 Task: In the  document dataset. Add the mentioned hyperlink after second sentence in main content 'www.instagram.com' Insert the picture of  'Monkey' with name   Monkey.png  Change shape height to 3.3
Action: Mouse moved to (128, 442)
Screenshot: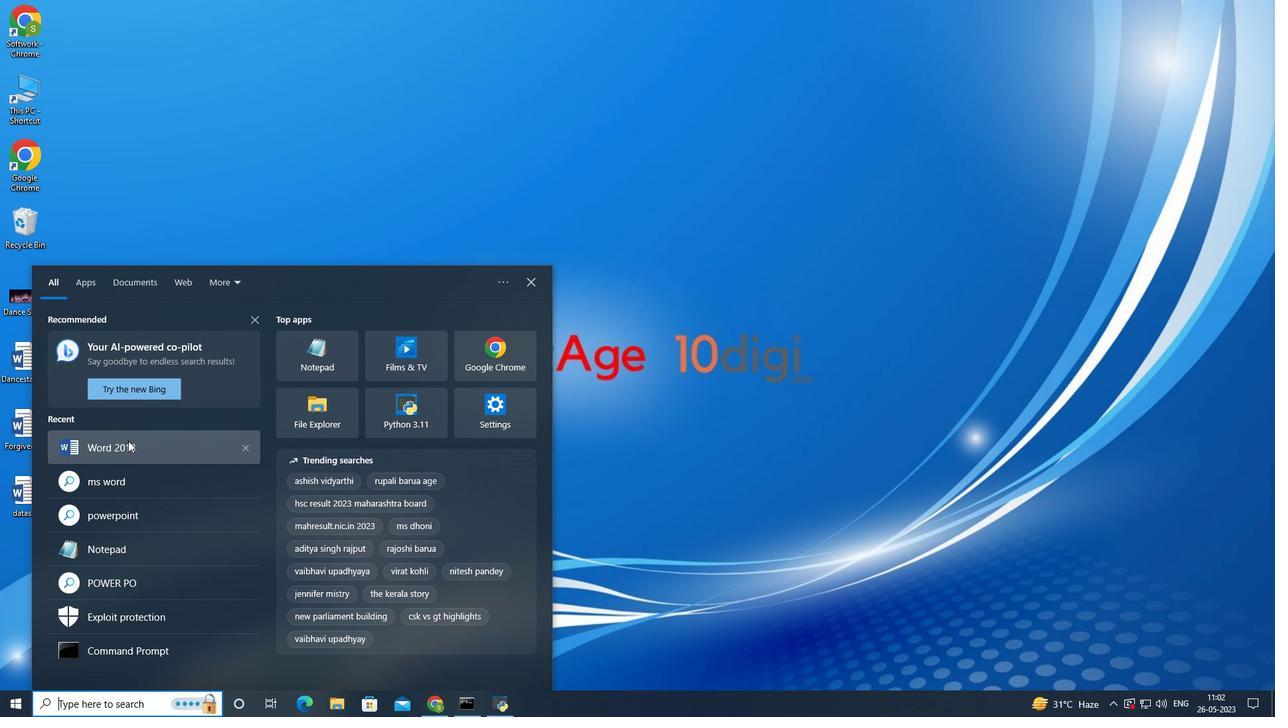 
Action: Mouse pressed left at (128, 442)
Screenshot: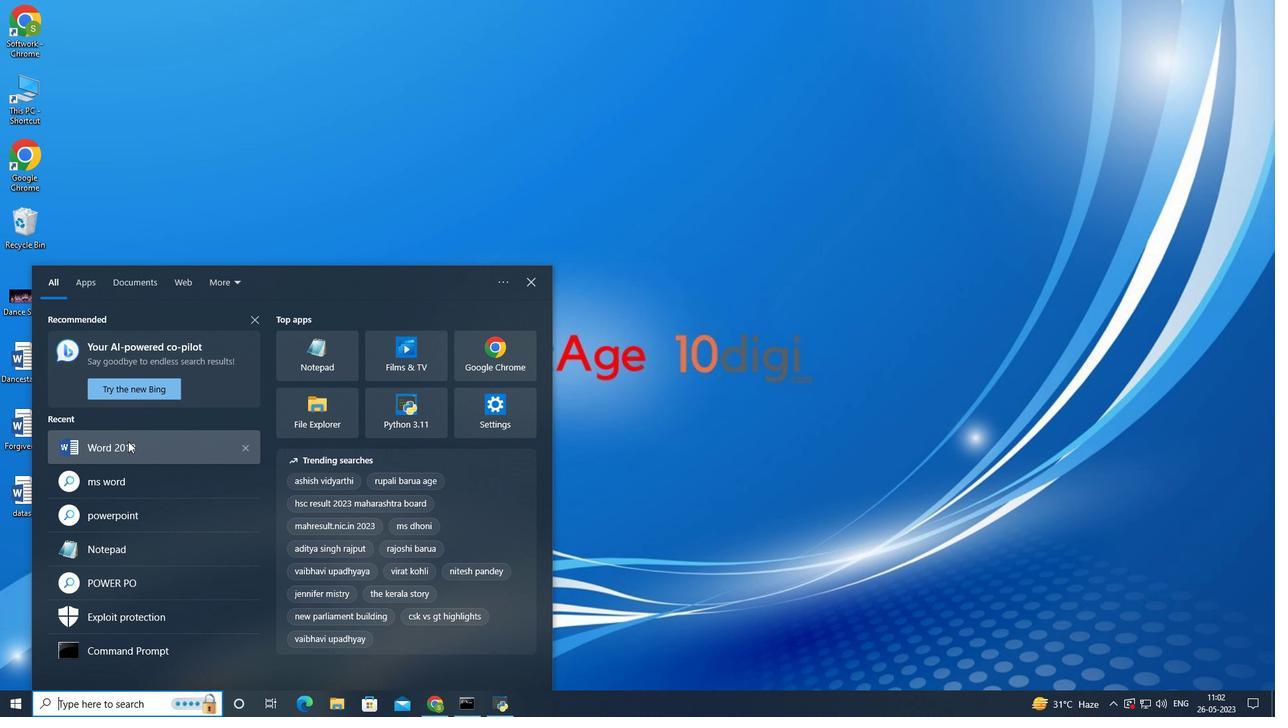 
Action: Mouse moved to (320, 163)
Screenshot: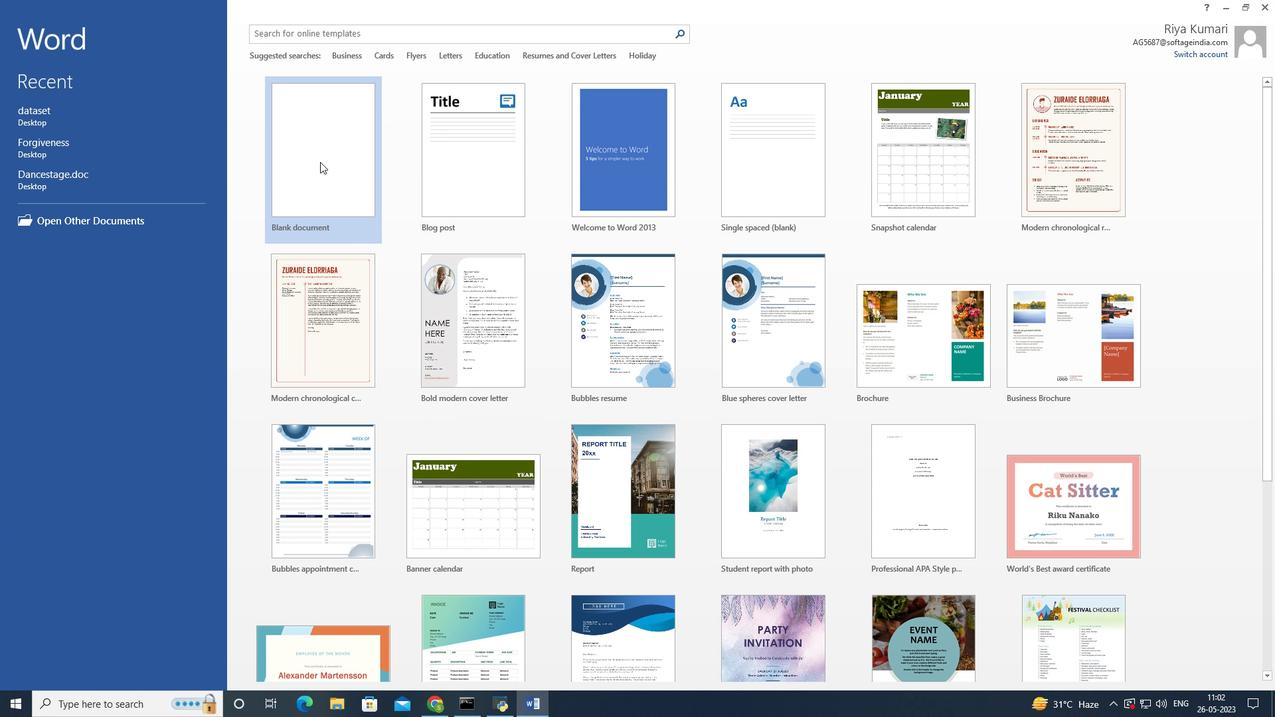
Action: Mouse pressed left at (320, 163)
Screenshot: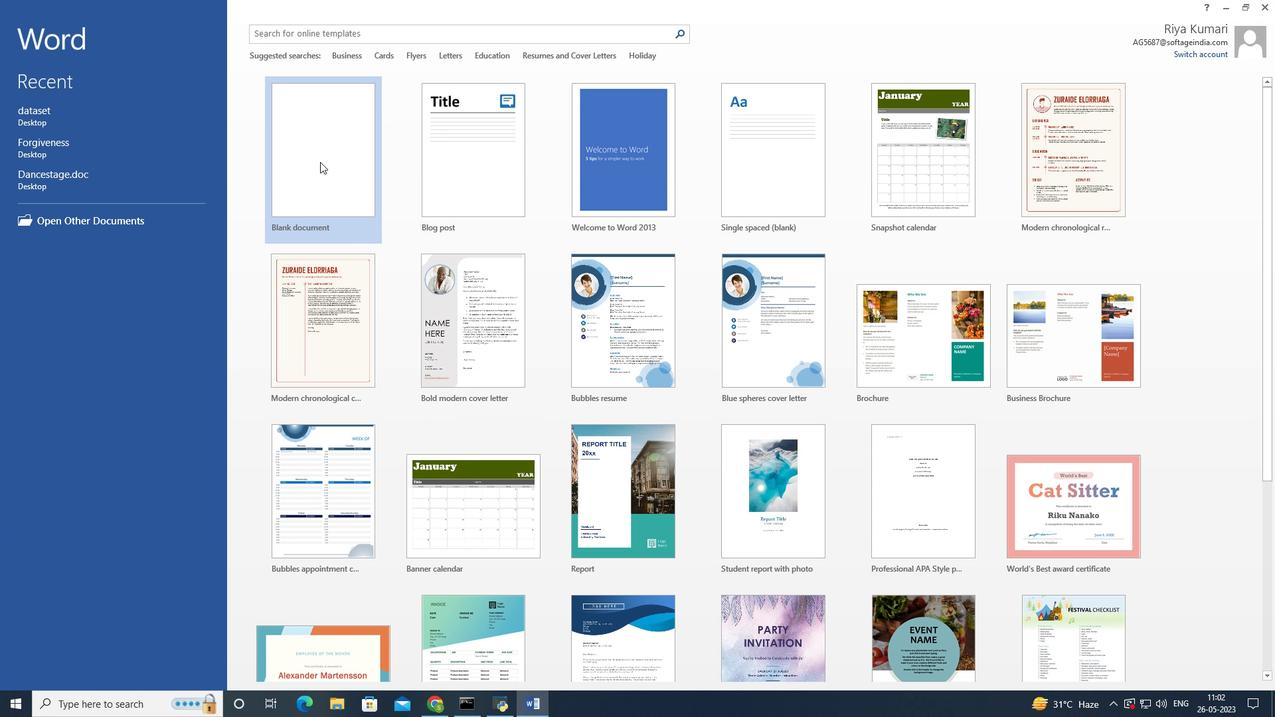 
Action: Mouse moved to (15, 29)
Screenshot: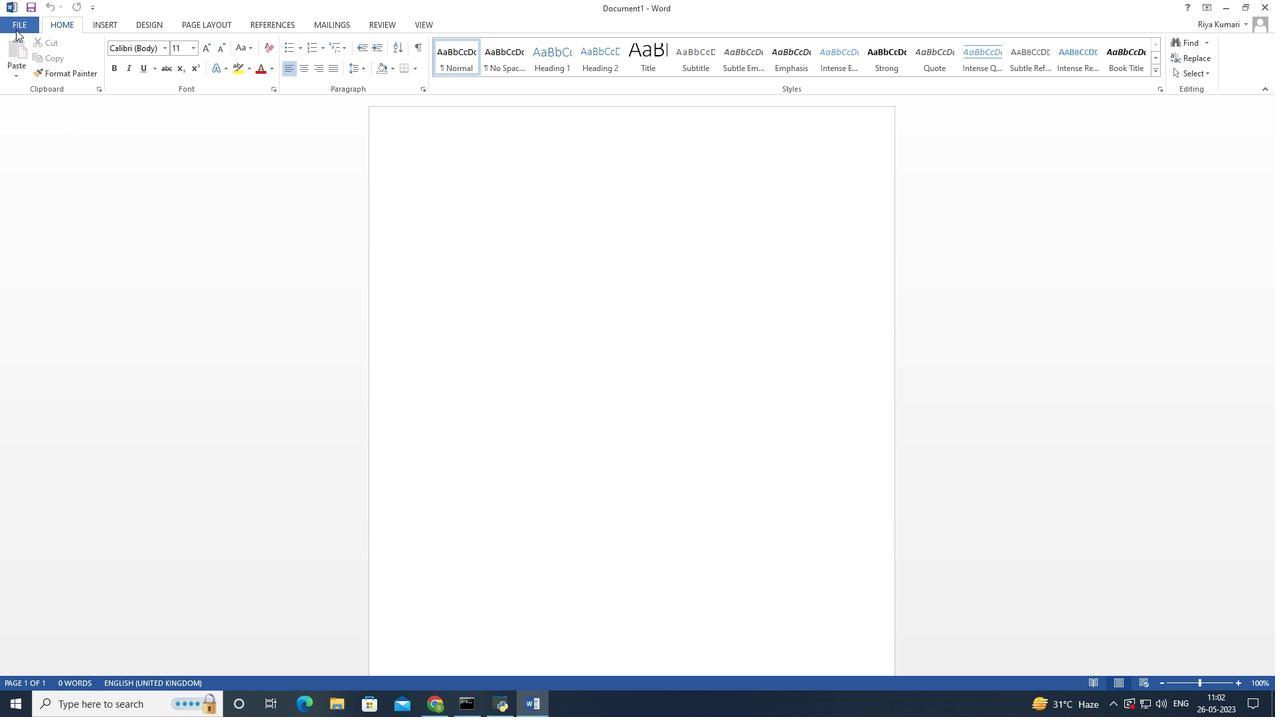 
Action: Mouse pressed left at (15, 29)
Screenshot: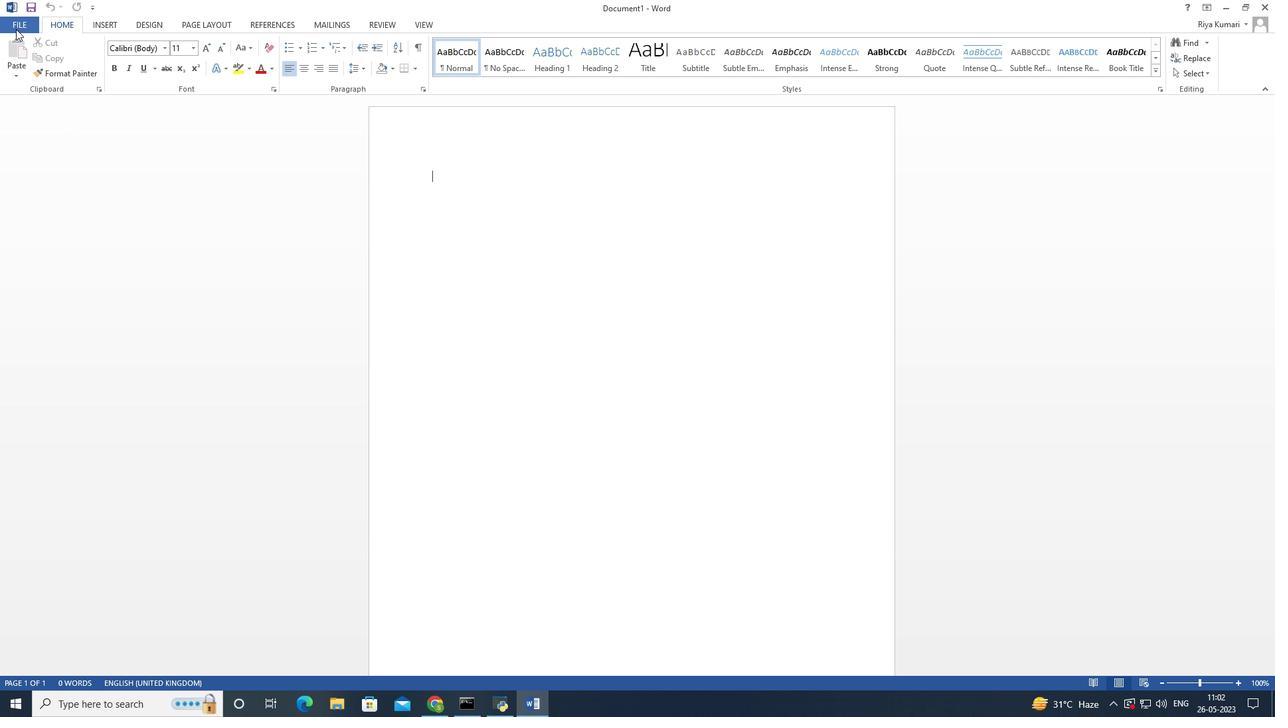 
Action: Mouse moved to (359, 124)
Screenshot: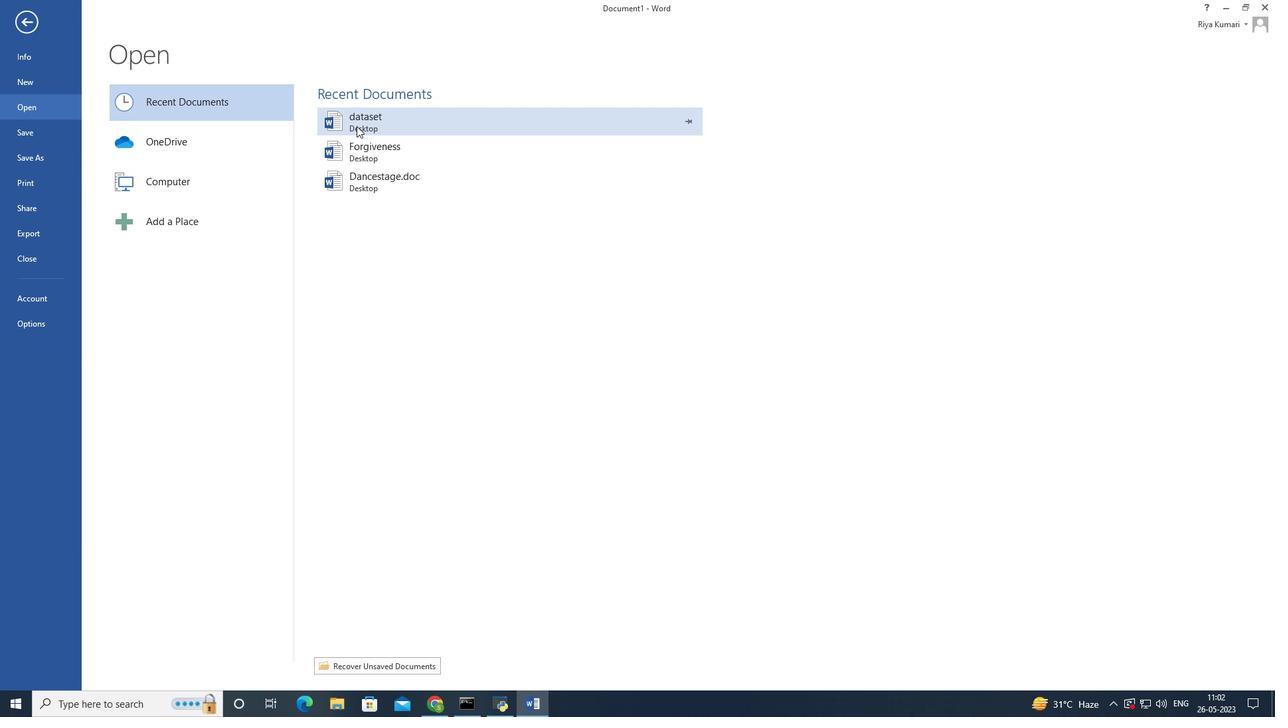 
Action: Mouse pressed left at (359, 124)
Screenshot: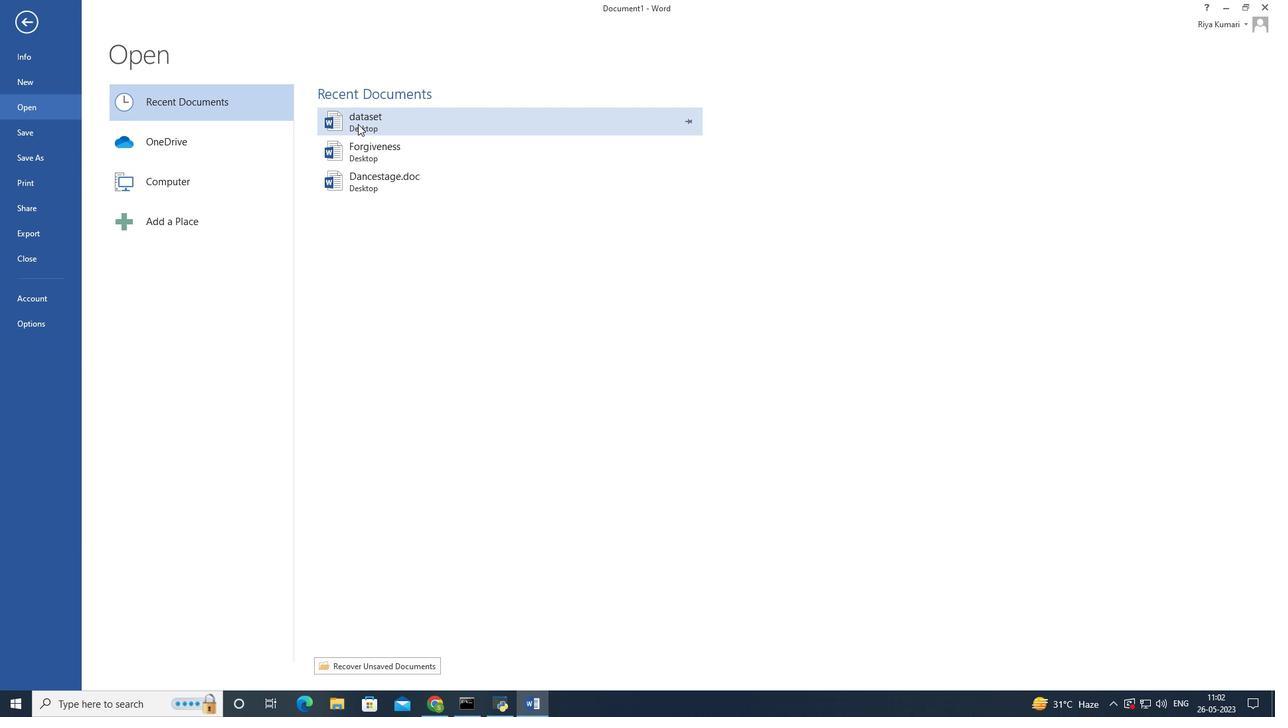 
Action: Mouse moved to (120, 25)
Screenshot: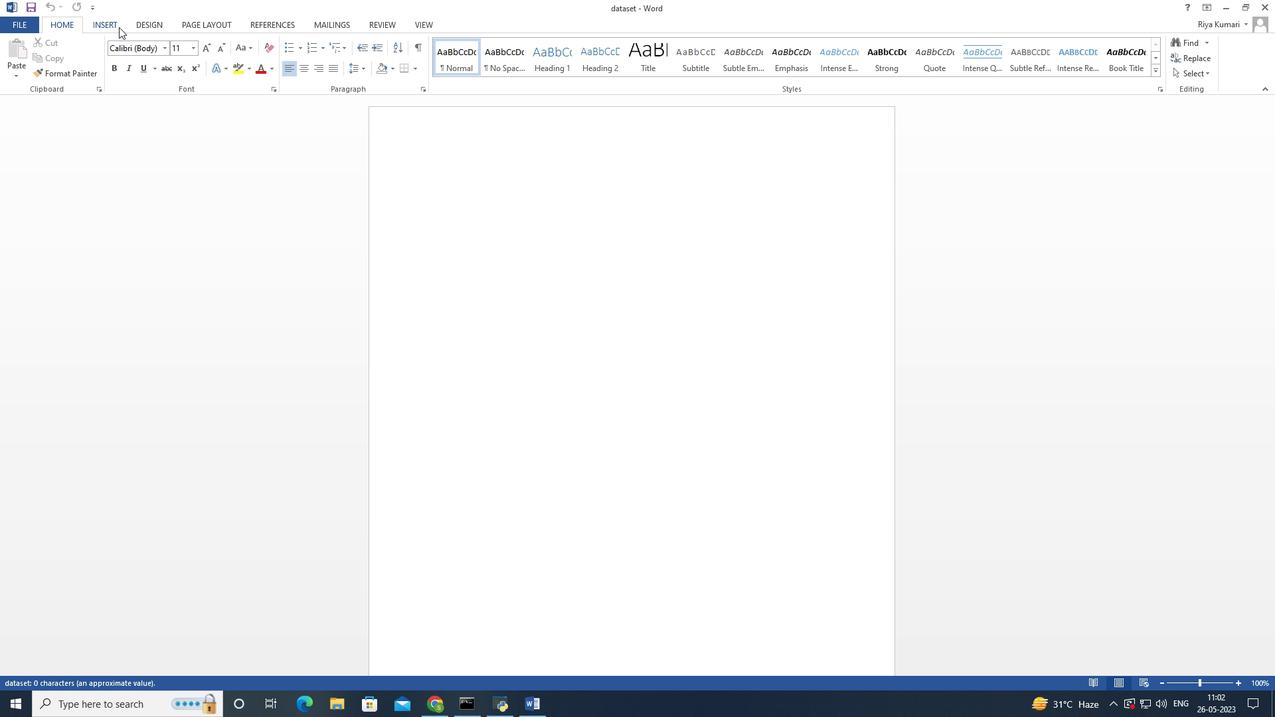 
Action: Mouse pressed left at (120, 25)
Screenshot: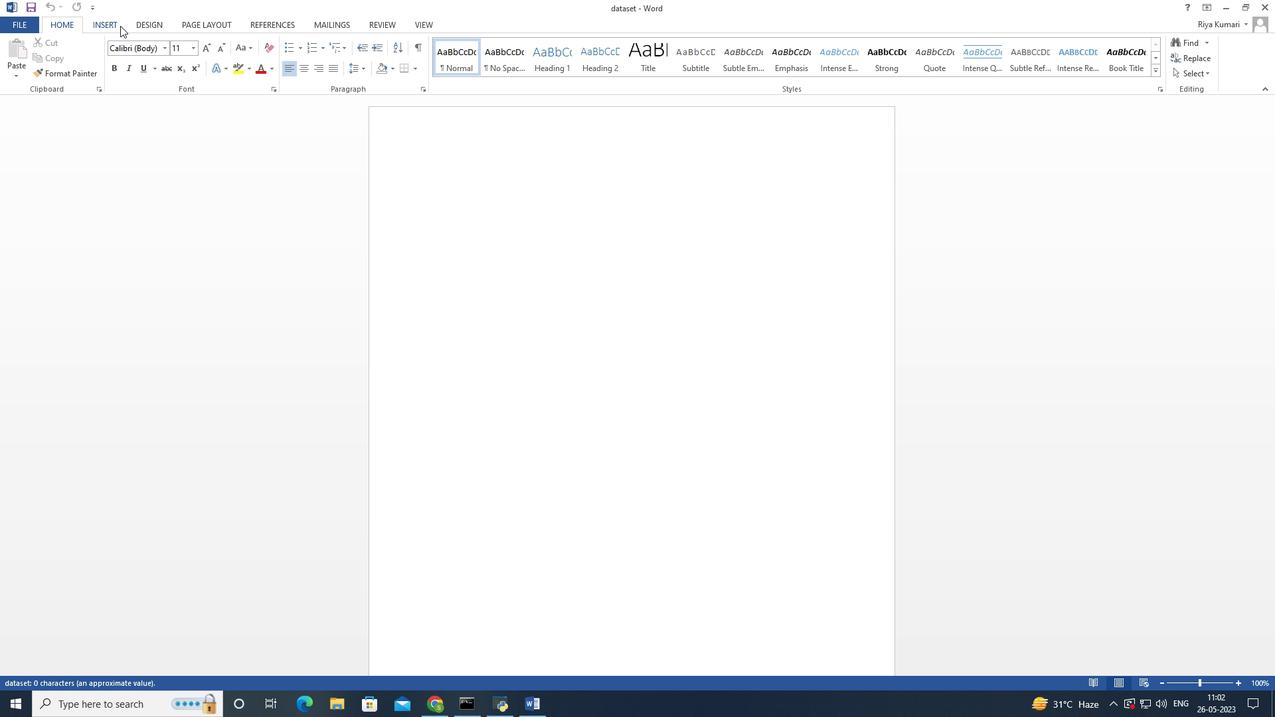 
Action: Mouse moved to (409, 70)
Screenshot: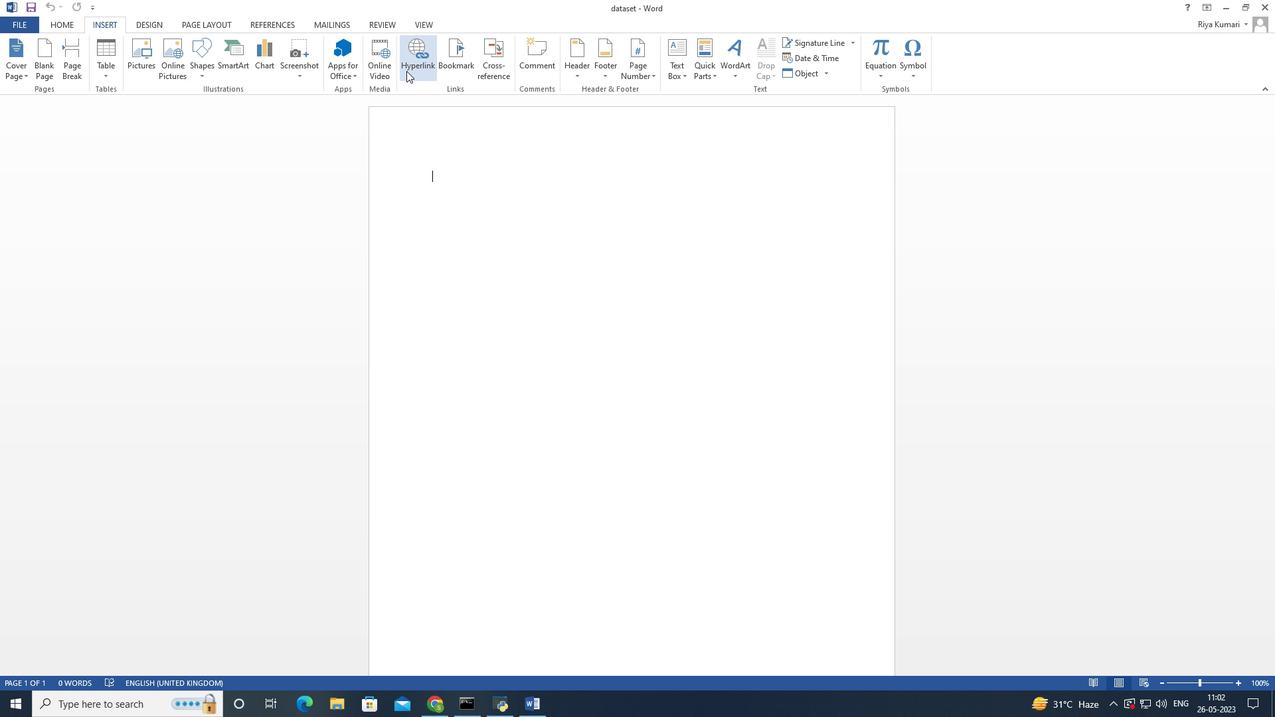 
Action: Mouse pressed left at (409, 70)
Screenshot: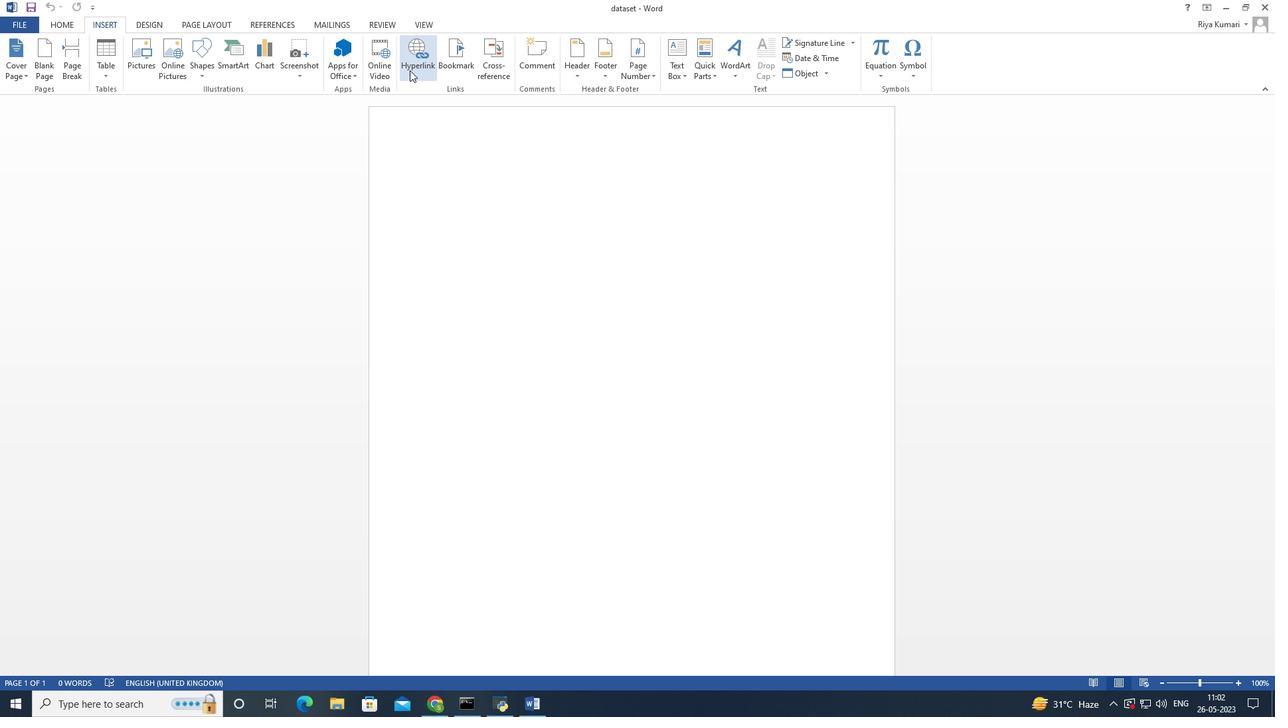 
Action: Mouse moved to (574, 254)
Screenshot: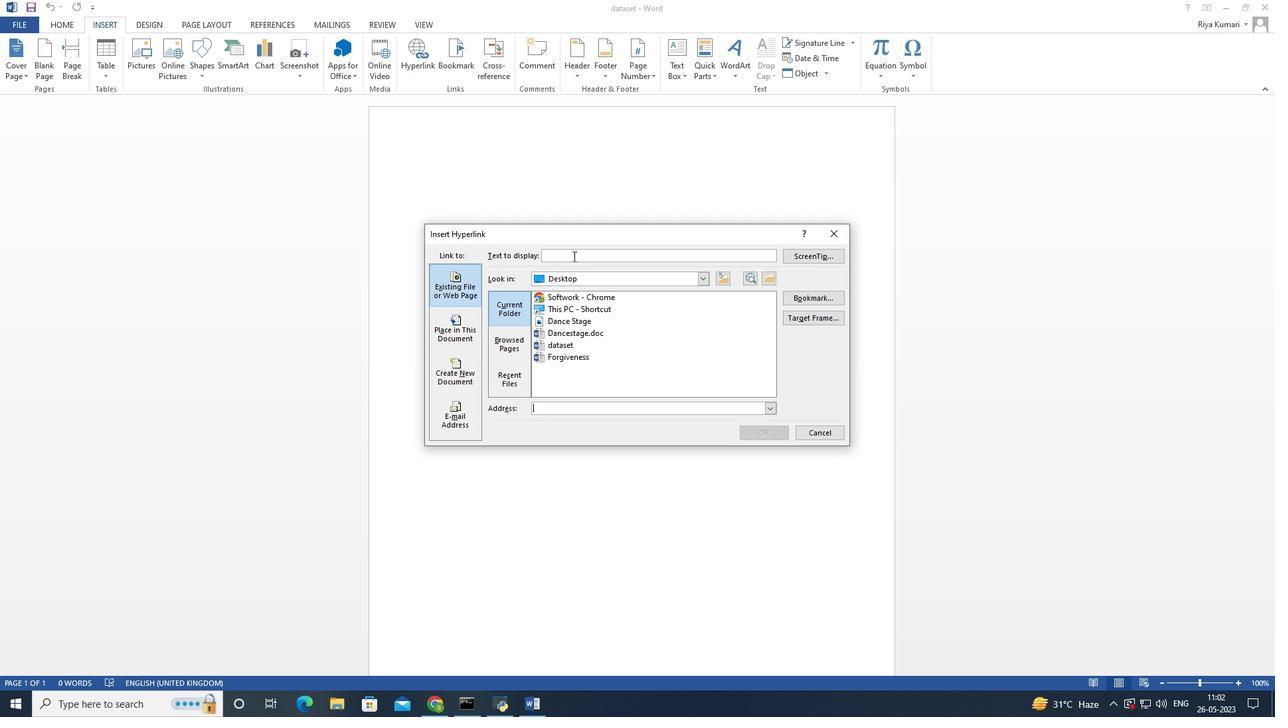 
Action: Mouse pressed left at (574, 254)
Screenshot: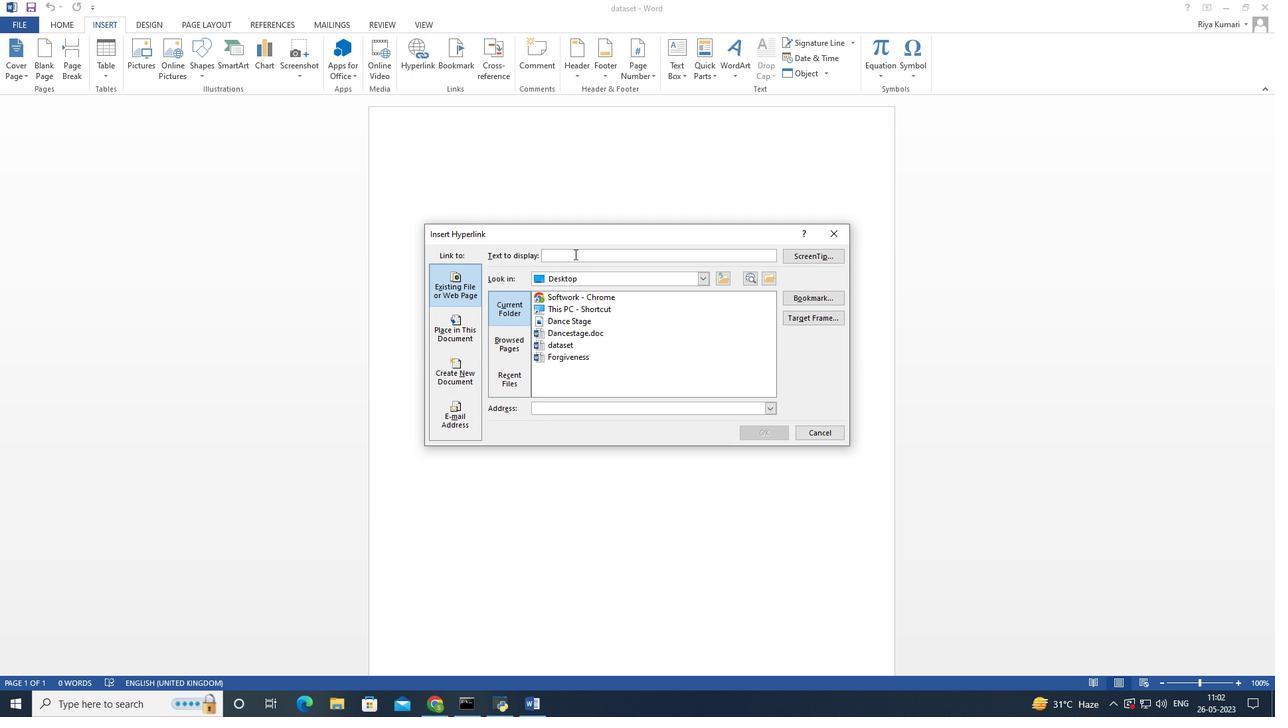
Action: Mouse moved to (574, 253)
Screenshot: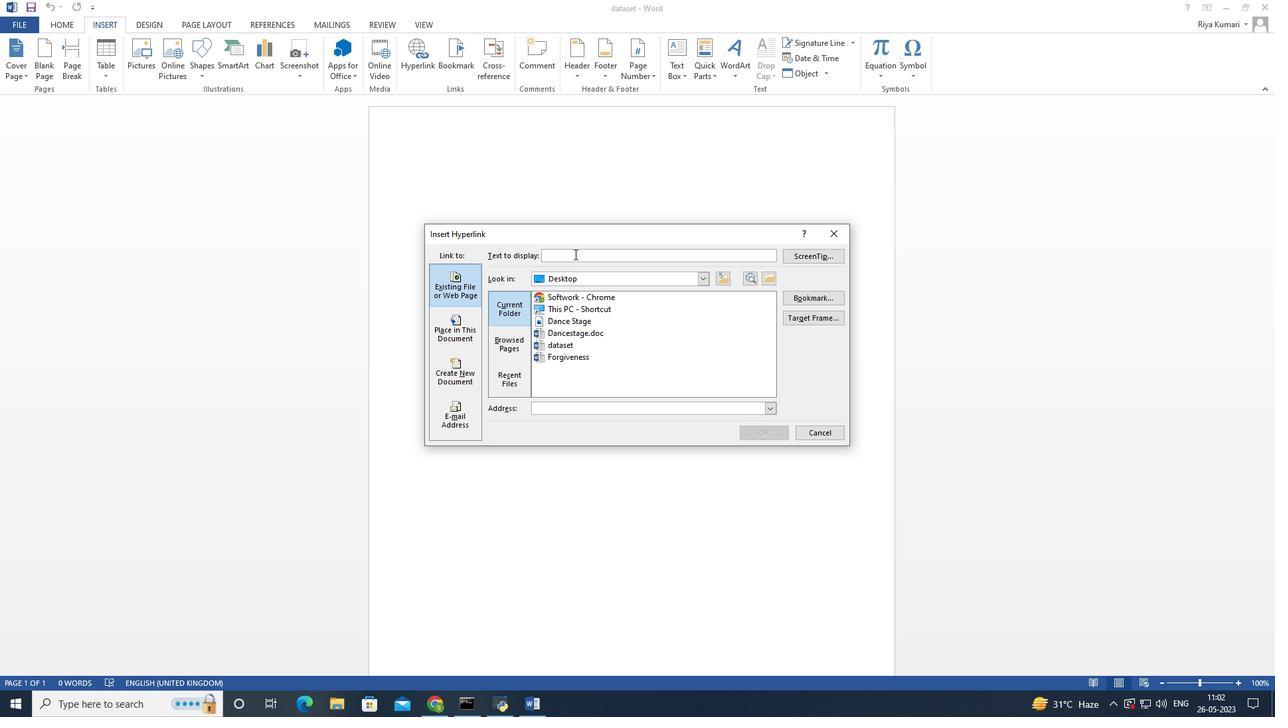 
Action: Key pressed www
Screenshot: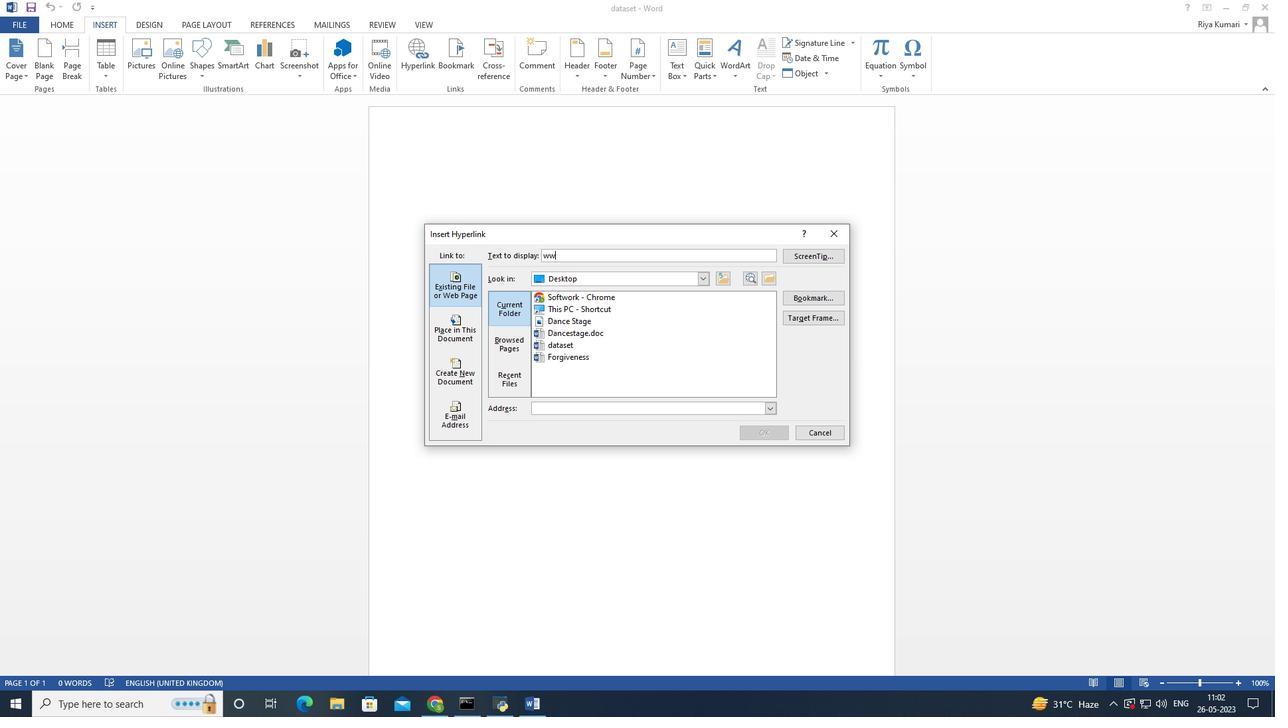 
Action: Mouse moved to (573, 253)
Screenshot: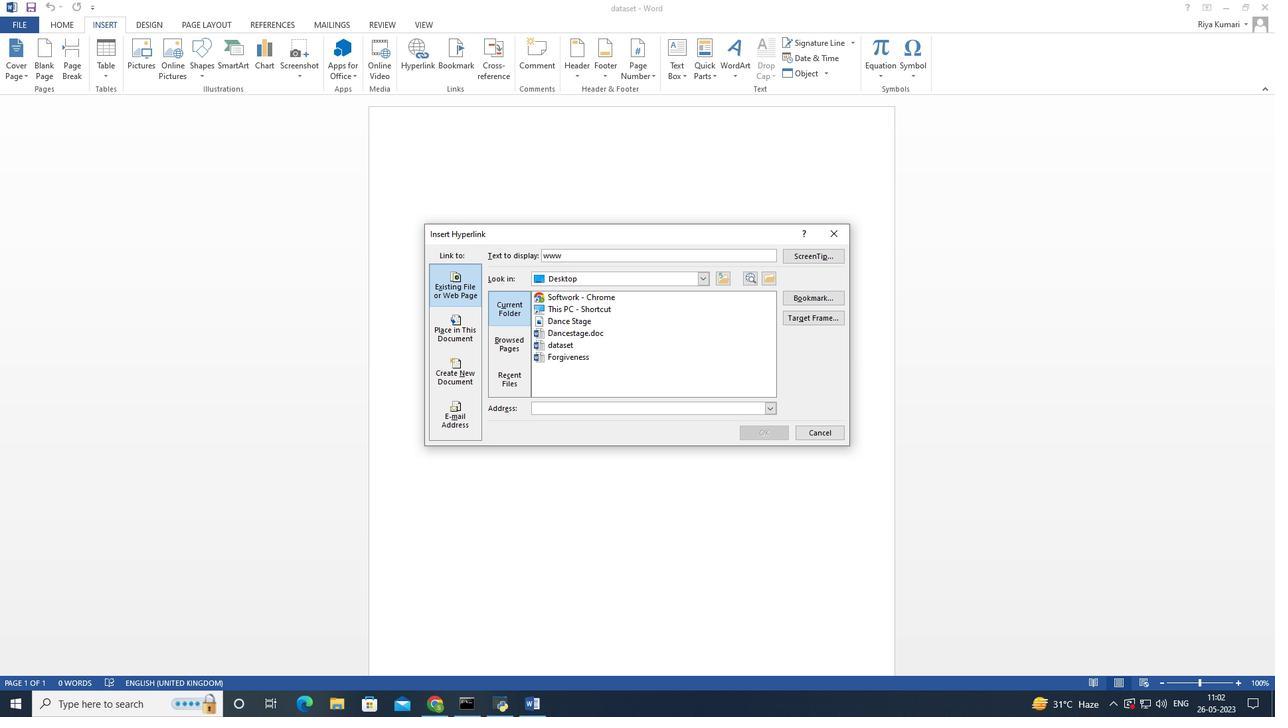 
Action: Key pressed .i
Screenshot: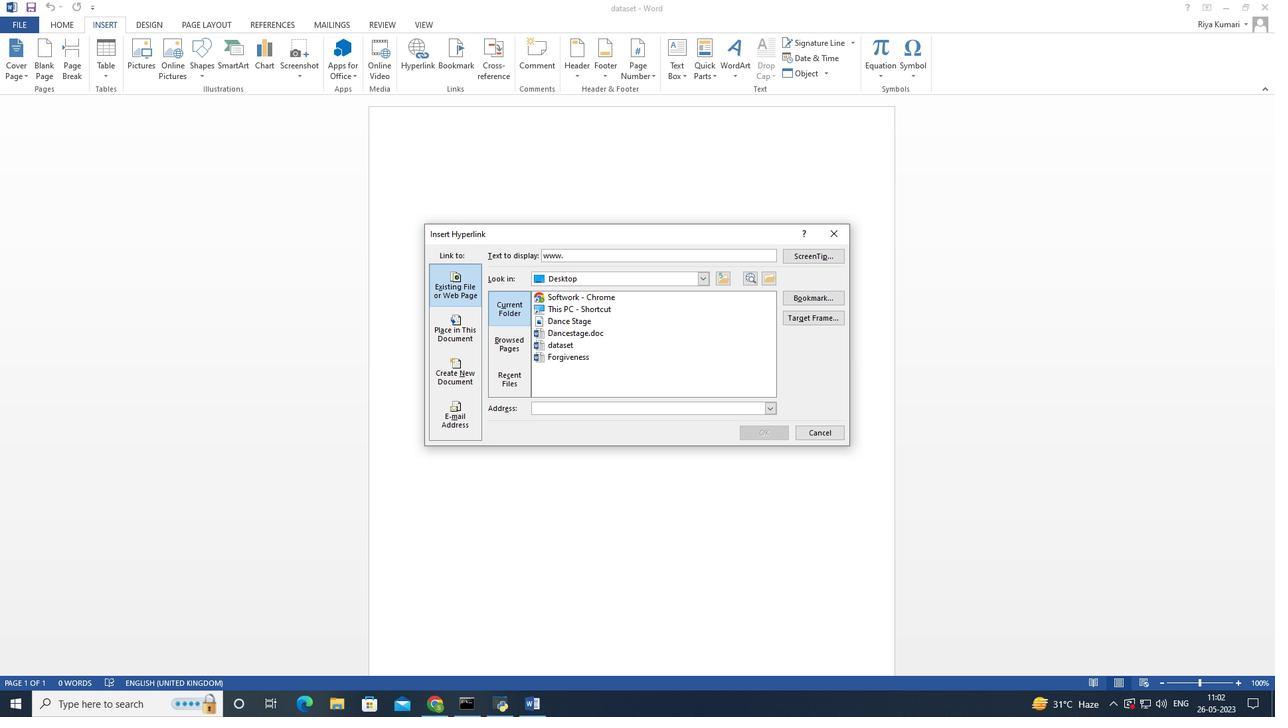 
Action: Mouse moved to (573, 257)
Screenshot: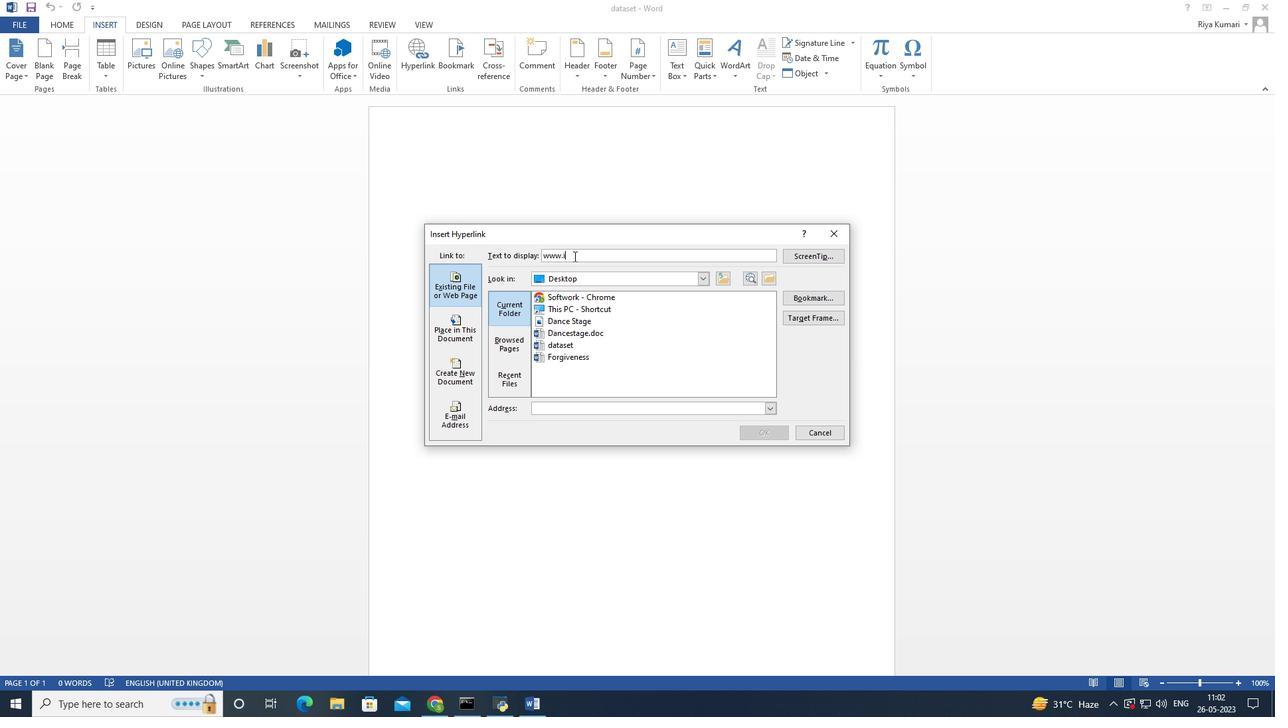 
Action: Key pressed n
Screenshot: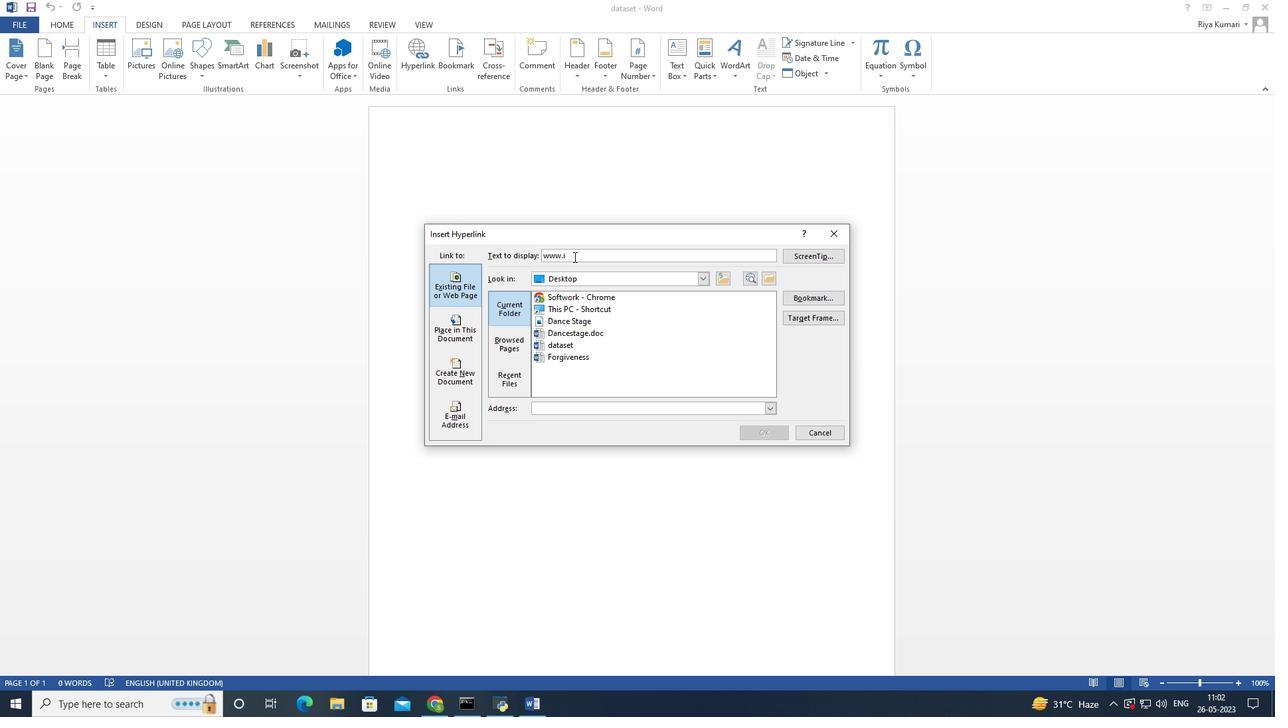 
Action: Mouse moved to (573, 257)
Screenshot: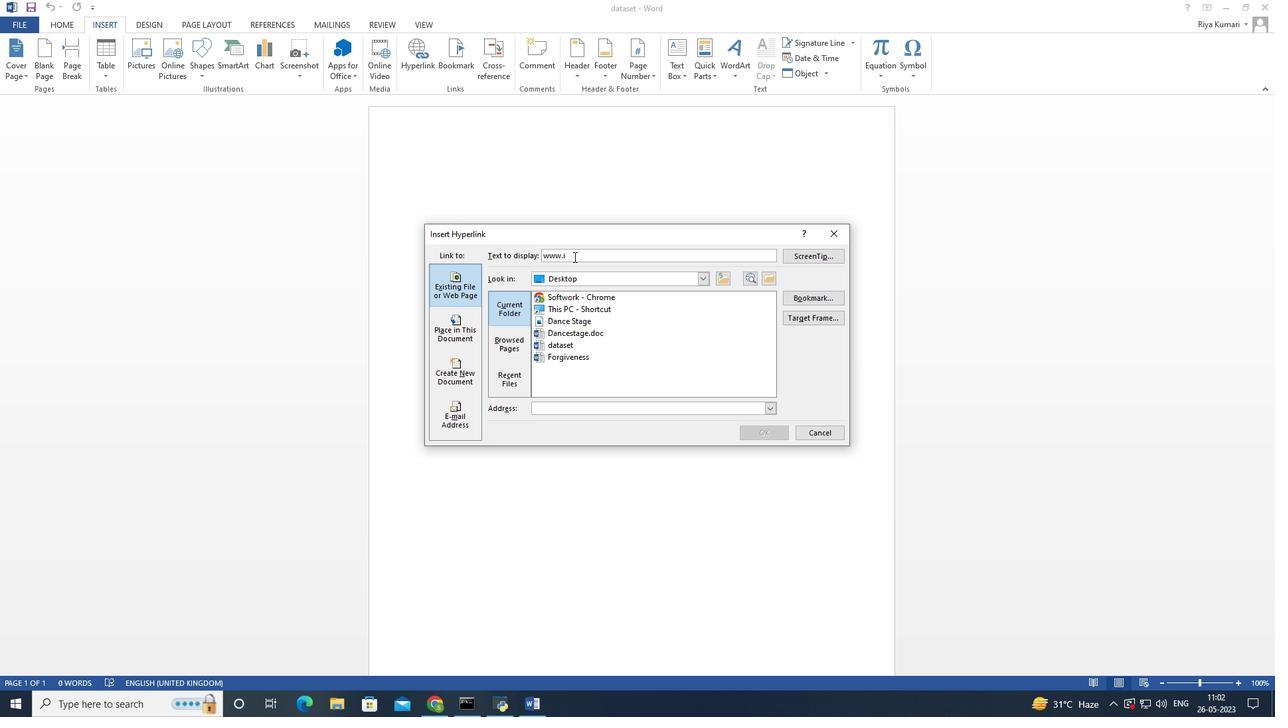 
Action: Key pressed sta
Screenshot: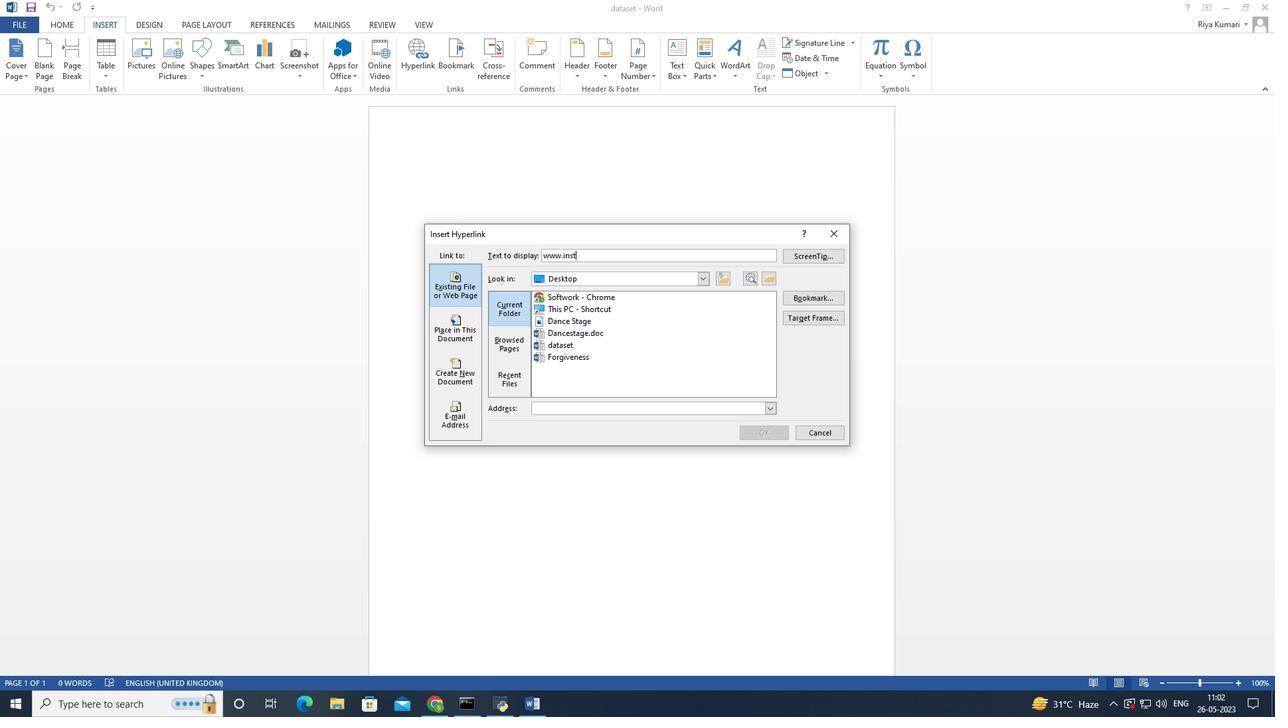 
Action: Mouse moved to (574, 257)
Screenshot: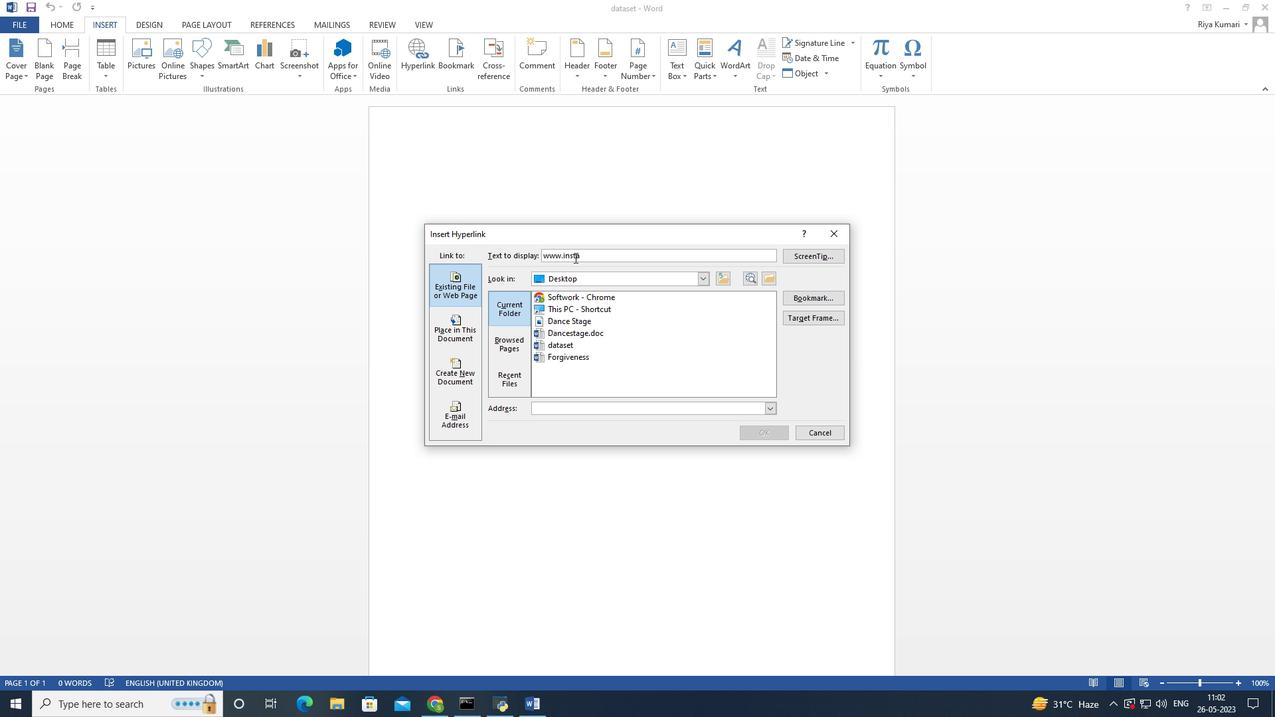 
Action: Key pressed gram.com
Screenshot: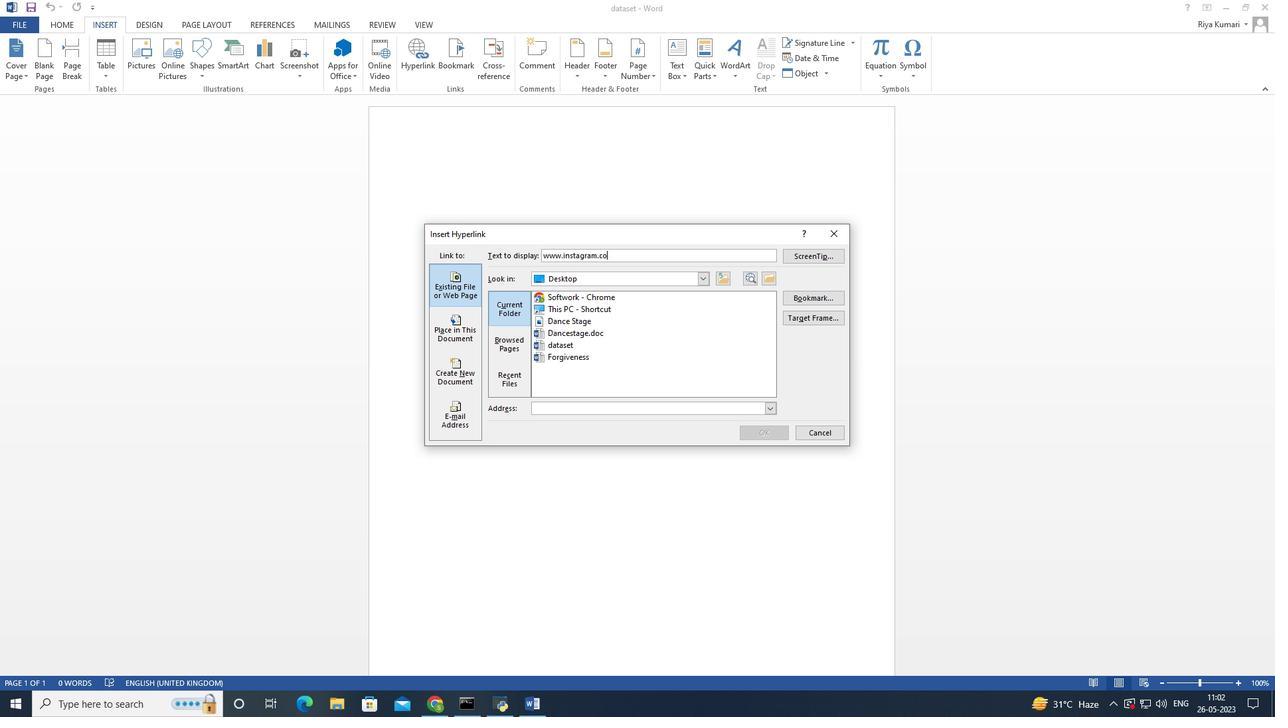 
Action: Mouse moved to (796, 256)
Screenshot: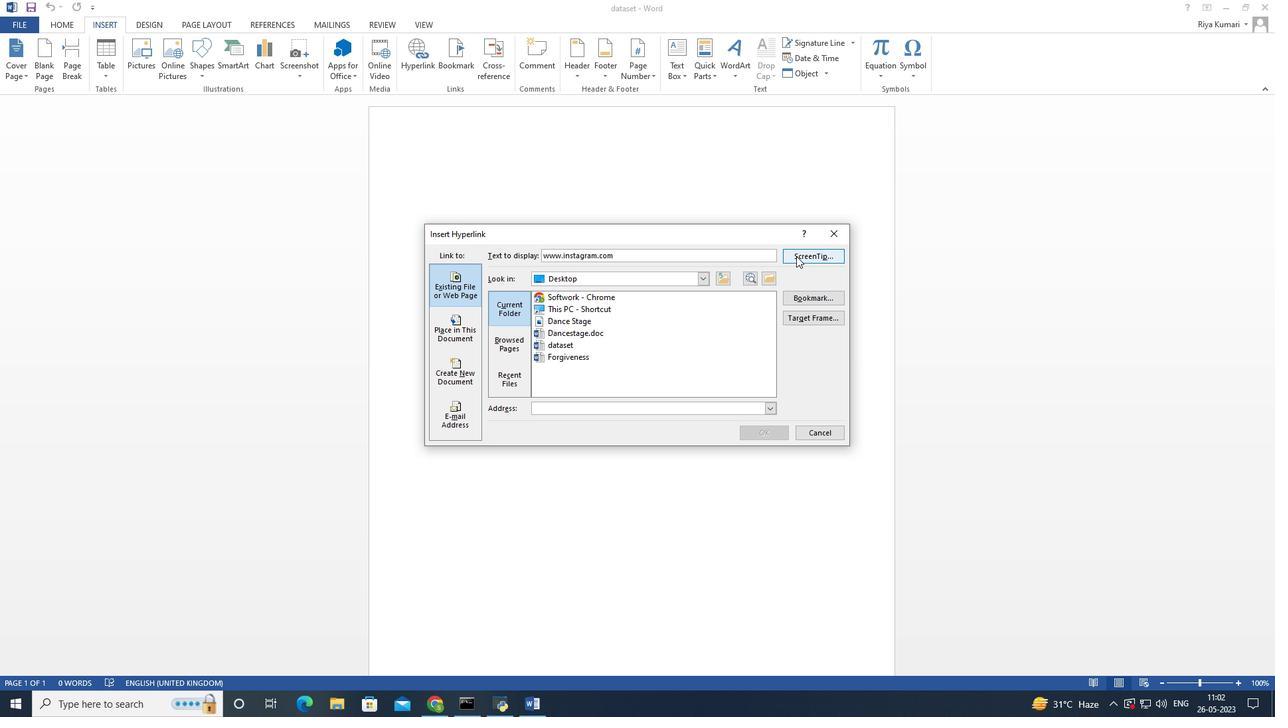 
Action: Mouse pressed left at (796, 256)
Screenshot: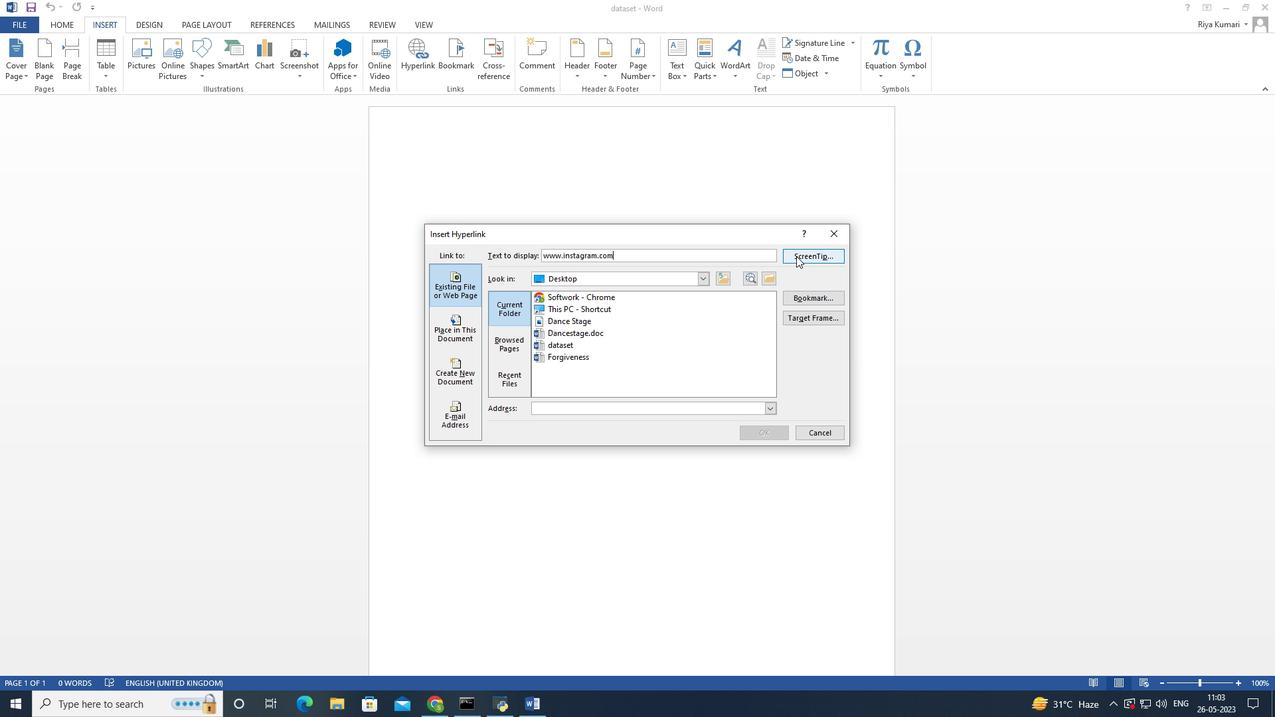 
Action: Mouse moved to (647, 324)
Screenshot: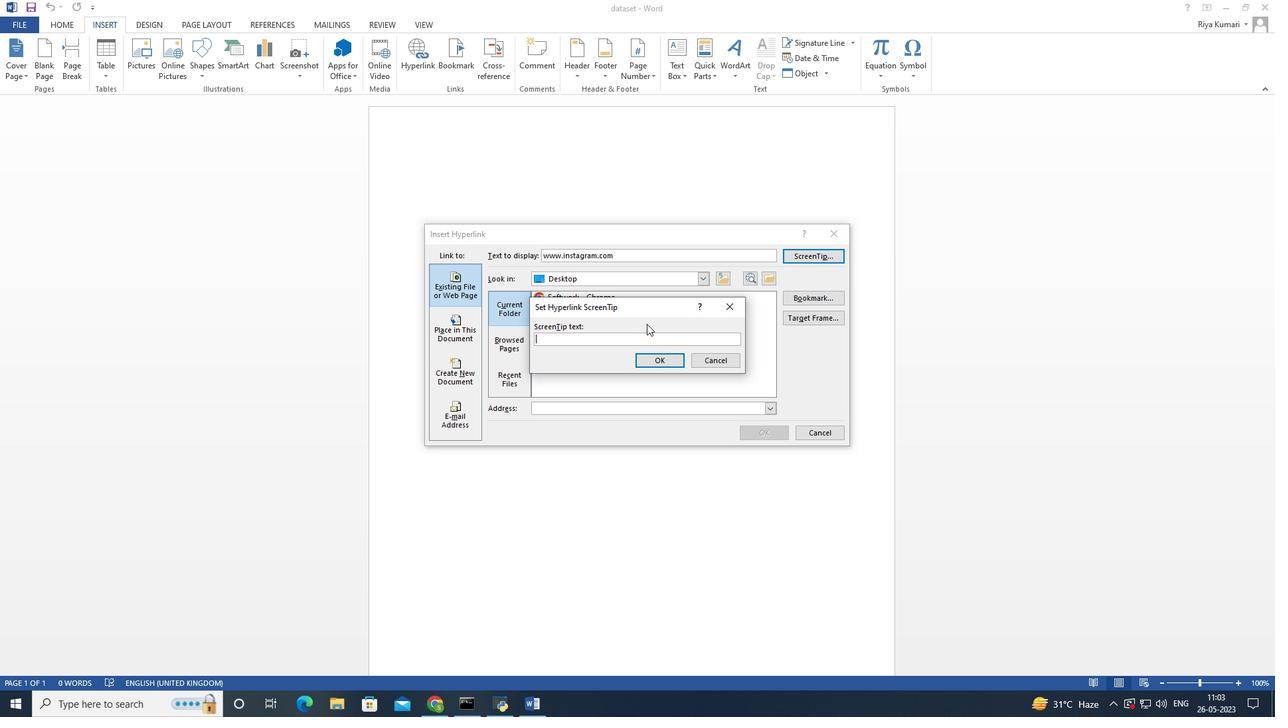 
Action: Key pressed in
Screenshot: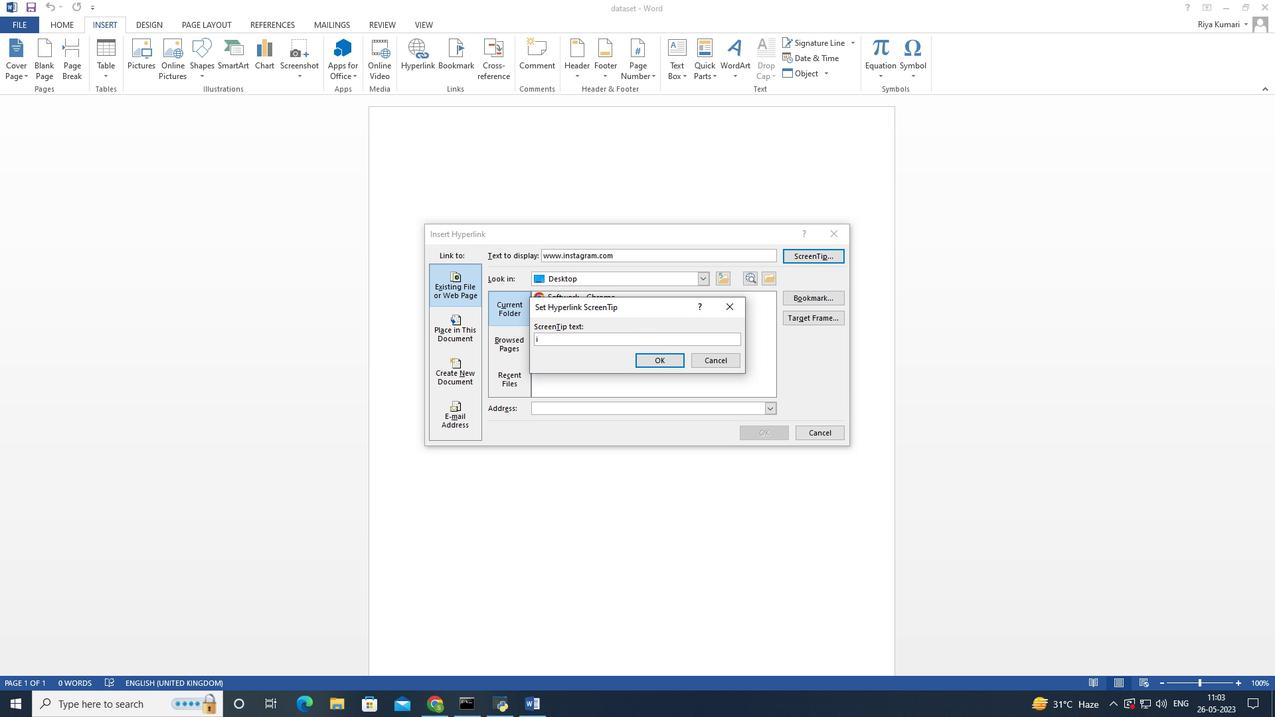 
Action: Mouse moved to (648, 323)
Screenshot: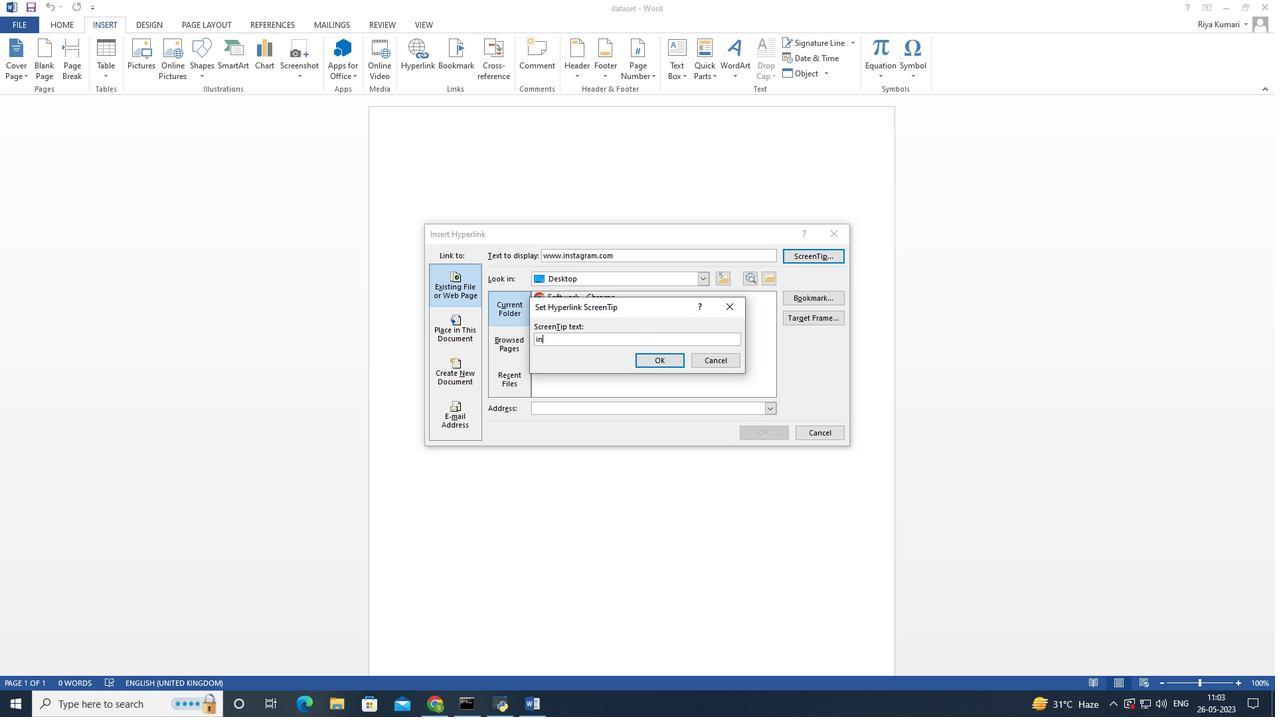 
Action: Key pressed s
Screenshot: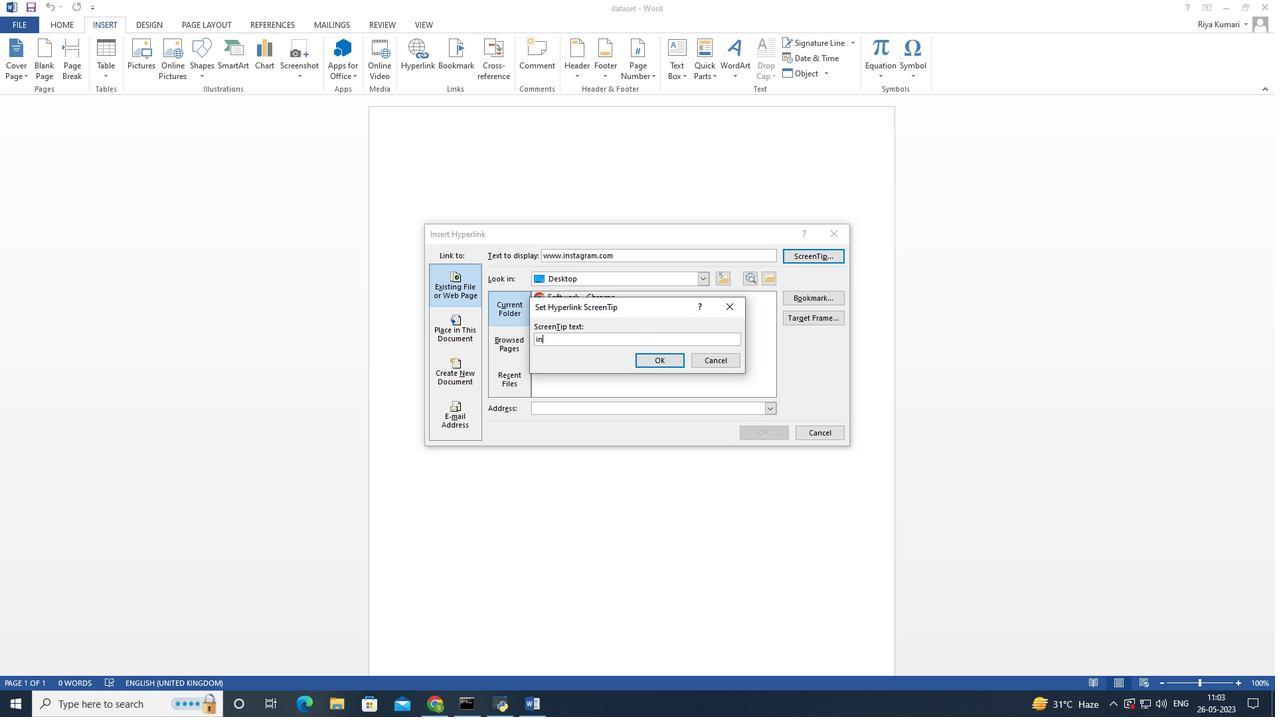 
Action: Mouse moved to (648, 323)
Screenshot: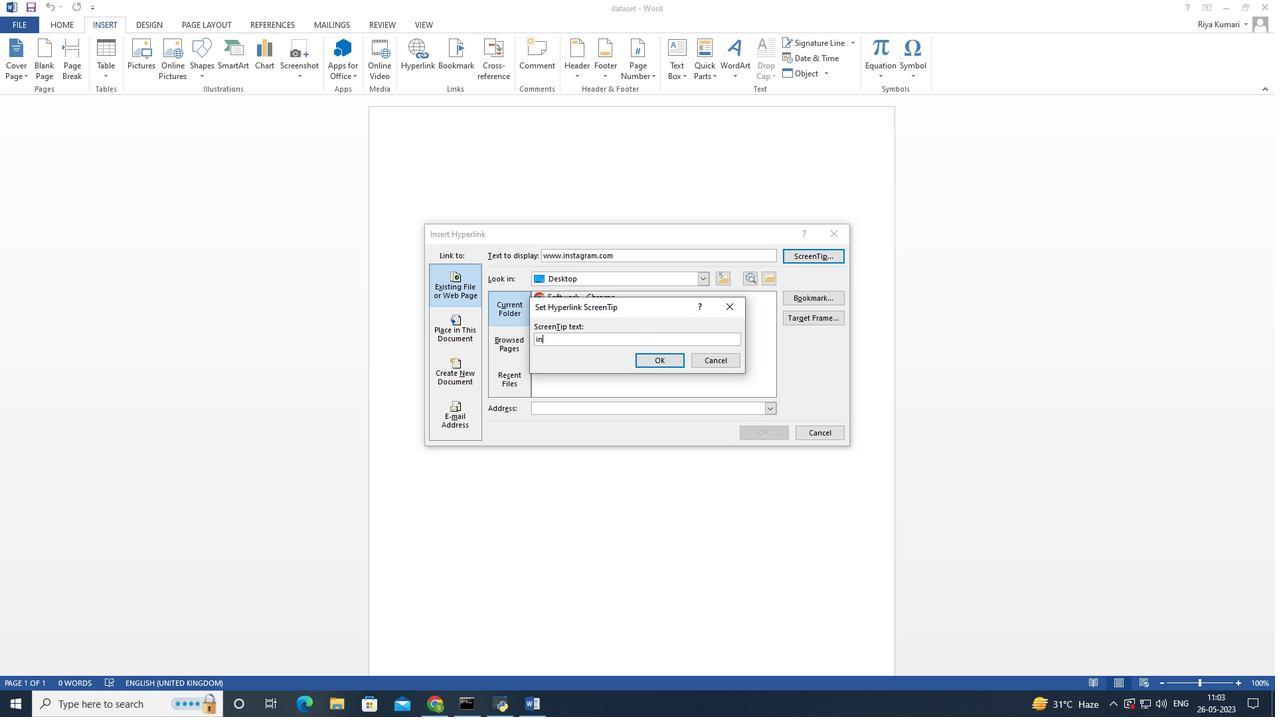 
Action: Key pressed t
Screenshot: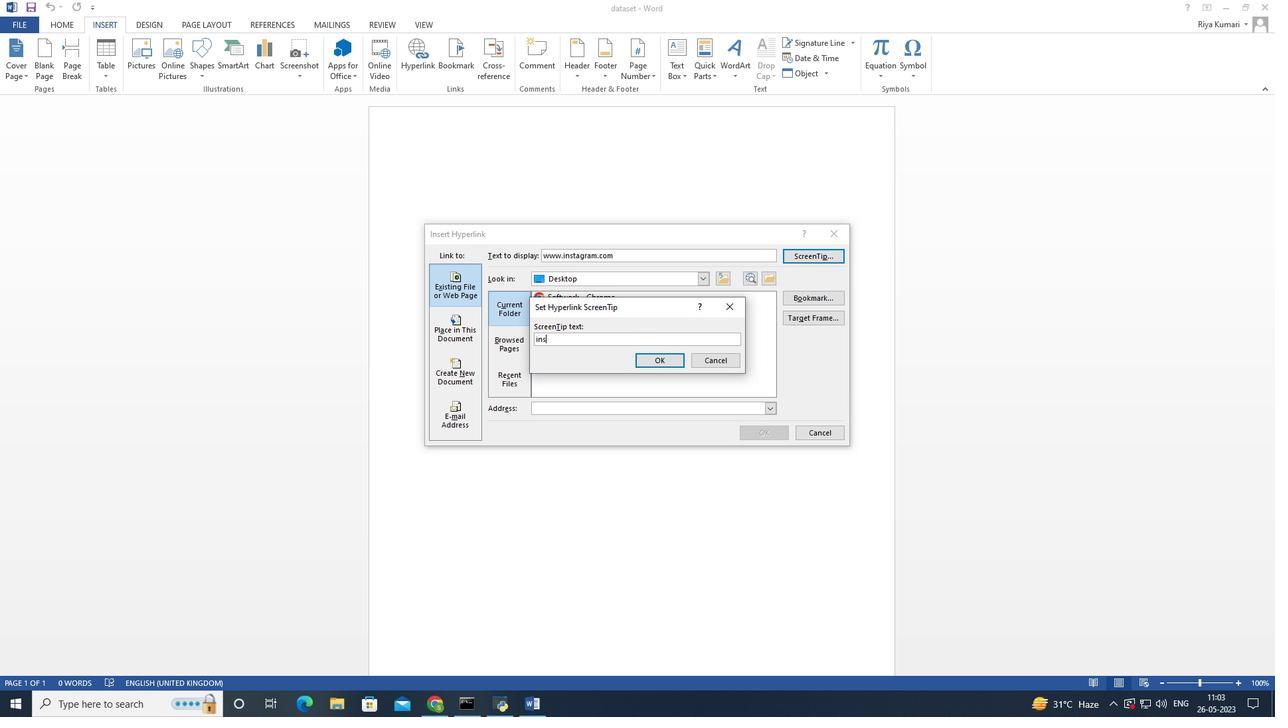 
Action: Mouse moved to (650, 321)
Screenshot: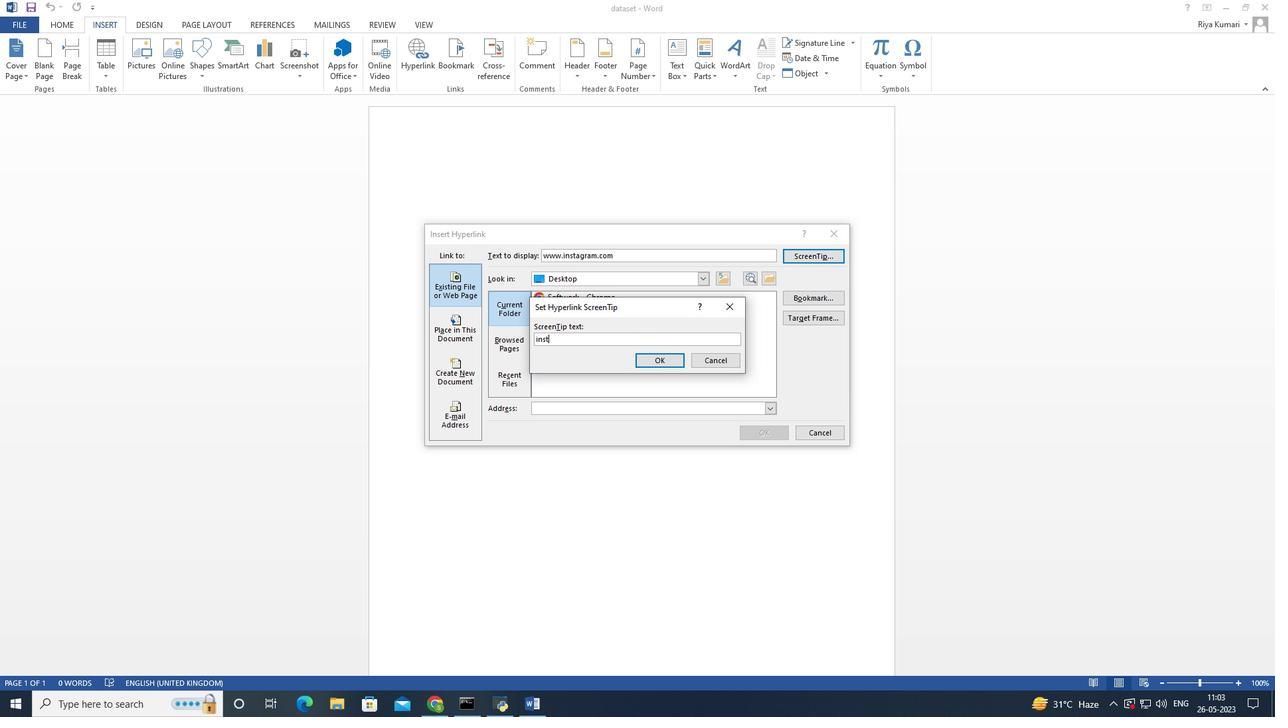 
Action: Key pressed ag
Screenshot: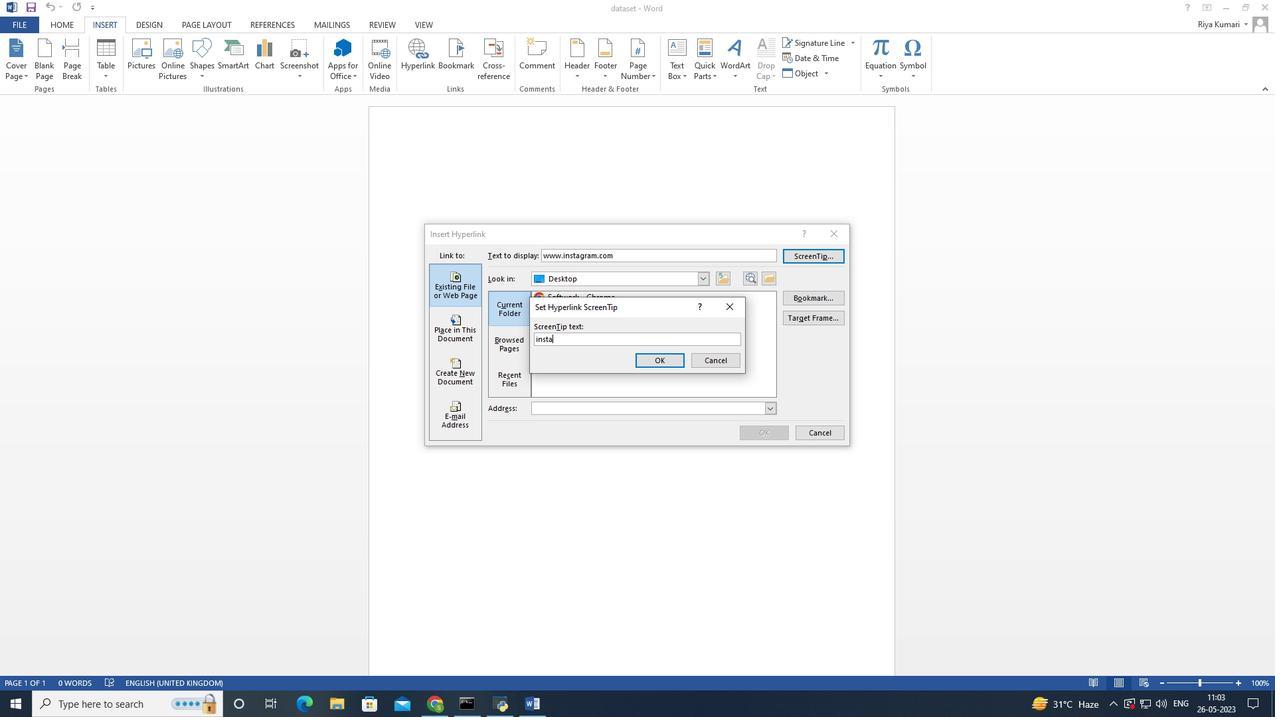 
Action: Mouse moved to (652, 318)
Screenshot: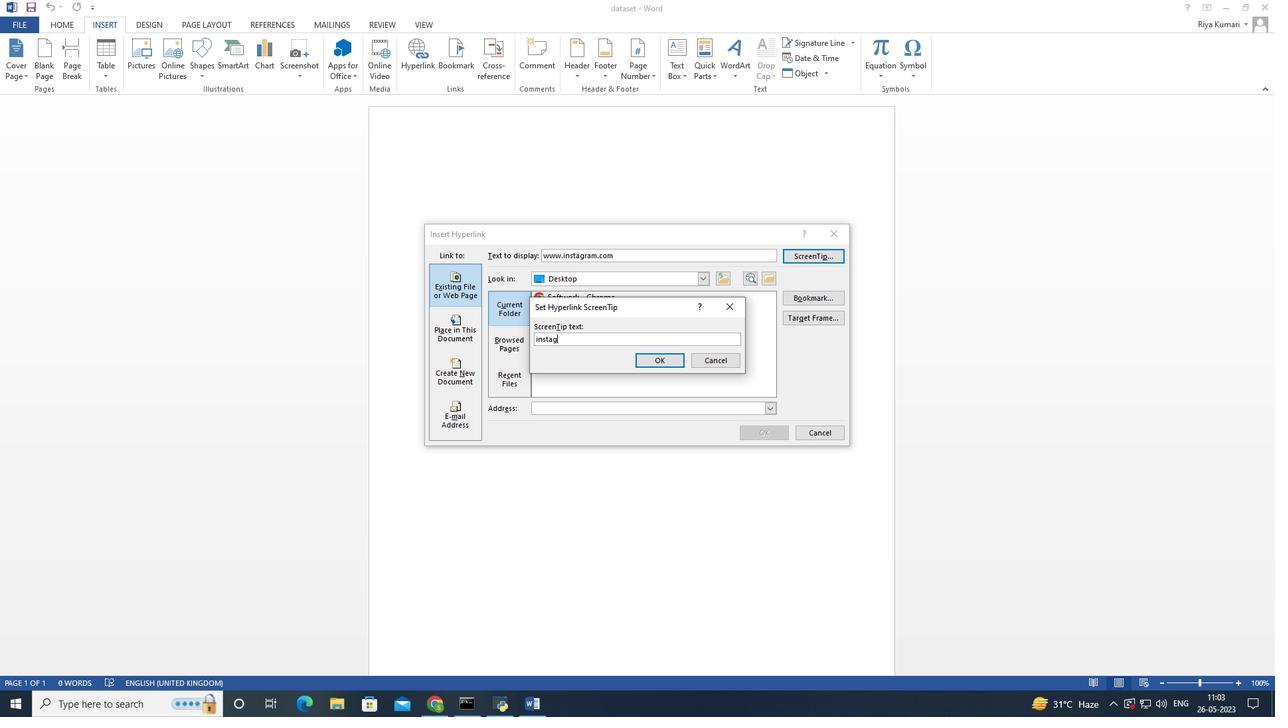 
Action: Key pressed ram
Screenshot: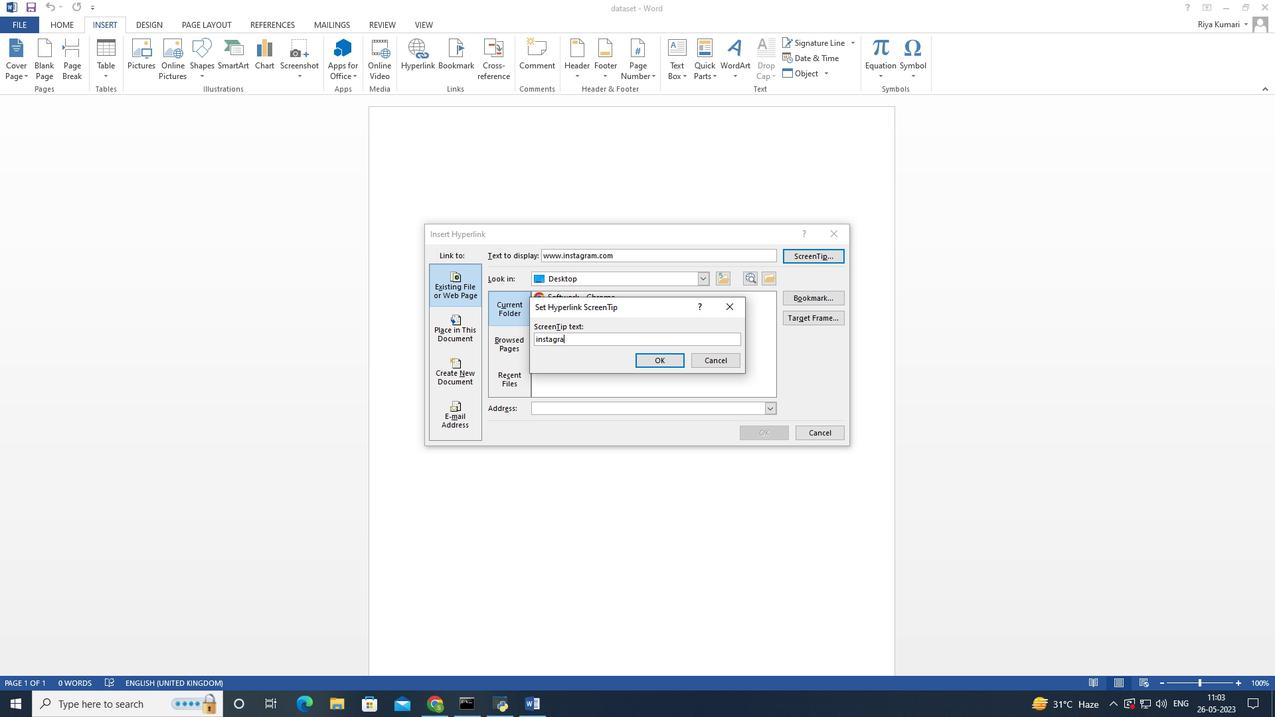 
Action: Mouse moved to (667, 358)
Screenshot: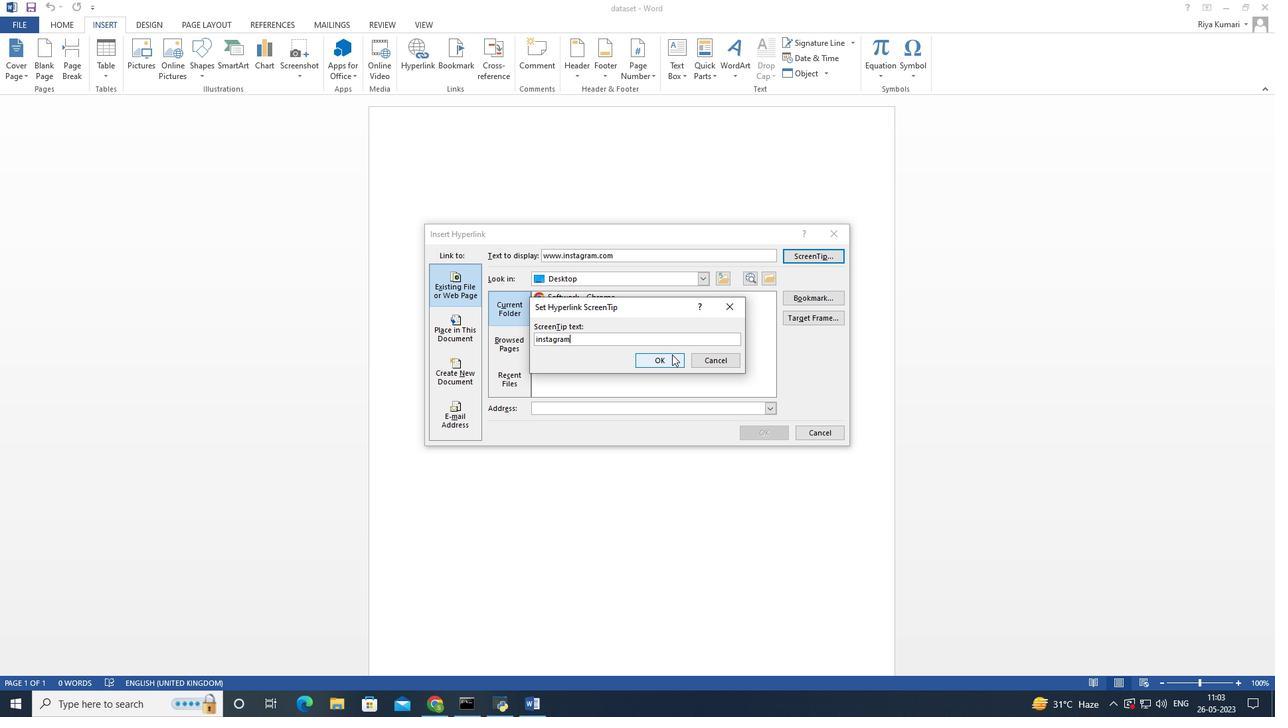 
Action: Mouse pressed left at (667, 358)
Screenshot: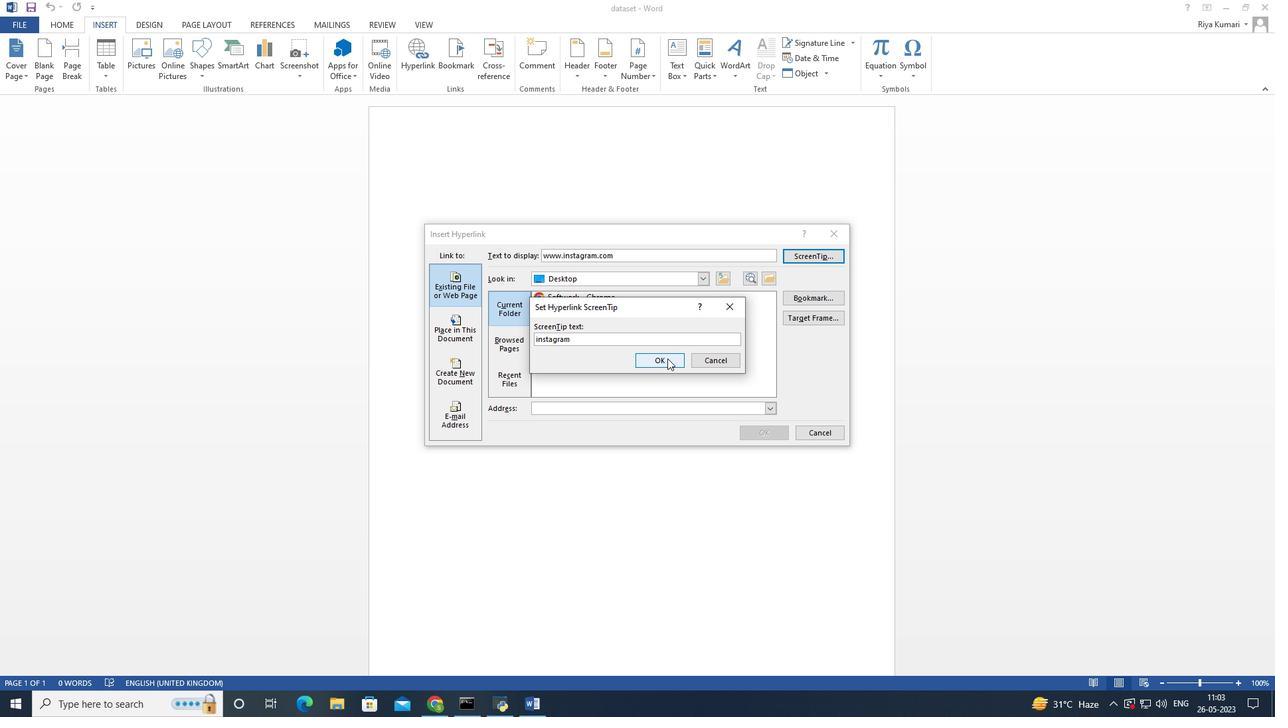 
Action: Mouse moved to (650, 407)
Screenshot: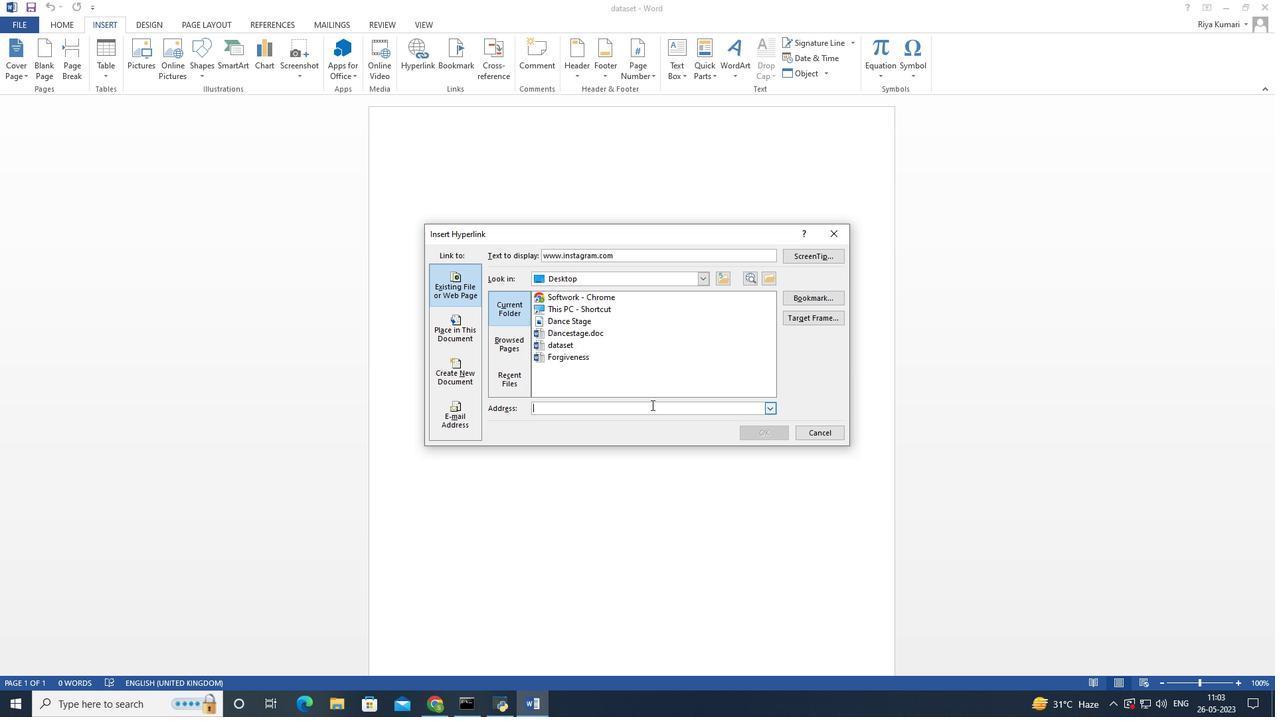 
Action: Mouse pressed left at (650, 407)
Screenshot: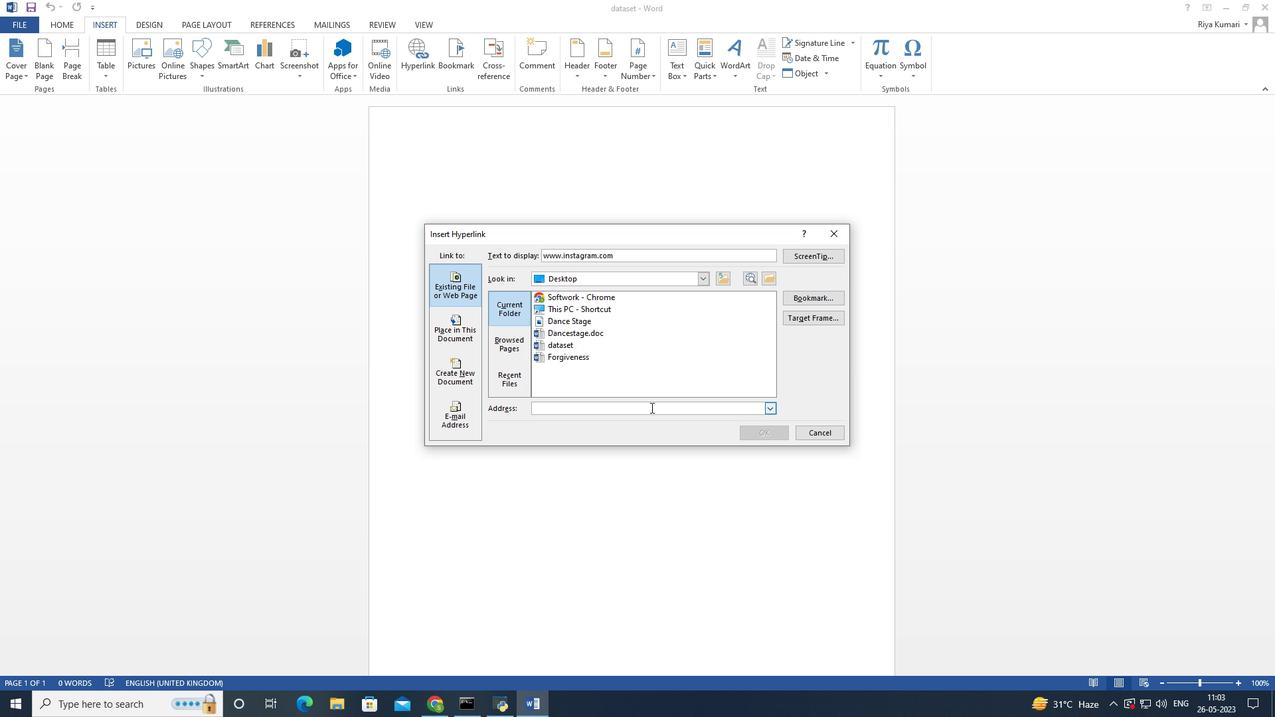 
Action: Mouse moved to (770, 408)
Screenshot: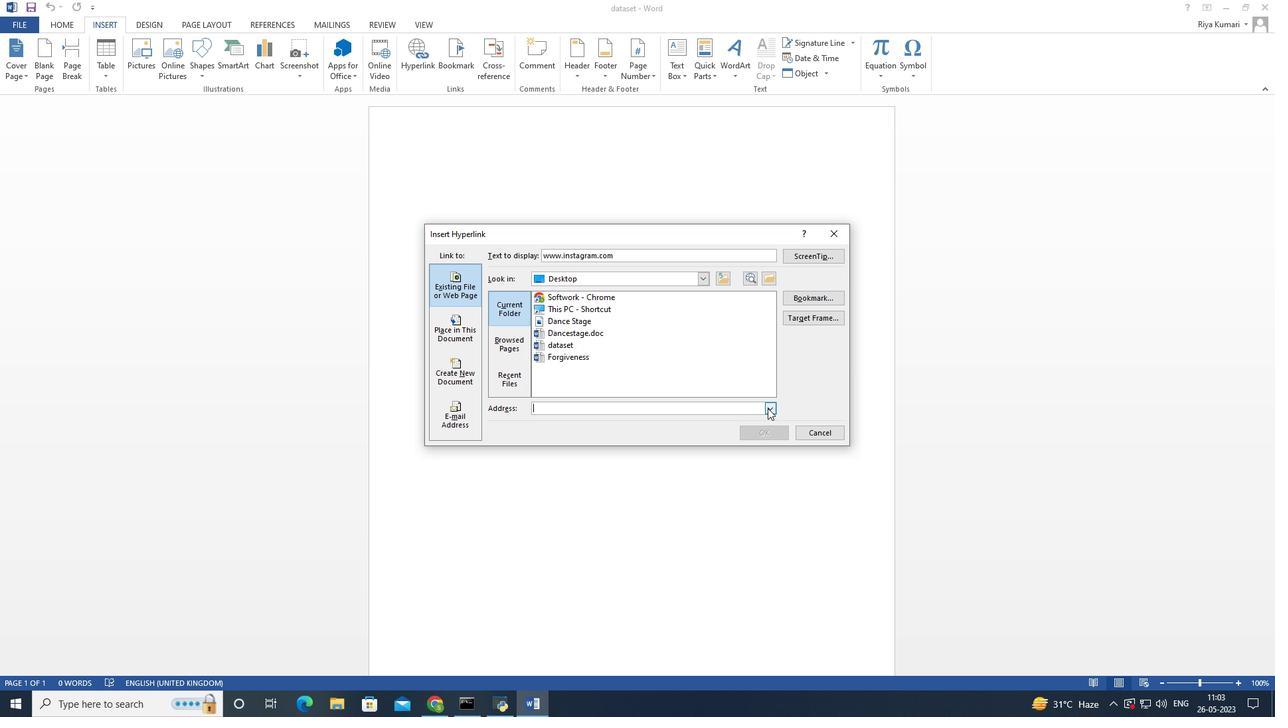 
Action: Mouse pressed left at (770, 408)
Screenshot: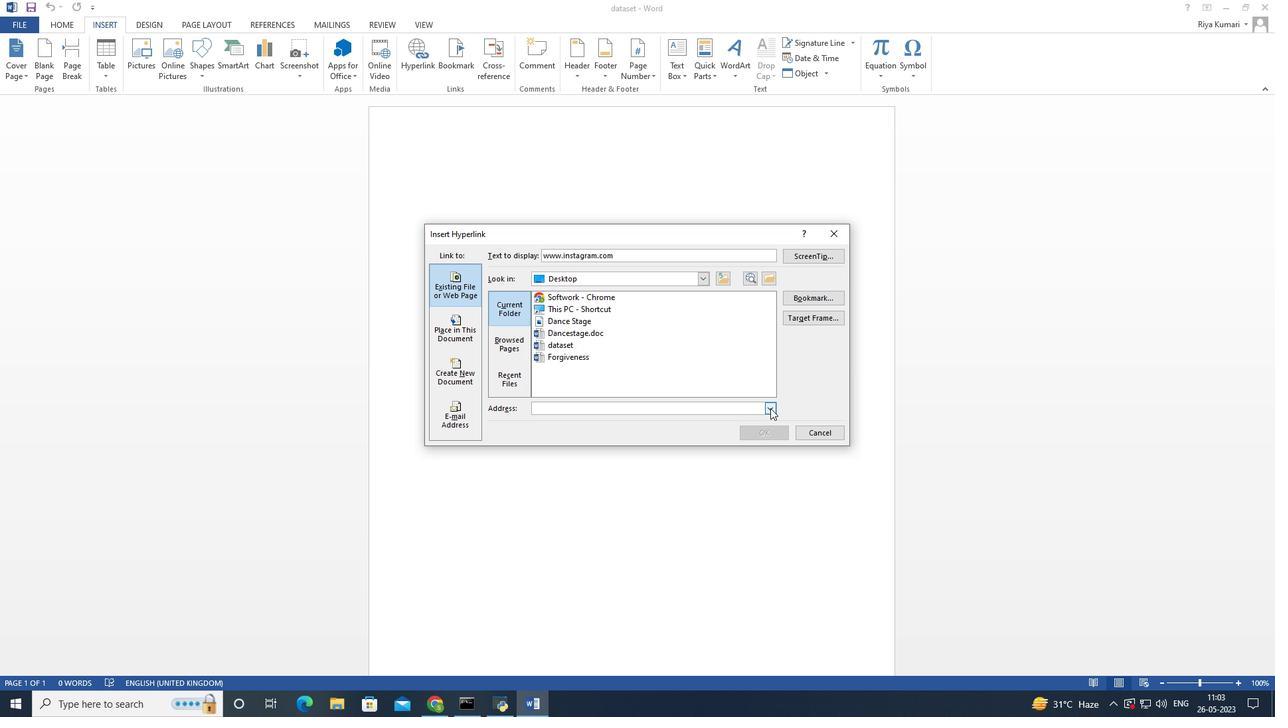 
Action: Mouse moved to (646, 429)
Screenshot: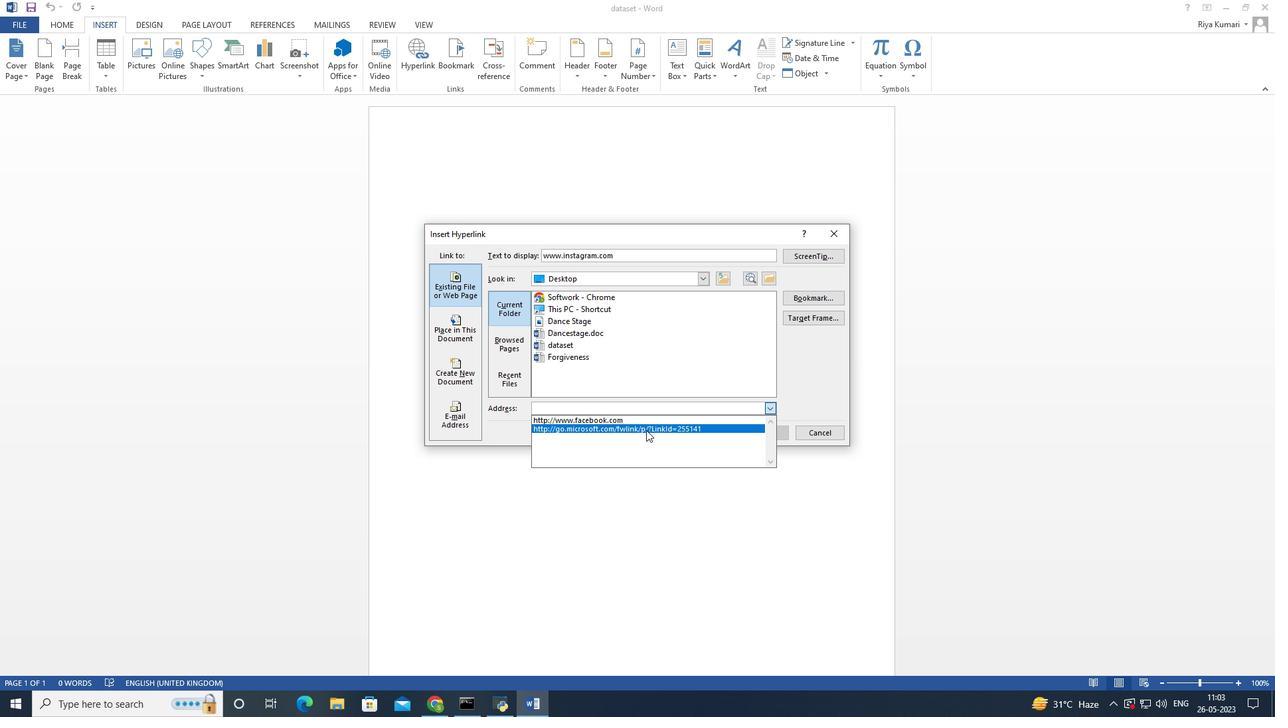 
Action: Mouse pressed left at (646, 429)
Screenshot: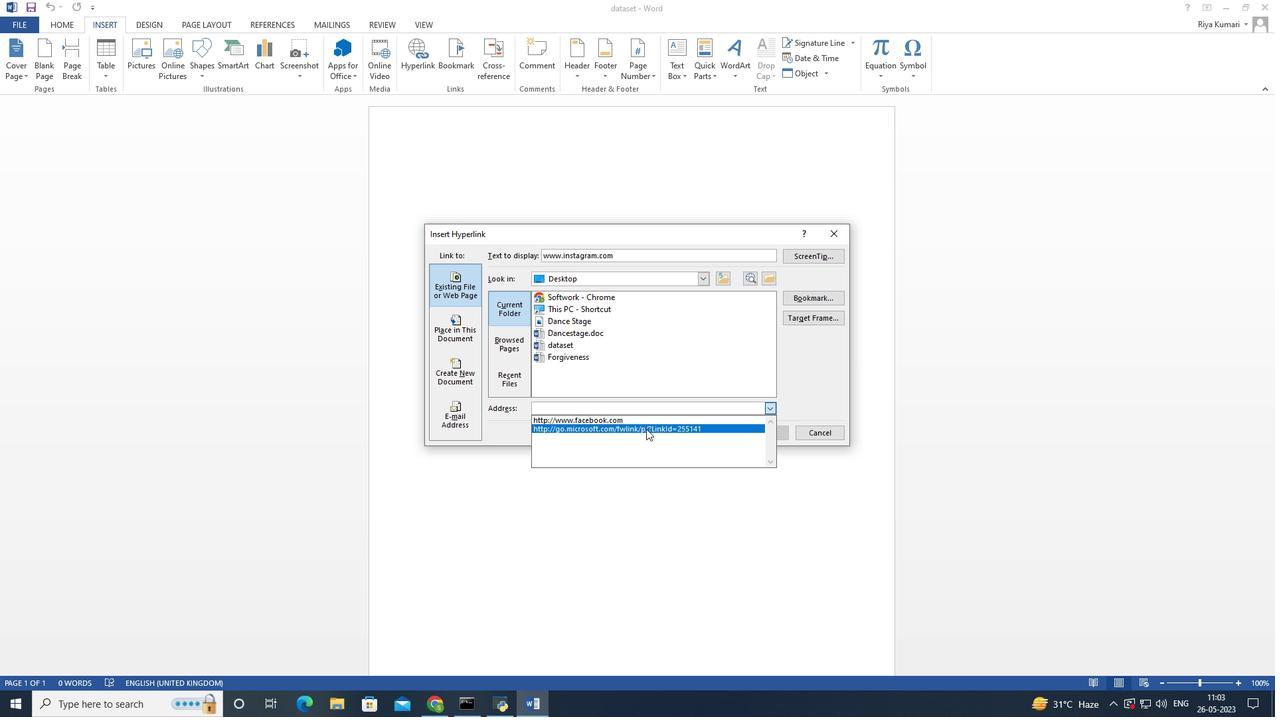 
Action: Mouse moved to (771, 432)
Screenshot: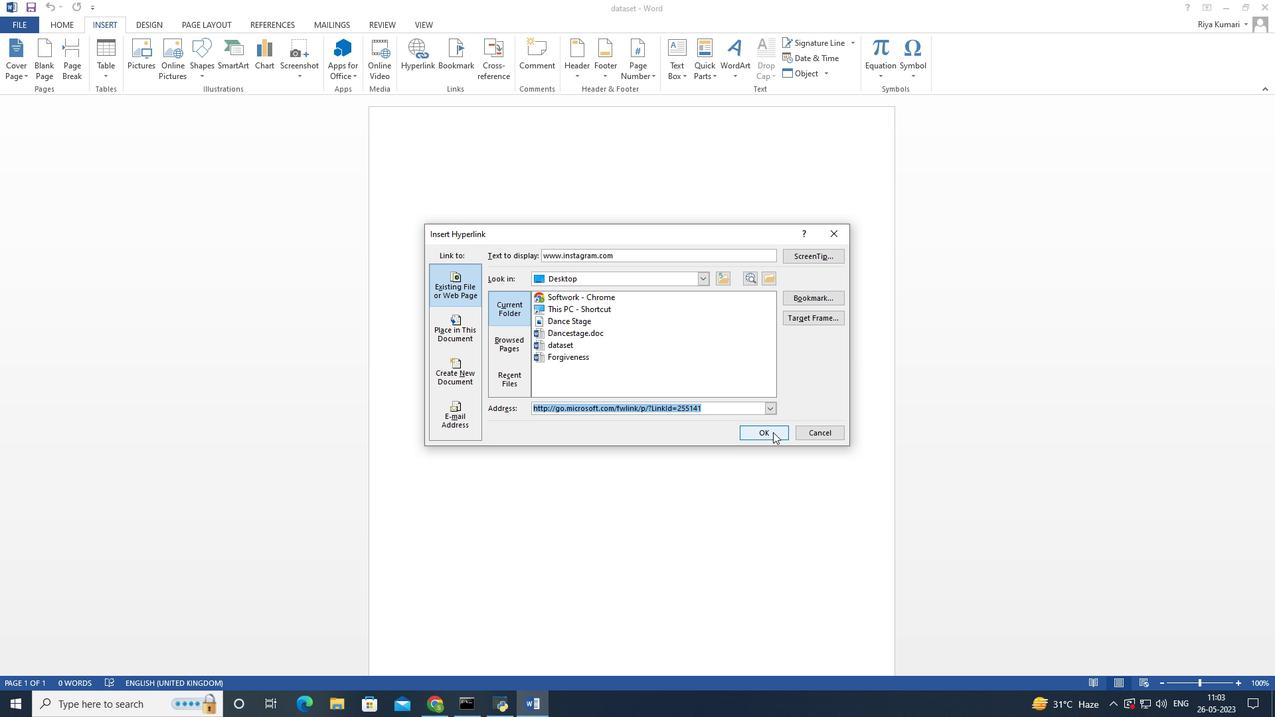
Action: Mouse pressed left at (771, 432)
Screenshot: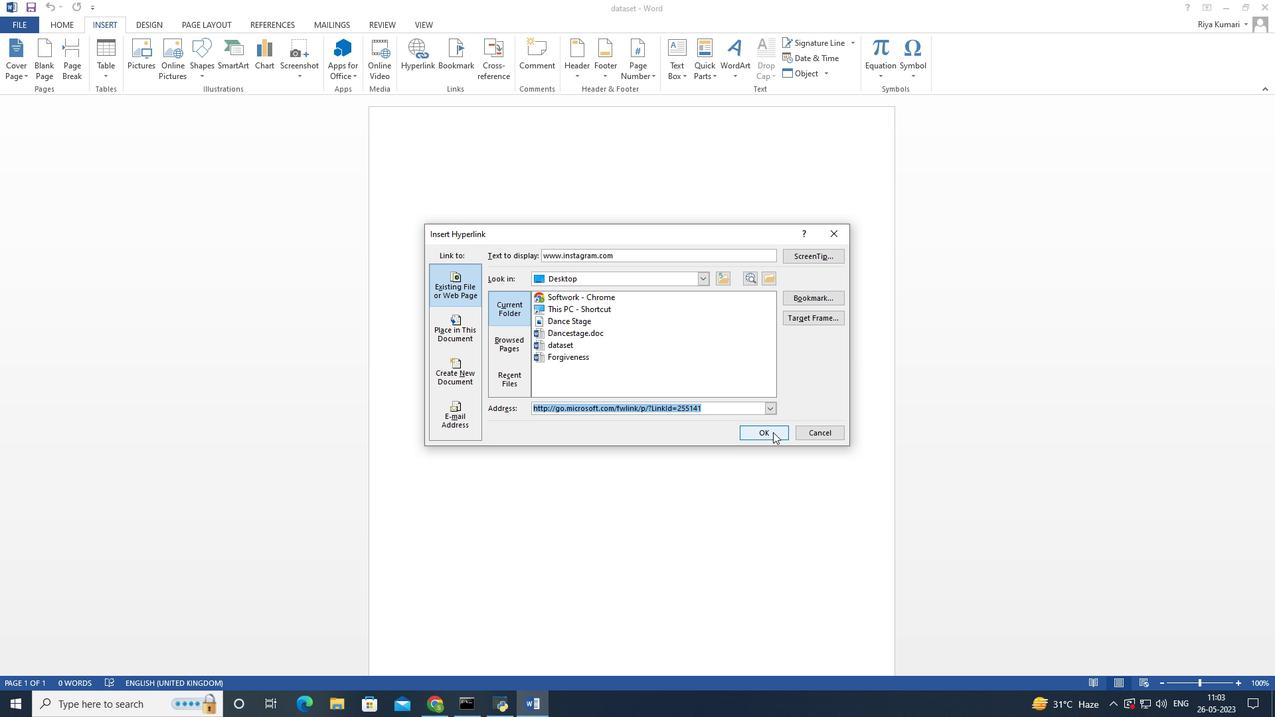 
Action: Mouse moved to (1228, 11)
Screenshot: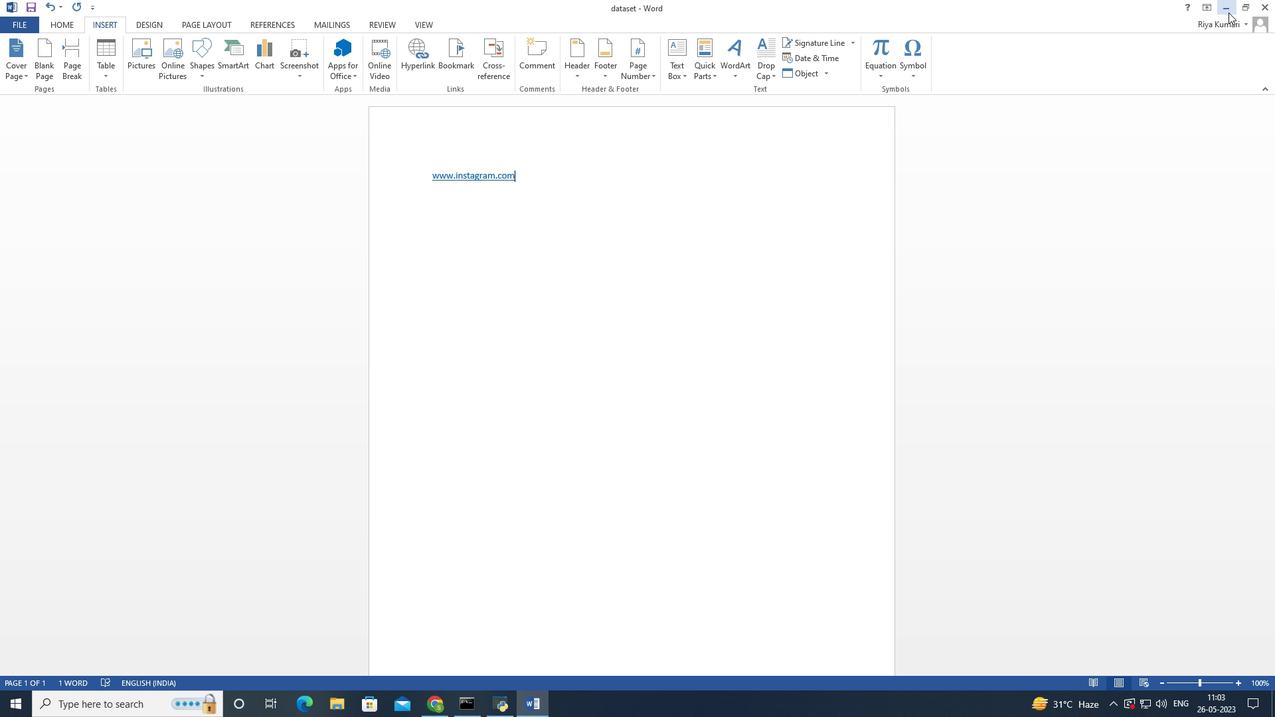 
Action: Mouse pressed left at (1228, 11)
Screenshot: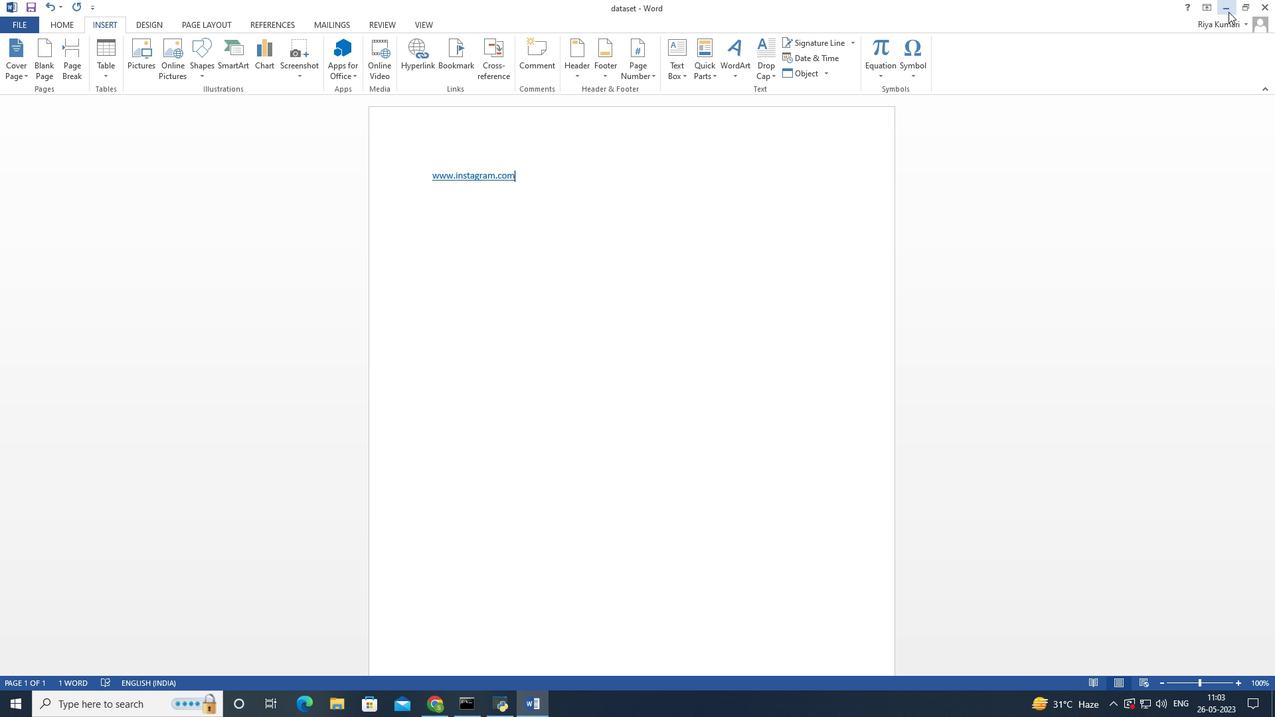 
Action: Mouse moved to (429, 700)
Screenshot: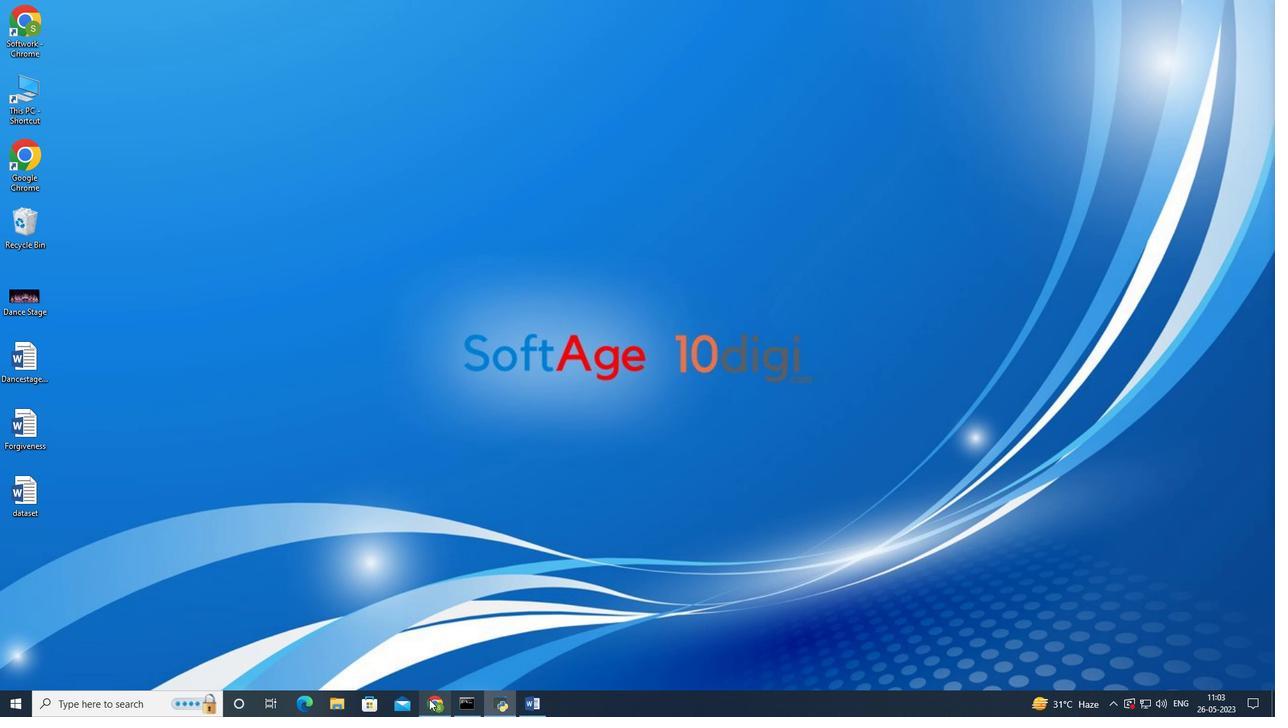 
Action: Mouse pressed left at (429, 700)
Screenshot: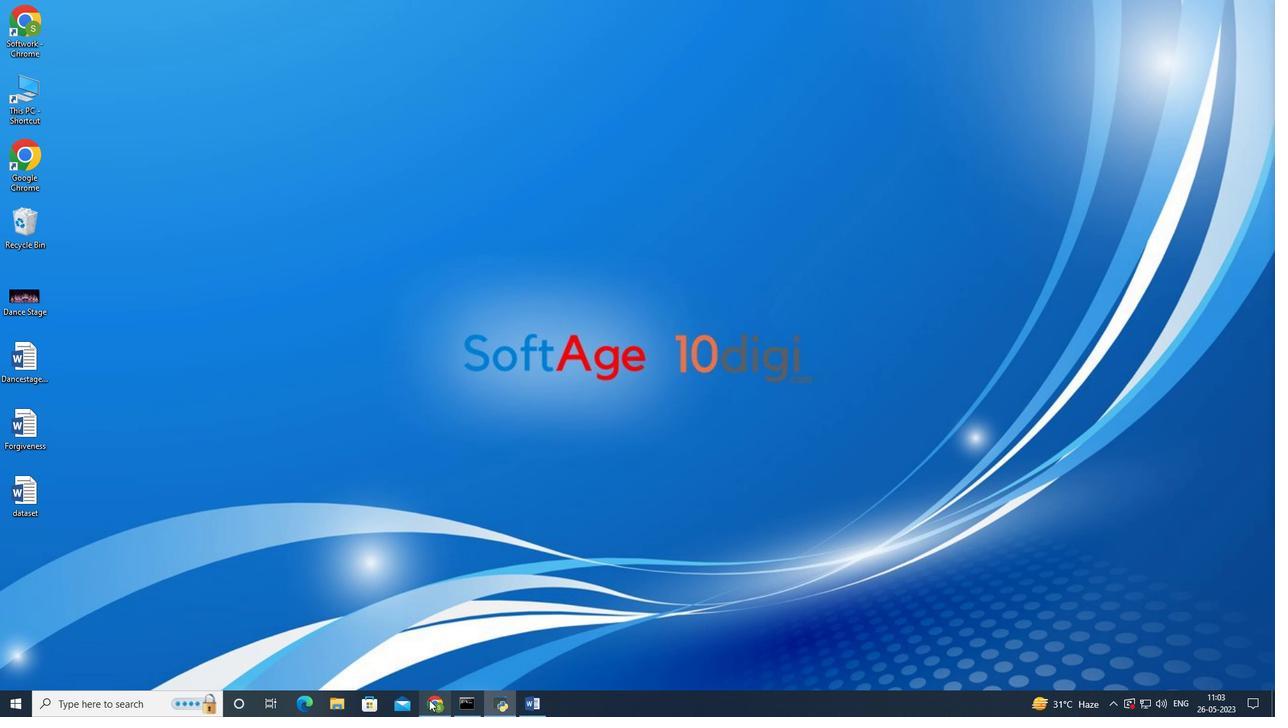
Action: Mouse moved to (181, 14)
Screenshot: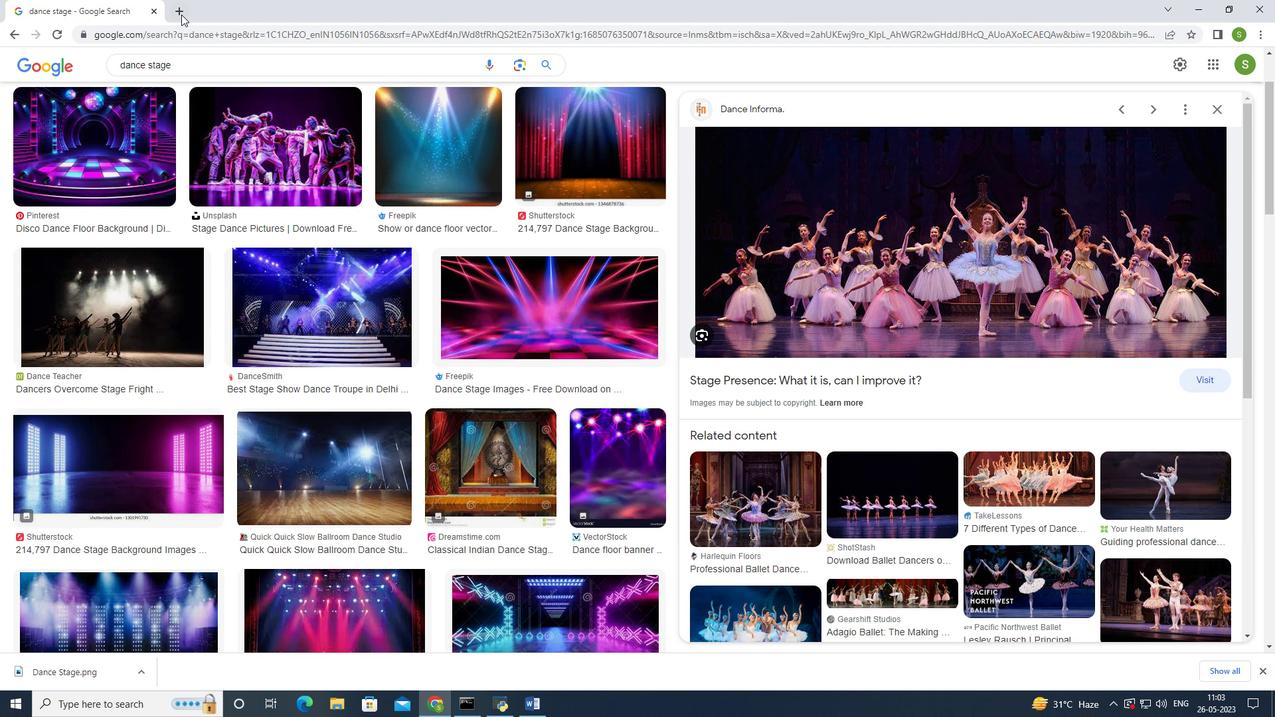 
Action: Mouse pressed left at (181, 14)
Screenshot: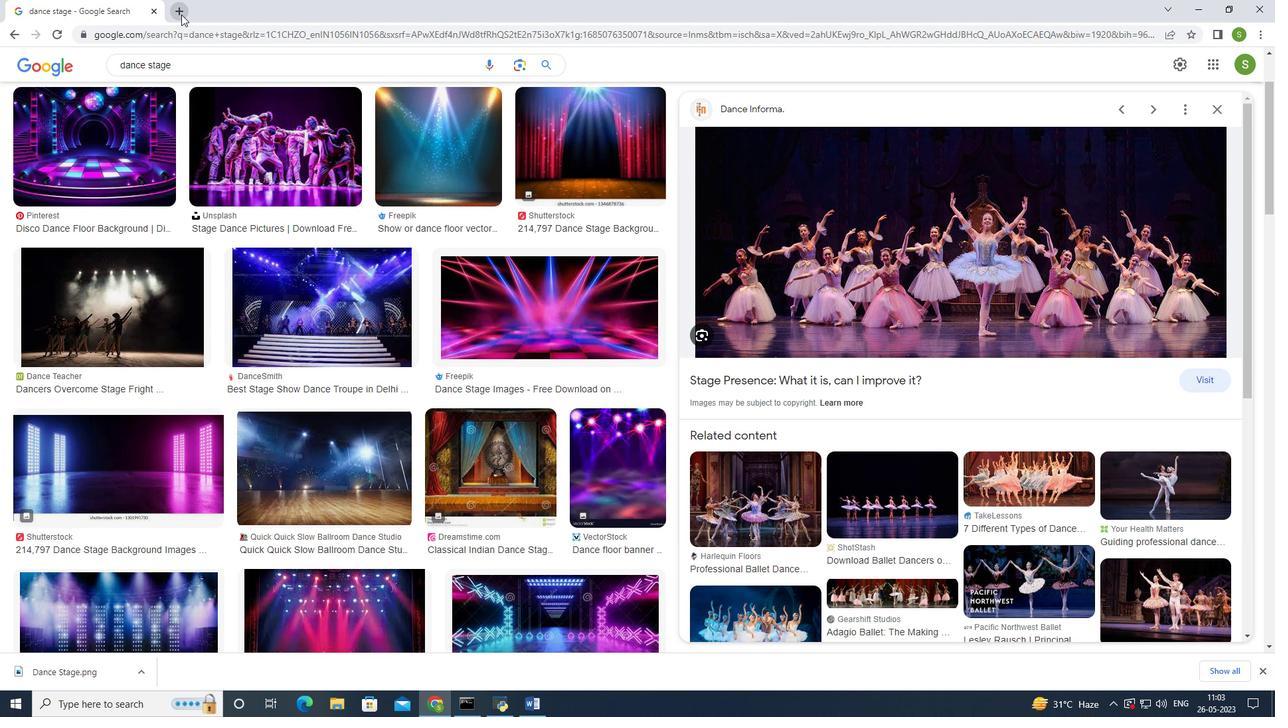 
Action: Mouse moved to (153, 7)
Screenshot: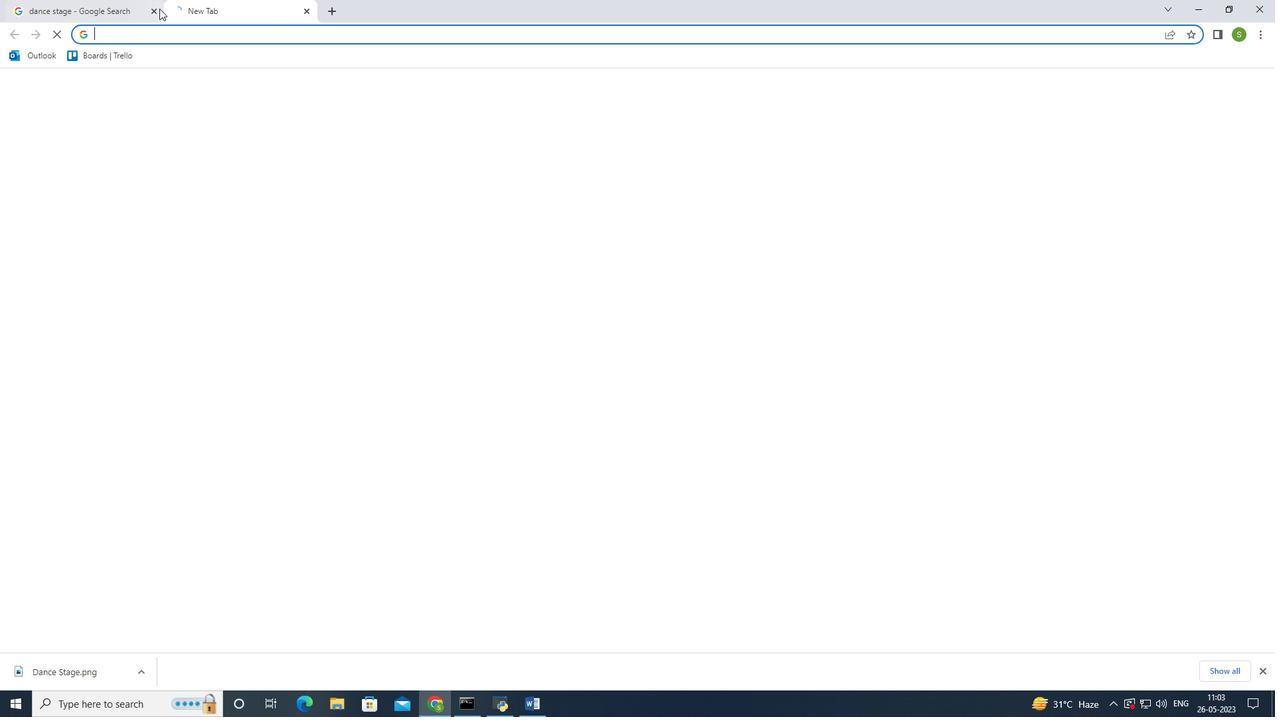 
Action: Mouse pressed left at (153, 7)
Screenshot: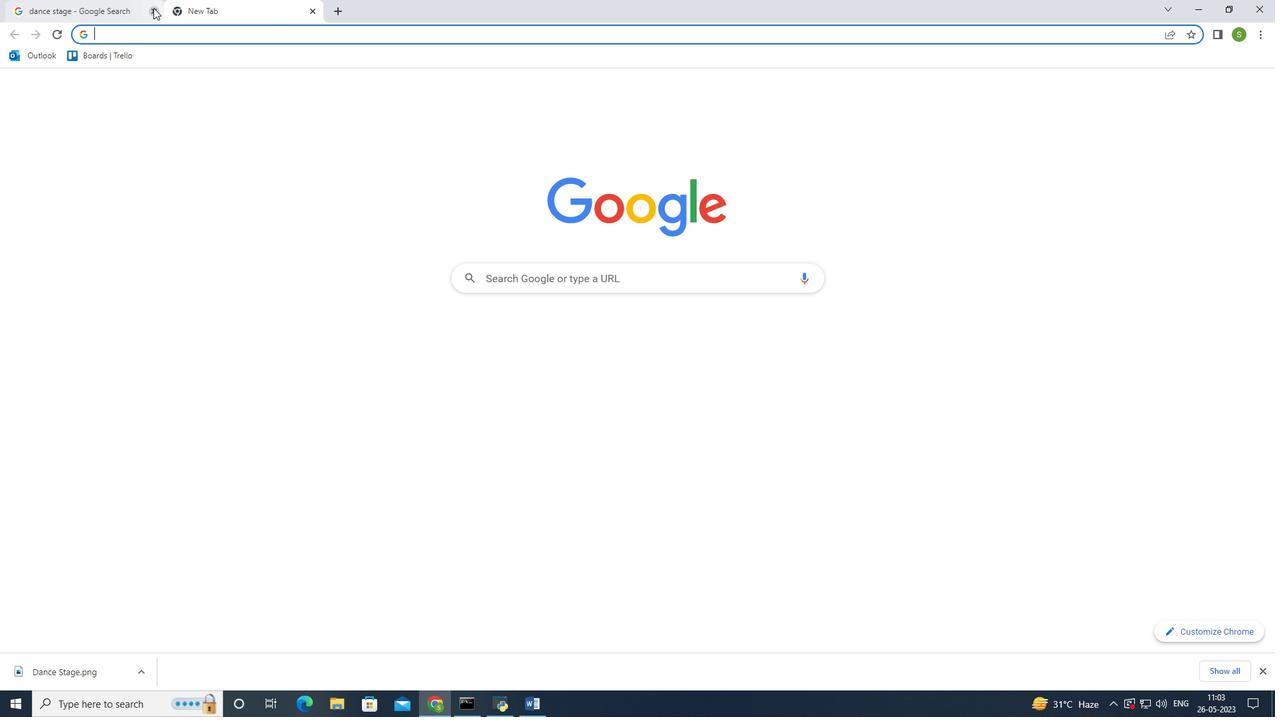 
Action: Mouse moved to (151, 31)
Screenshot: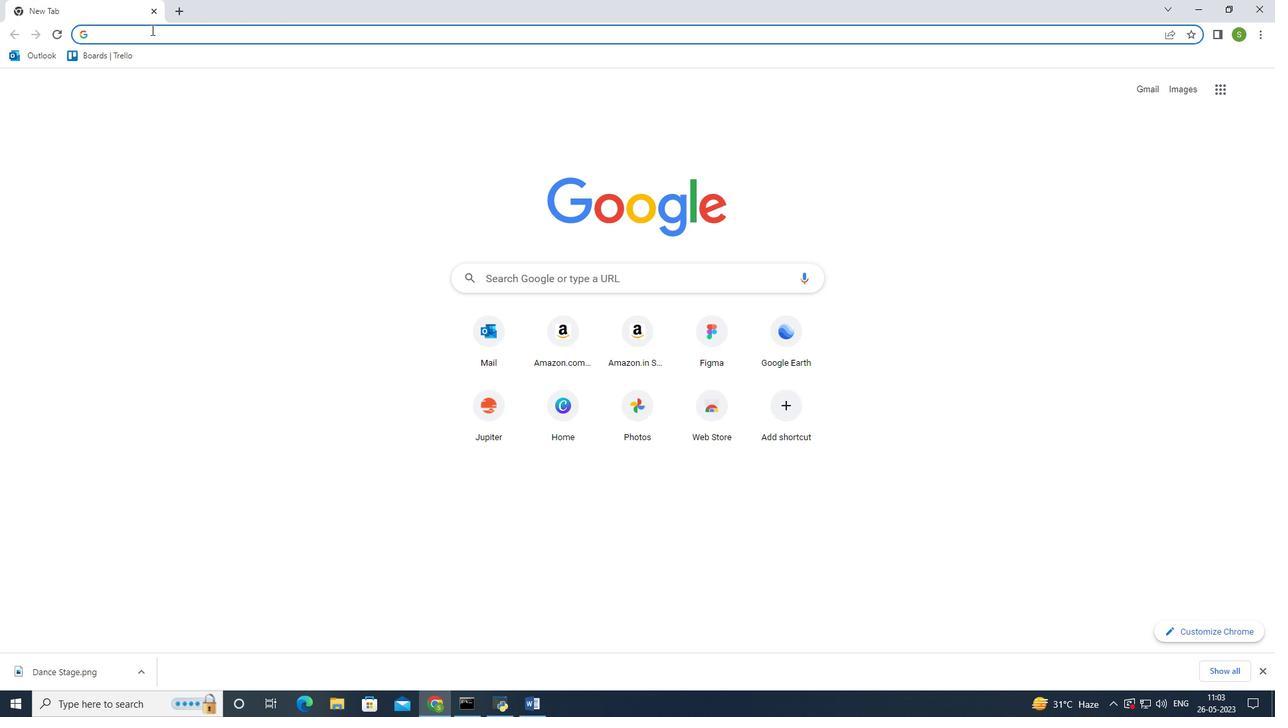 
Action: Mouse pressed left at (151, 31)
Screenshot: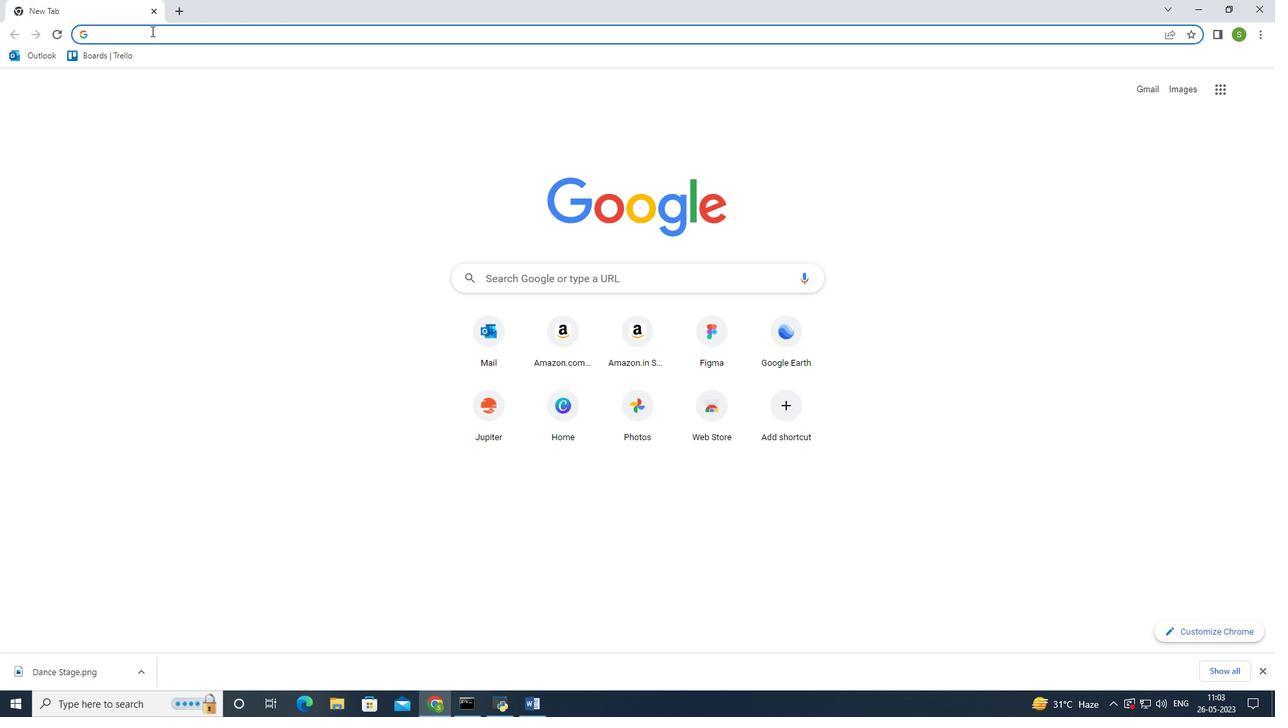 
Action: Mouse moved to (270, 33)
Screenshot: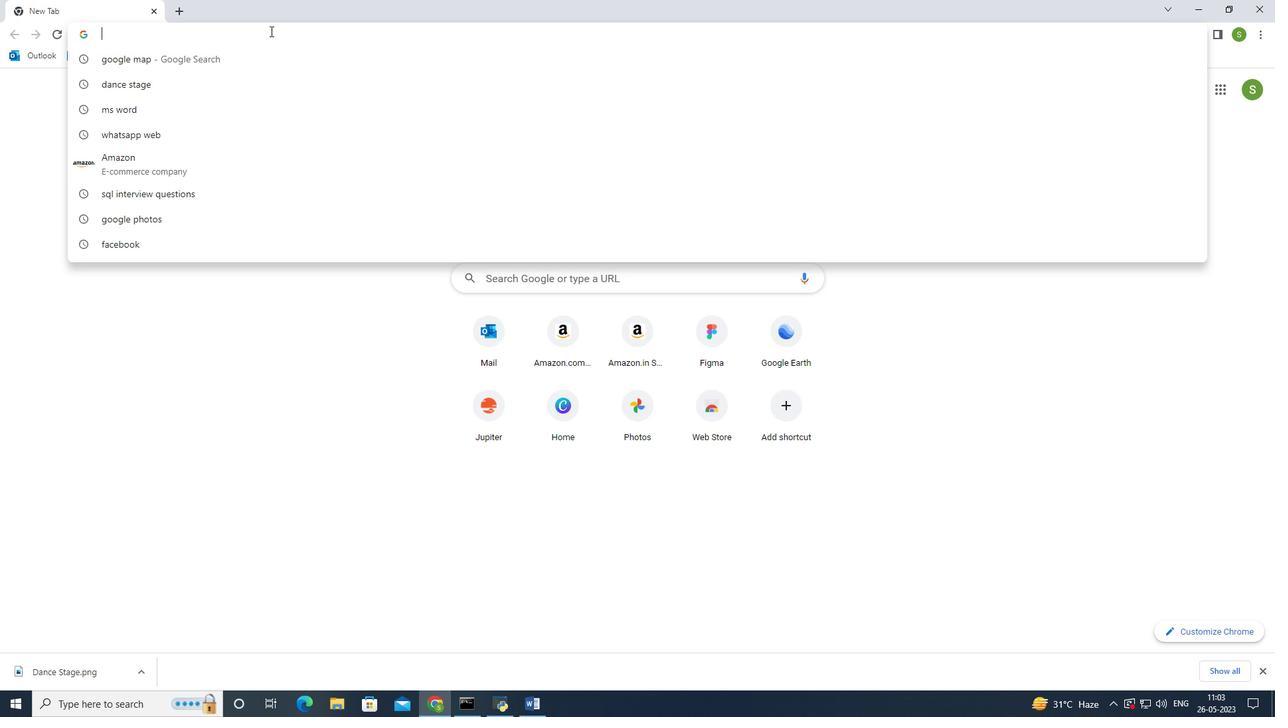 
Action: Key pressed m
Screenshot: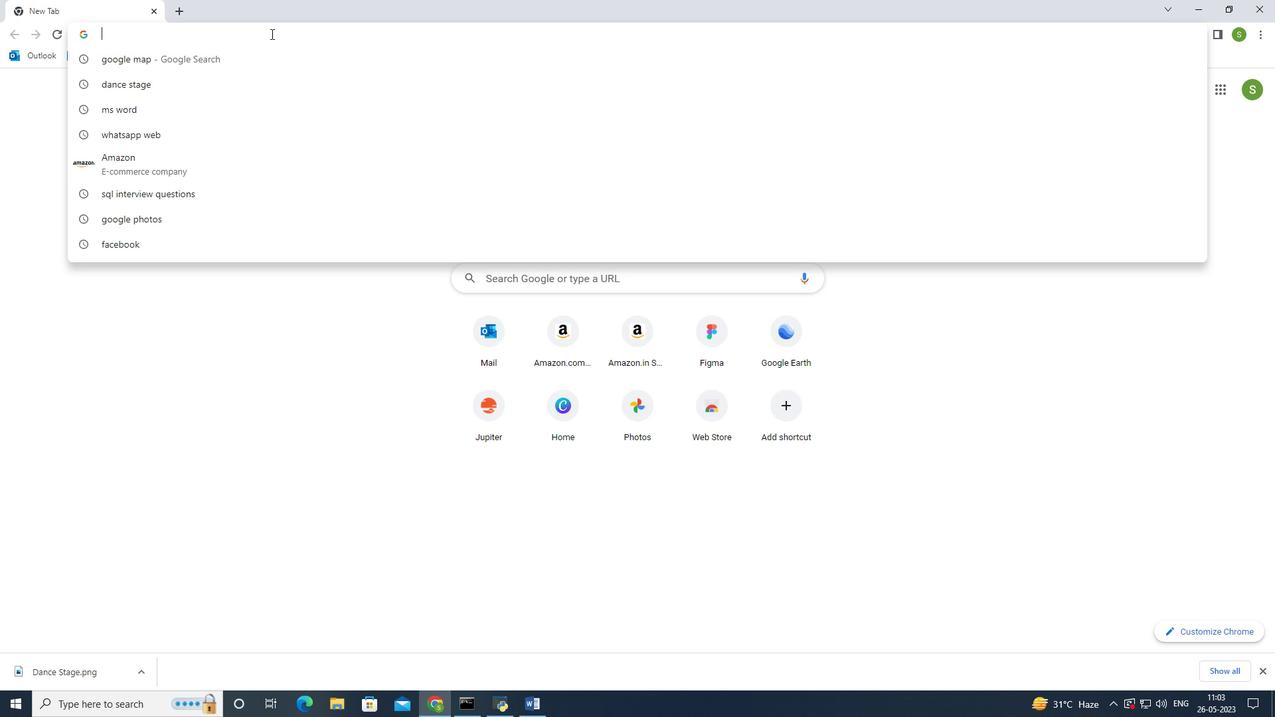 
Action: Mouse moved to (277, 31)
Screenshot: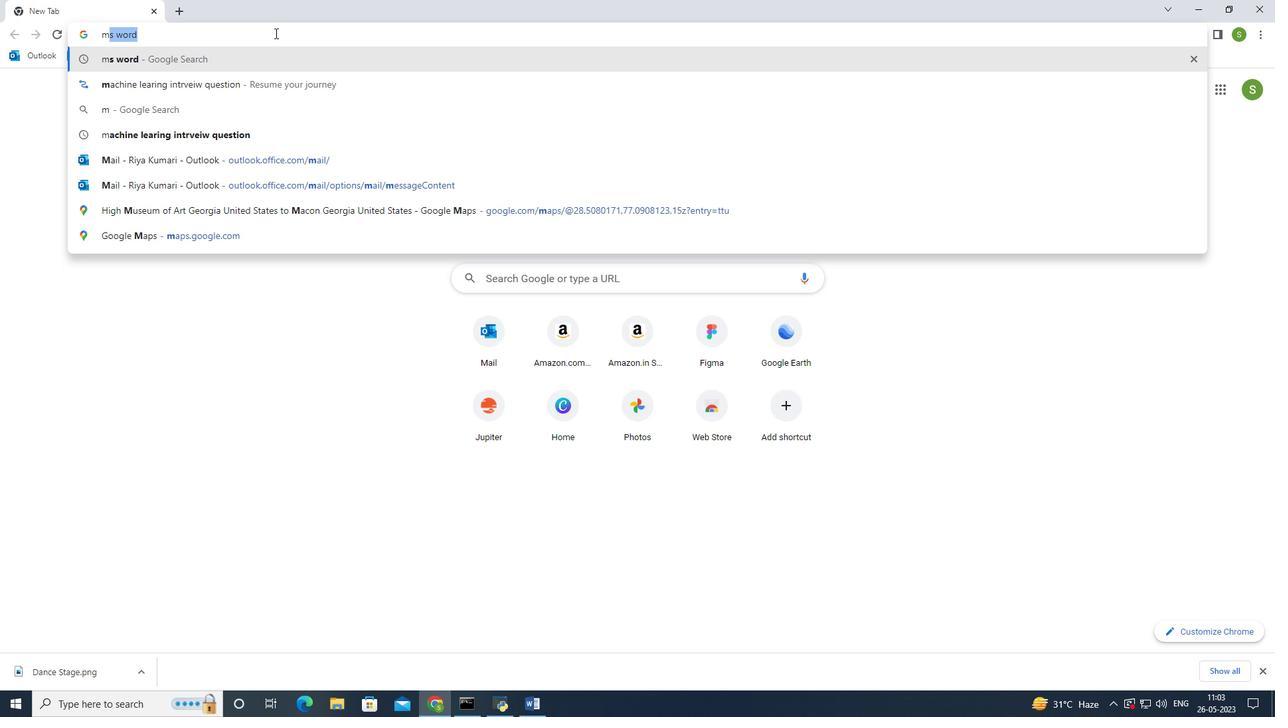 
Action: Key pressed o
Screenshot: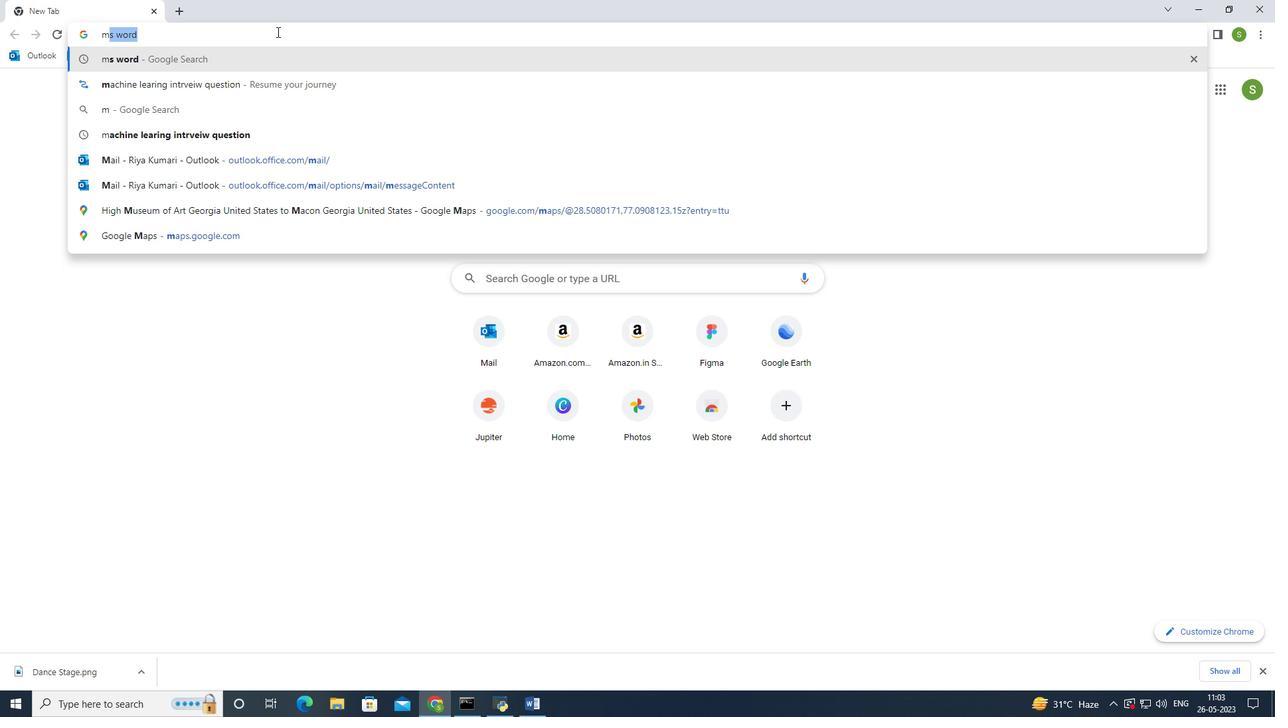 
Action: Mouse moved to (277, 35)
Screenshot: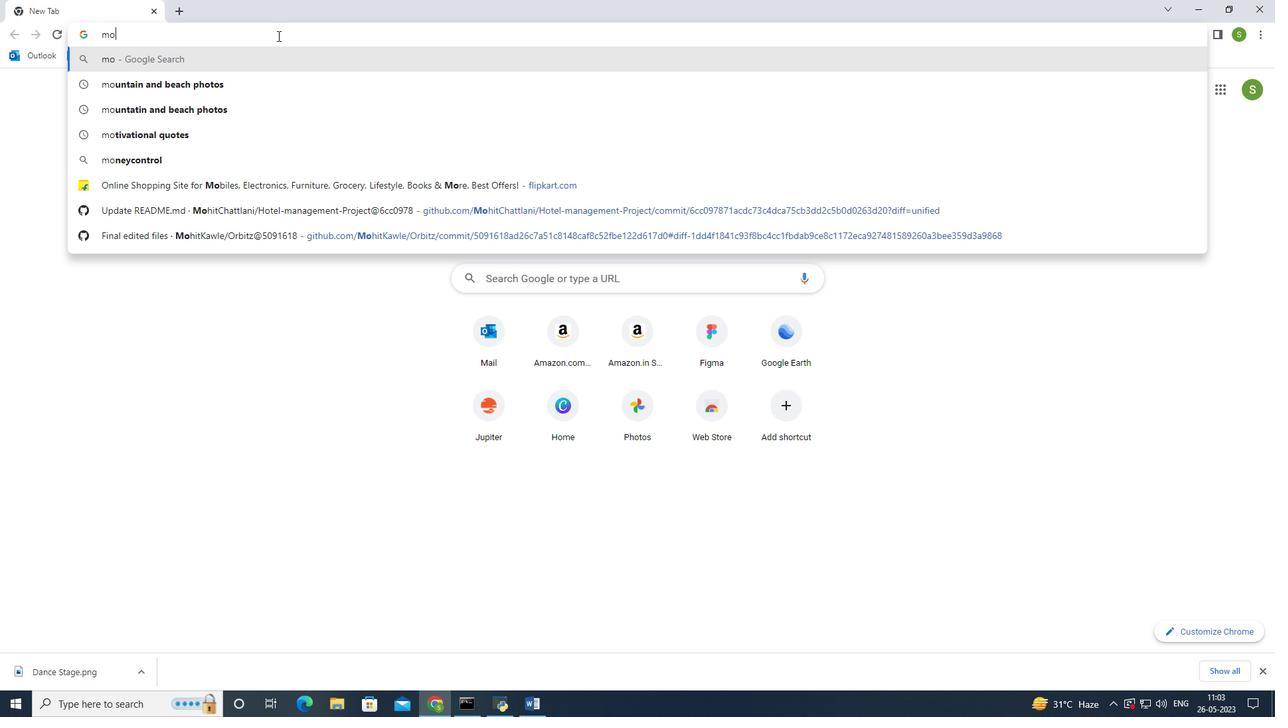 
Action: Key pressed nk
Screenshot: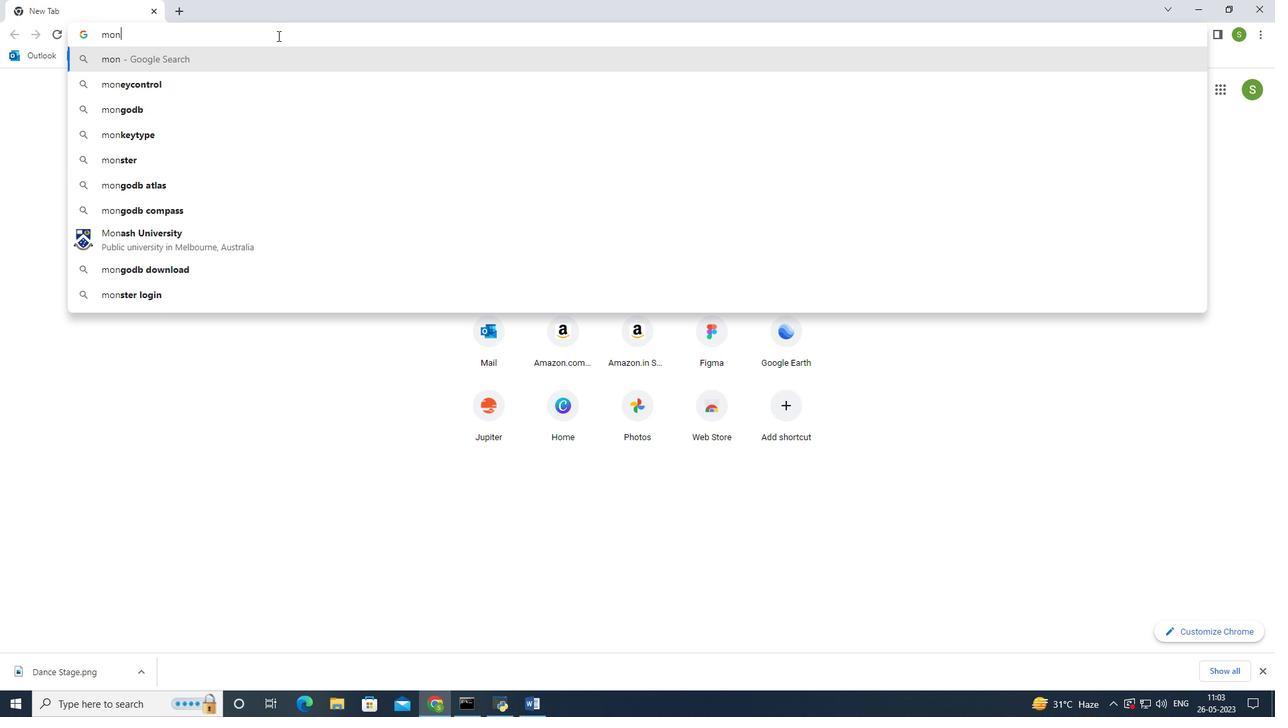 
Action: Mouse moved to (278, 37)
Screenshot: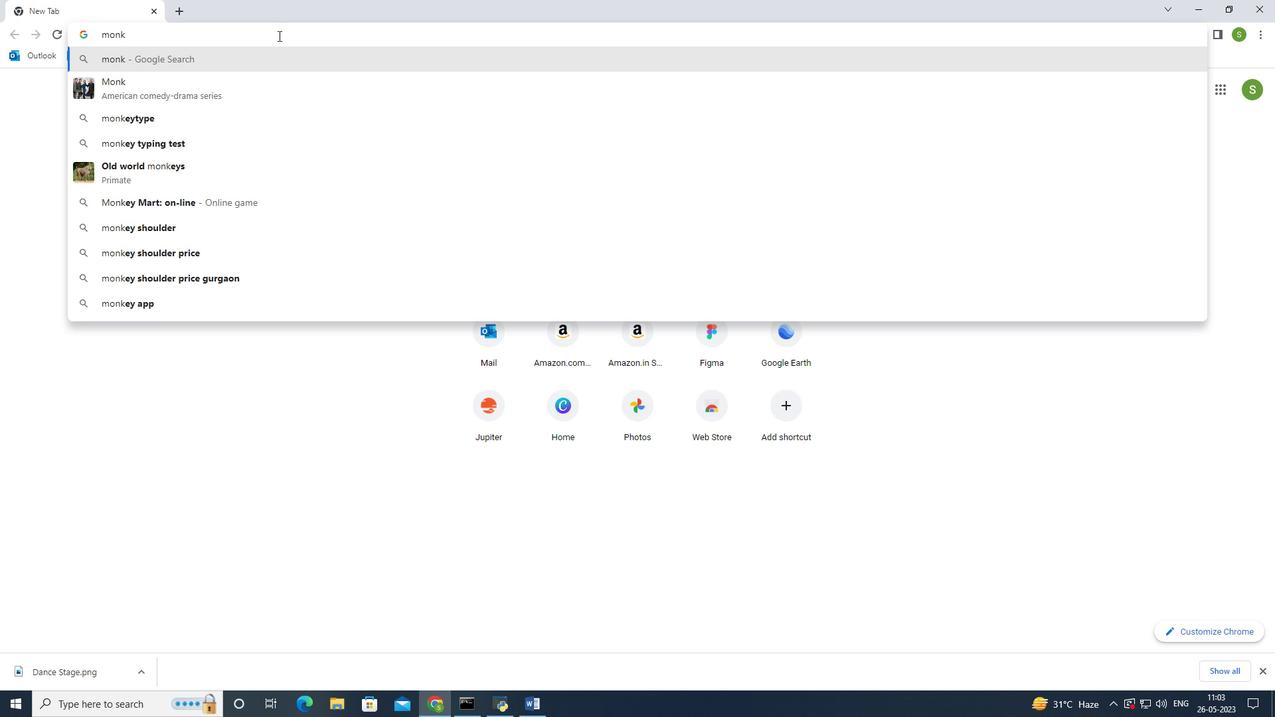 
Action: Key pressed e
Screenshot: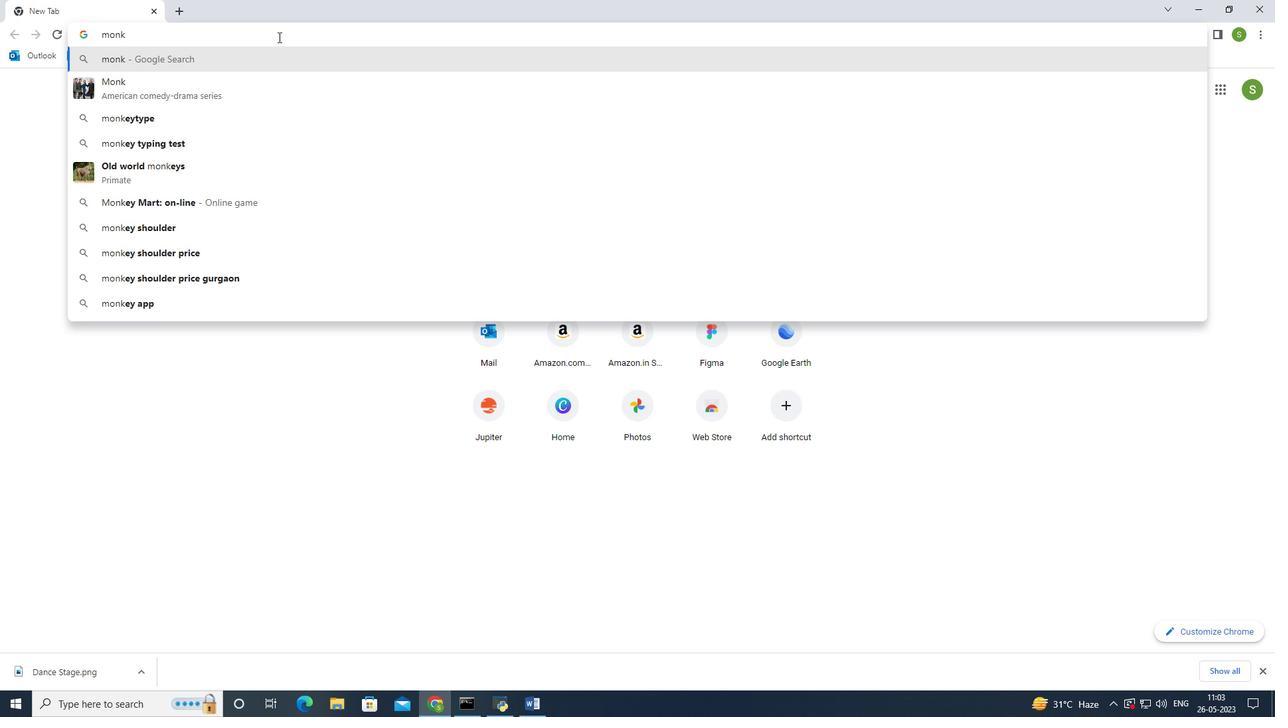 
Action: Mouse moved to (280, 35)
Screenshot: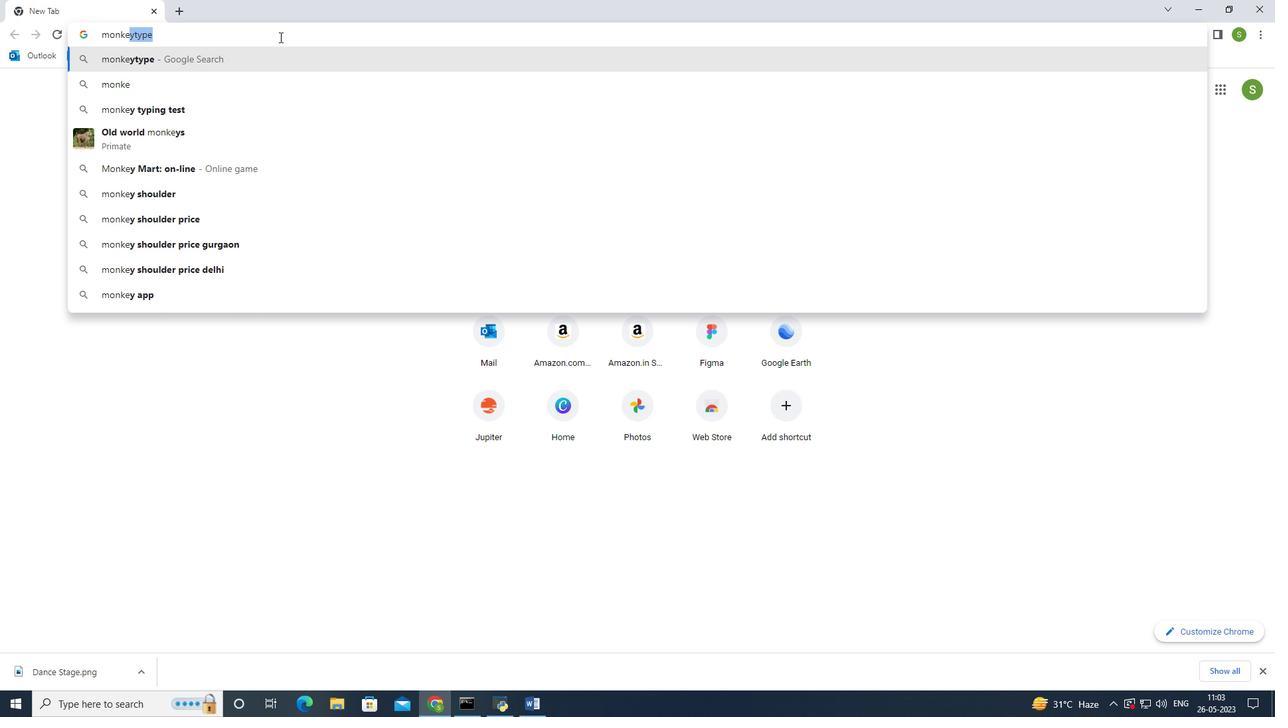 
Action: Key pressed y
Screenshot: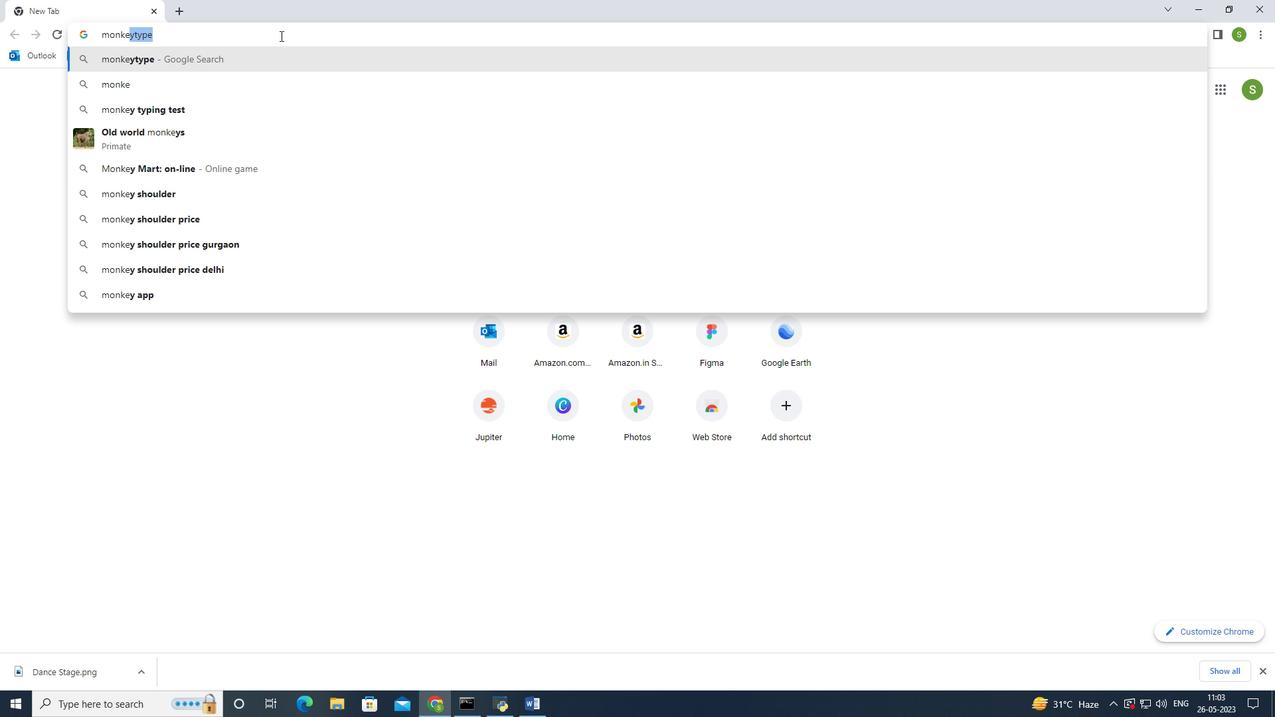 
Action: Mouse moved to (223, 37)
Screenshot: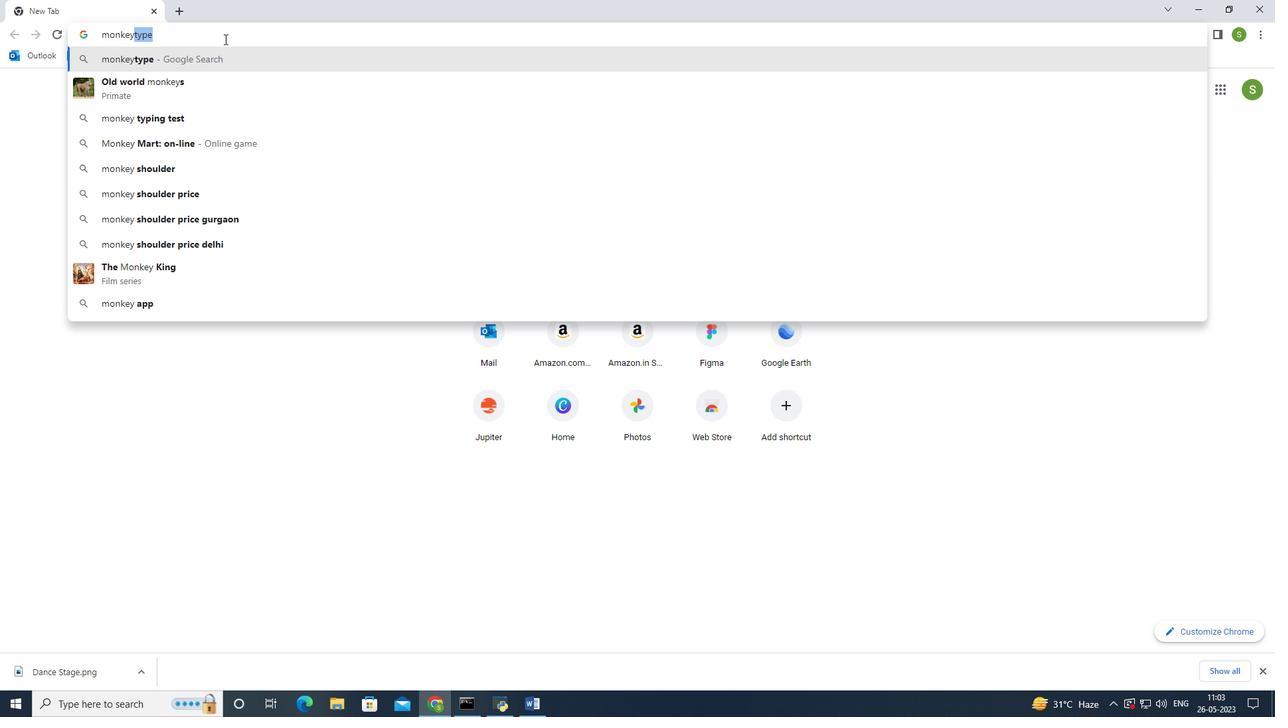 
Action: Mouse pressed left at (223, 37)
Screenshot: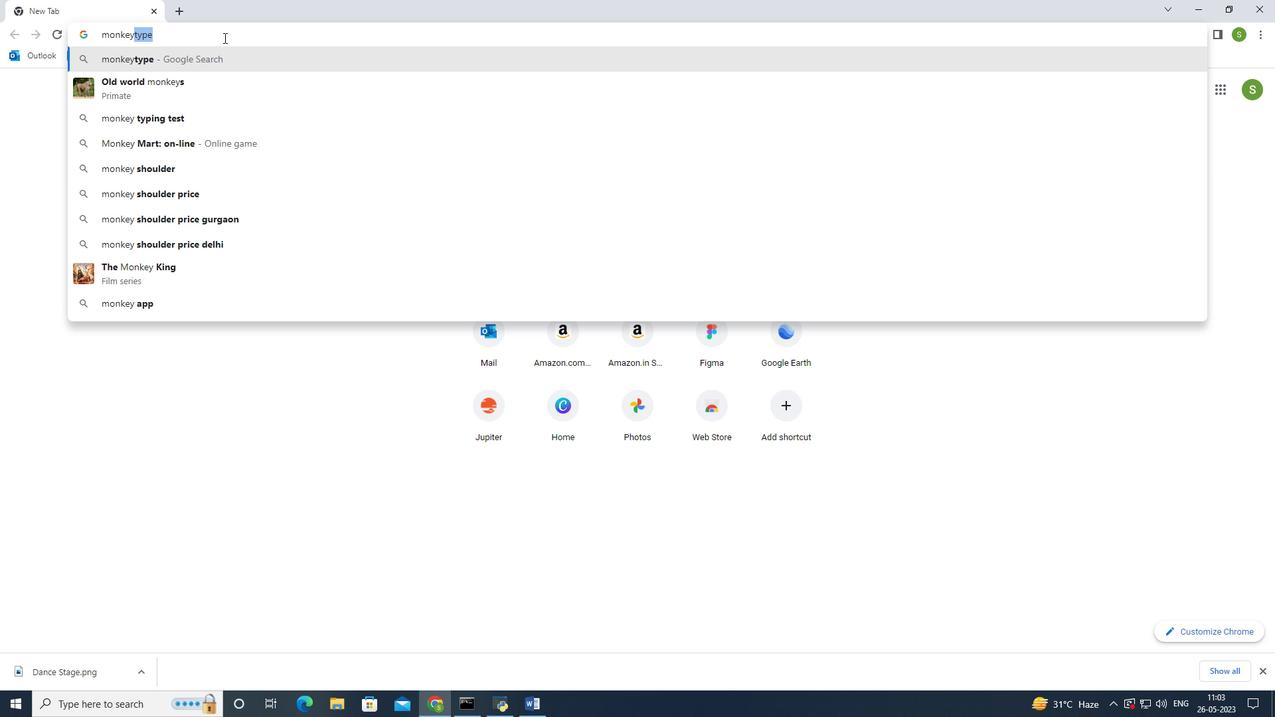 
Action: Mouse moved to (276, 45)
Screenshot: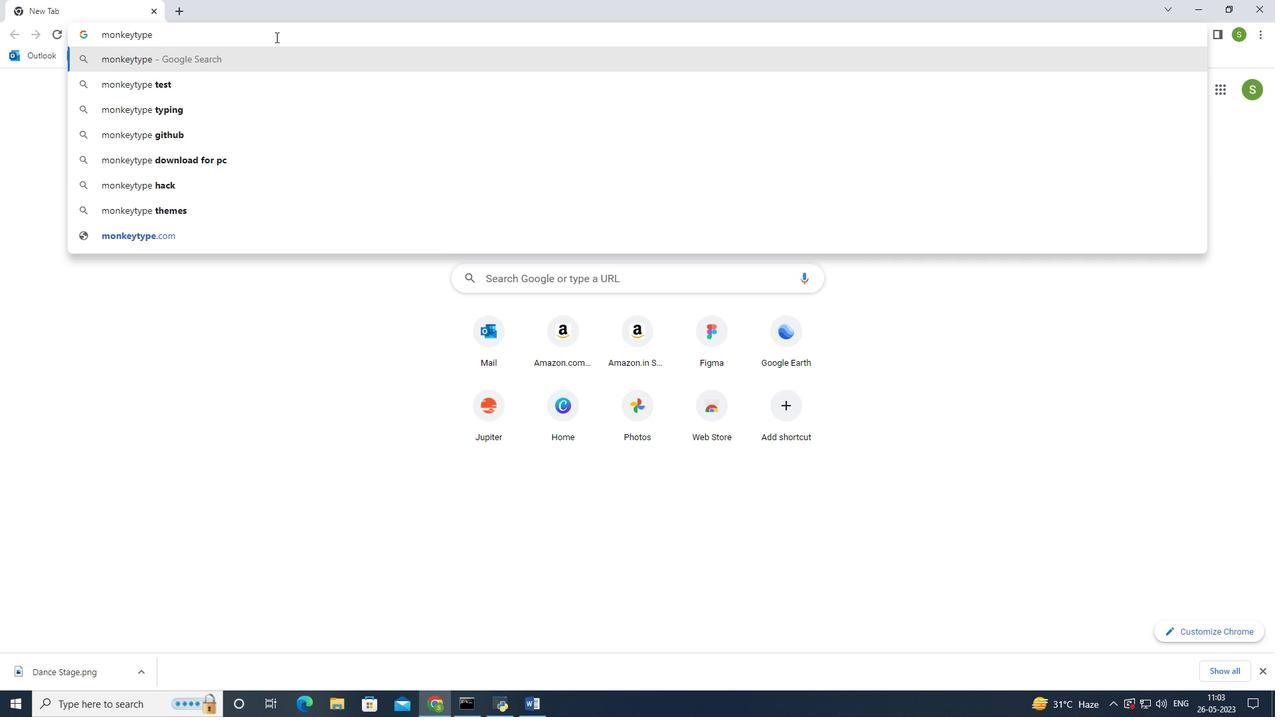 
Action: Key pressed <Key.backspace>
Screenshot: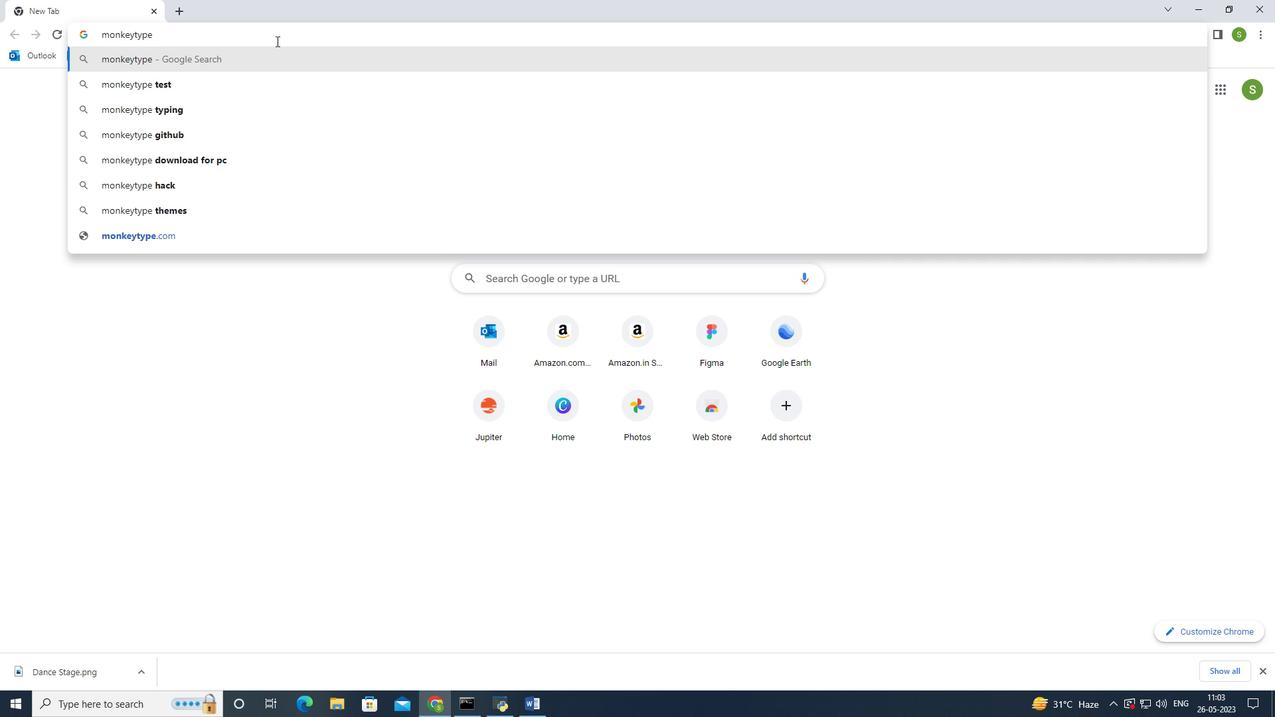 
Action: Mouse moved to (284, 41)
Screenshot: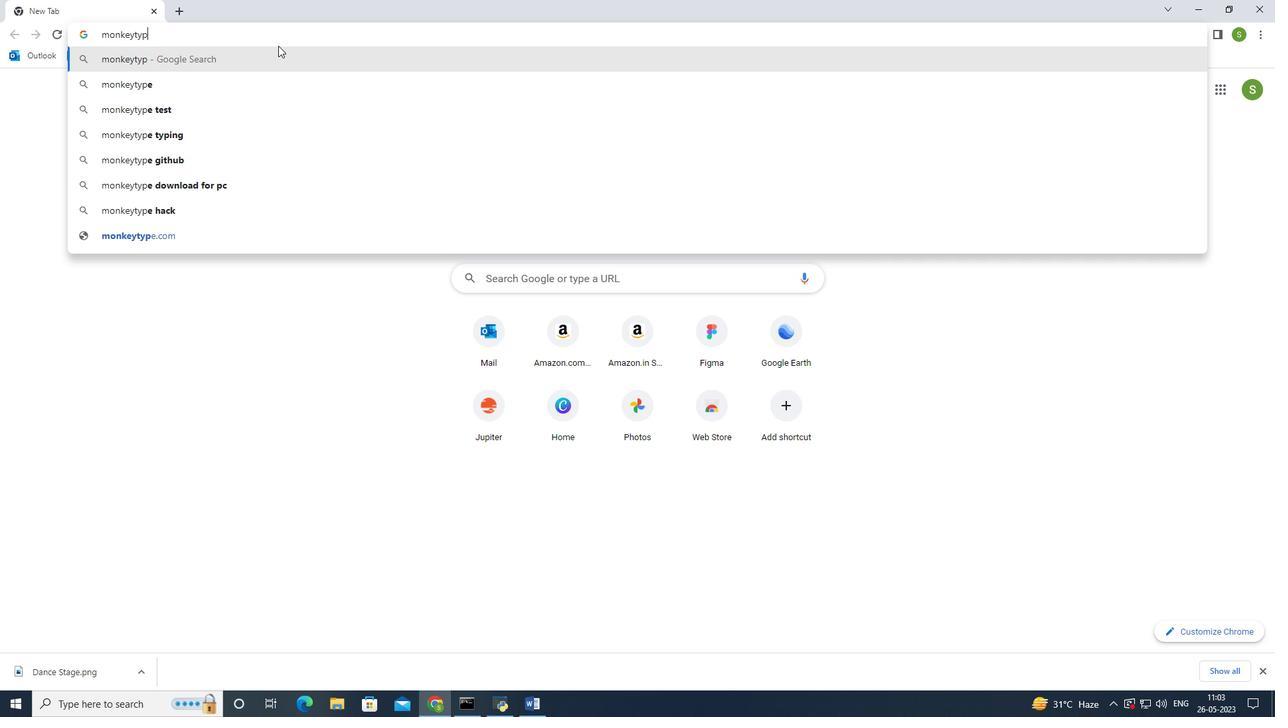 
Action: Key pressed <Key.backspace>
Screenshot: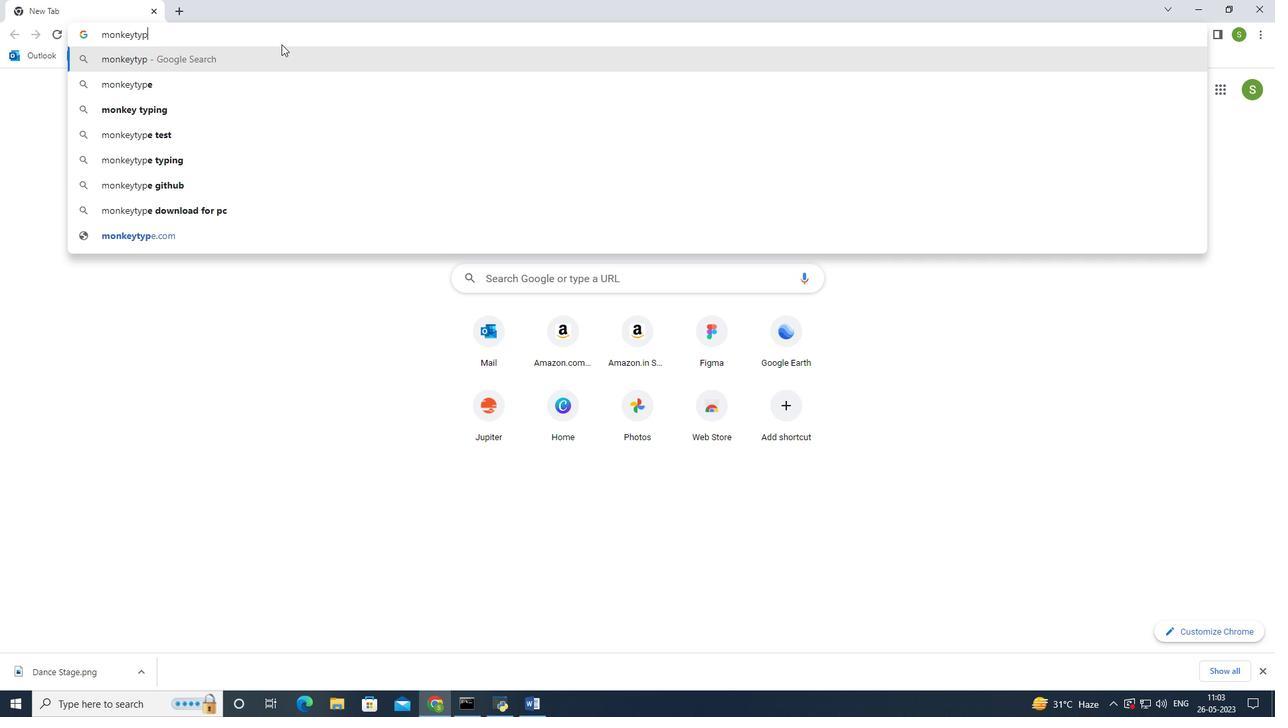 
Action: Mouse moved to (287, 35)
Screenshot: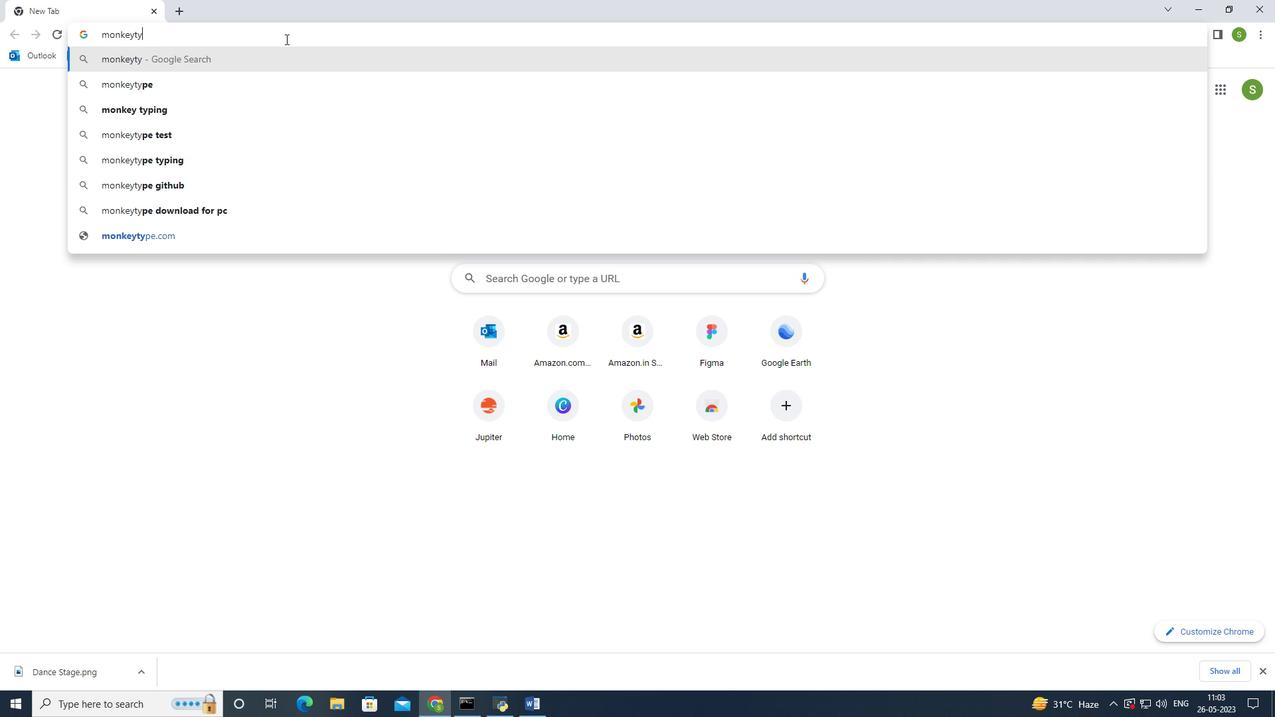 
Action: Key pressed <Key.backspace>
Screenshot: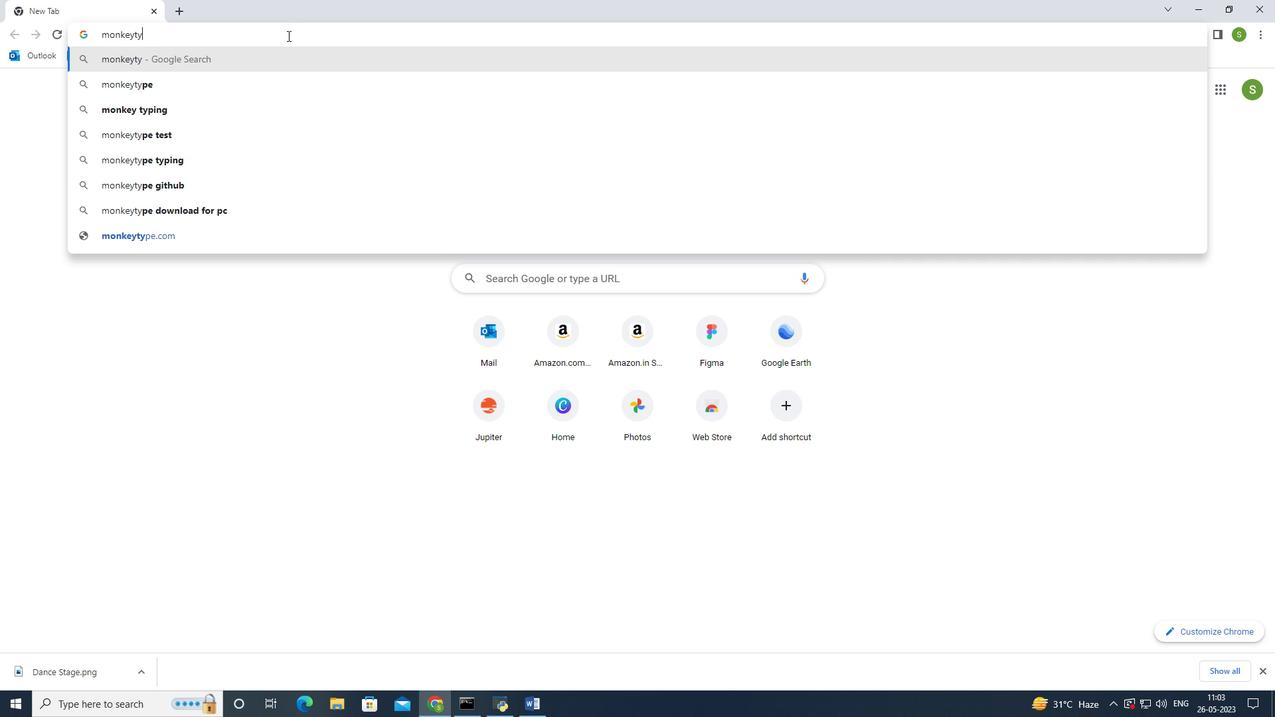 
Action: Mouse moved to (287, 35)
Screenshot: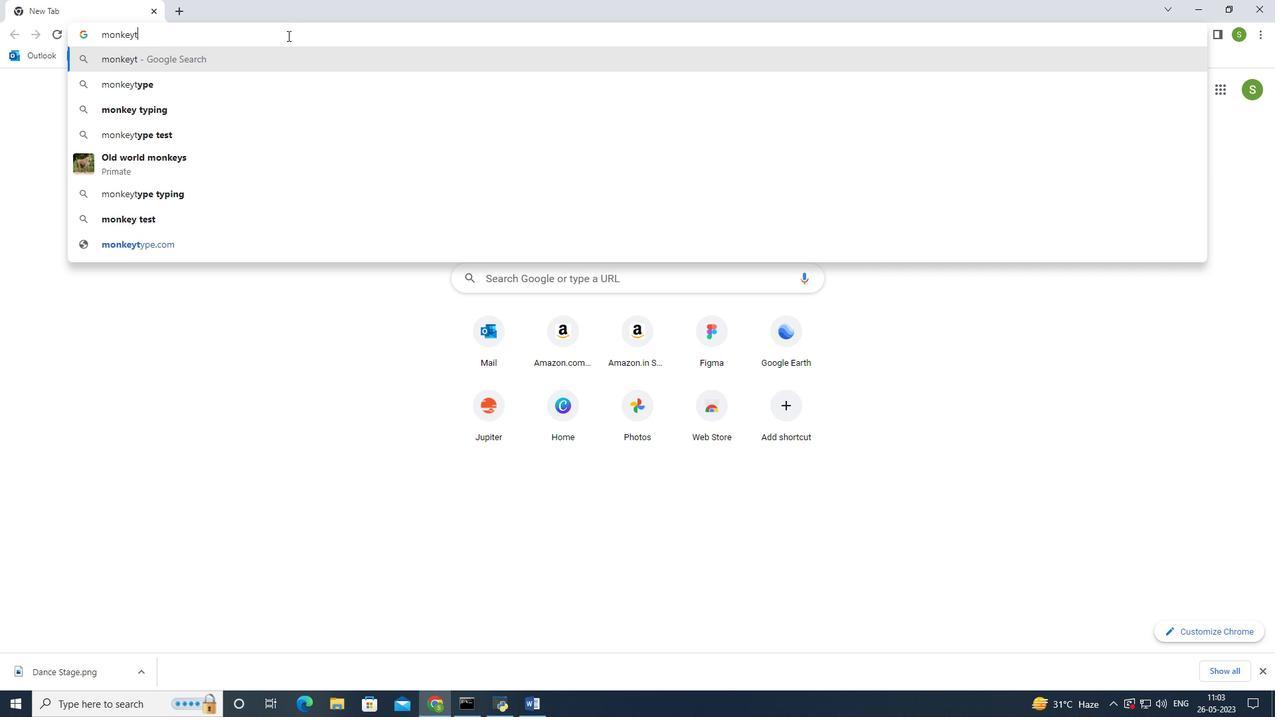 
Action: Key pressed <Key.backspace>
Screenshot: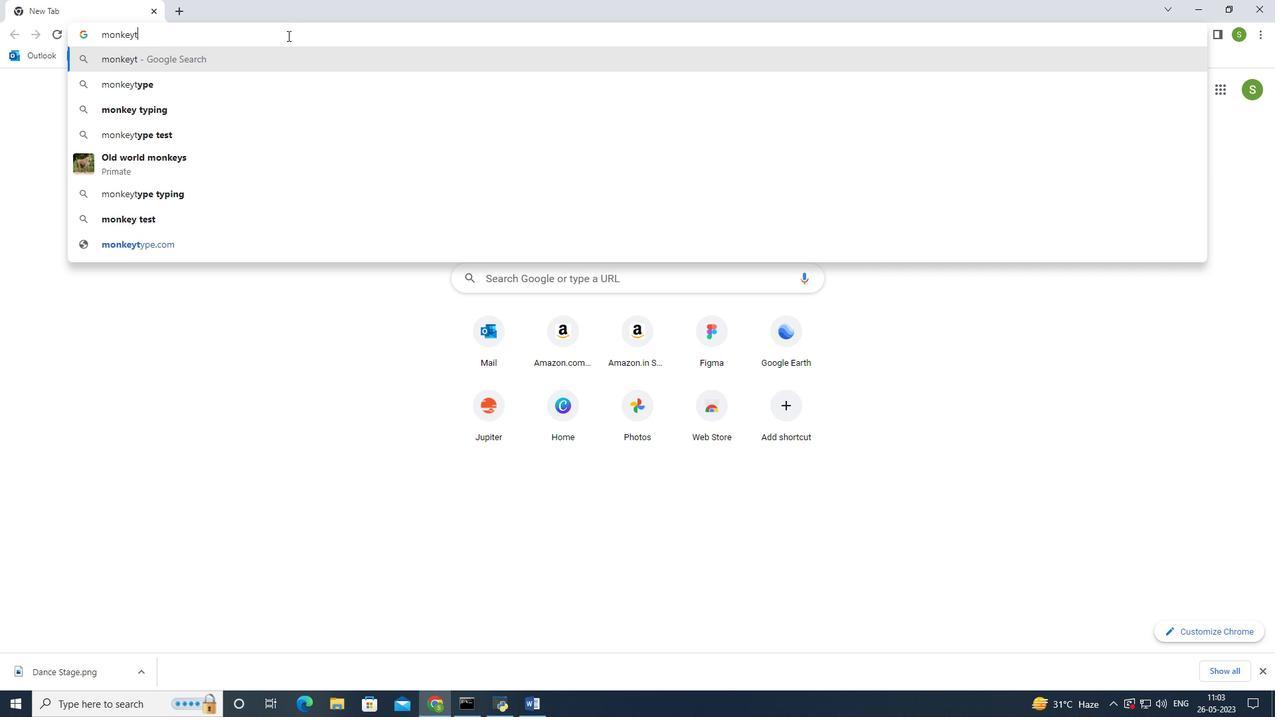 
Action: Mouse moved to (288, 33)
Screenshot: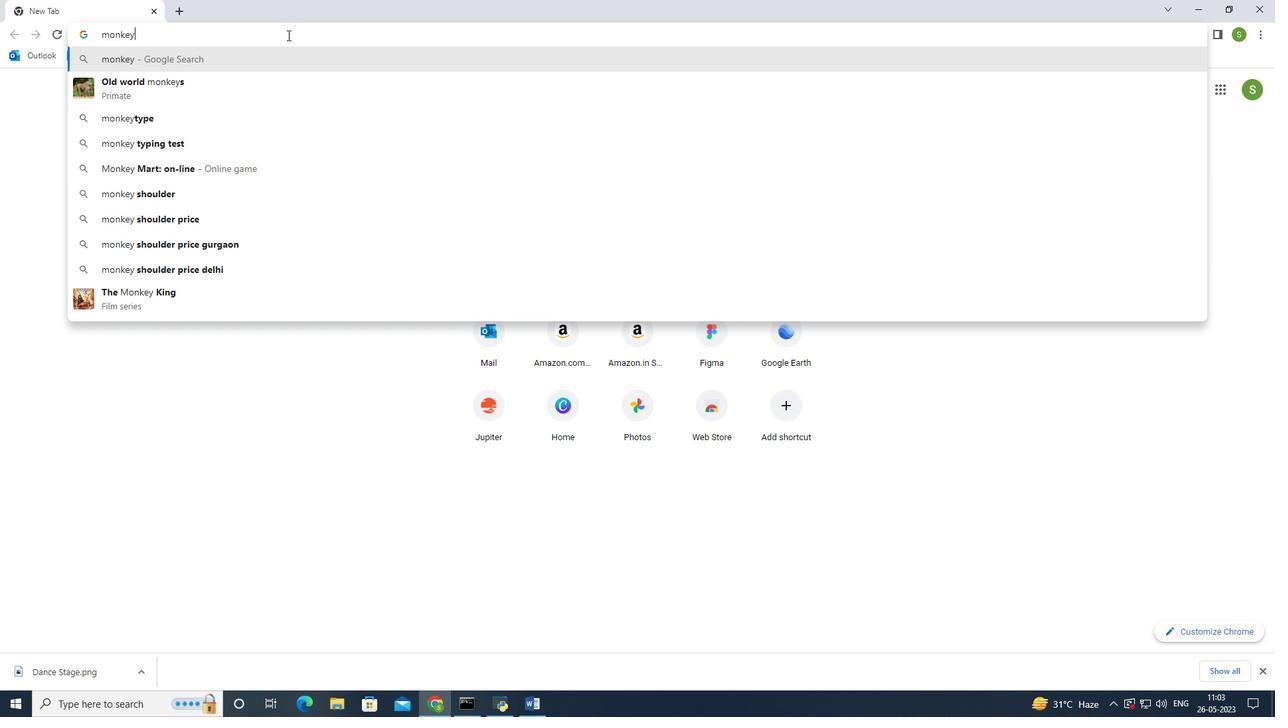 
Action: Key pressed <Key.enter>
Screenshot: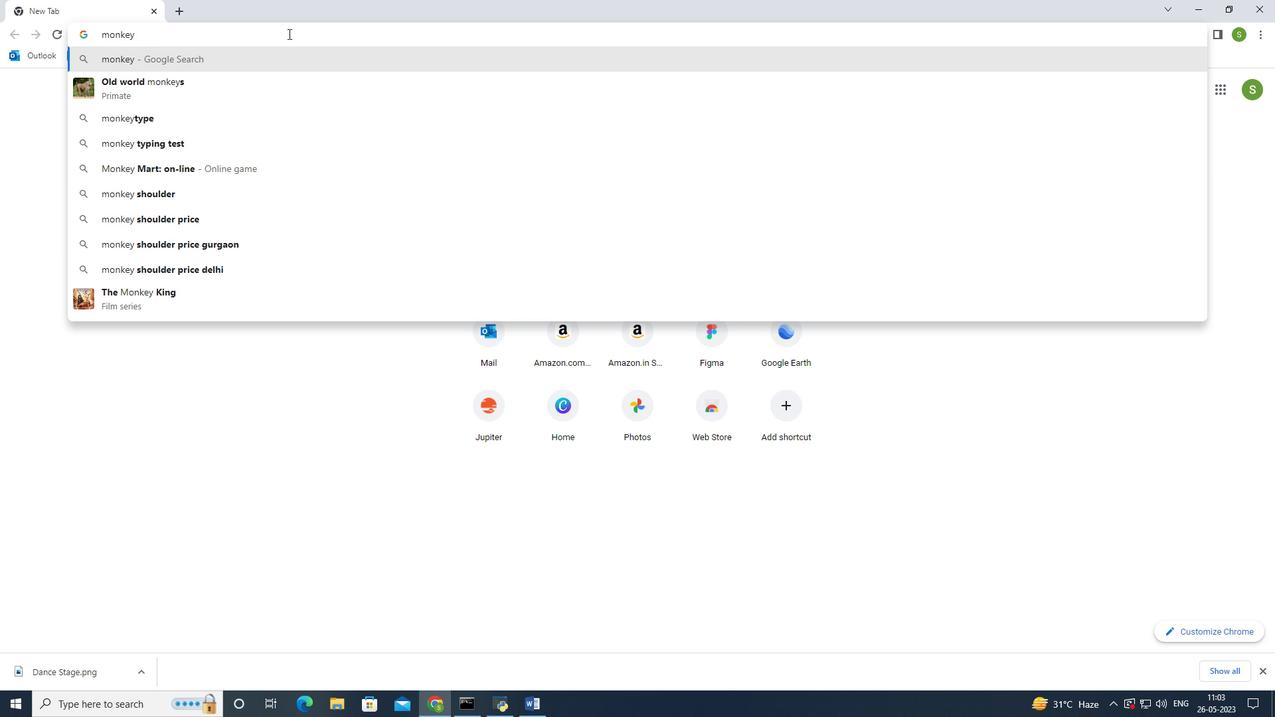 
Action: Mouse moved to (224, 122)
Screenshot: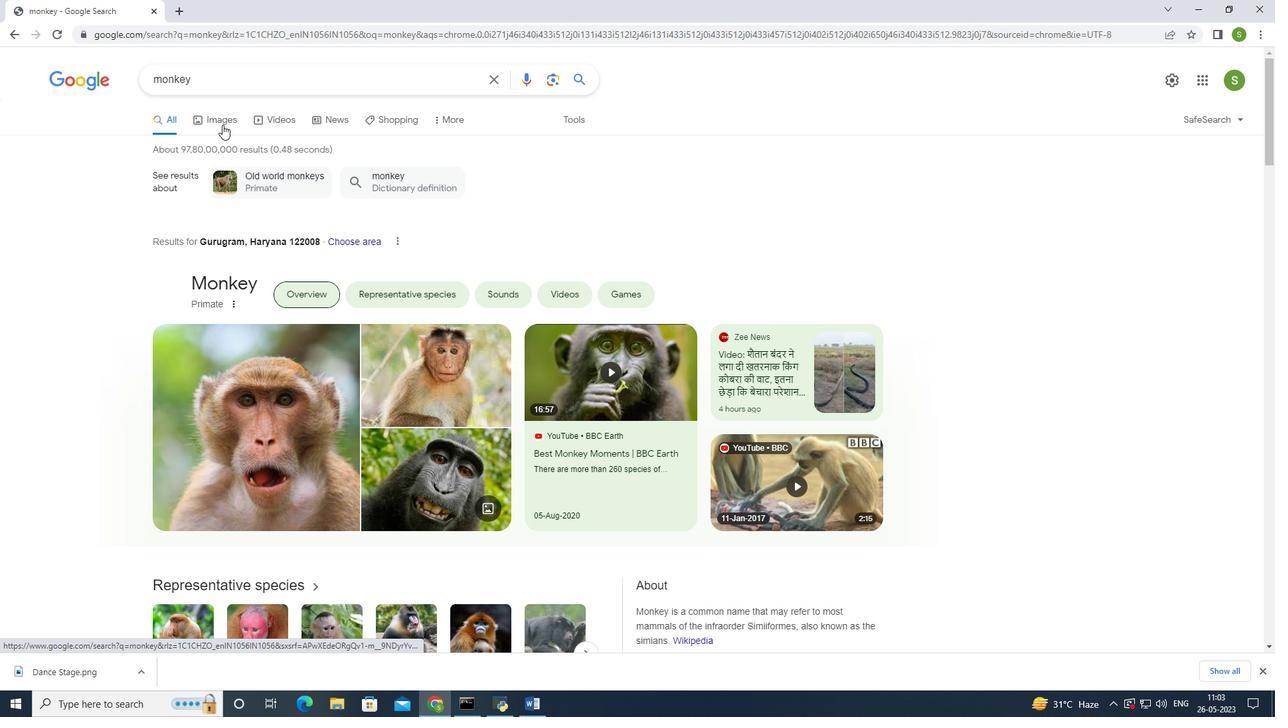 
Action: Mouse pressed left at (224, 122)
Screenshot: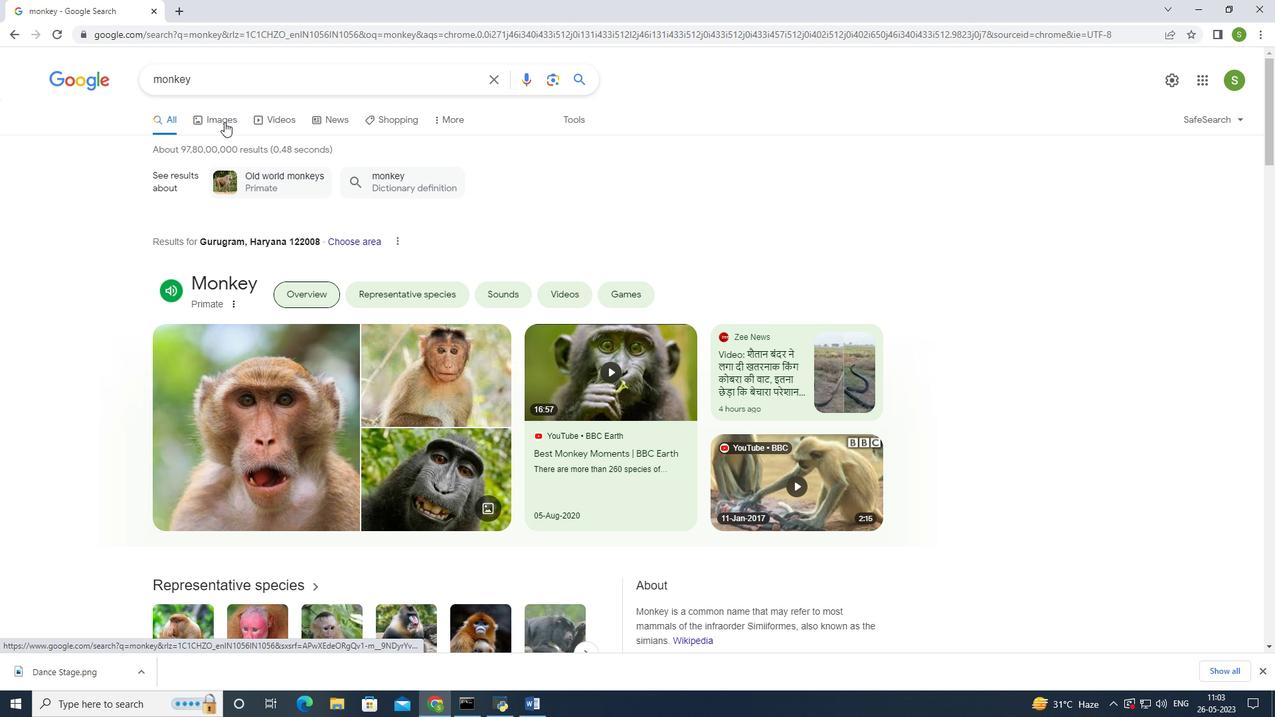 
Action: Mouse moved to (575, 345)
Screenshot: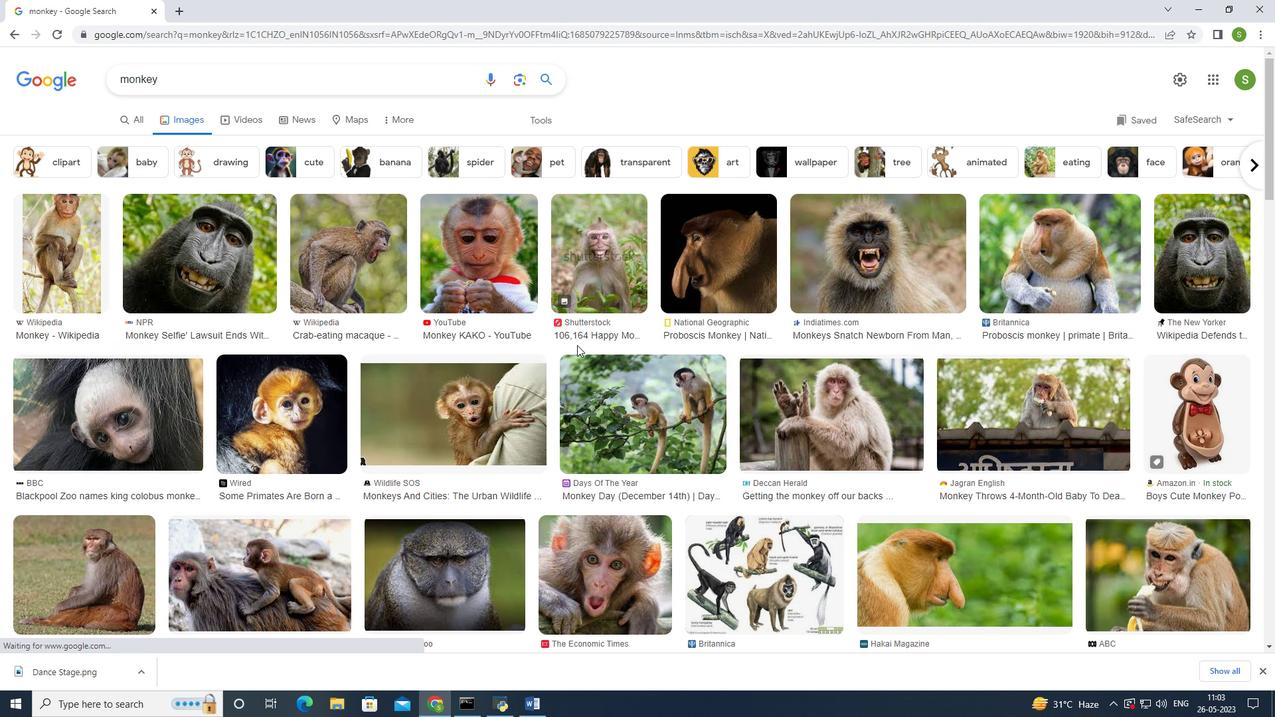 
Action: Mouse scrolled (575, 344) with delta (0, 0)
Screenshot: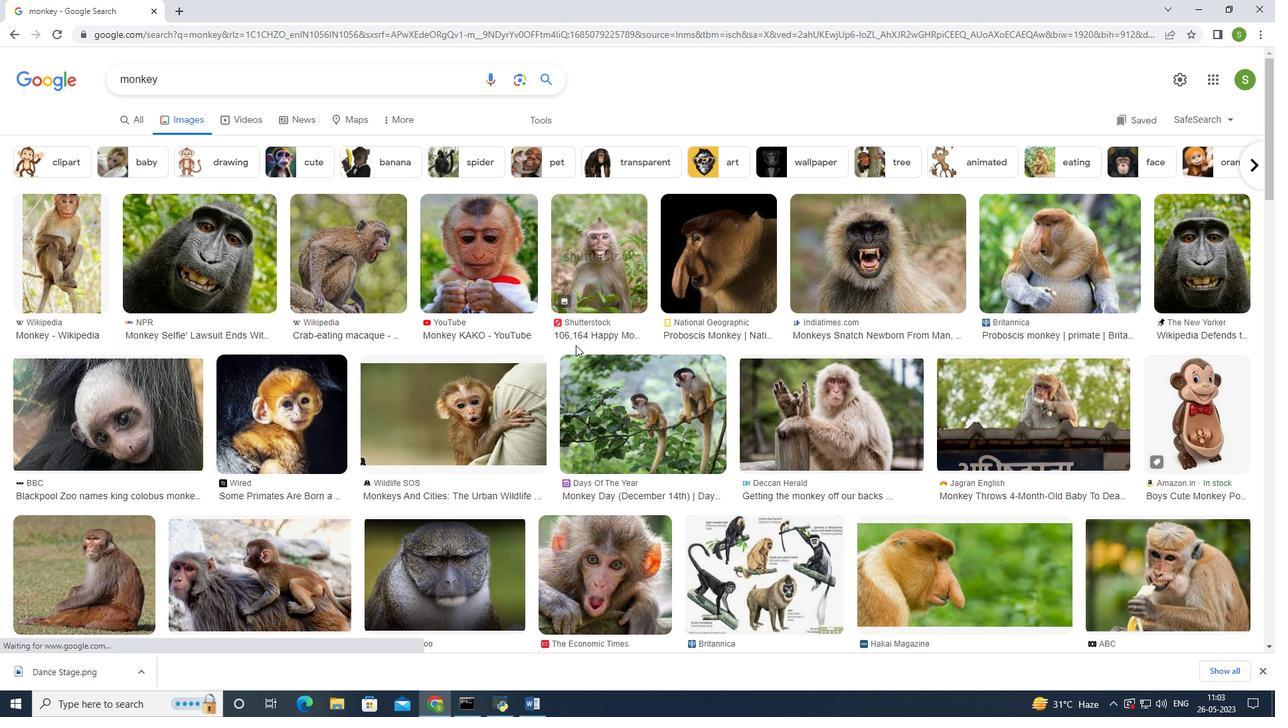 
Action: Mouse moved to (575, 348)
Screenshot: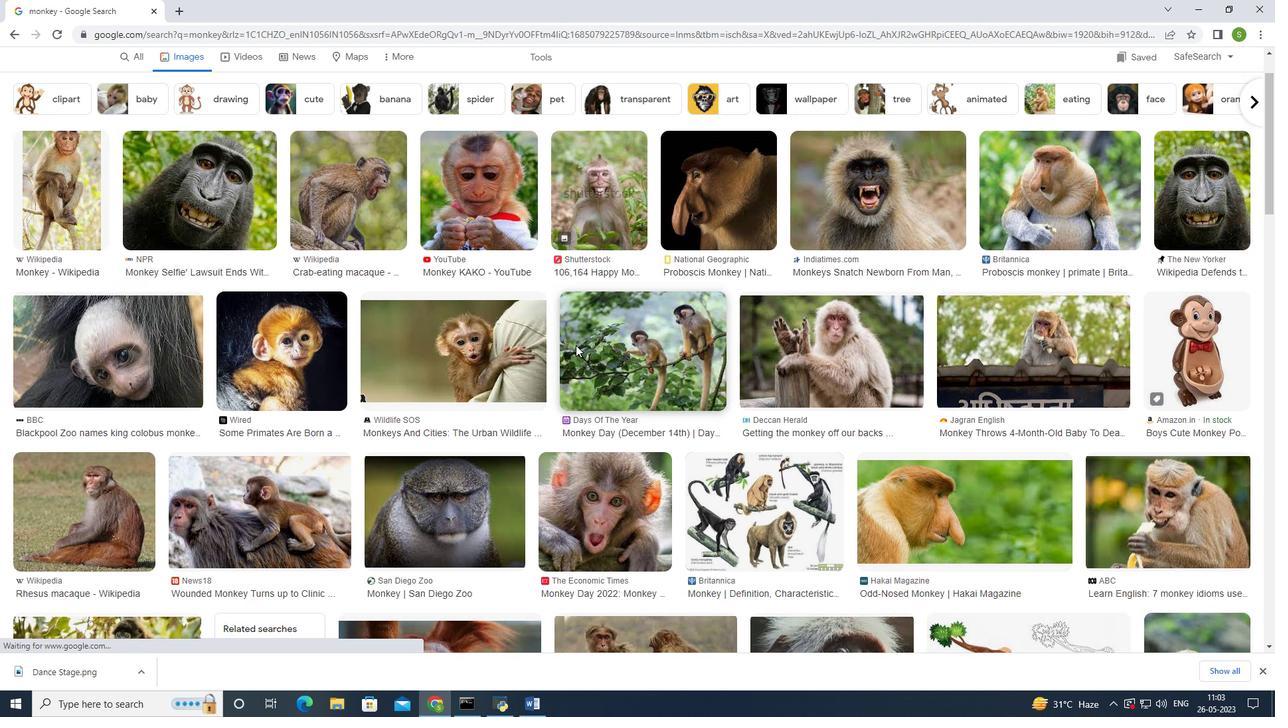 
Action: Mouse scrolled (575, 346) with delta (0, 0)
Screenshot: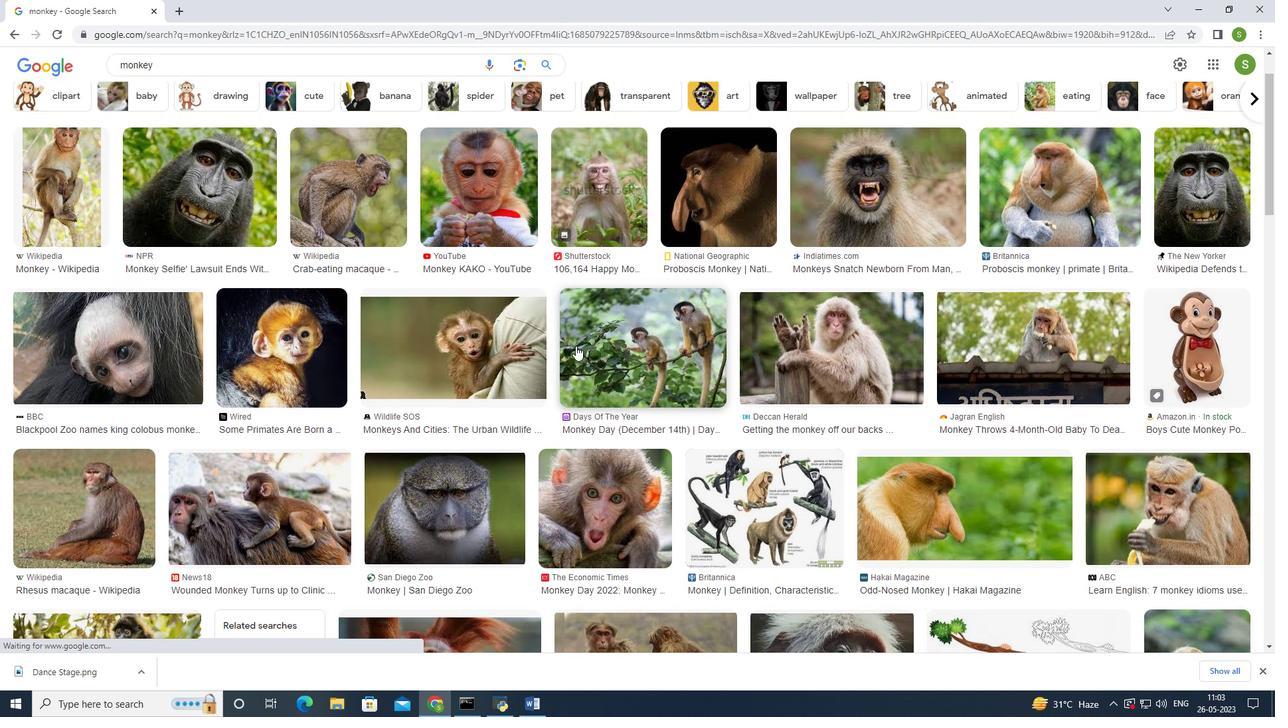 
Action: Mouse moved to (577, 347)
Screenshot: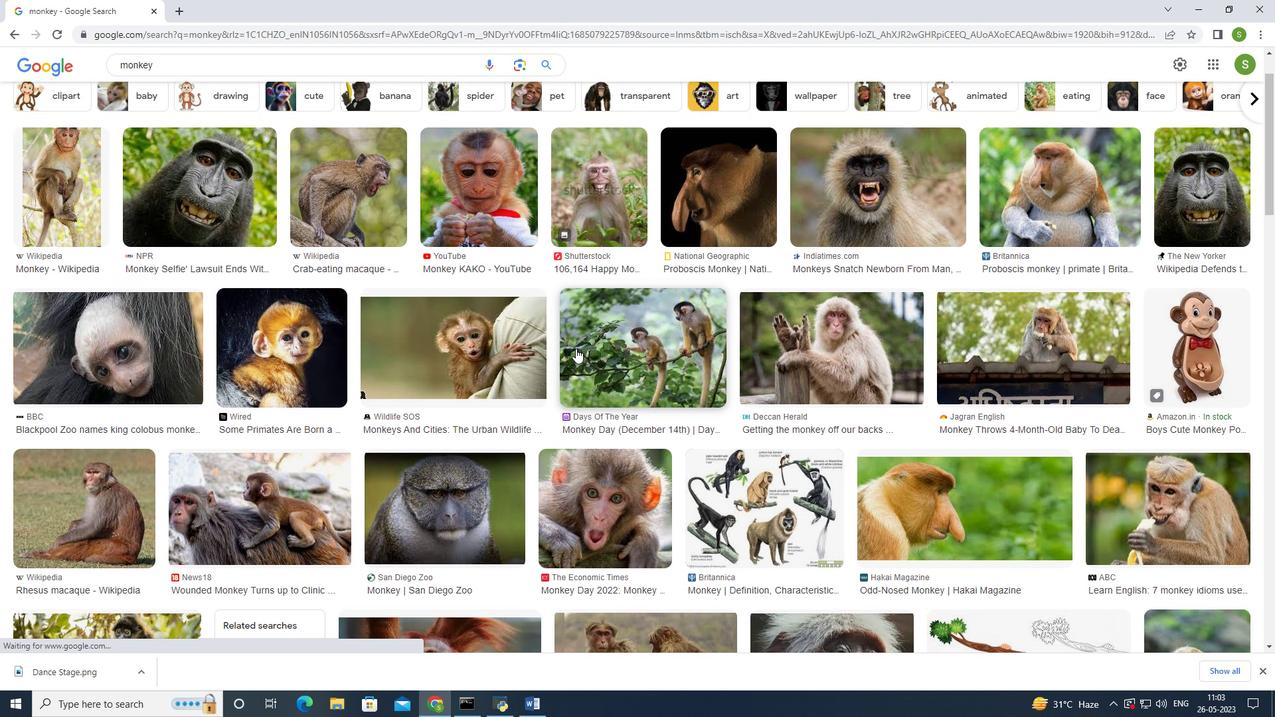 
Action: Mouse scrolled (577, 346) with delta (0, 0)
Screenshot: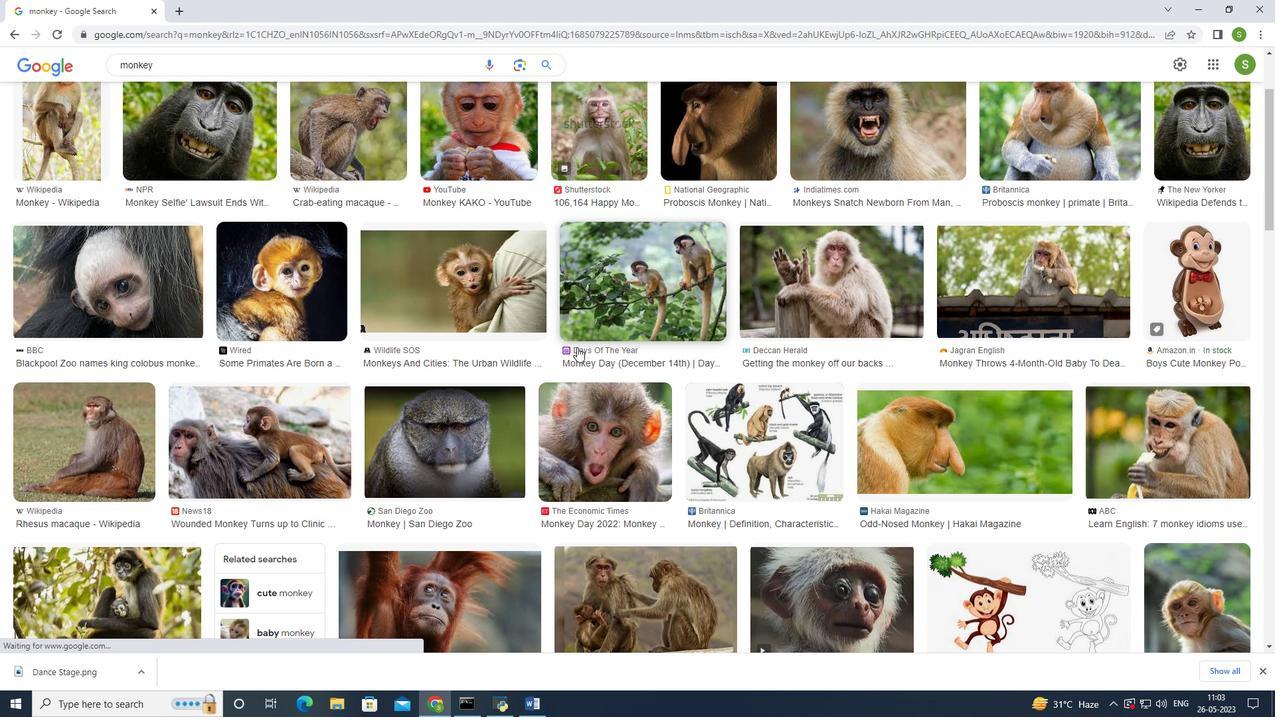 
Action: Mouse moved to (577, 352)
Screenshot: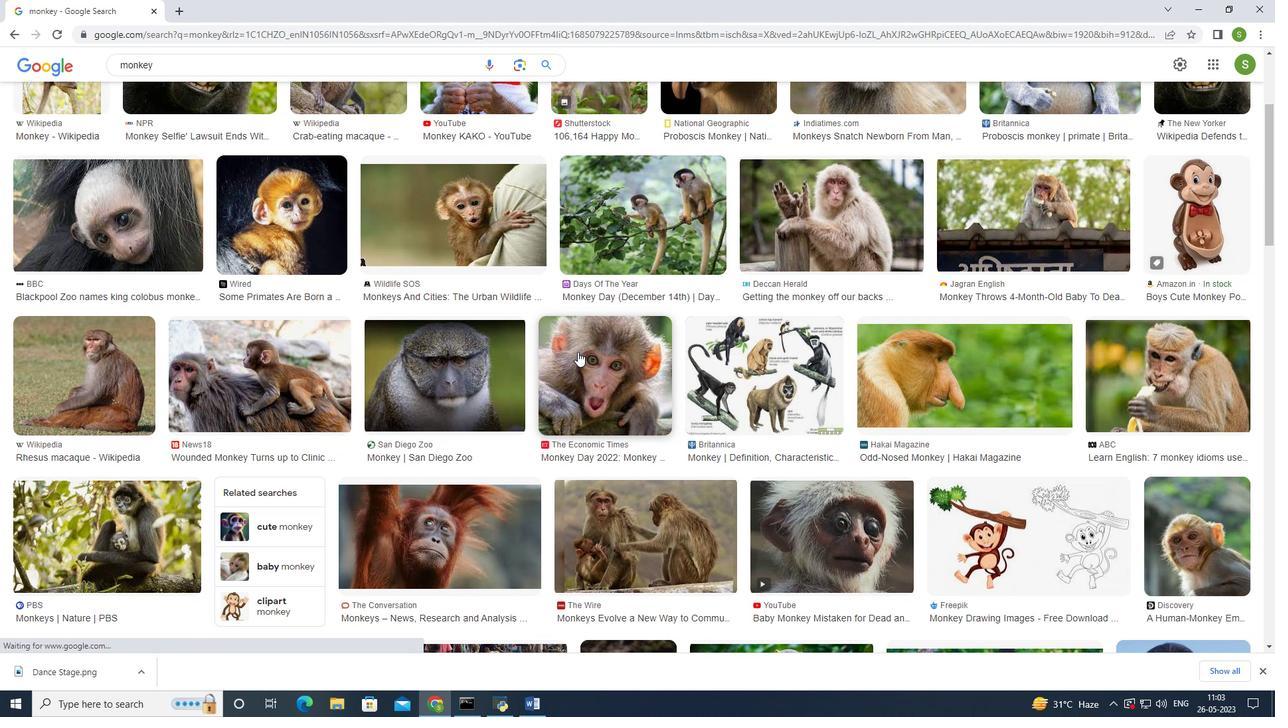 
Action: Mouse scrolled (577, 351) with delta (0, 0)
Screenshot: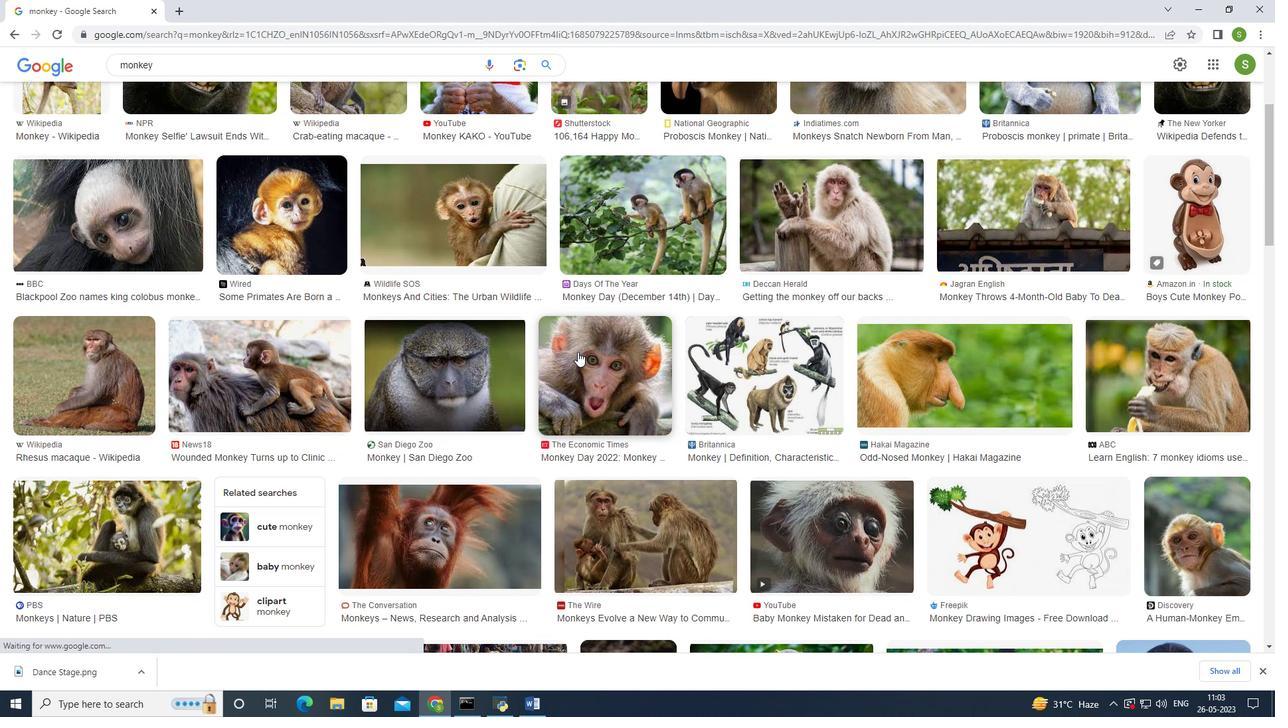 
Action: Mouse scrolled (577, 352) with delta (0, 0)
Screenshot: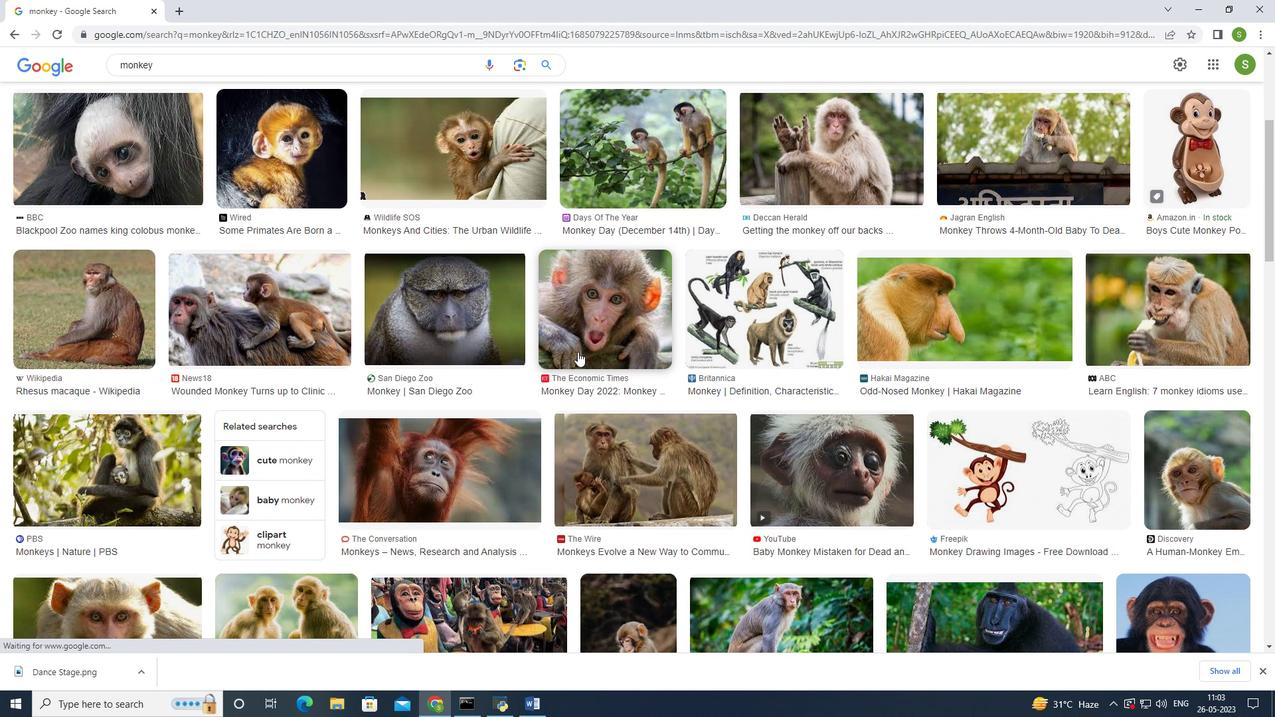 
Action: Mouse scrolled (577, 351) with delta (0, 0)
Screenshot: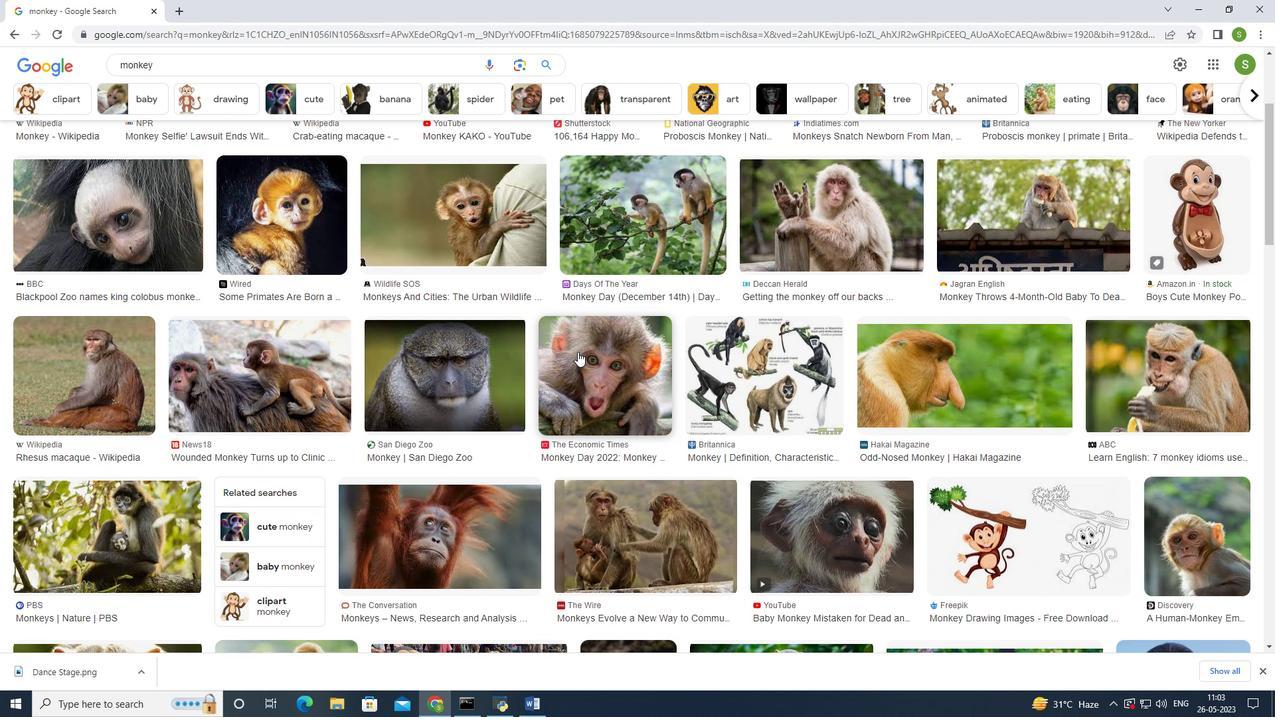 
Action: Mouse scrolled (577, 351) with delta (0, 0)
Screenshot: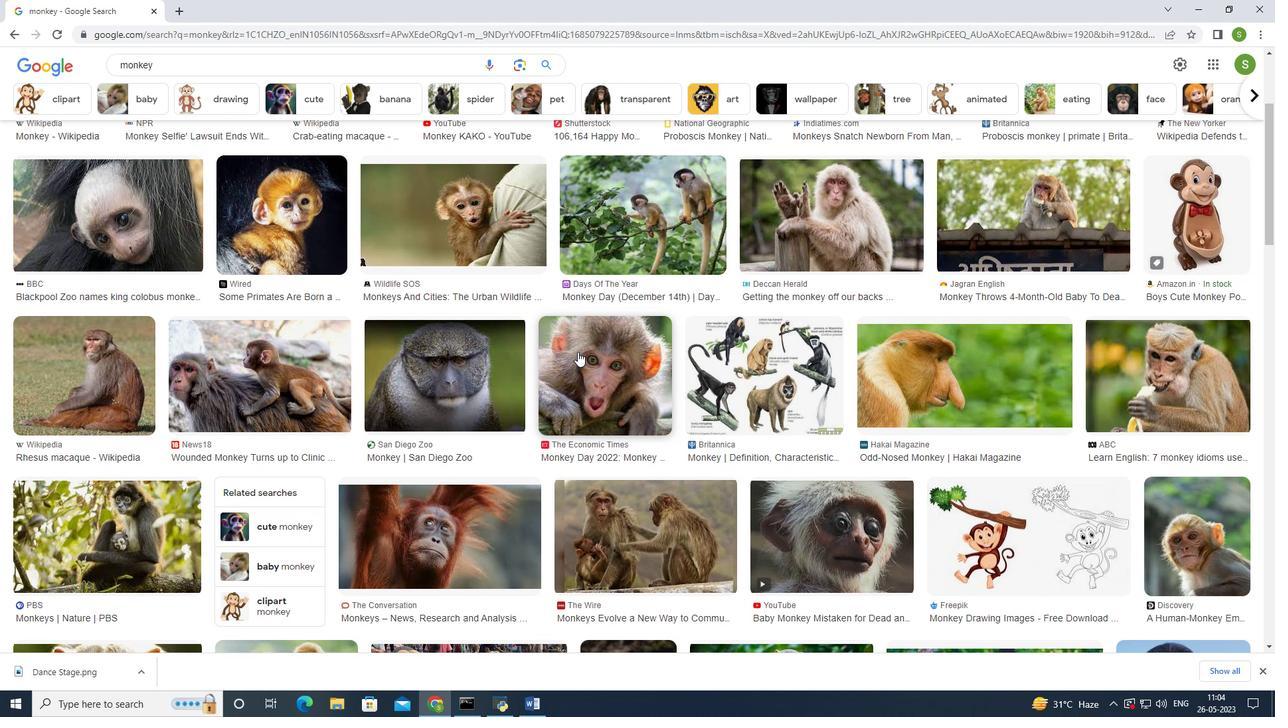 
Action: Mouse moved to (577, 352)
Screenshot: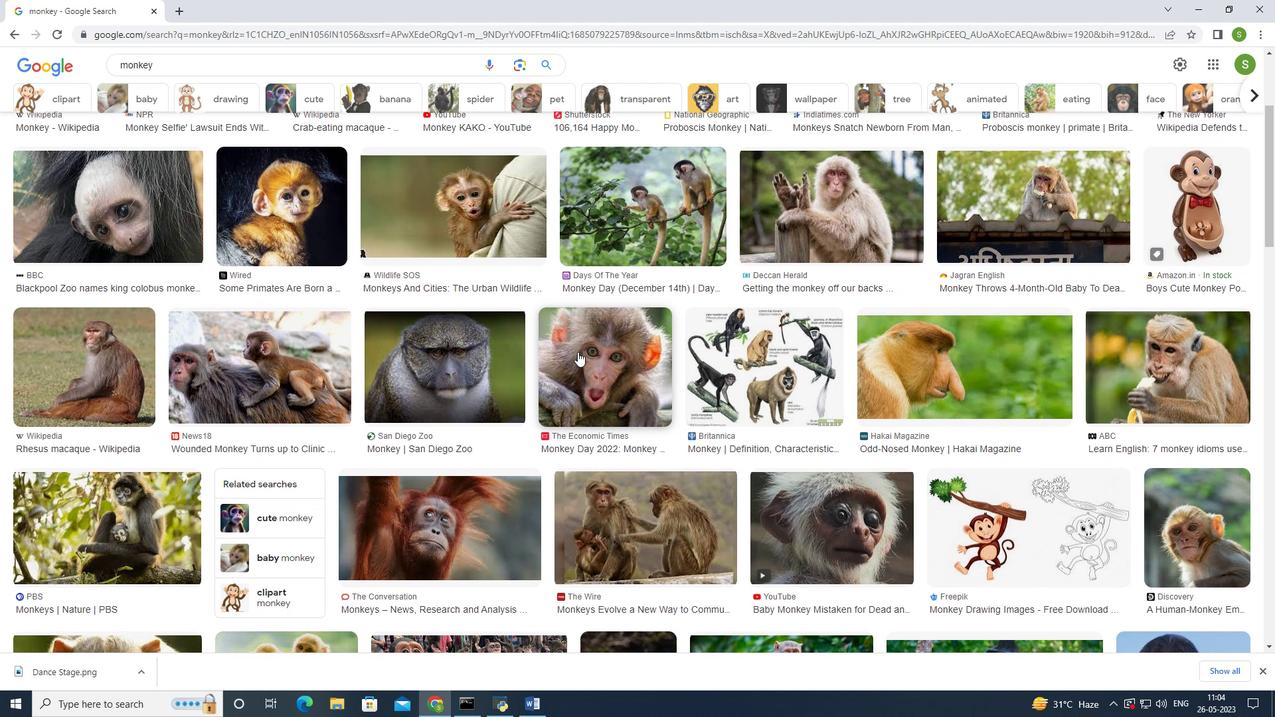 
Action: Mouse scrolled (577, 352) with delta (0, 0)
Screenshot: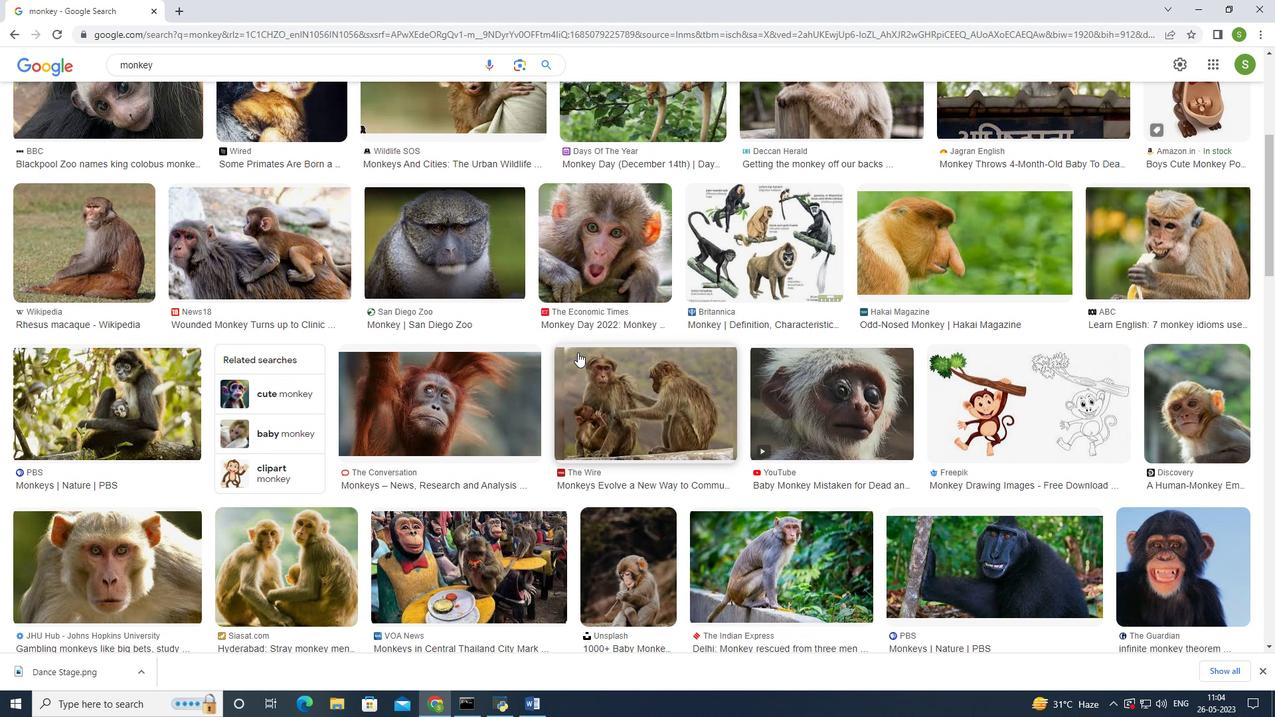 
Action: Mouse scrolled (577, 352) with delta (0, 0)
Screenshot: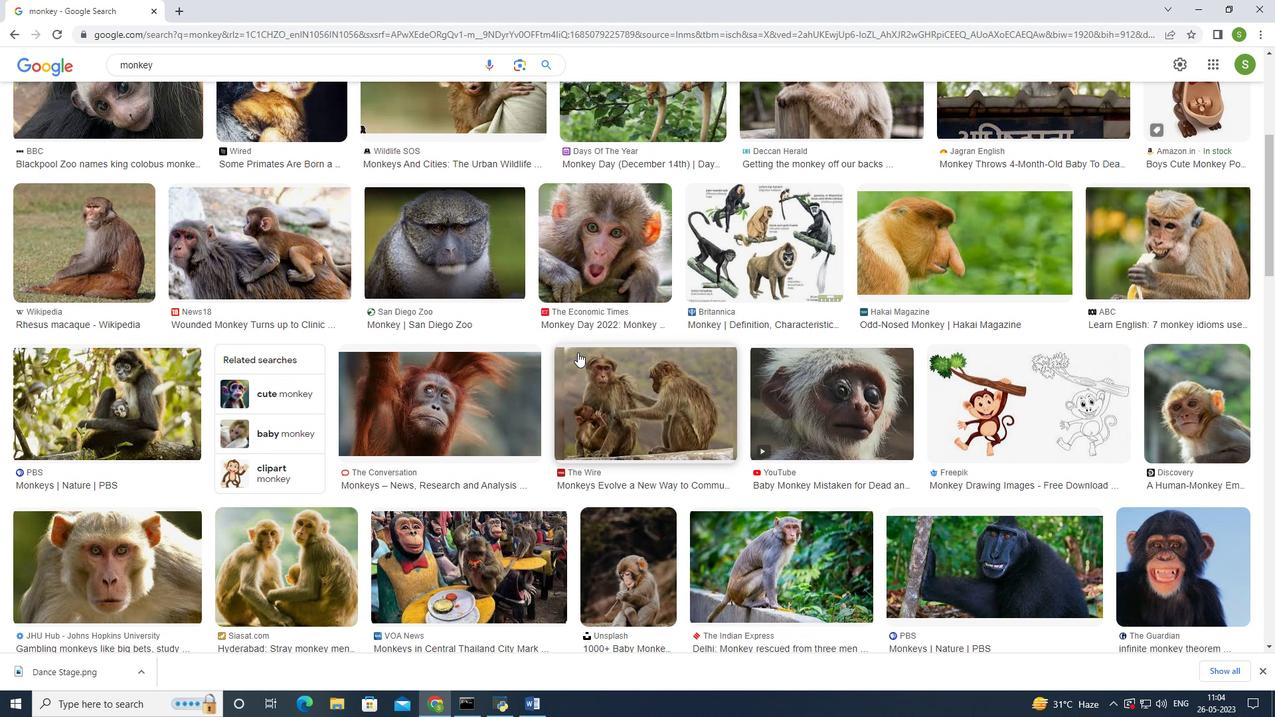
Action: Mouse scrolled (577, 352) with delta (0, 0)
Screenshot: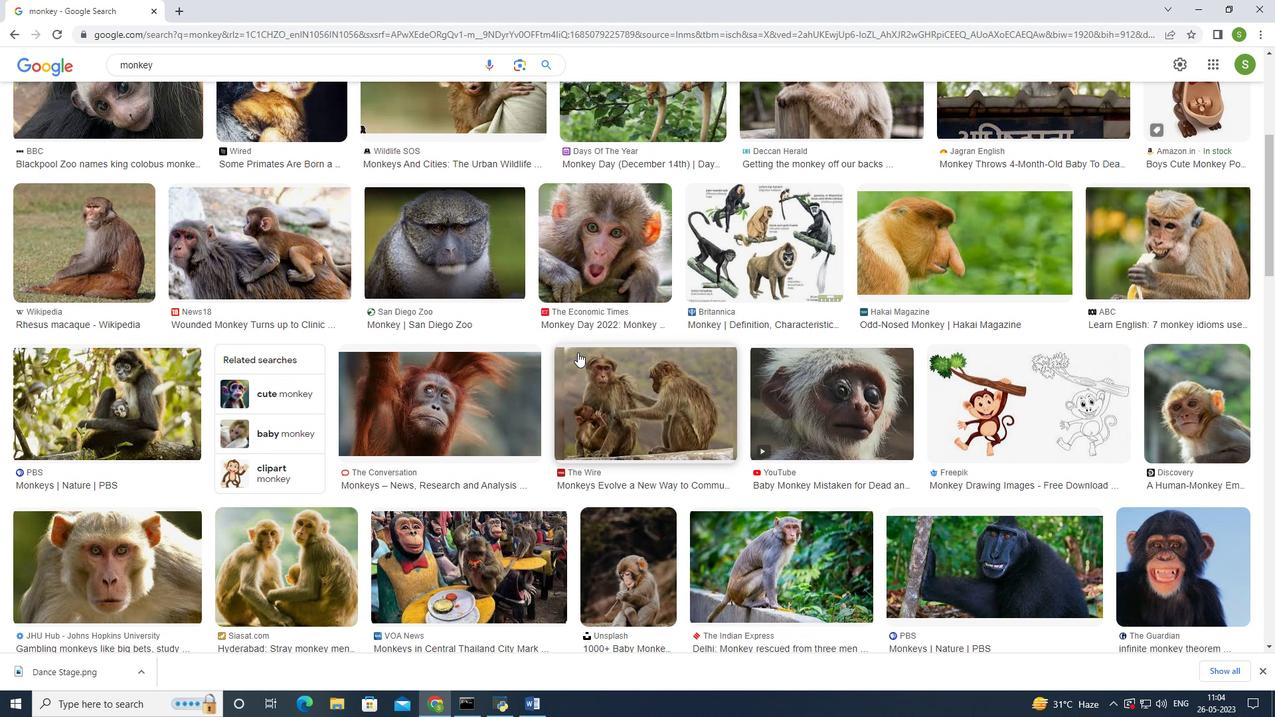 
Action: Mouse scrolled (577, 352) with delta (0, 0)
Screenshot: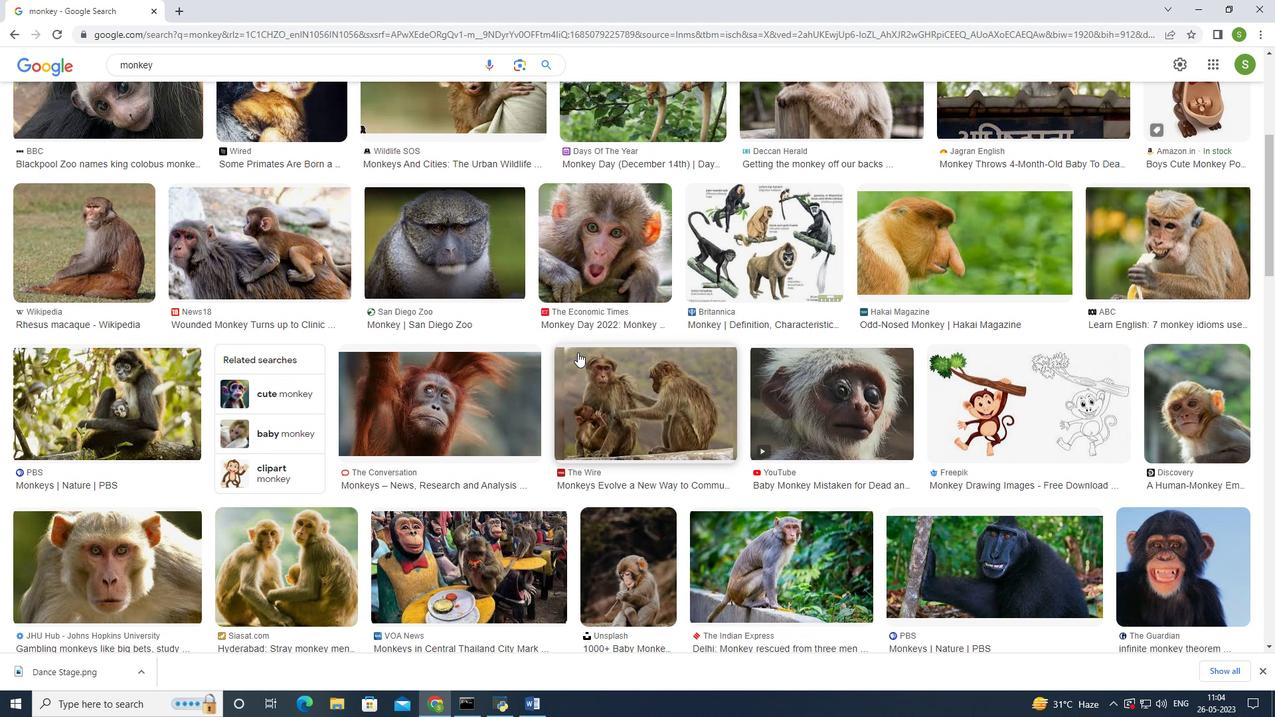 
Action: Mouse moved to (579, 352)
Screenshot: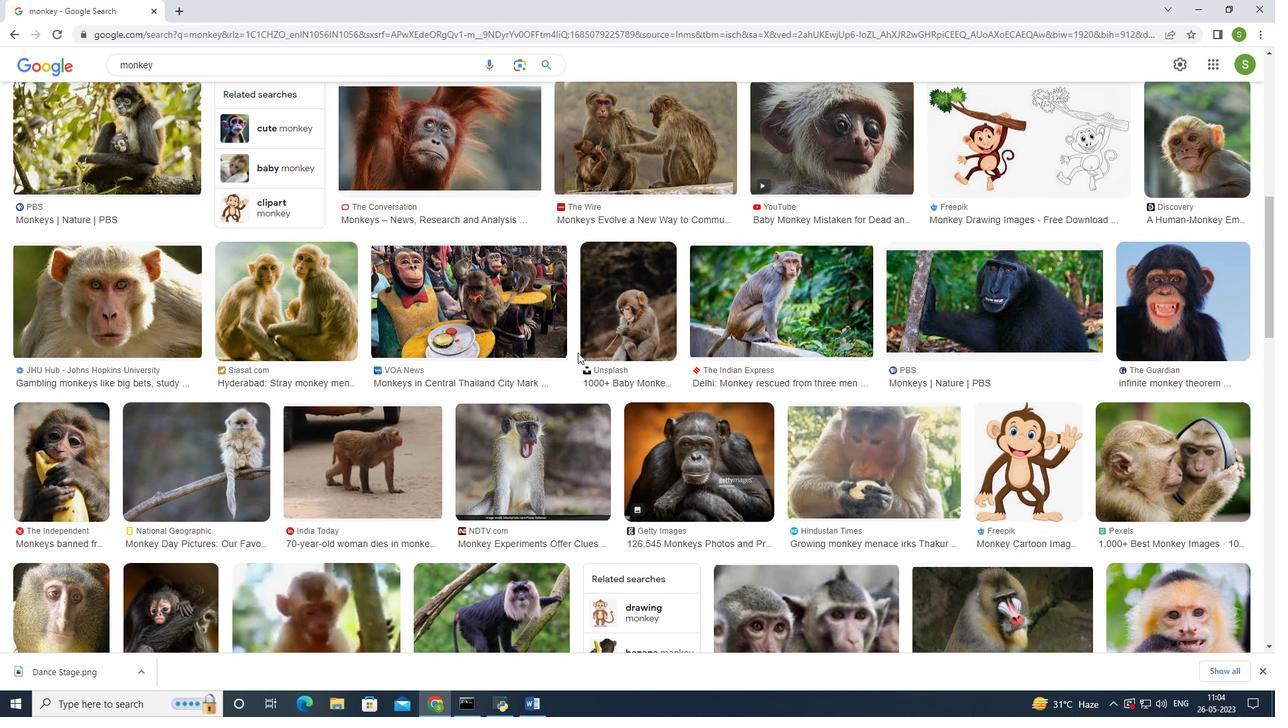 
Action: Mouse scrolled (579, 352) with delta (0, 0)
Screenshot: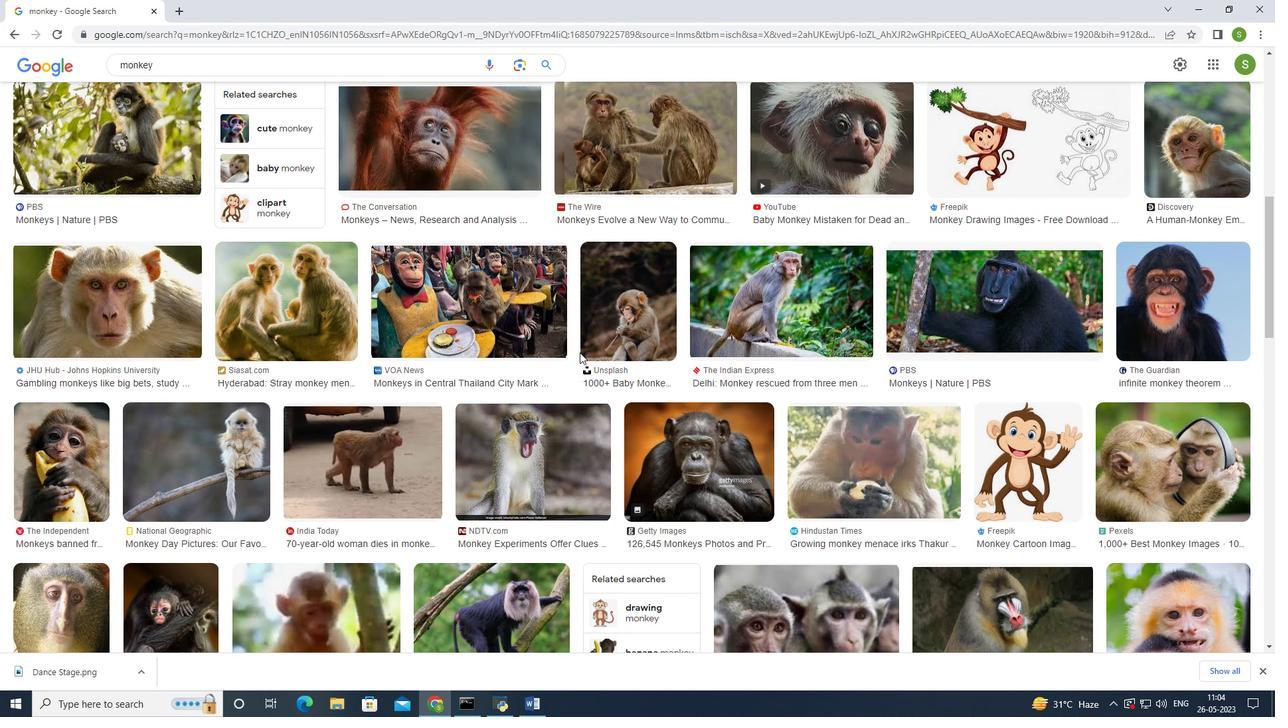 
Action: Mouse scrolled (579, 352) with delta (0, 0)
Screenshot: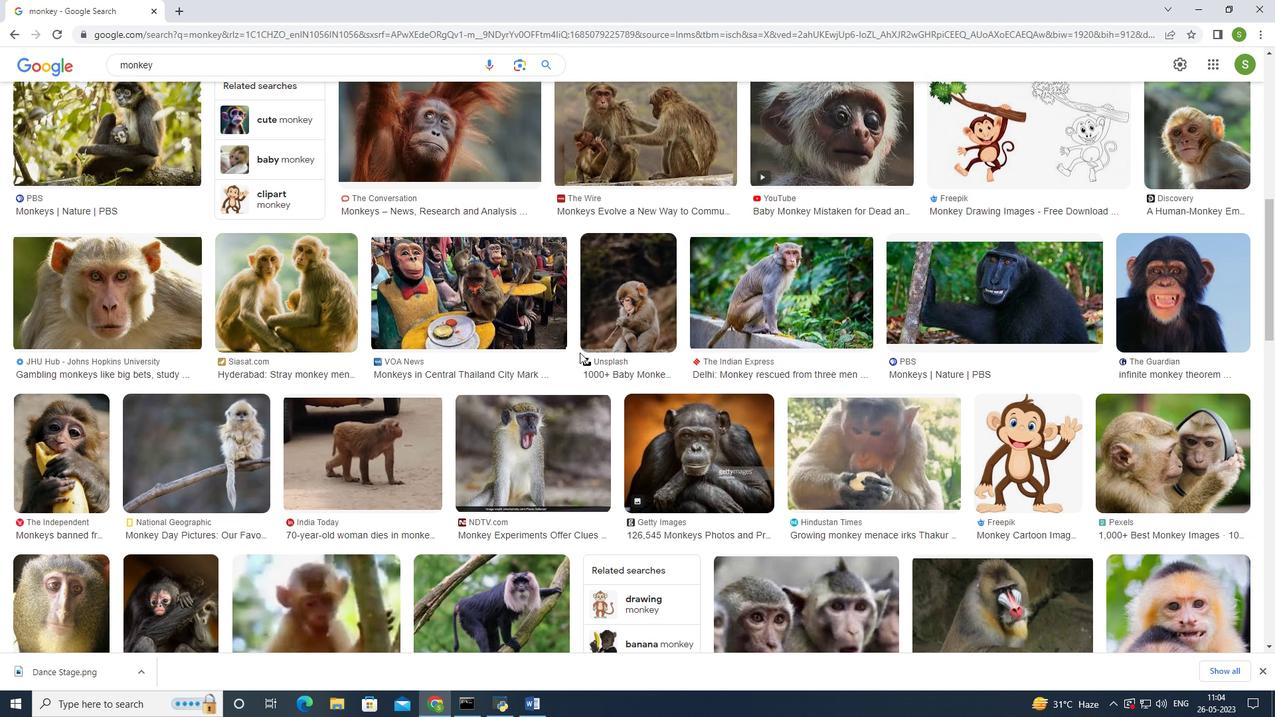 
Action: Mouse scrolled (579, 352) with delta (0, 0)
Screenshot: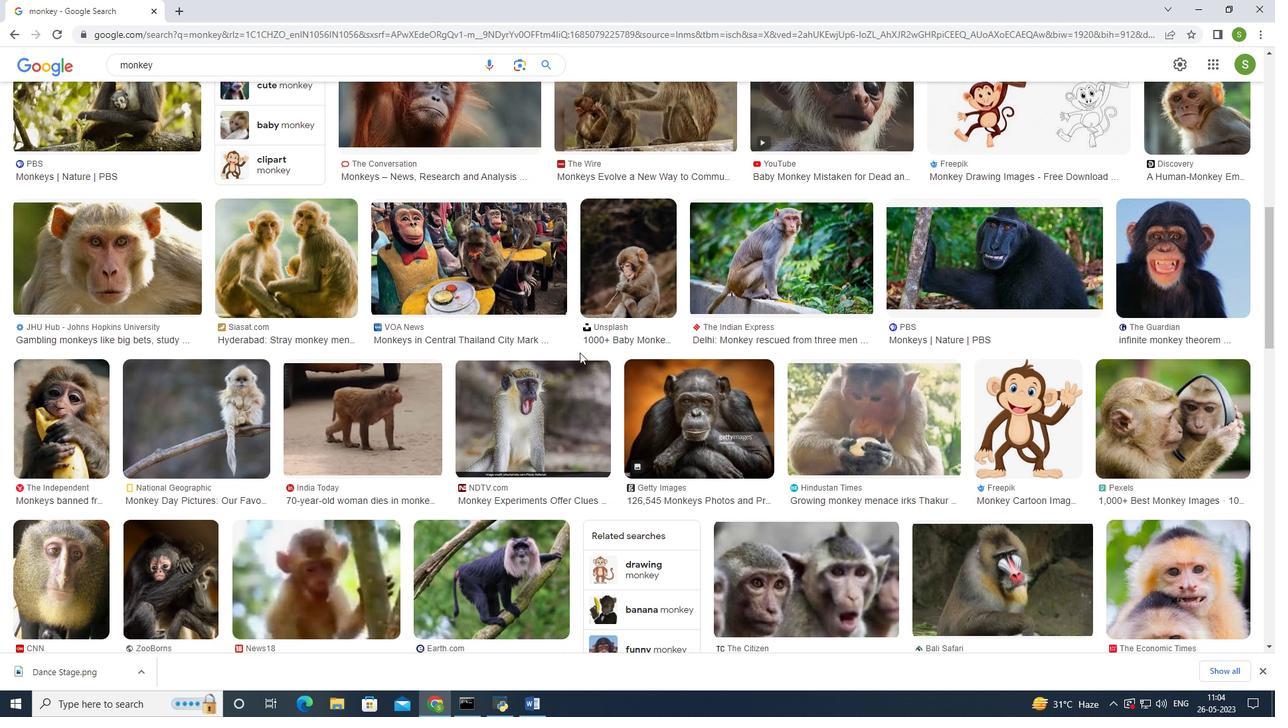 
Action: Mouse scrolled (579, 352) with delta (0, 0)
Screenshot: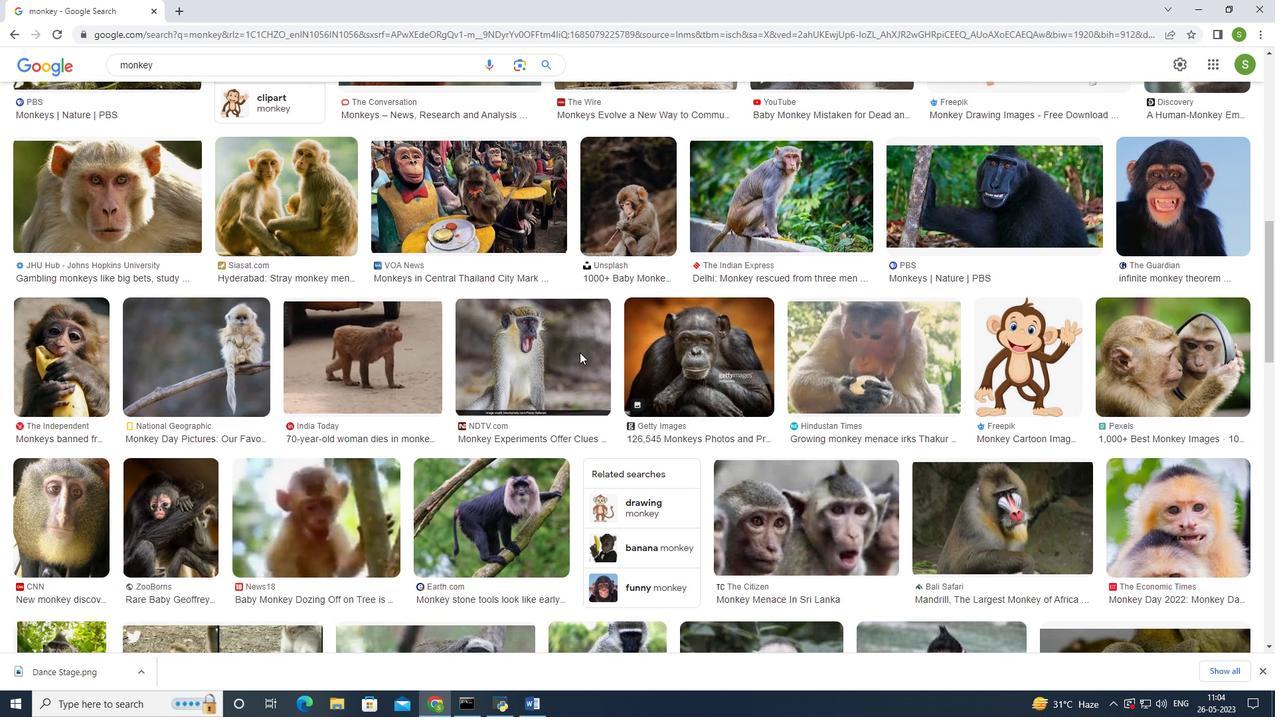
Action: Mouse scrolled (579, 352) with delta (0, 0)
Screenshot: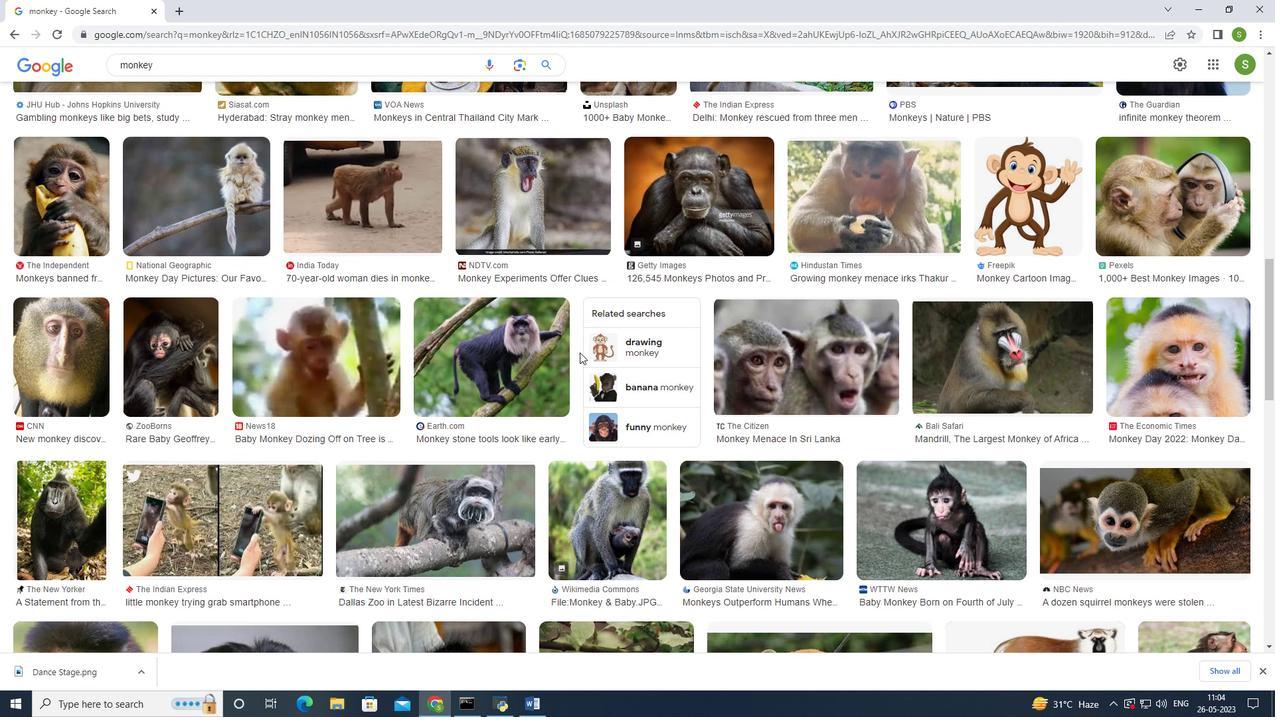 
Action: Mouse scrolled (579, 352) with delta (0, 0)
Screenshot: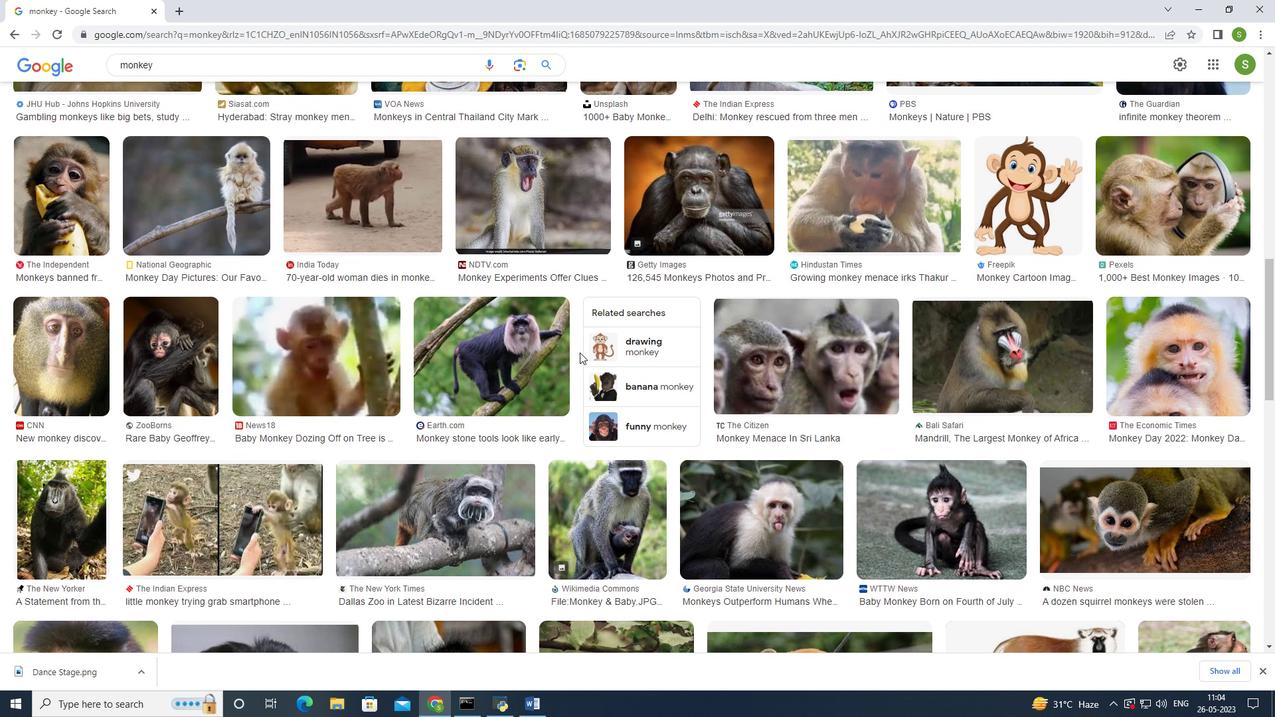 
Action: Mouse moved to (579, 352)
Screenshot: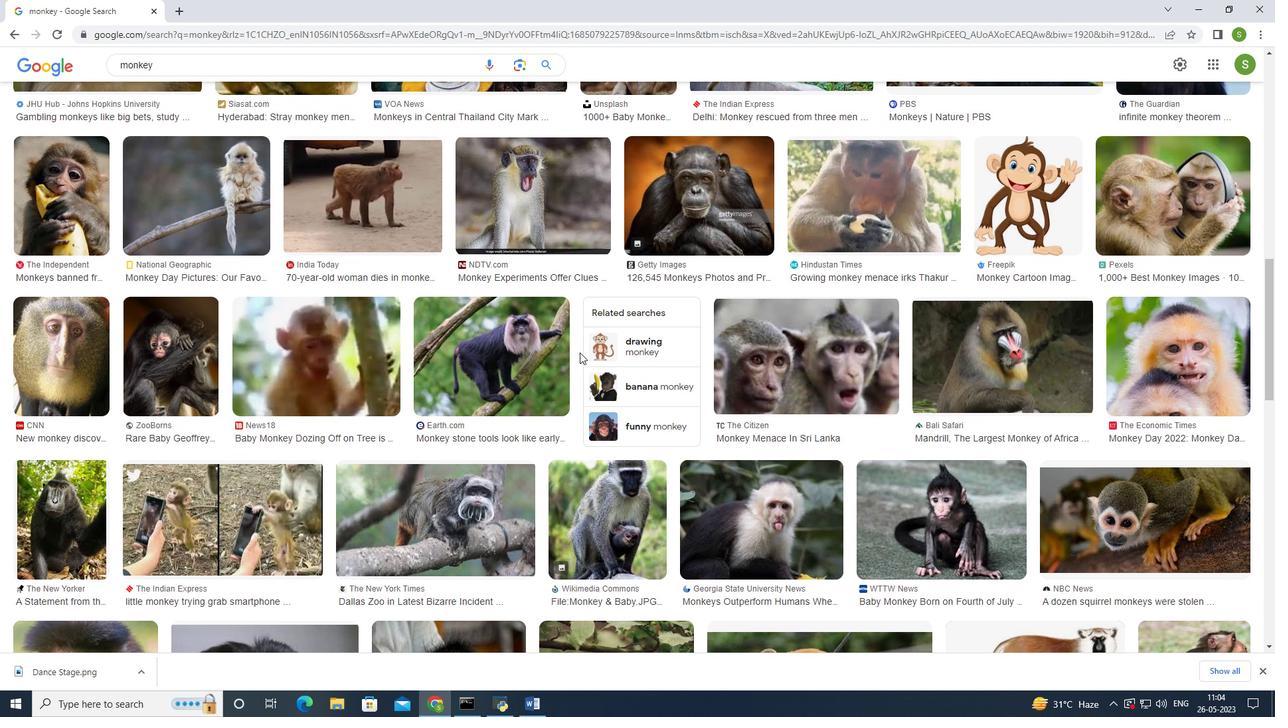 
Action: Mouse scrolled (579, 352) with delta (0, 0)
Screenshot: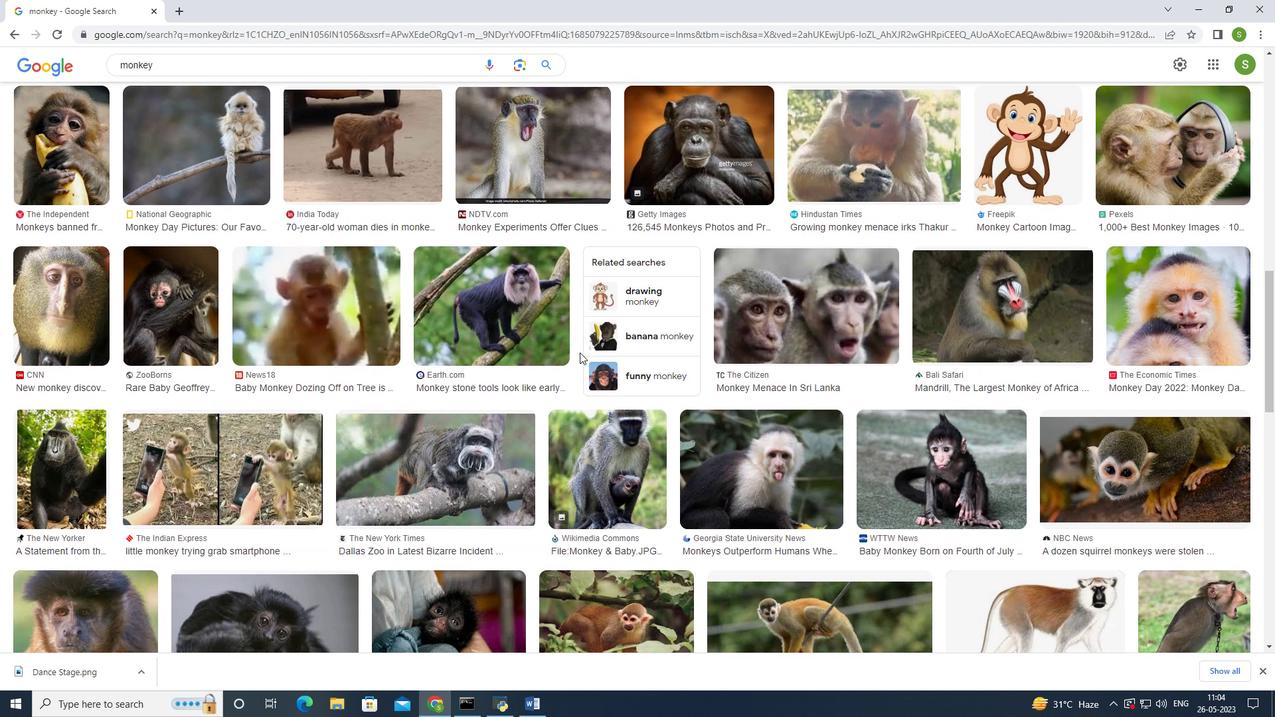 
Action: Mouse scrolled (579, 352) with delta (0, 0)
Screenshot: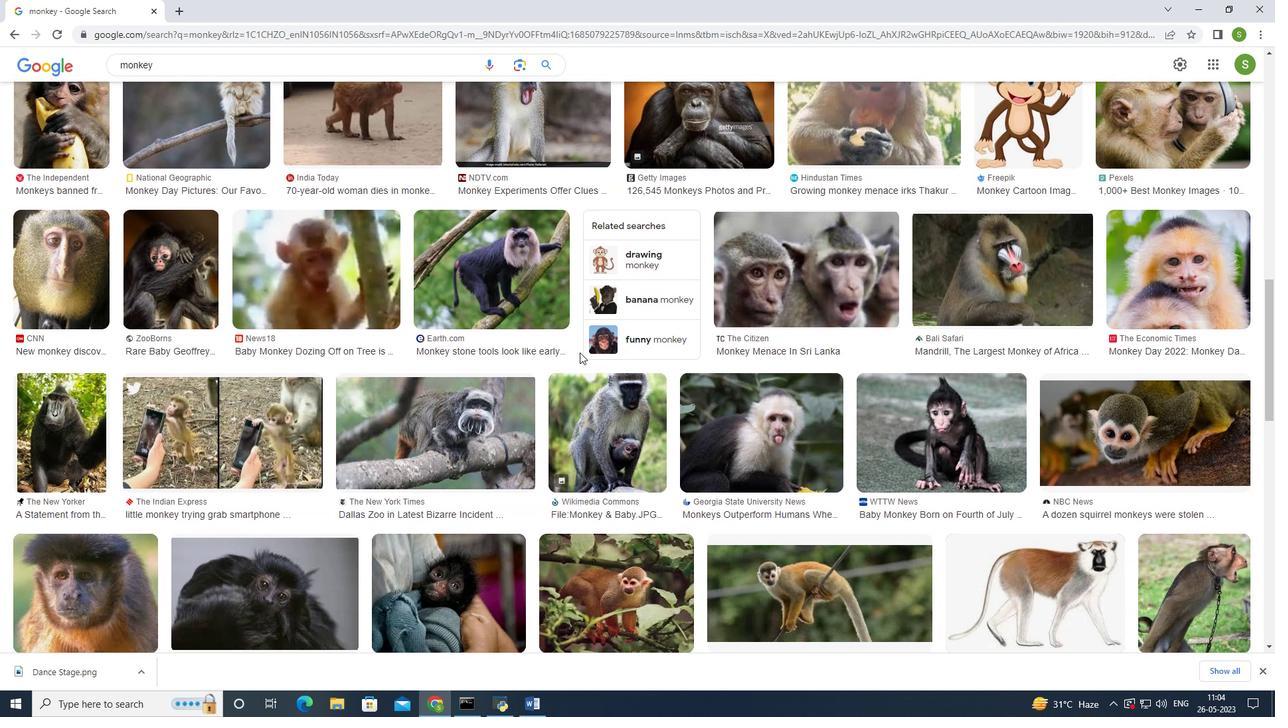 
Action: Mouse moved to (580, 352)
Screenshot: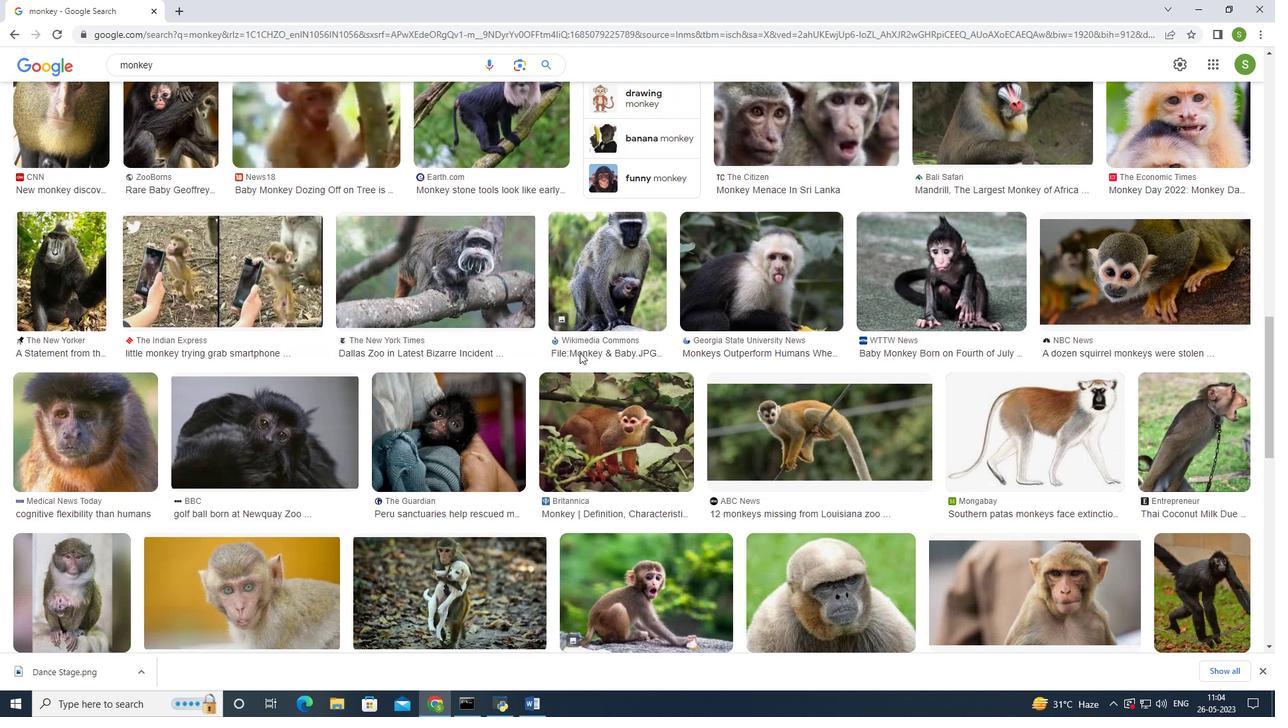 
Action: Mouse scrolled (580, 352) with delta (0, 0)
Screenshot: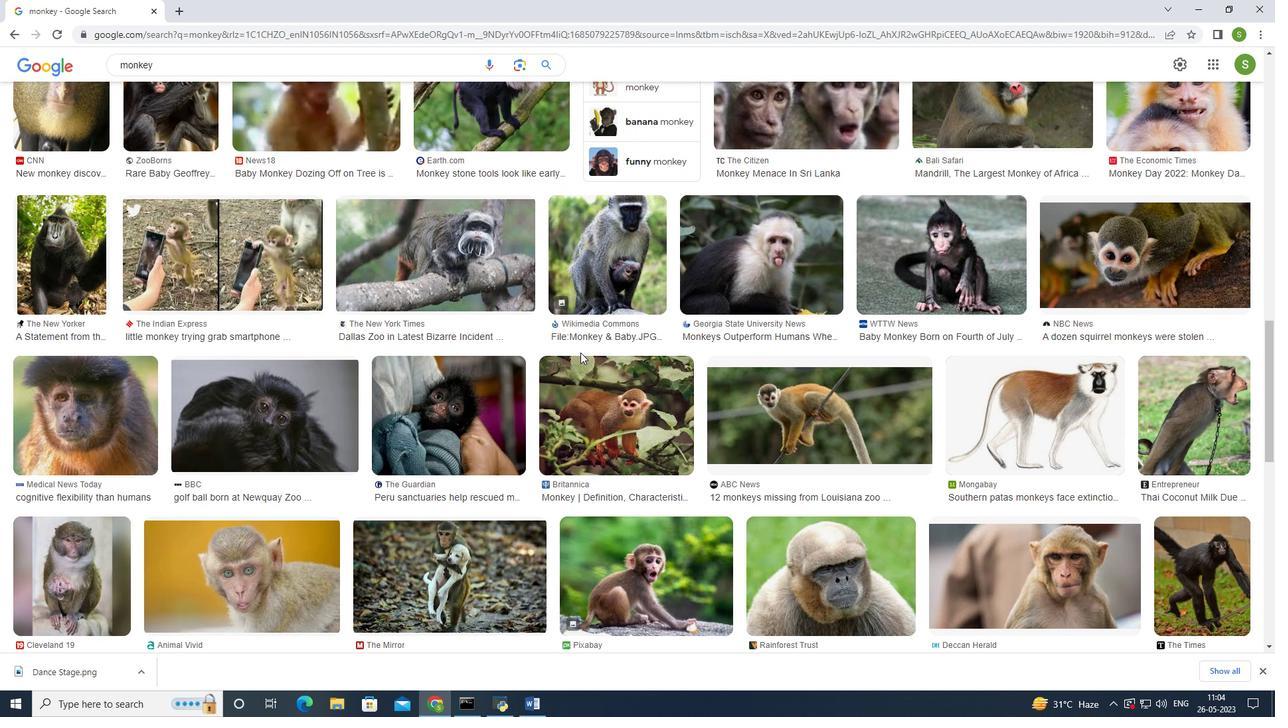 
Action: Mouse scrolled (580, 352) with delta (0, 0)
Screenshot: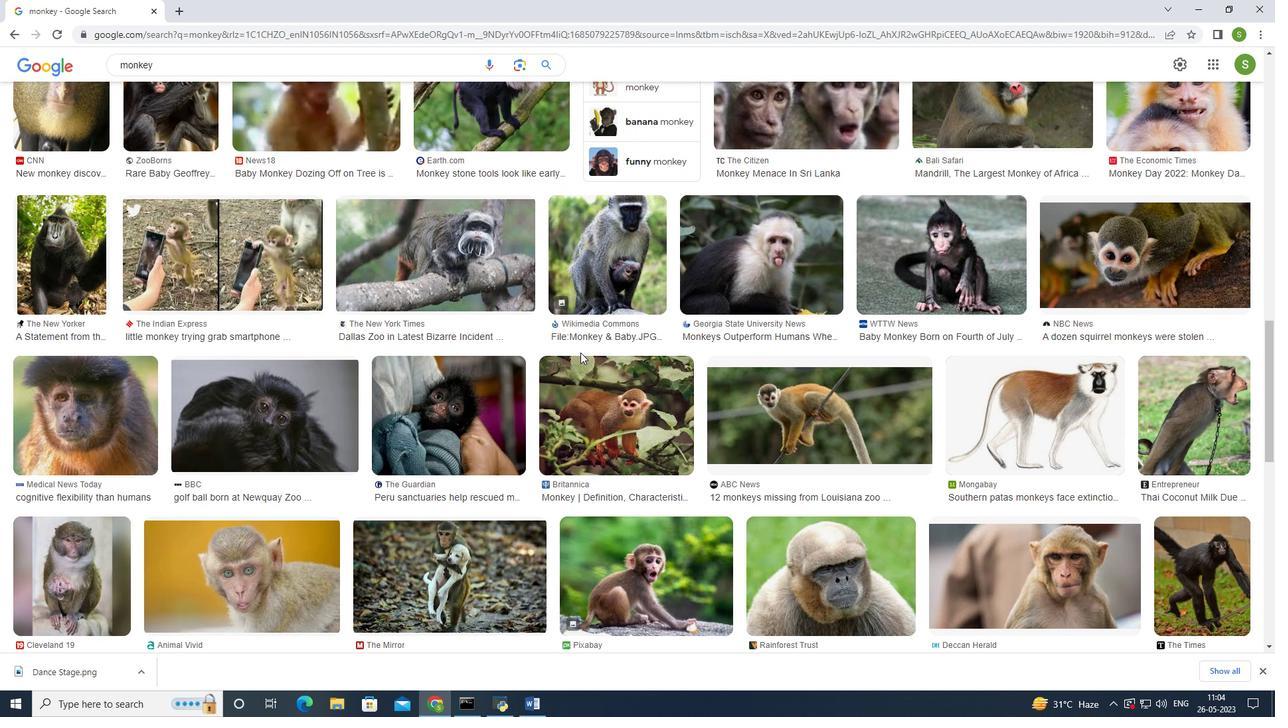 
Action: Mouse scrolled (580, 352) with delta (0, 0)
Screenshot: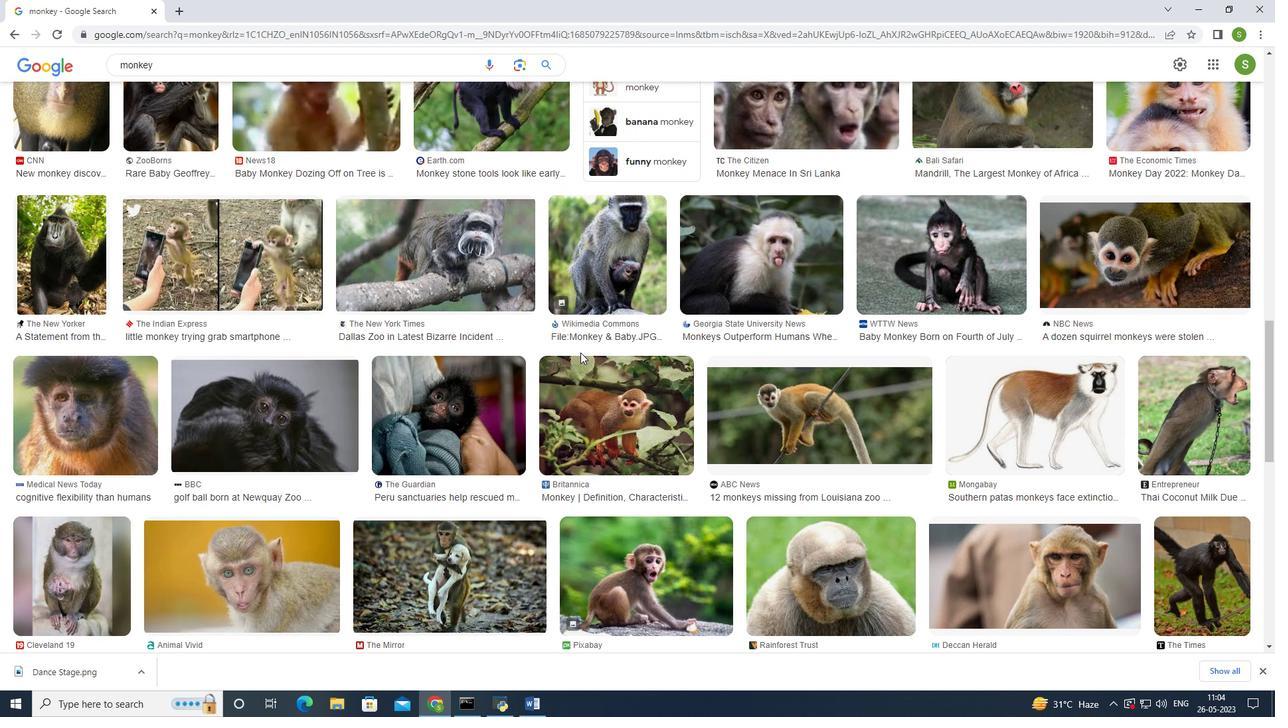 
Action: Mouse scrolled (580, 352) with delta (0, 0)
Screenshot: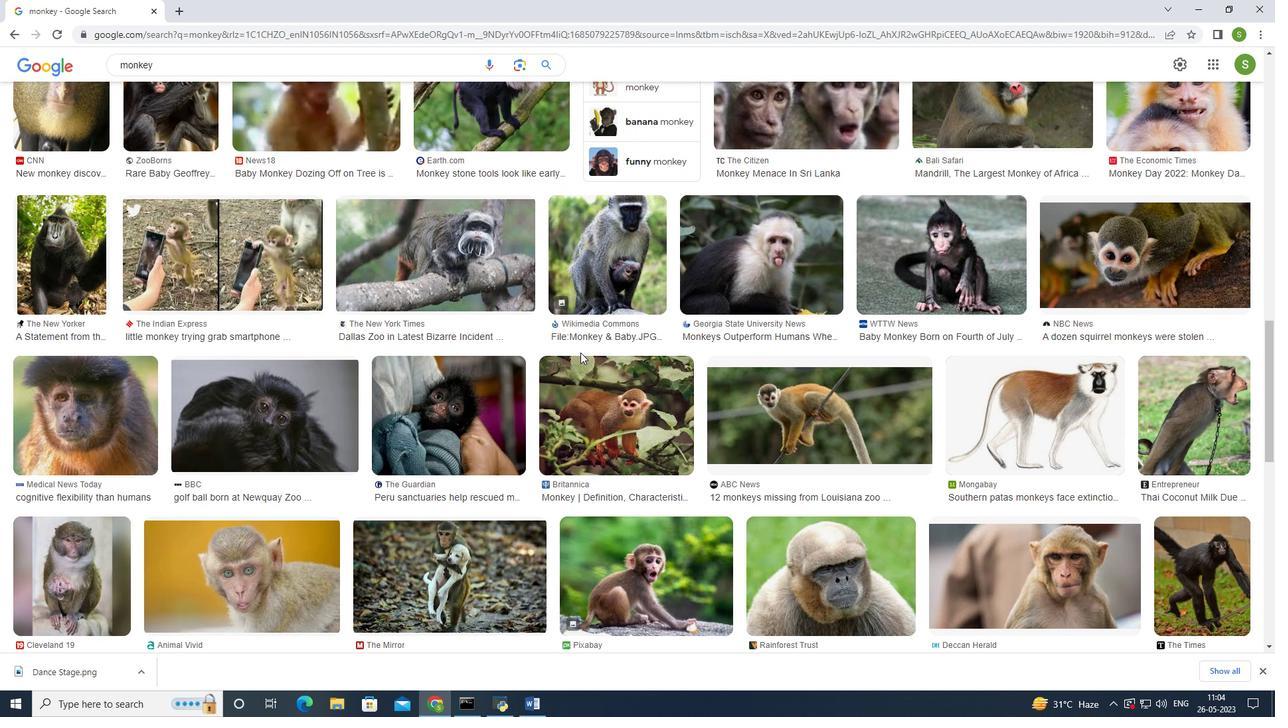 
Action: Mouse moved to (584, 350)
Screenshot: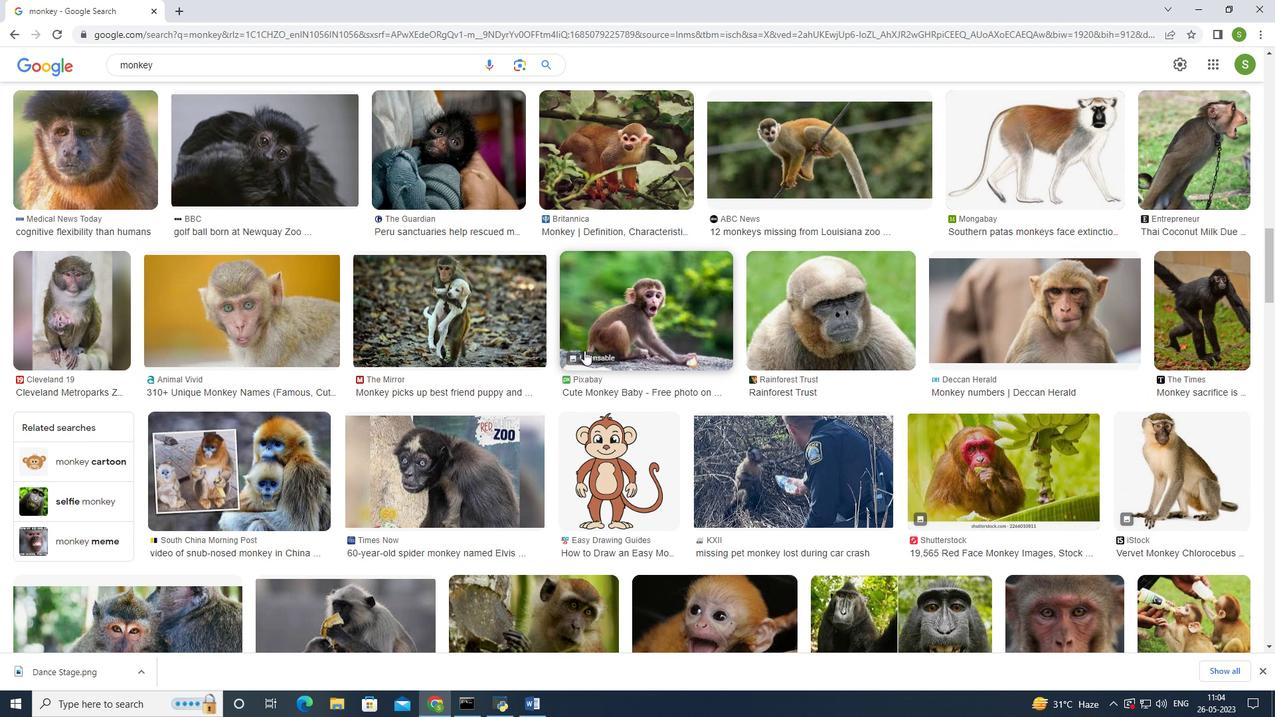 
Action: Mouse scrolled (584, 350) with delta (0, 0)
Screenshot: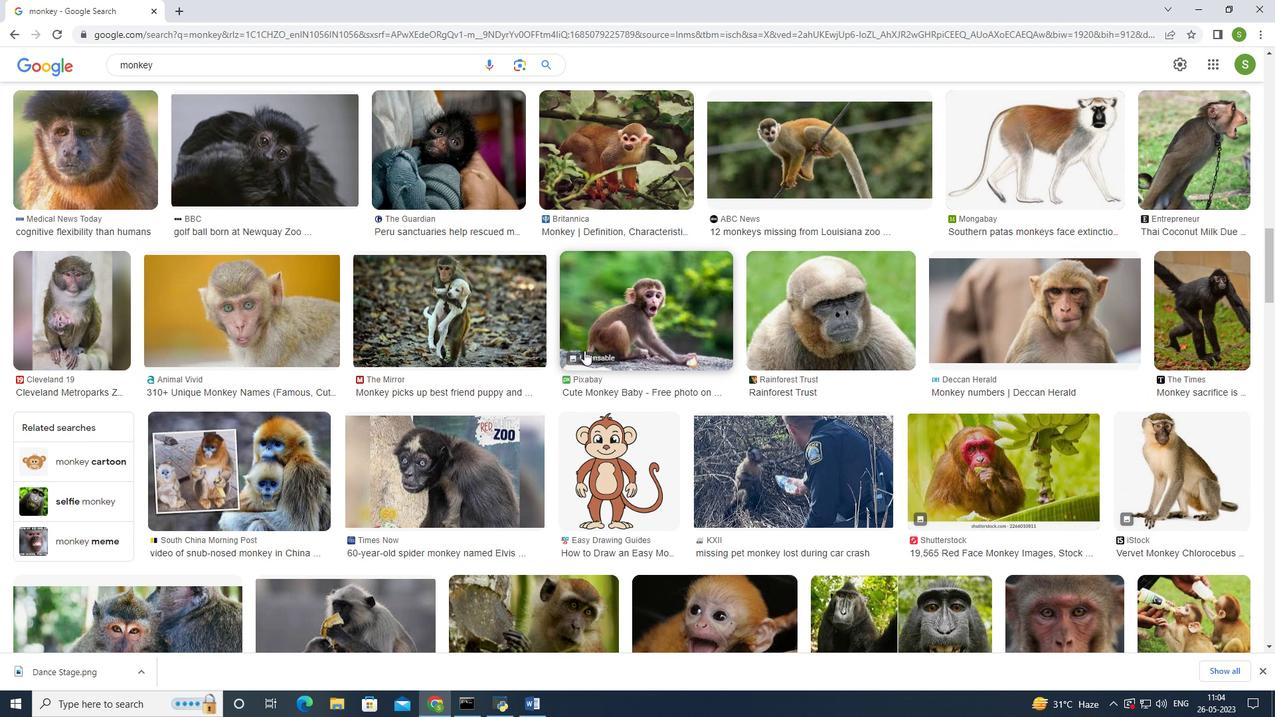 
Action: Mouse scrolled (584, 350) with delta (0, 0)
Screenshot: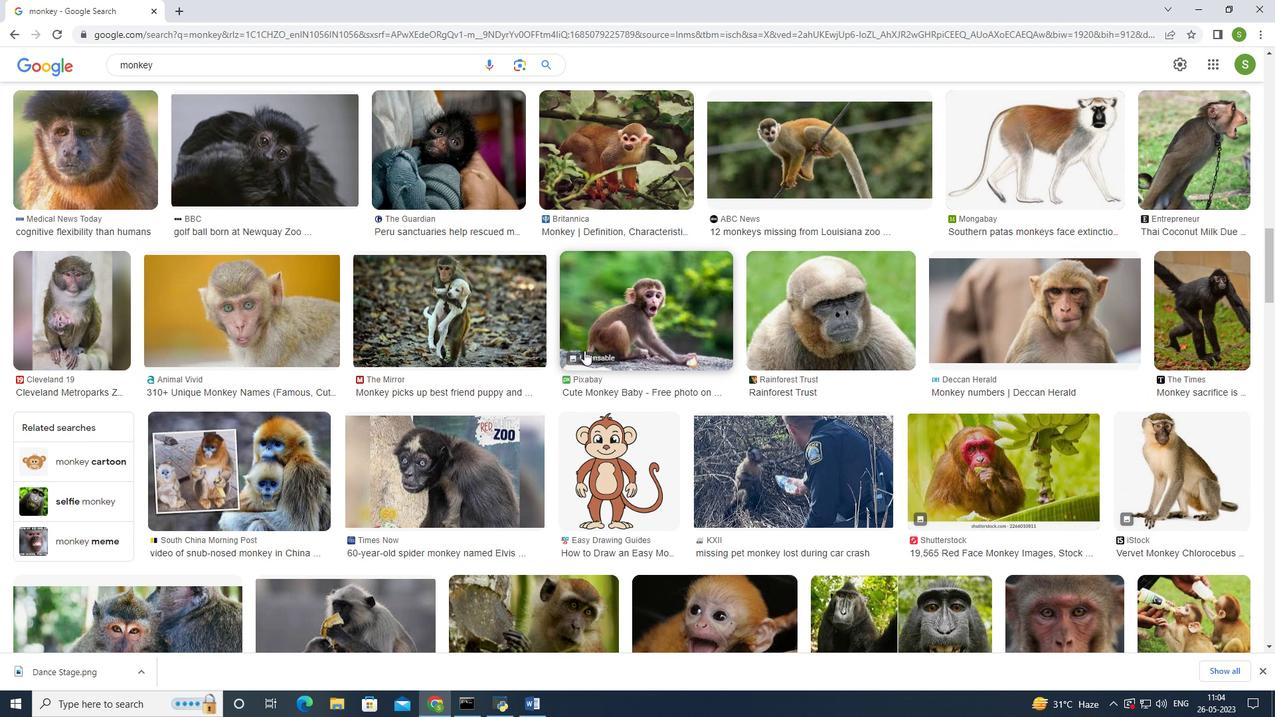 
Action: Mouse scrolled (584, 350) with delta (0, 0)
Screenshot: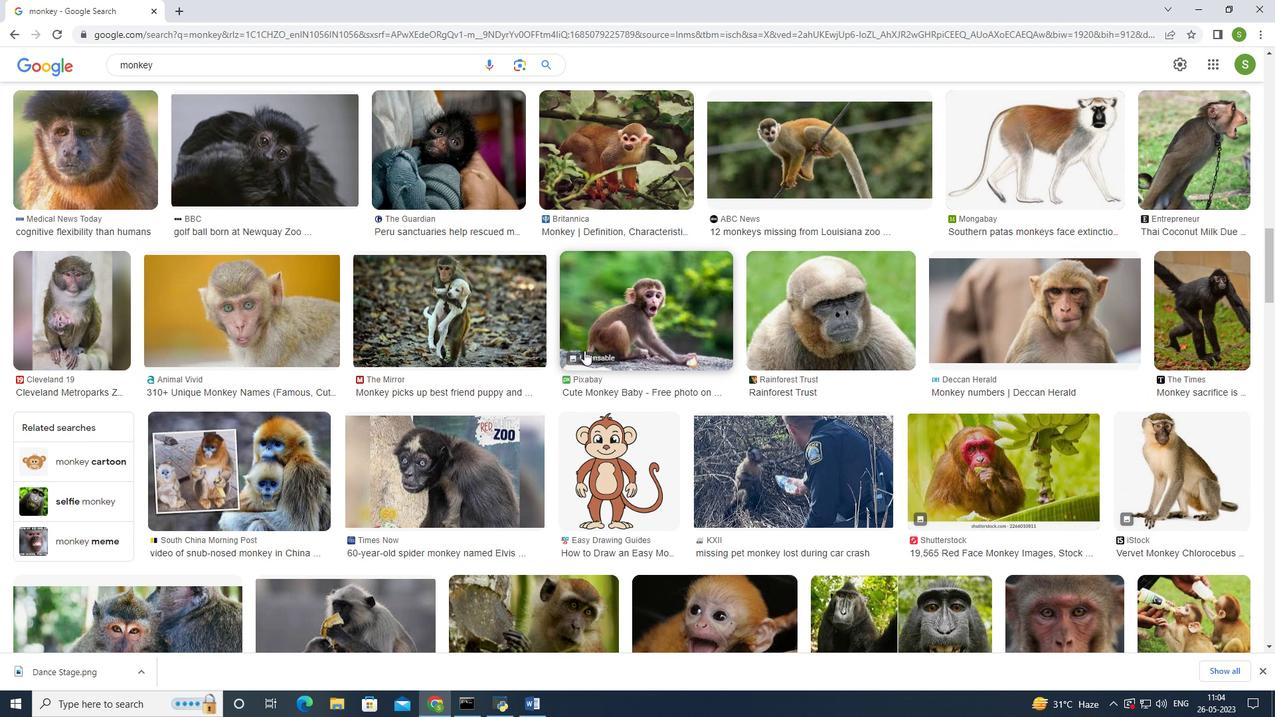 
Action: Mouse scrolled (584, 350) with delta (0, 0)
Screenshot: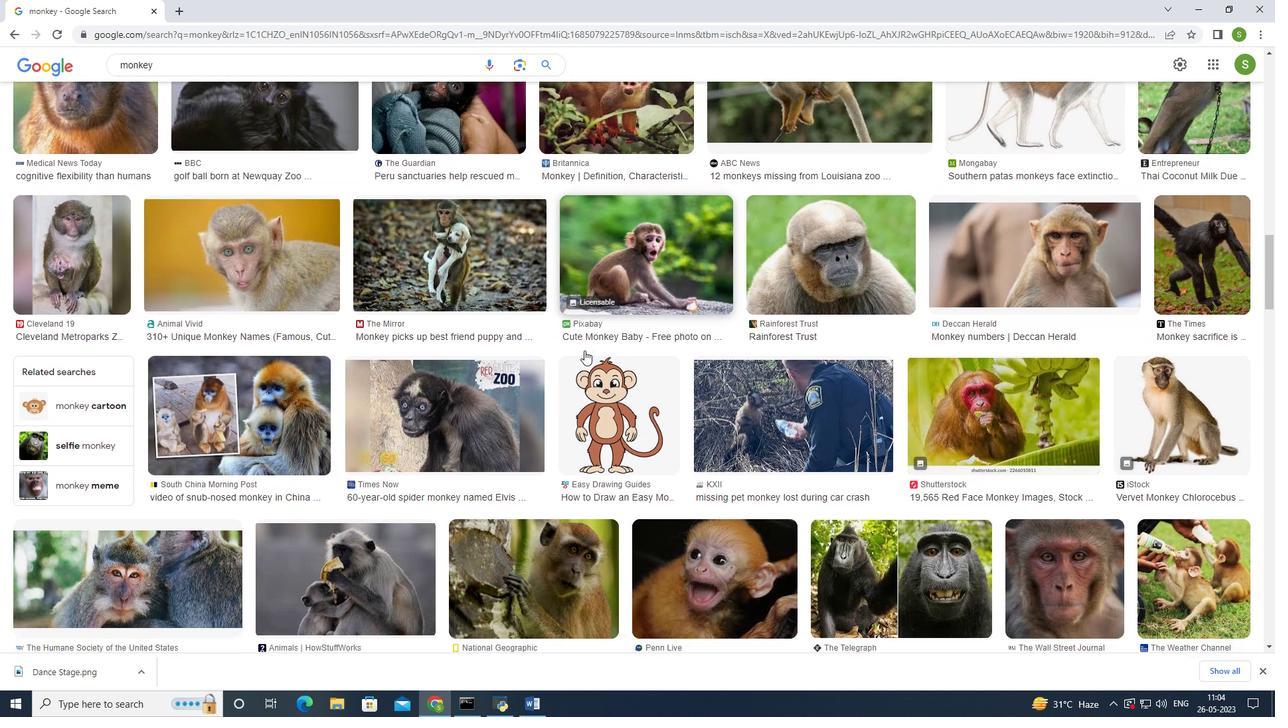 
Action: Mouse scrolled (584, 350) with delta (0, 0)
Screenshot: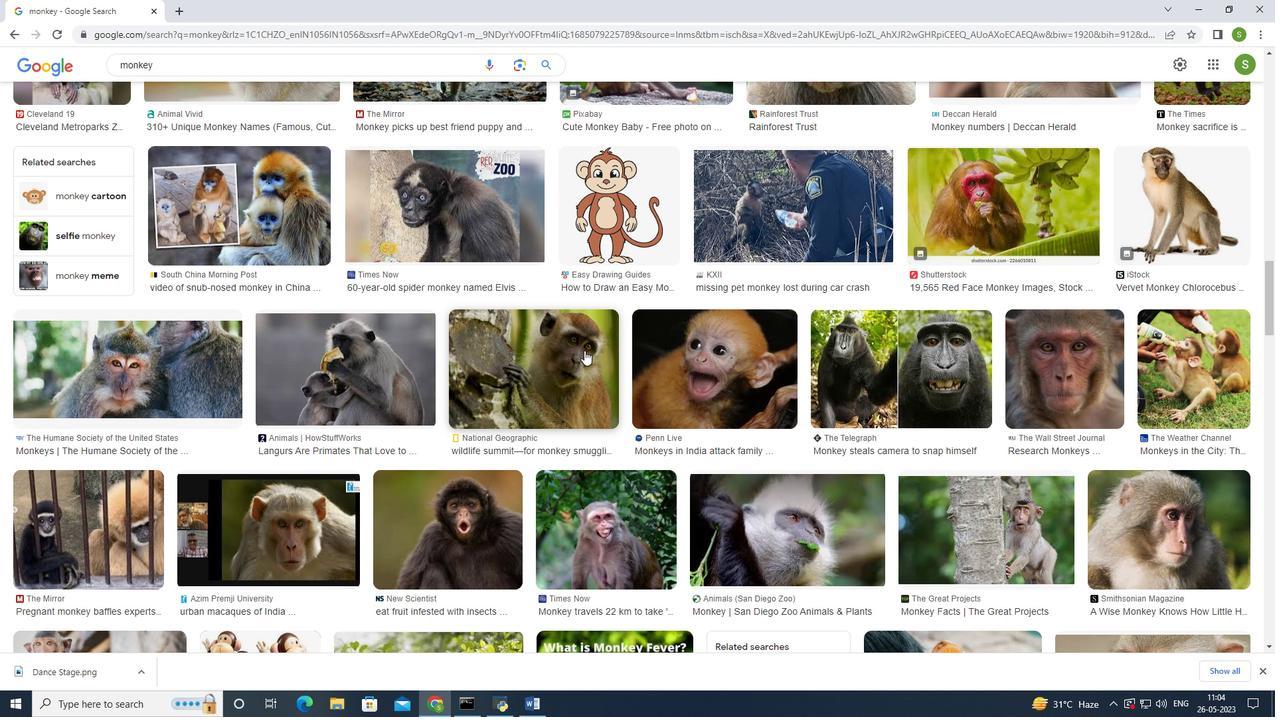 
Action: Mouse scrolled (584, 350) with delta (0, 0)
Screenshot: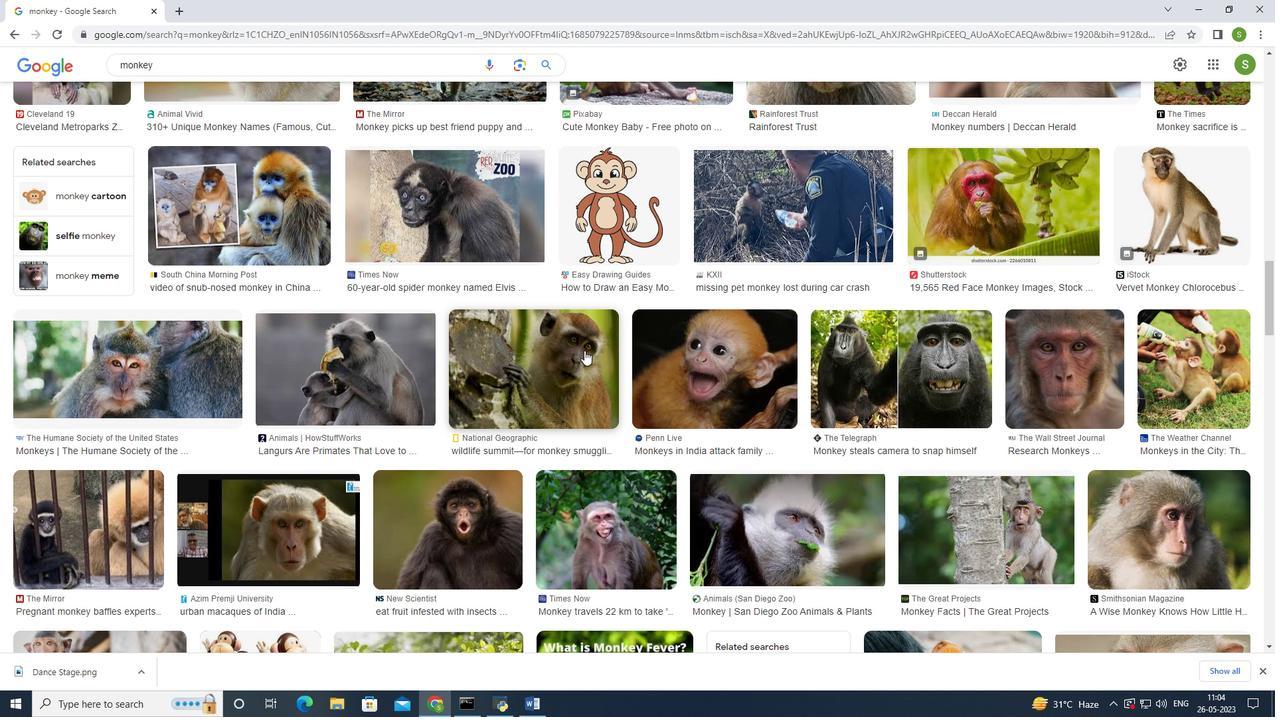 
Action: Mouse scrolled (584, 350) with delta (0, 0)
Screenshot: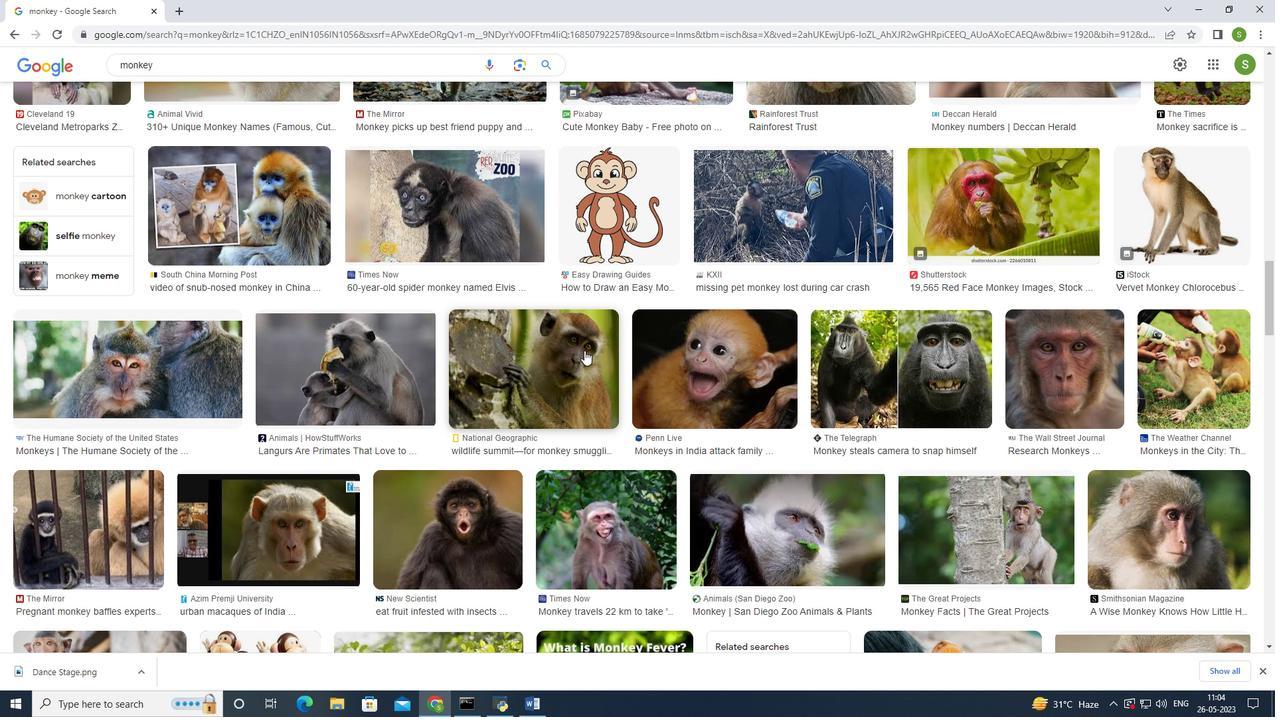 
Action: Mouse scrolled (584, 350) with delta (0, 0)
Screenshot: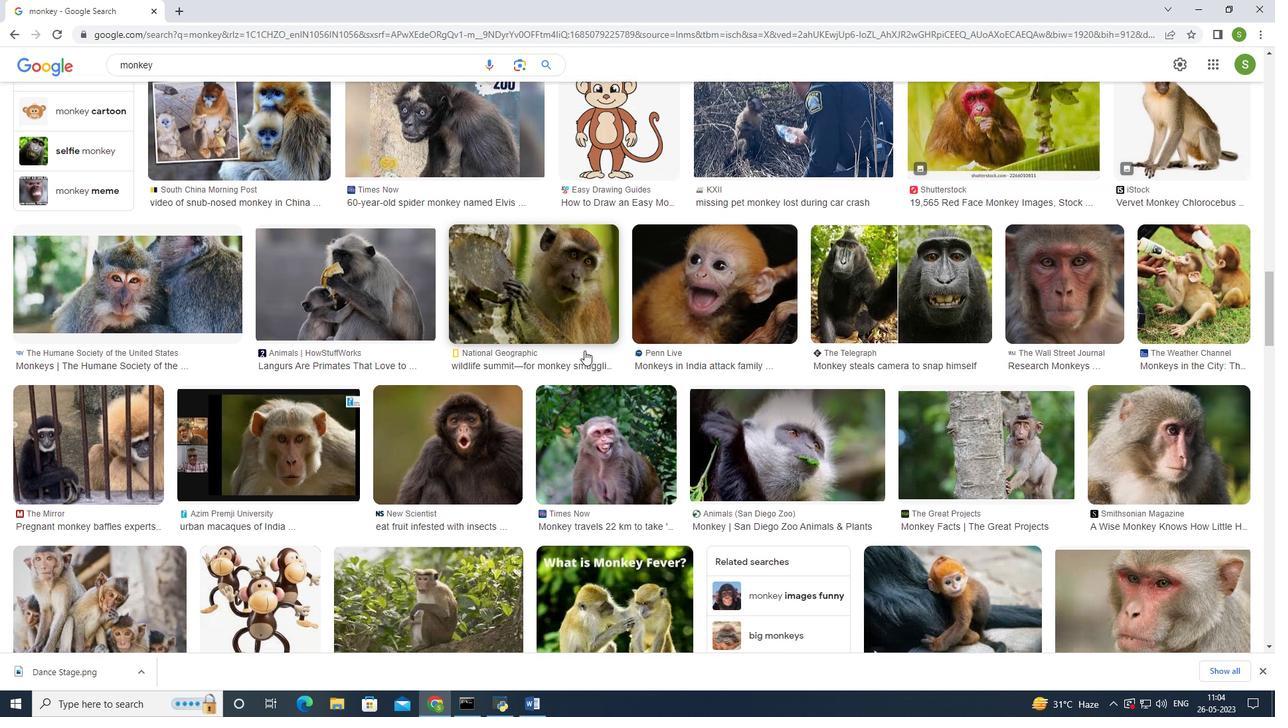 
Action: Mouse scrolled (584, 350) with delta (0, 0)
Screenshot: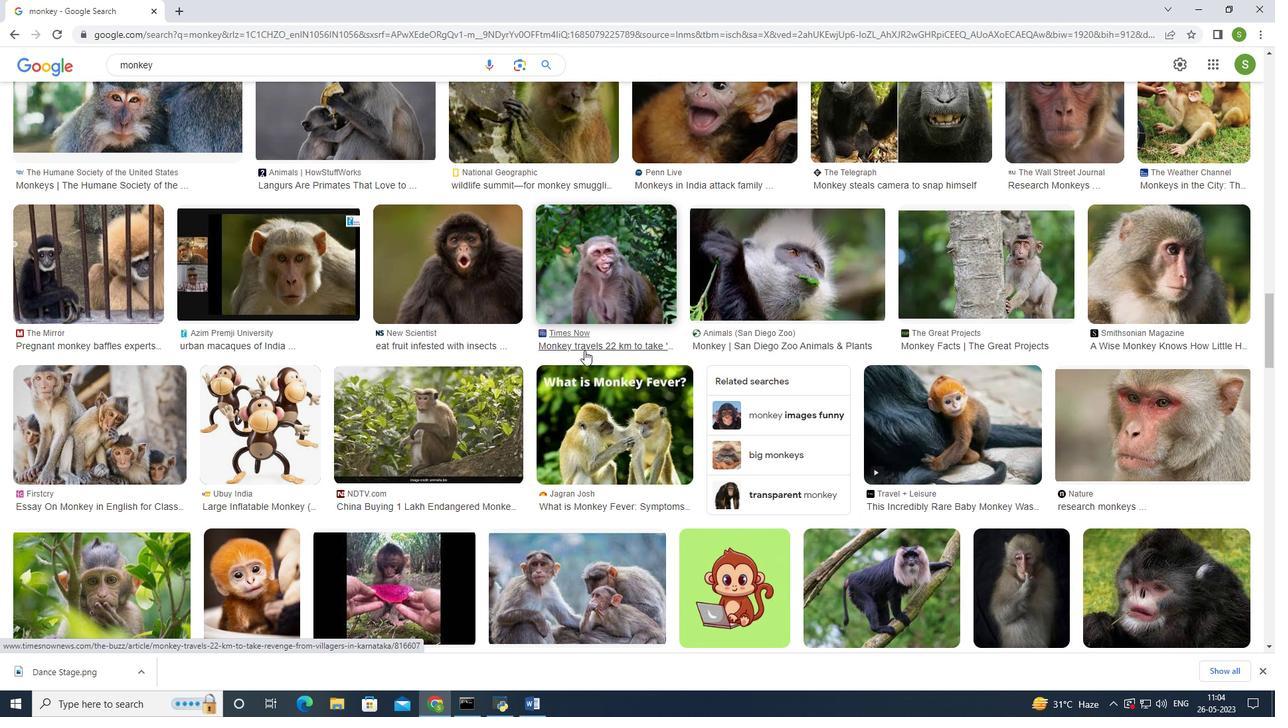 
Action: Mouse scrolled (584, 350) with delta (0, 0)
Screenshot: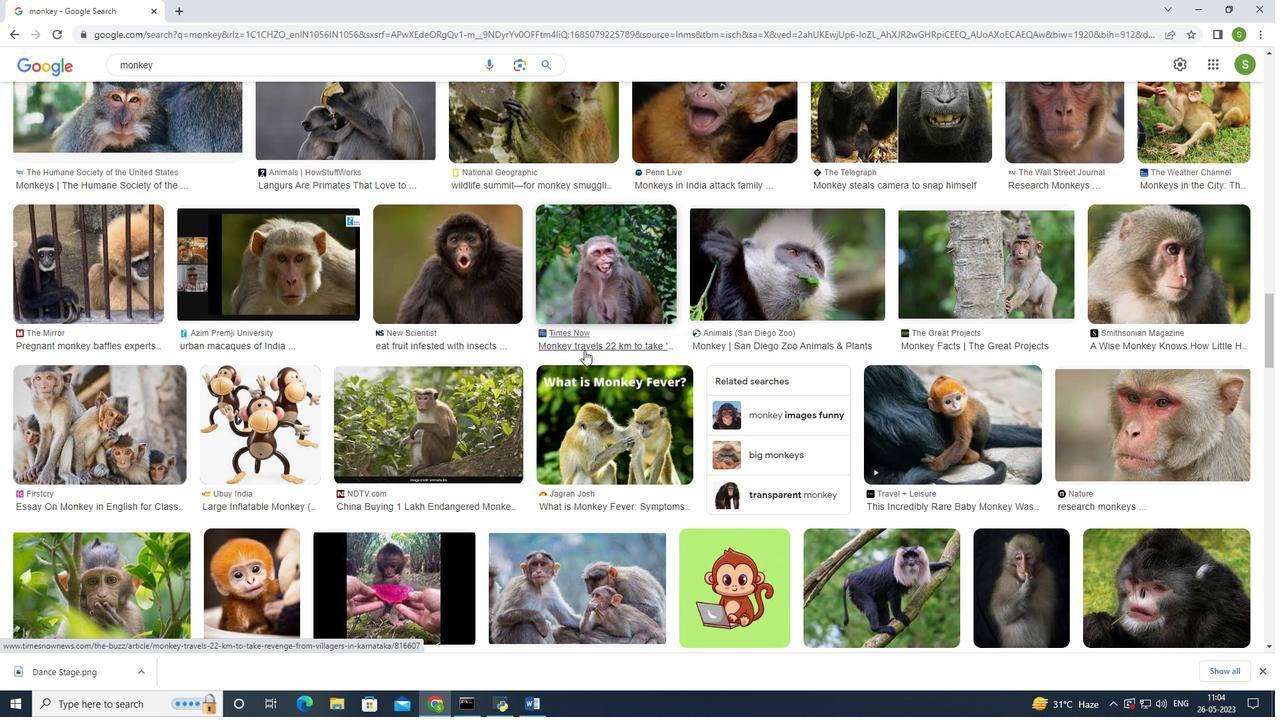 
Action: Mouse scrolled (584, 350) with delta (0, 0)
Screenshot: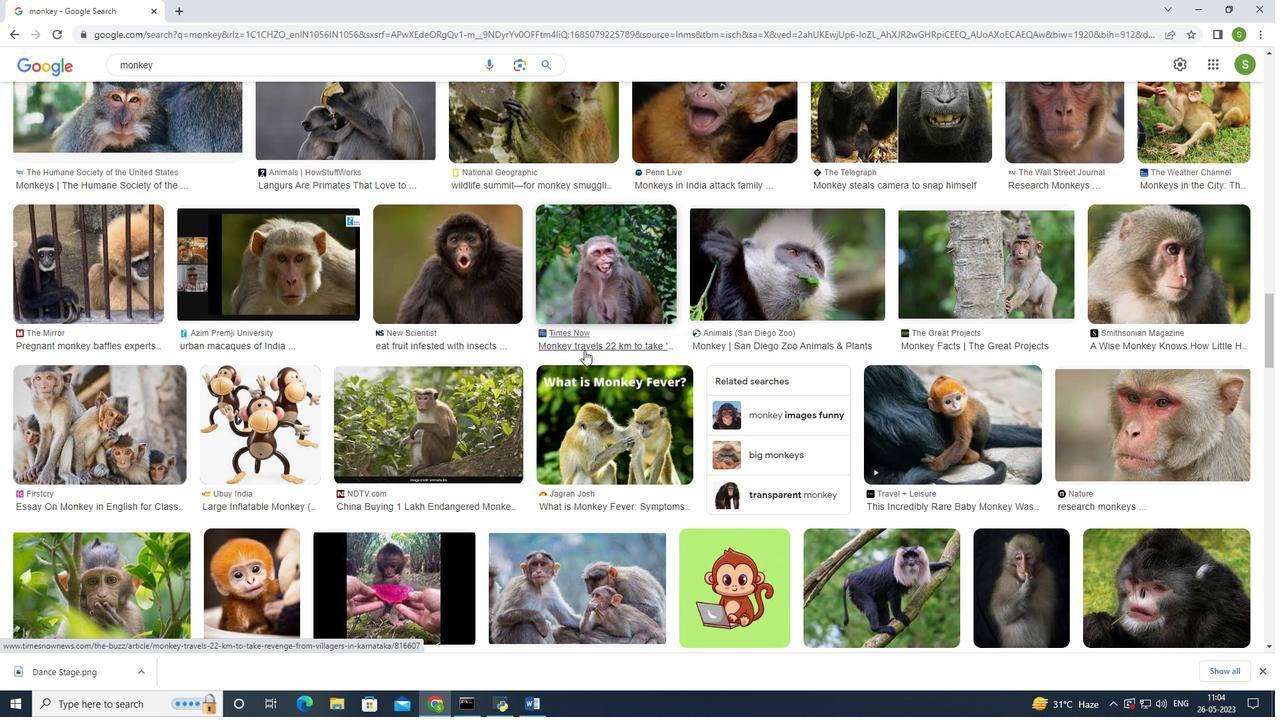
Action: Mouse scrolled (584, 350) with delta (0, 0)
Screenshot: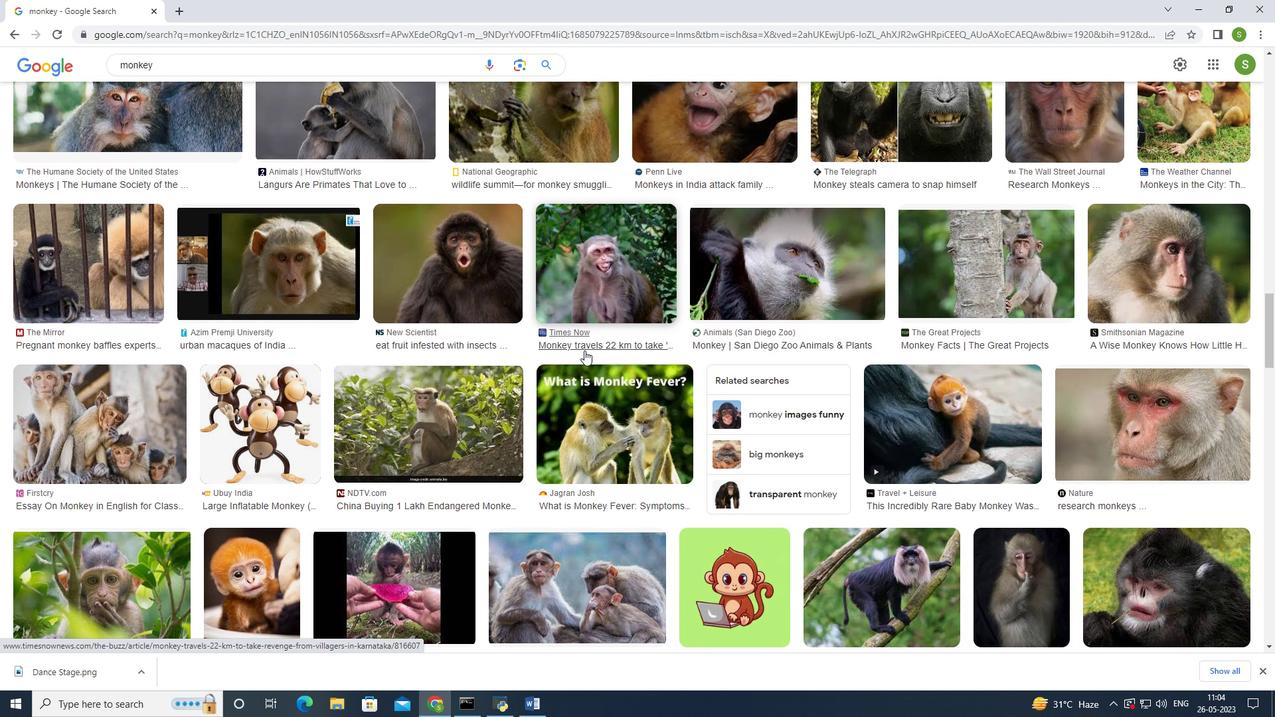 
Action: Mouse scrolled (584, 350) with delta (0, 0)
Screenshot: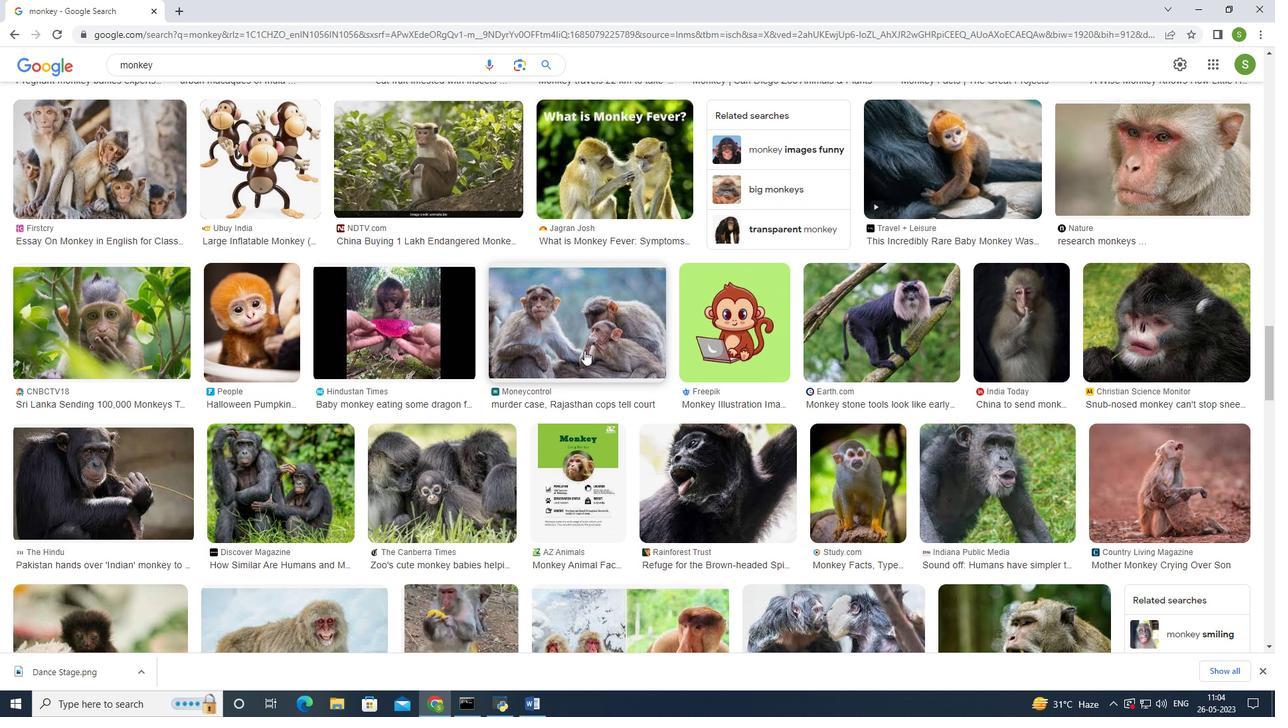 
Action: Mouse scrolled (584, 350) with delta (0, 0)
Screenshot: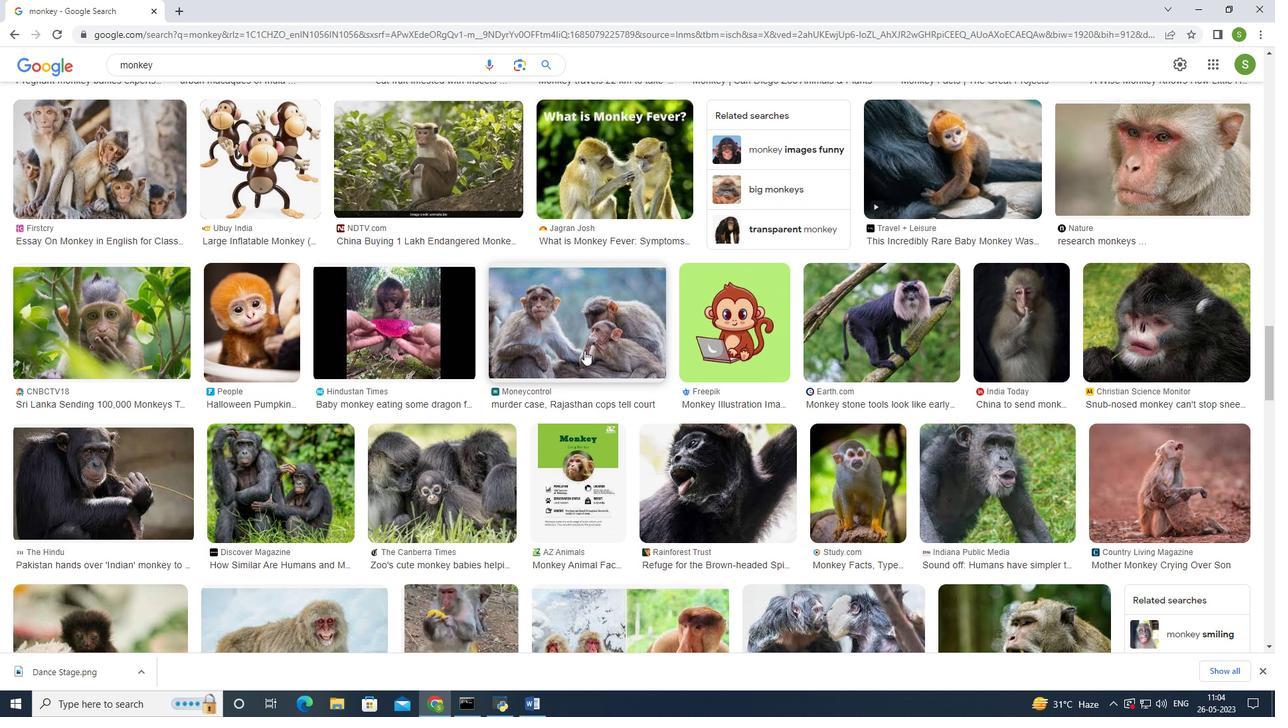 
Action: Mouse scrolled (584, 350) with delta (0, 0)
Screenshot: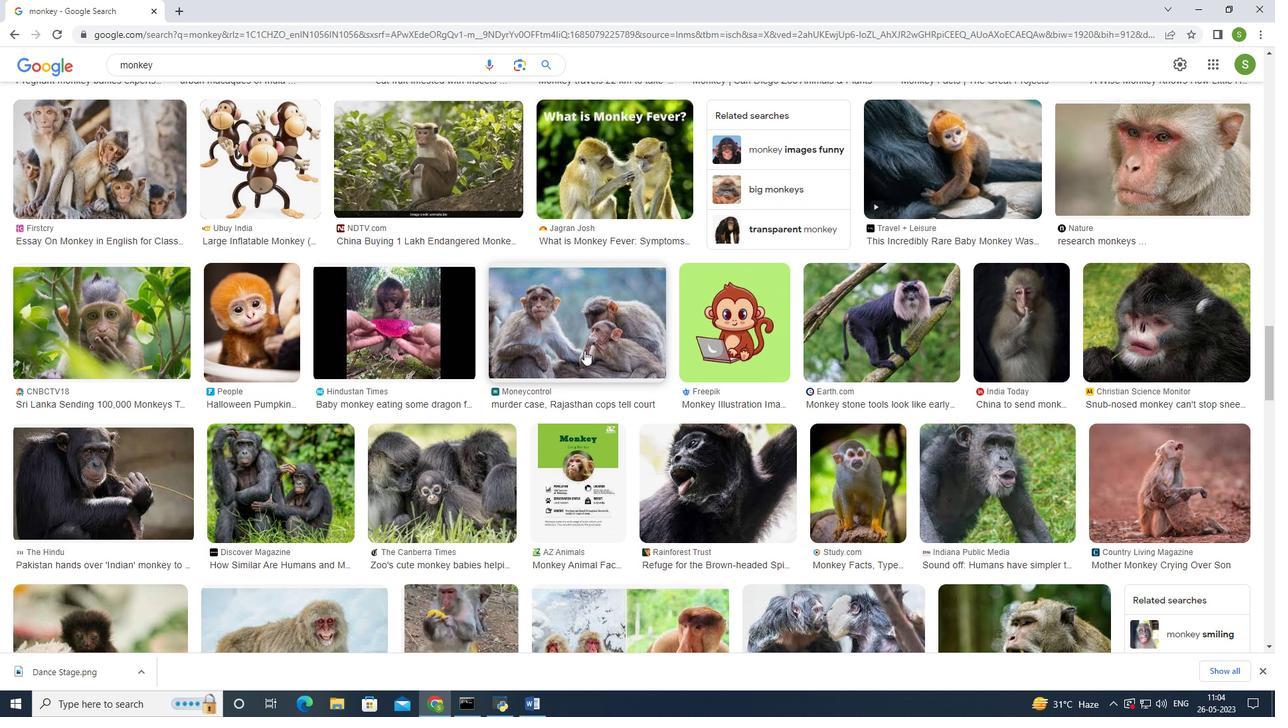 
Action: Mouse scrolled (584, 350) with delta (0, 0)
Screenshot: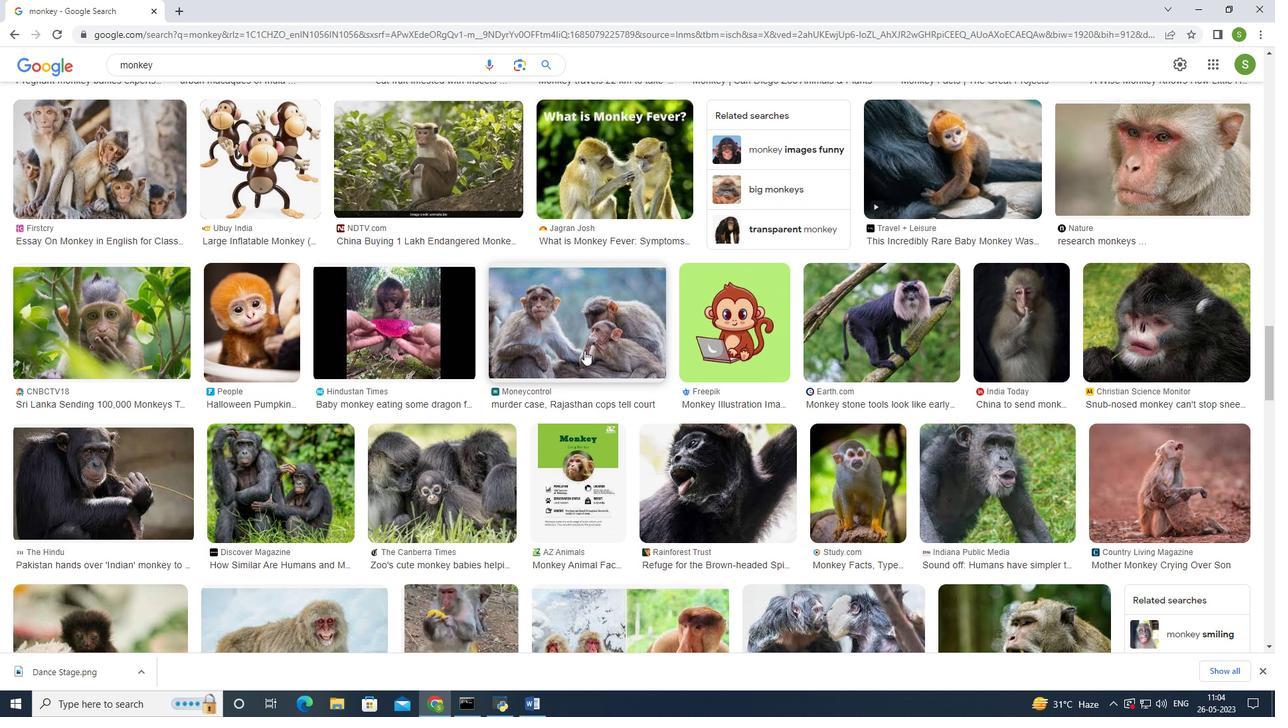 
Action: Mouse moved to (583, 351)
Screenshot: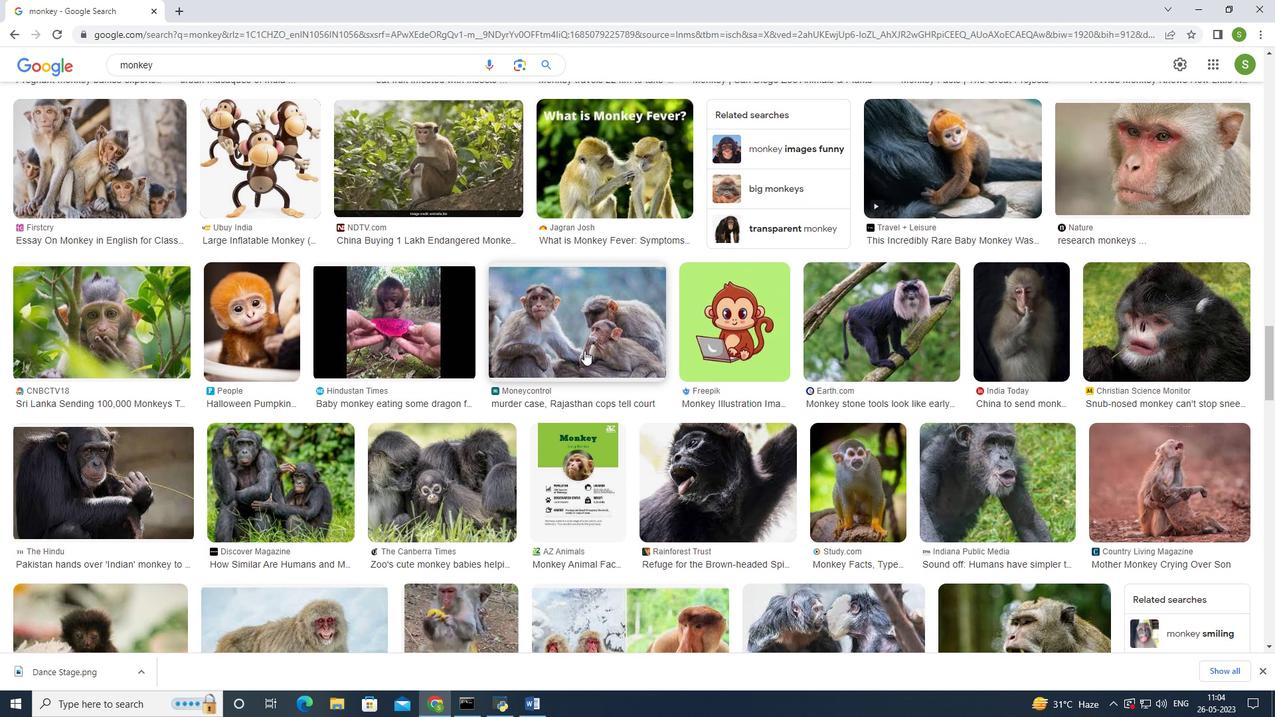 
Action: Mouse scrolled (583, 352) with delta (0, 0)
Screenshot: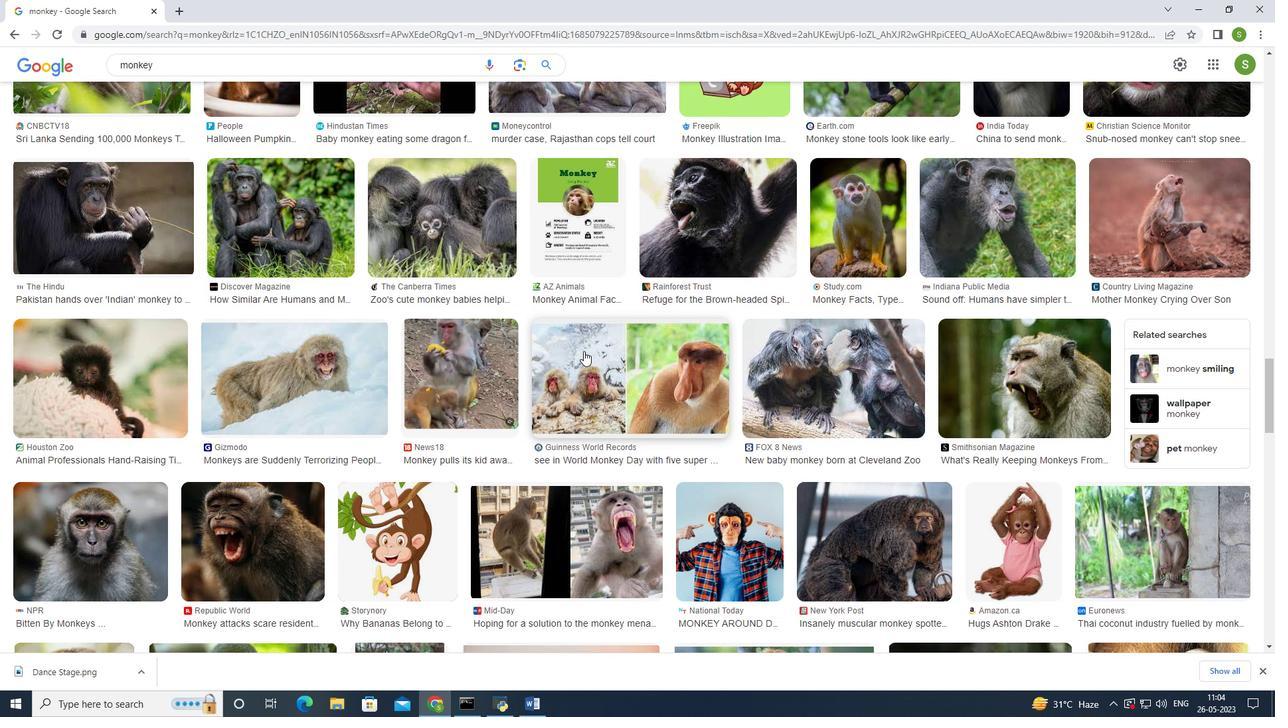 
Action: Mouse scrolled (583, 352) with delta (0, 0)
Screenshot: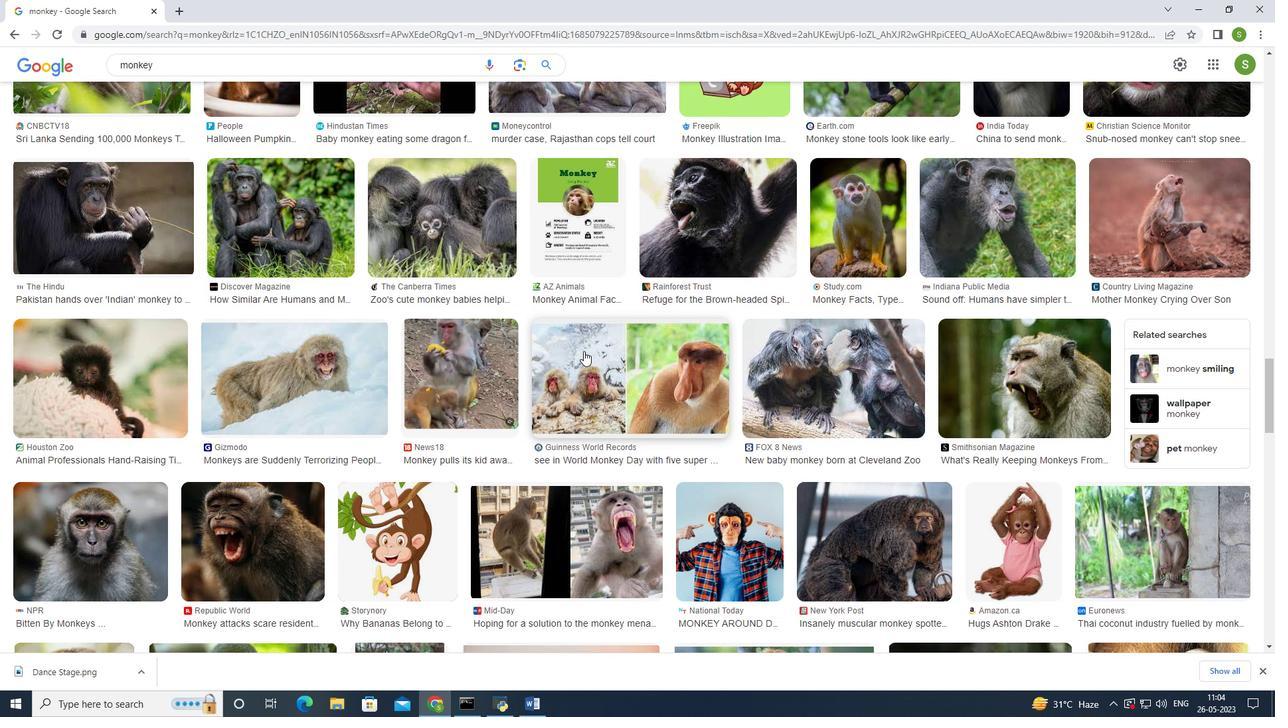 
Action: Mouse scrolled (583, 352) with delta (0, 0)
Screenshot: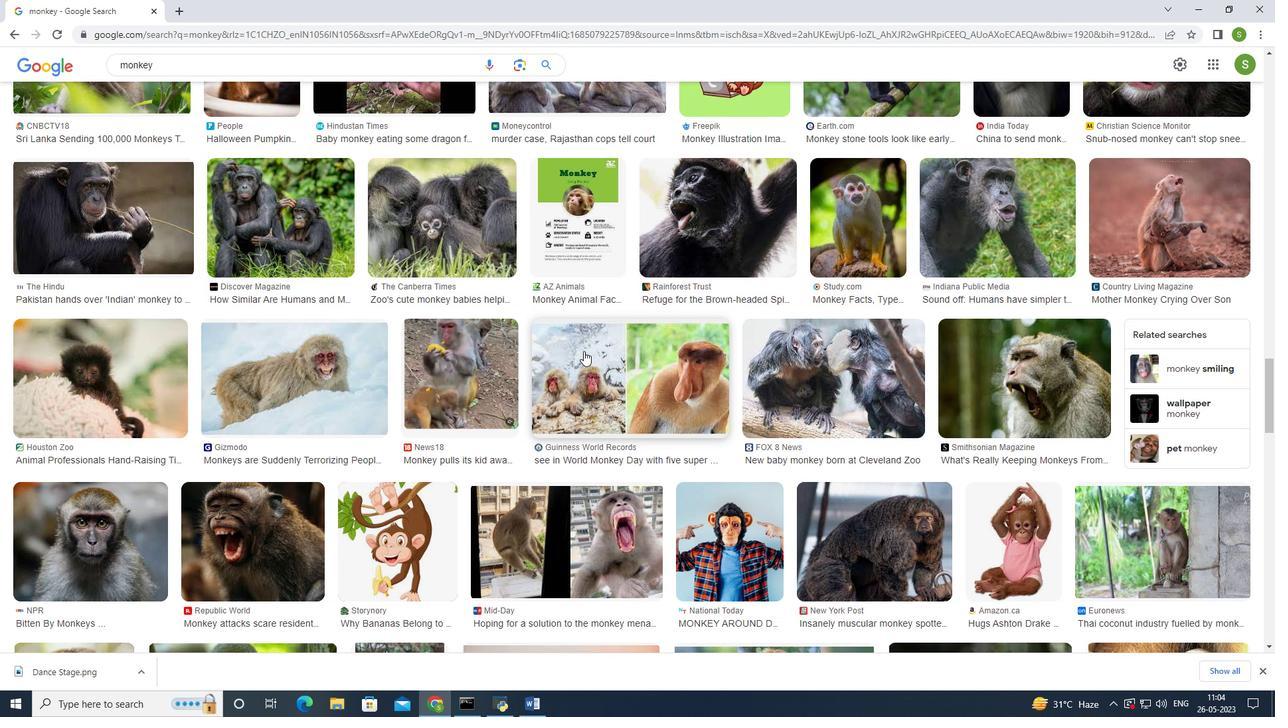 
Action: Mouse scrolled (583, 352) with delta (0, 0)
Screenshot: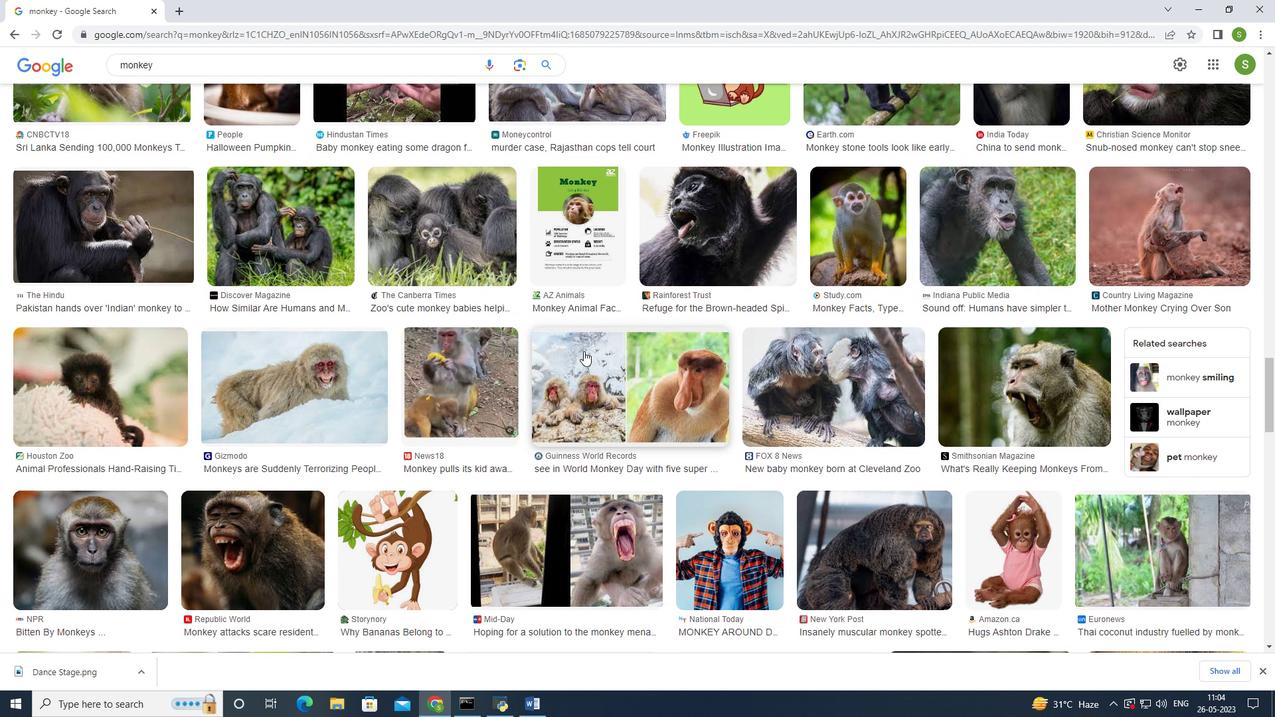 
Action: Mouse scrolled (583, 352) with delta (0, 0)
Screenshot: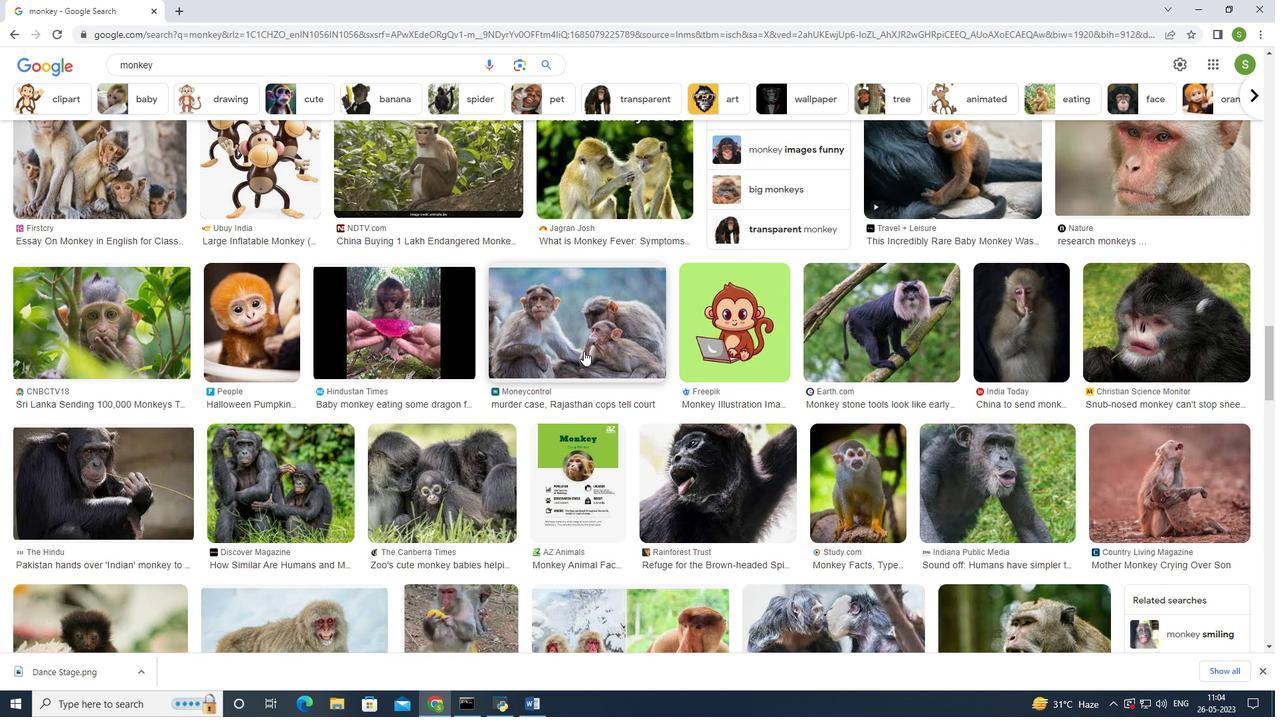 
Action: Mouse scrolled (583, 352) with delta (0, 0)
Screenshot: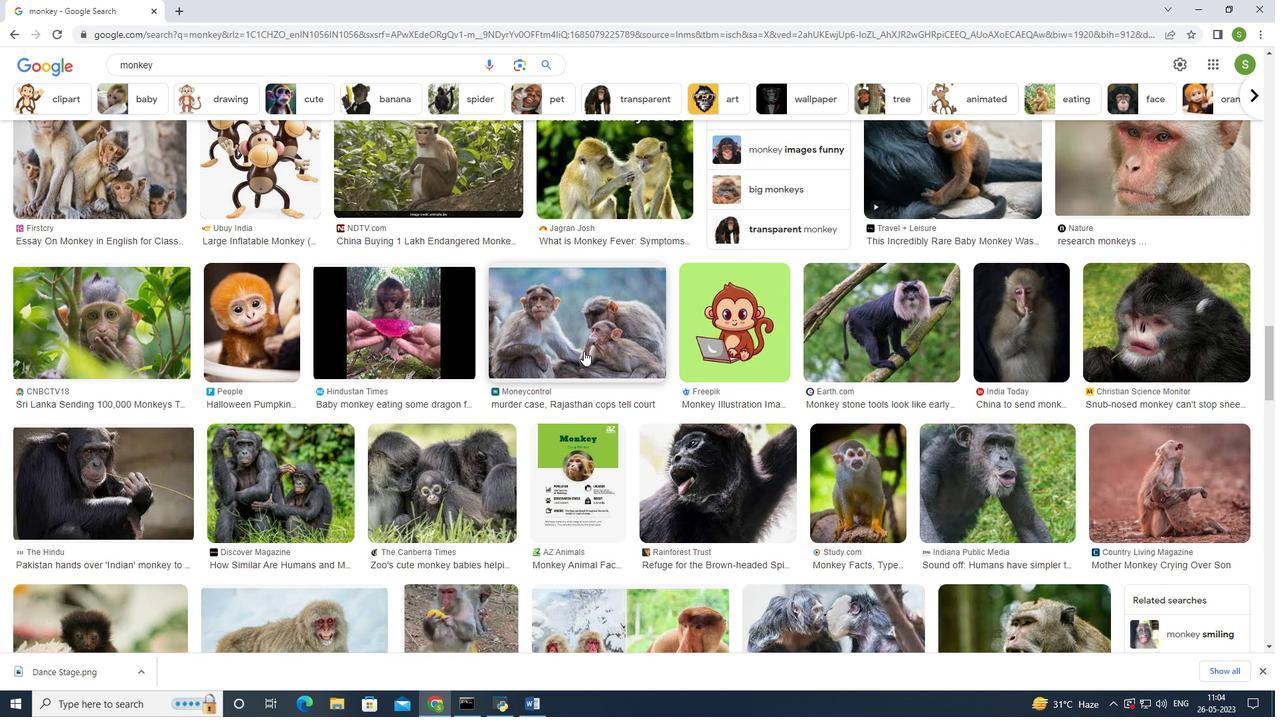 
Action: Mouse scrolled (583, 352) with delta (0, 0)
Screenshot: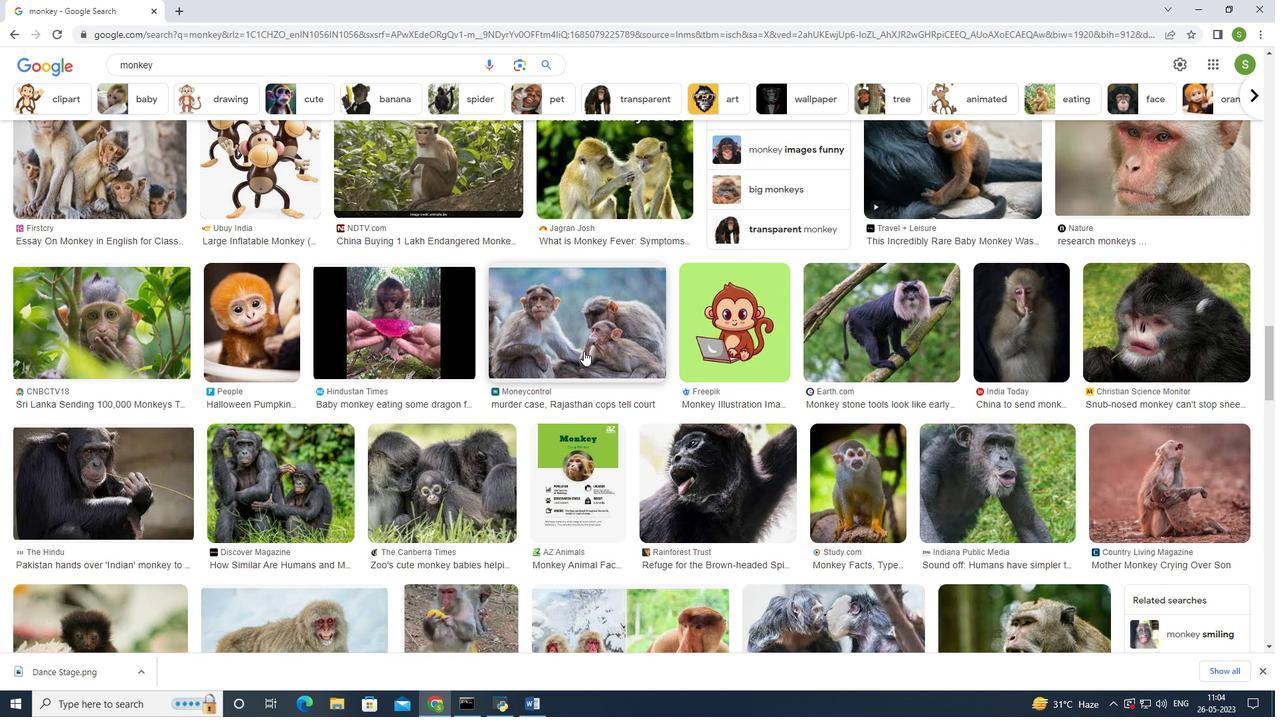 
Action: Mouse scrolled (583, 352) with delta (0, 0)
Screenshot: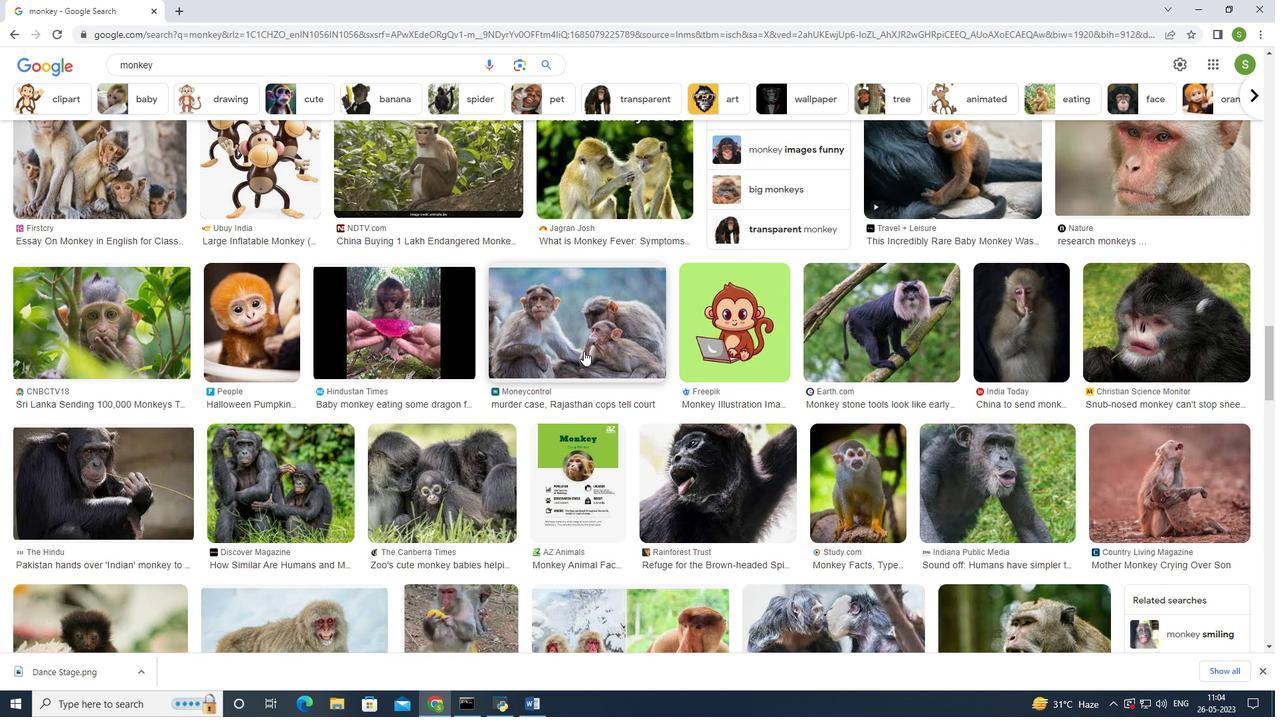 
Action: Mouse scrolled (583, 352) with delta (0, 0)
Screenshot: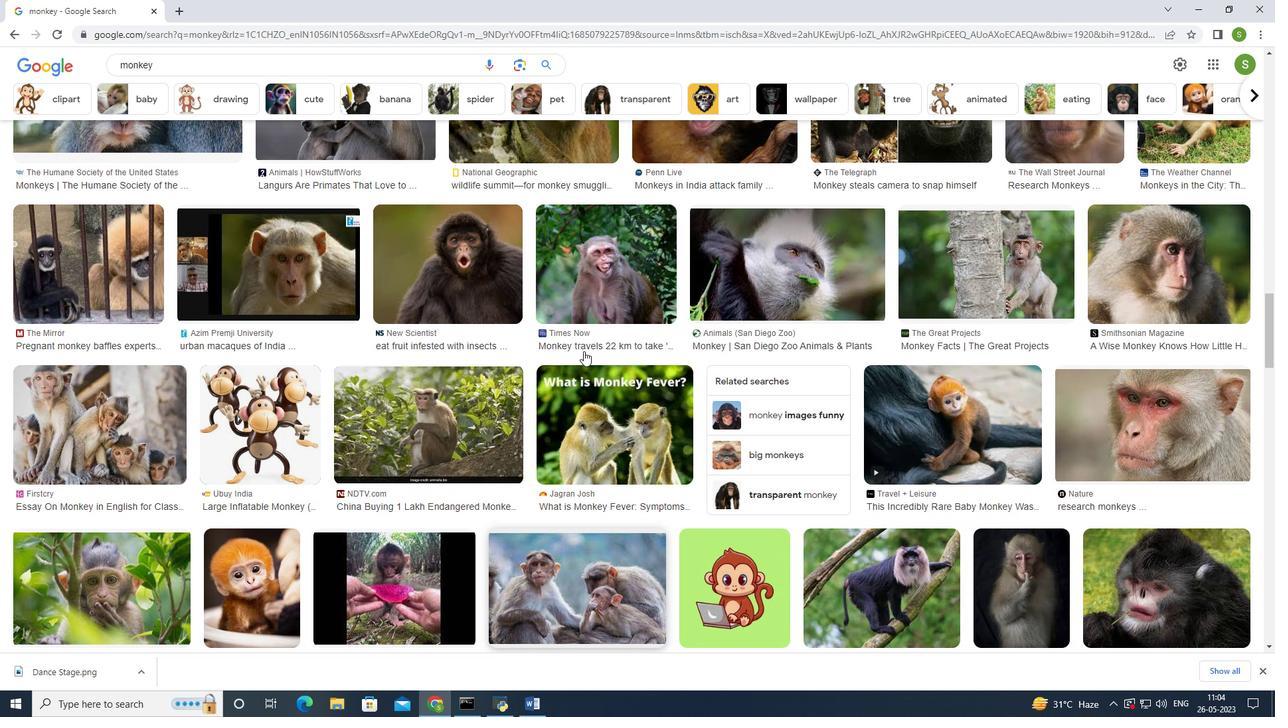 
Action: Mouse scrolled (583, 352) with delta (0, 0)
Screenshot: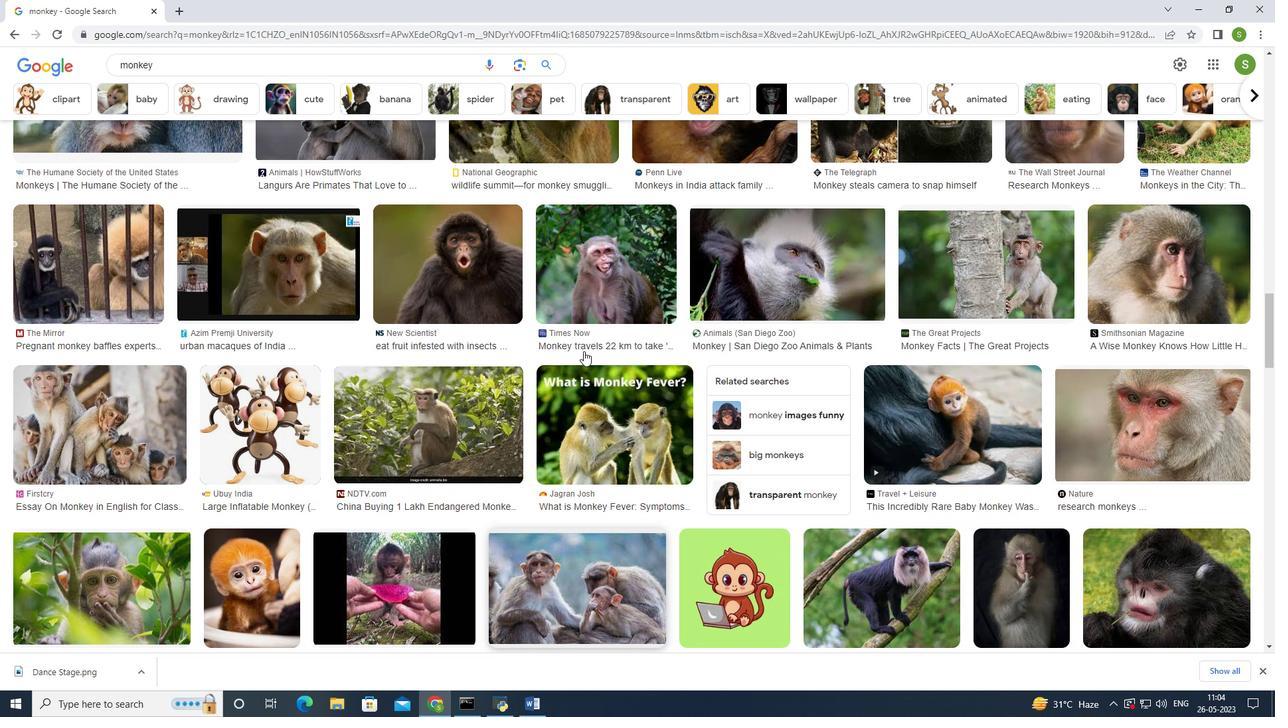 
Action: Mouse scrolled (583, 352) with delta (0, 0)
Screenshot: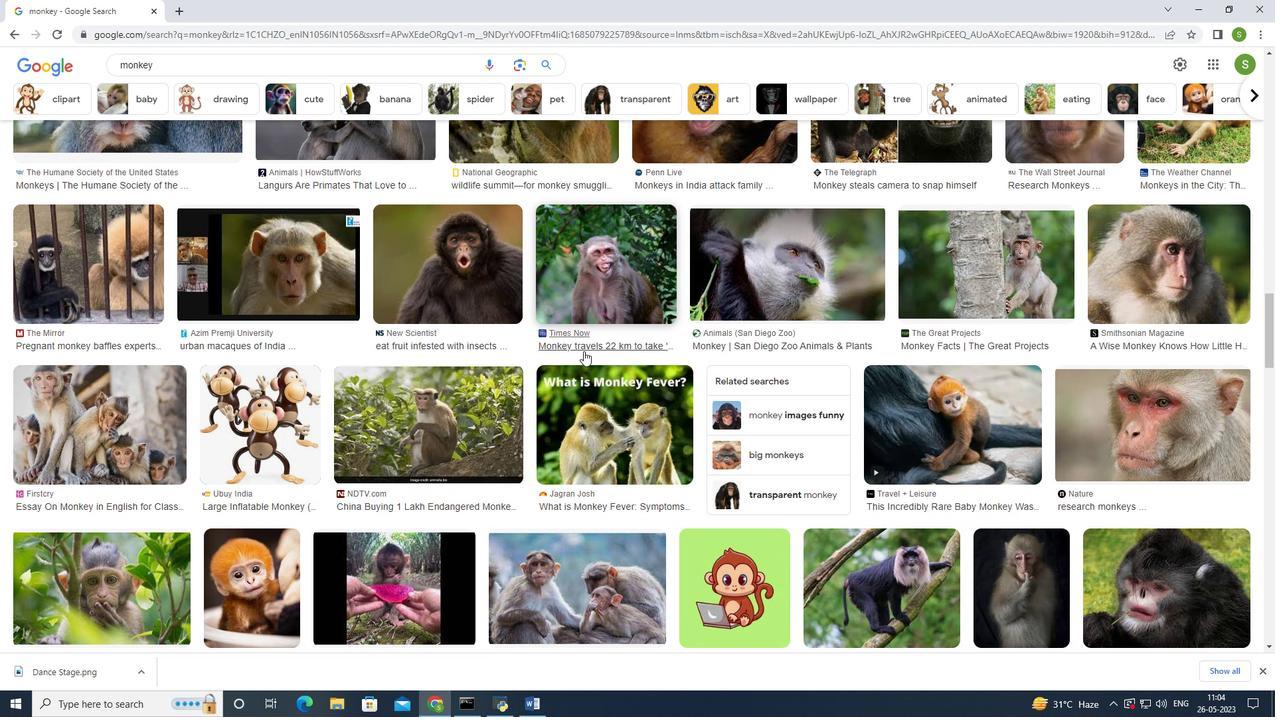 
Action: Mouse scrolled (583, 352) with delta (0, 0)
Screenshot: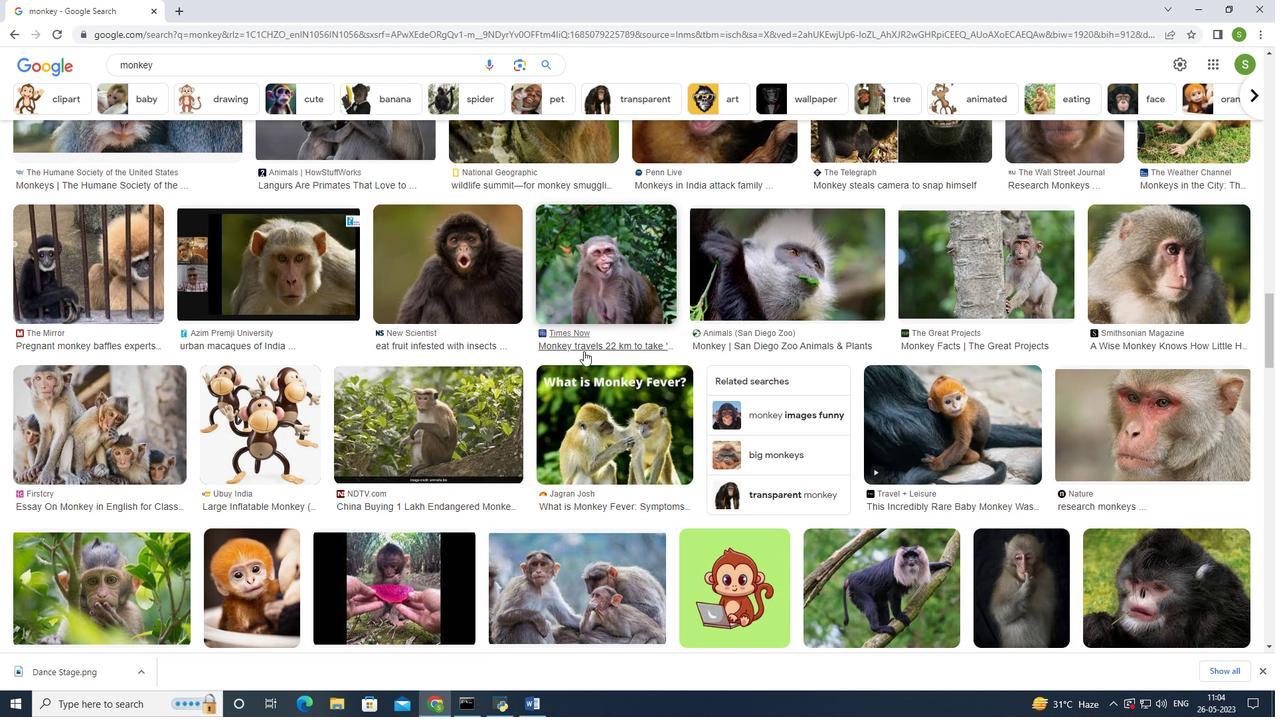 
Action: Mouse scrolled (583, 352) with delta (0, 0)
Screenshot: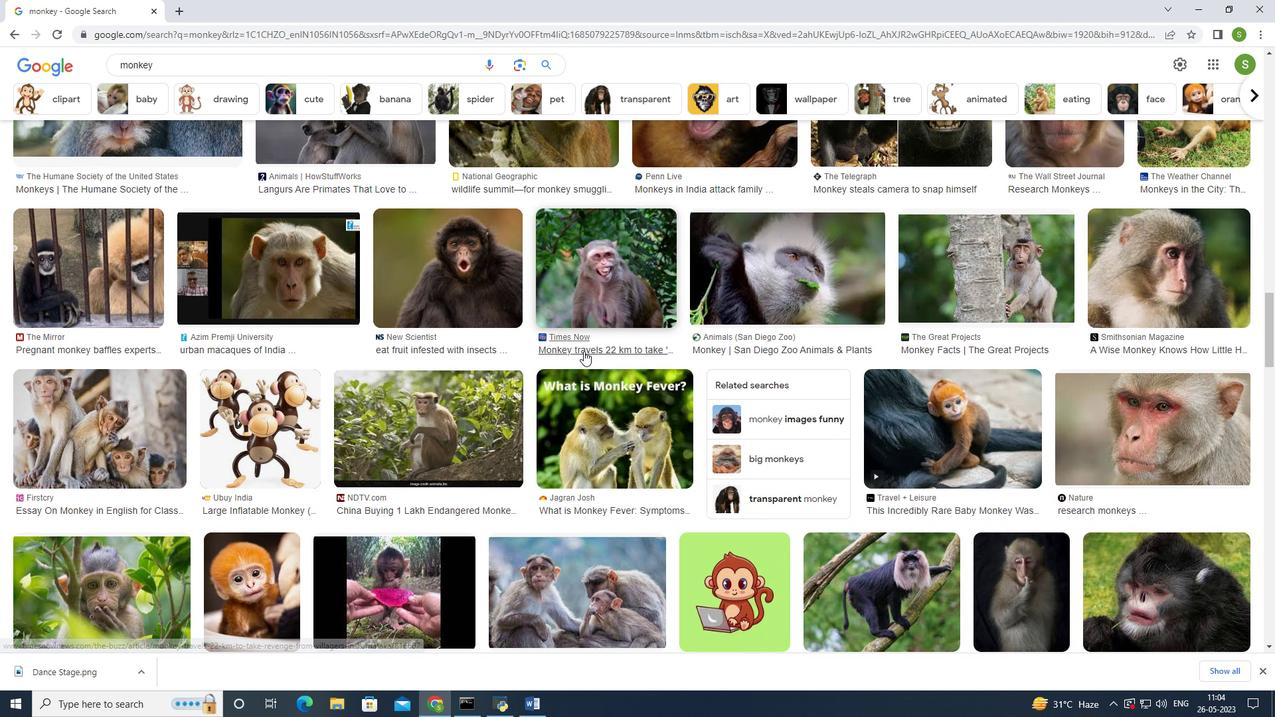 
Action: Mouse scrolled (583, 352) with delta (0, 0)
Screenshot: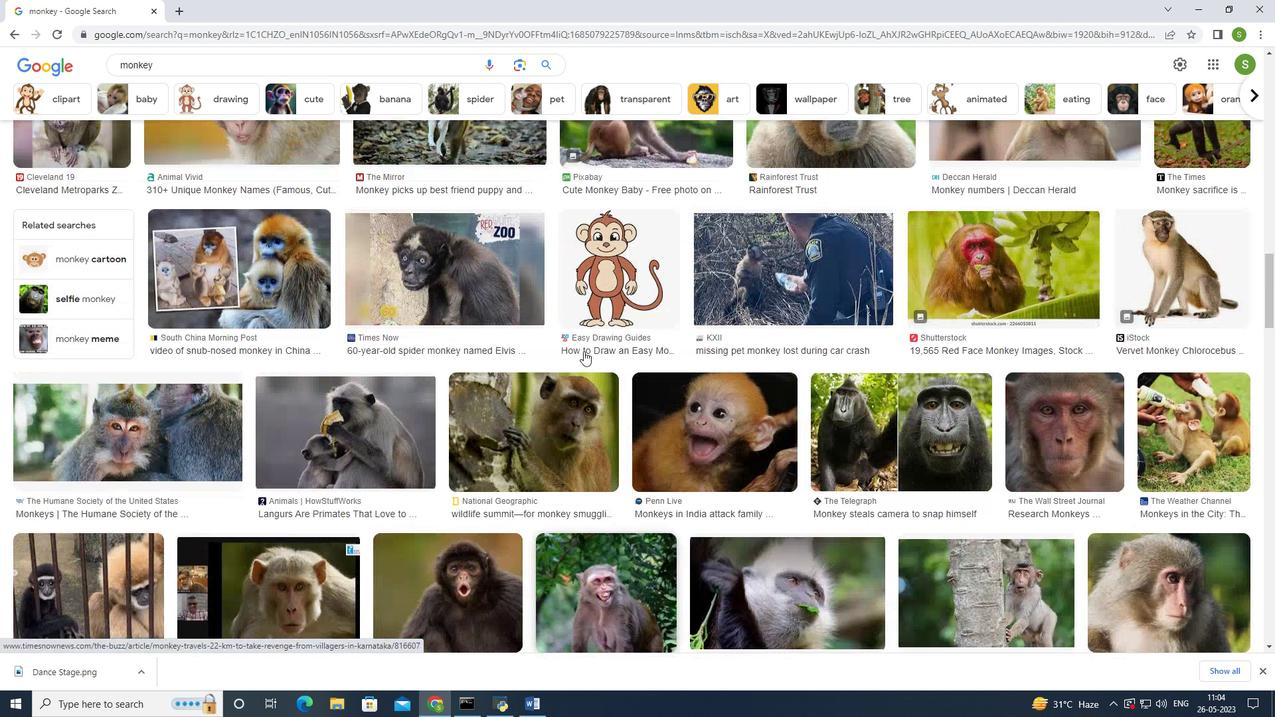 
Action: Mouse scrolled (583, 352) with delta (0, 0)
Screenshot: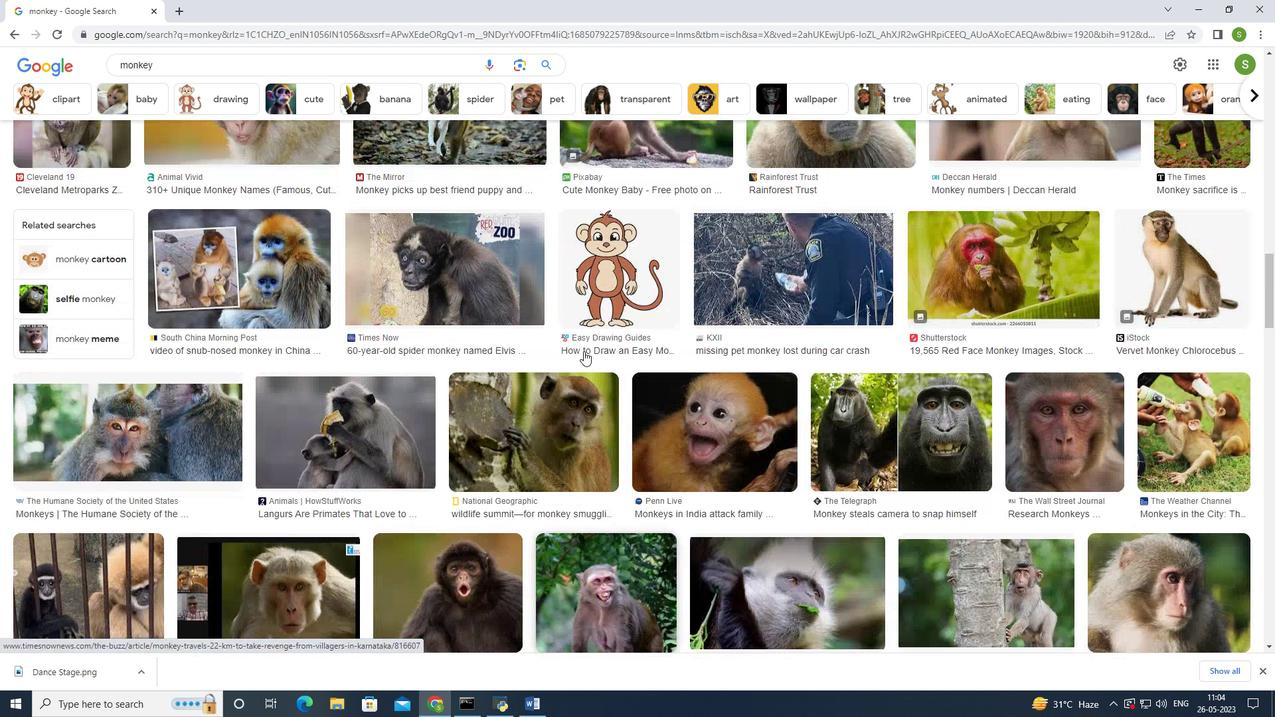 
Action: Mouse scrolled (583, 352) with delta (0, 0)
Screenshot: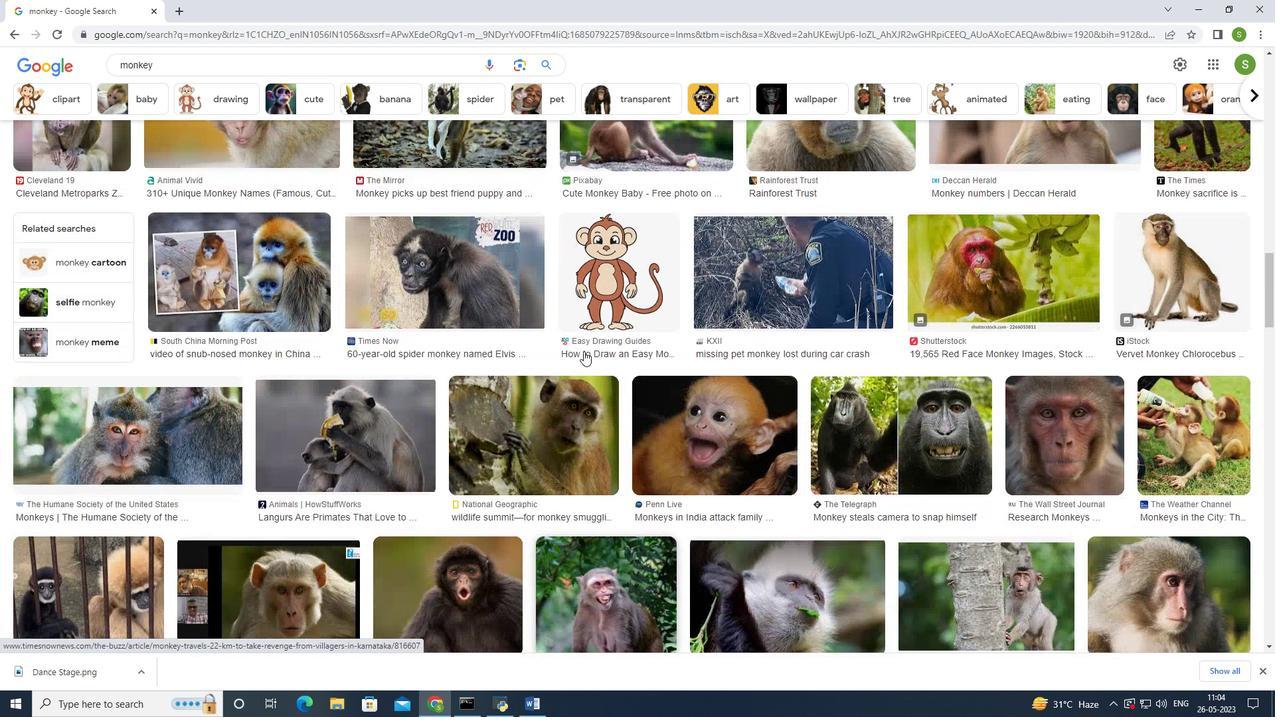 
Action: Mouse scrolled (583, 352) with delta (0, 0)
Screenshot: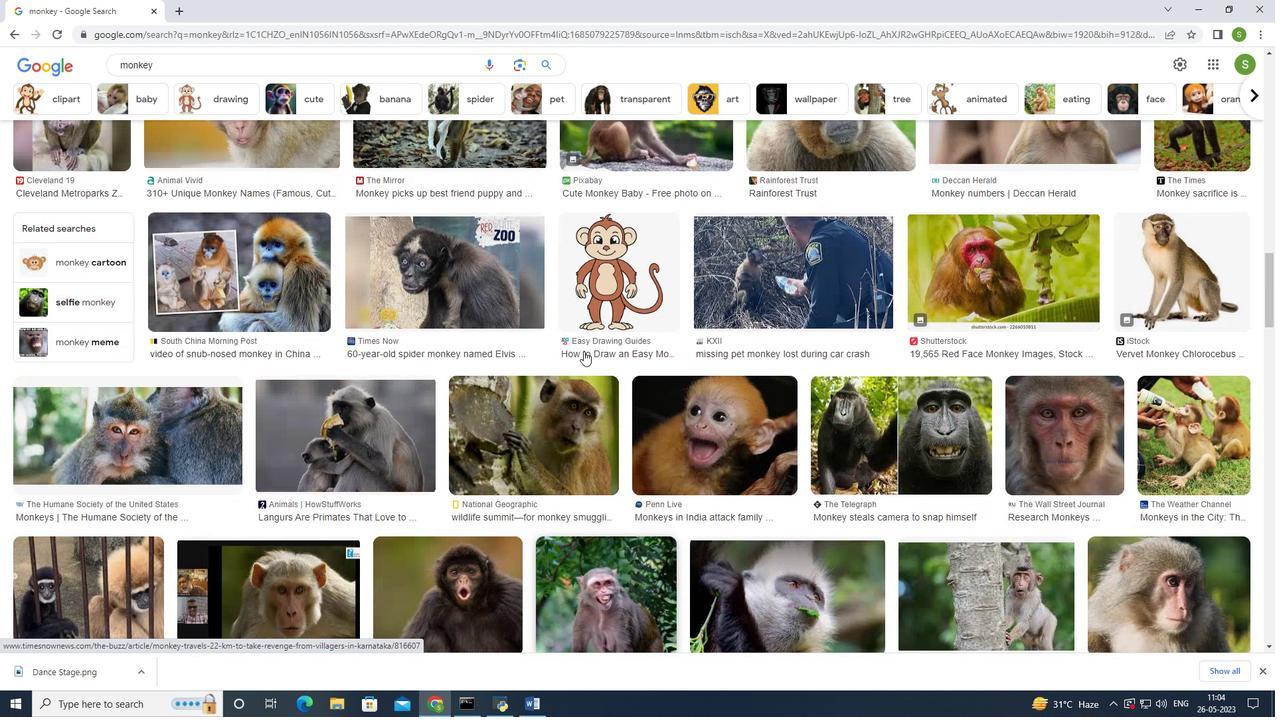 
Action: Mouse scrolled (583, 352) with delta (0, 0)
Screenshot: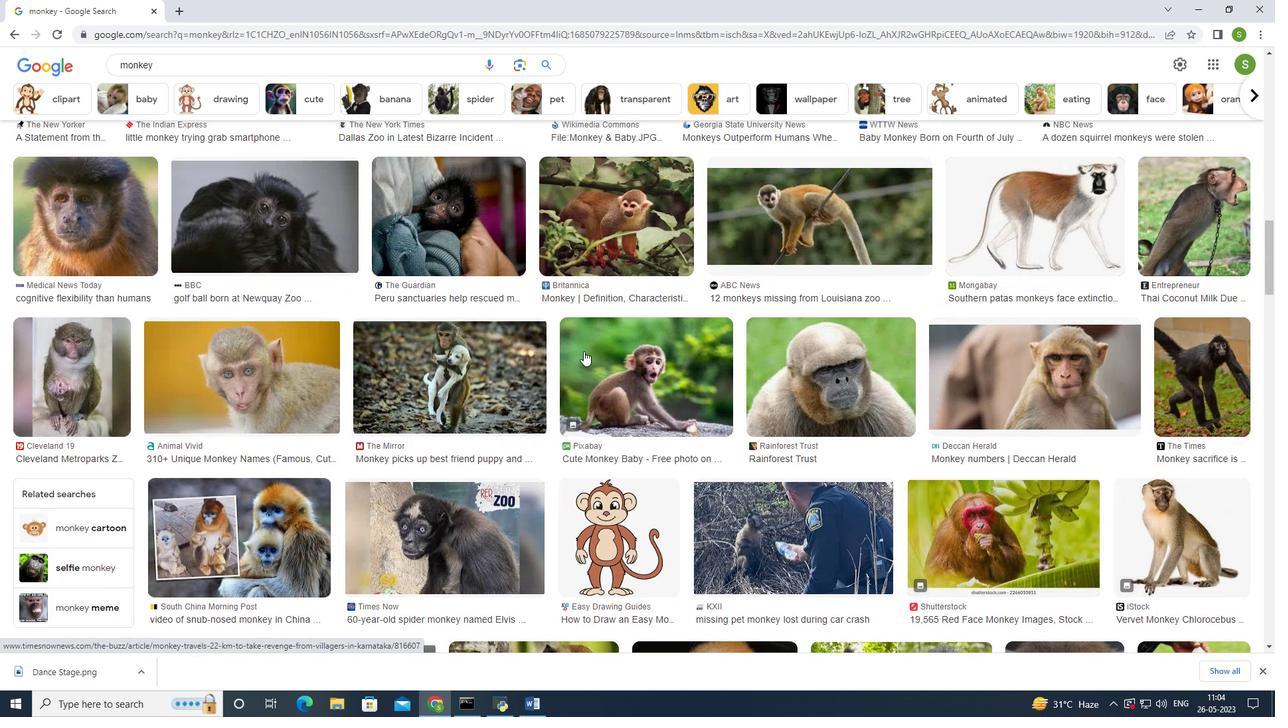 
Action: Mouse scrolled (583, 352) with delta (0, 0)
Screenshot: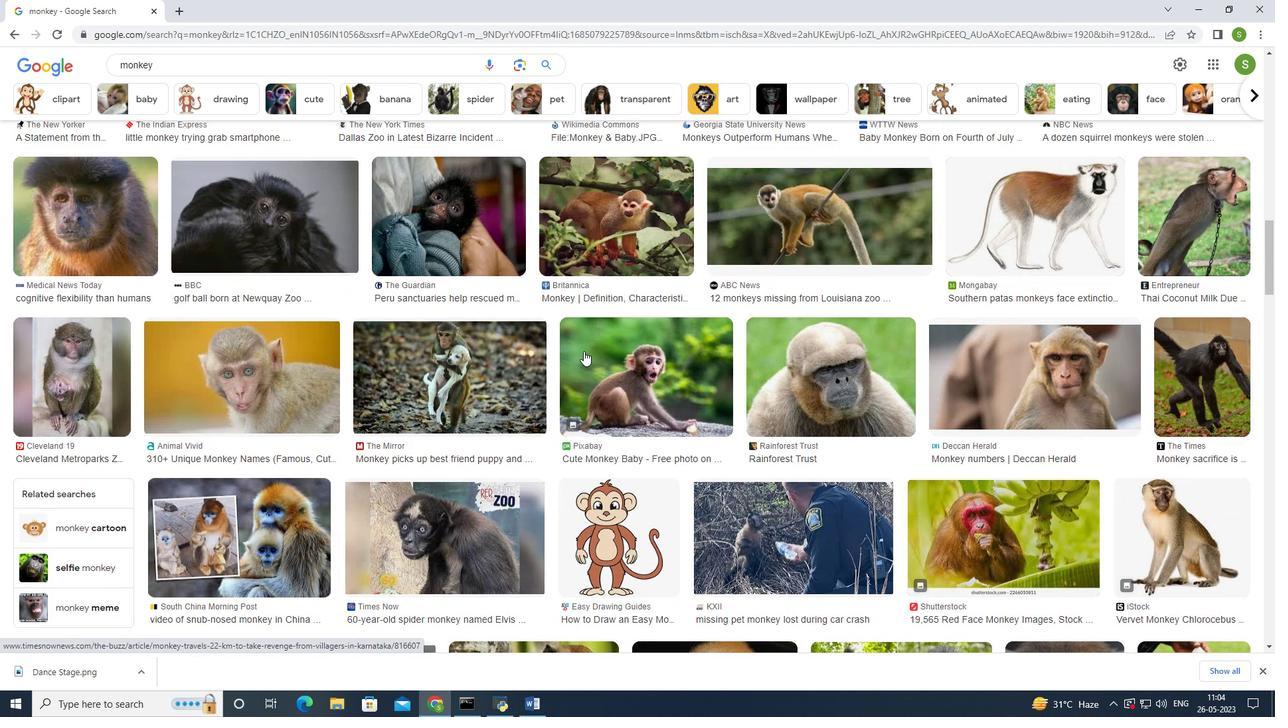 
Action: Mouse scrolled (583, 352) with delta (0, 0)
Screenshot: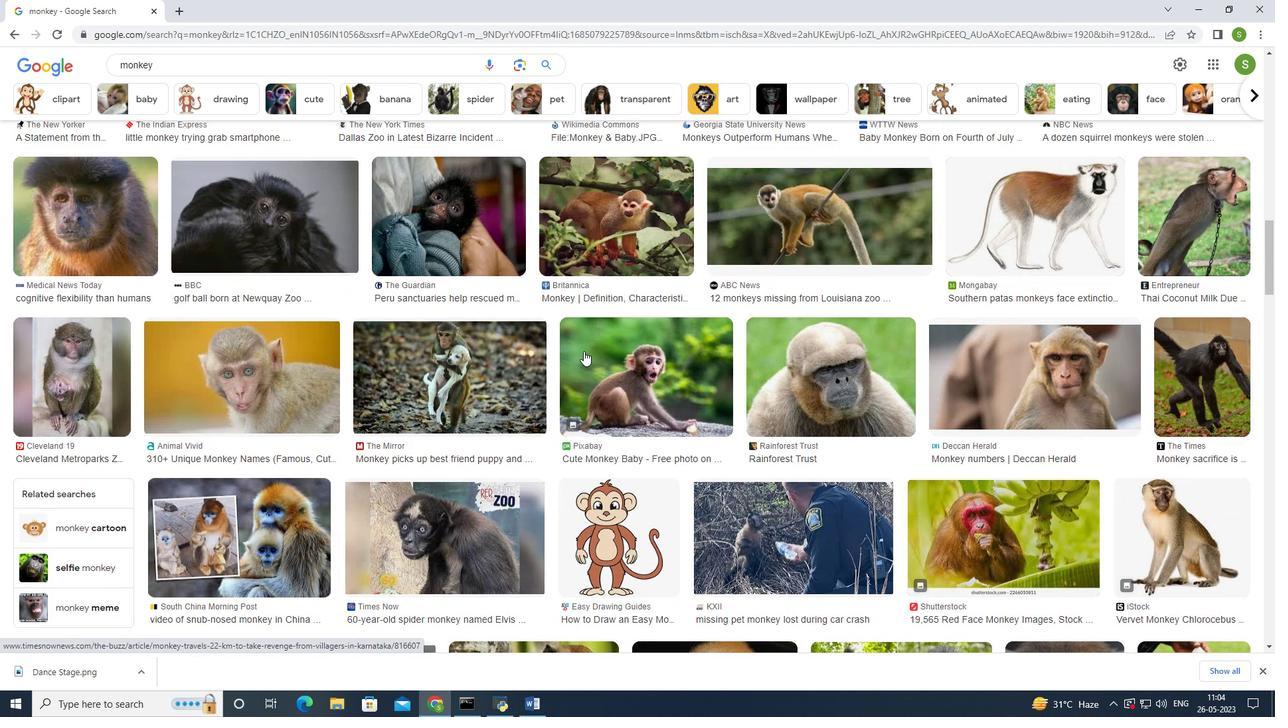 
Action: Mouse scrolled (583, 352) with delta (0, 0)
Screenshot: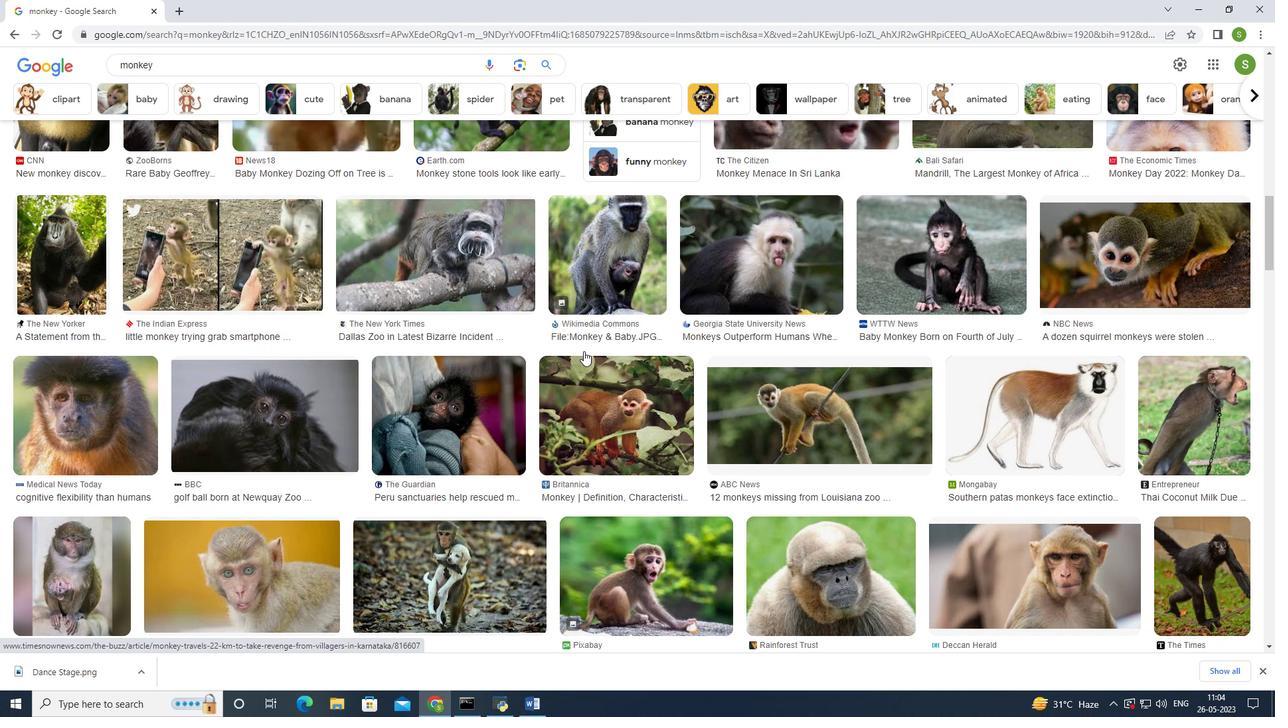 
Action: Mouse scrolled (583, 352) with delta (0, 0)
Screenshot: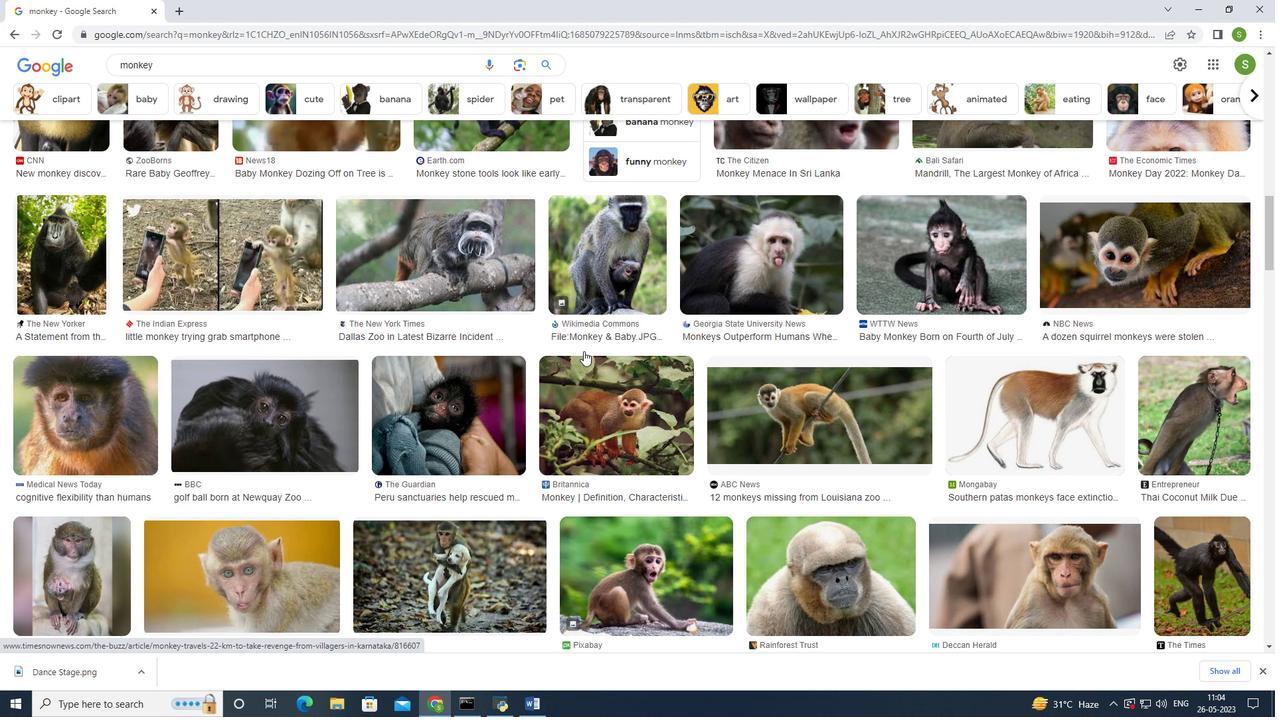 
Action: Mouse scrolled (583, 352) with delta (0, 0)
Screenshot: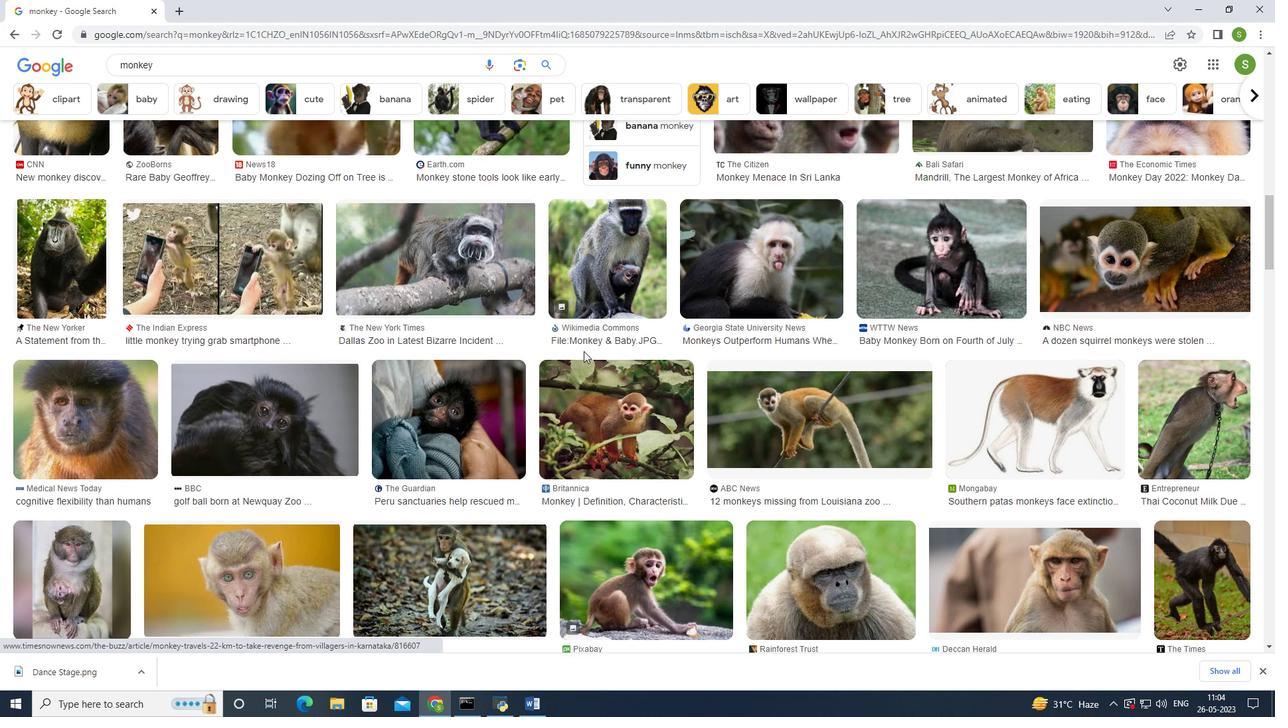 
Action: Mouse scrolled (583, 352) with delta (0, 0)
Screenshot: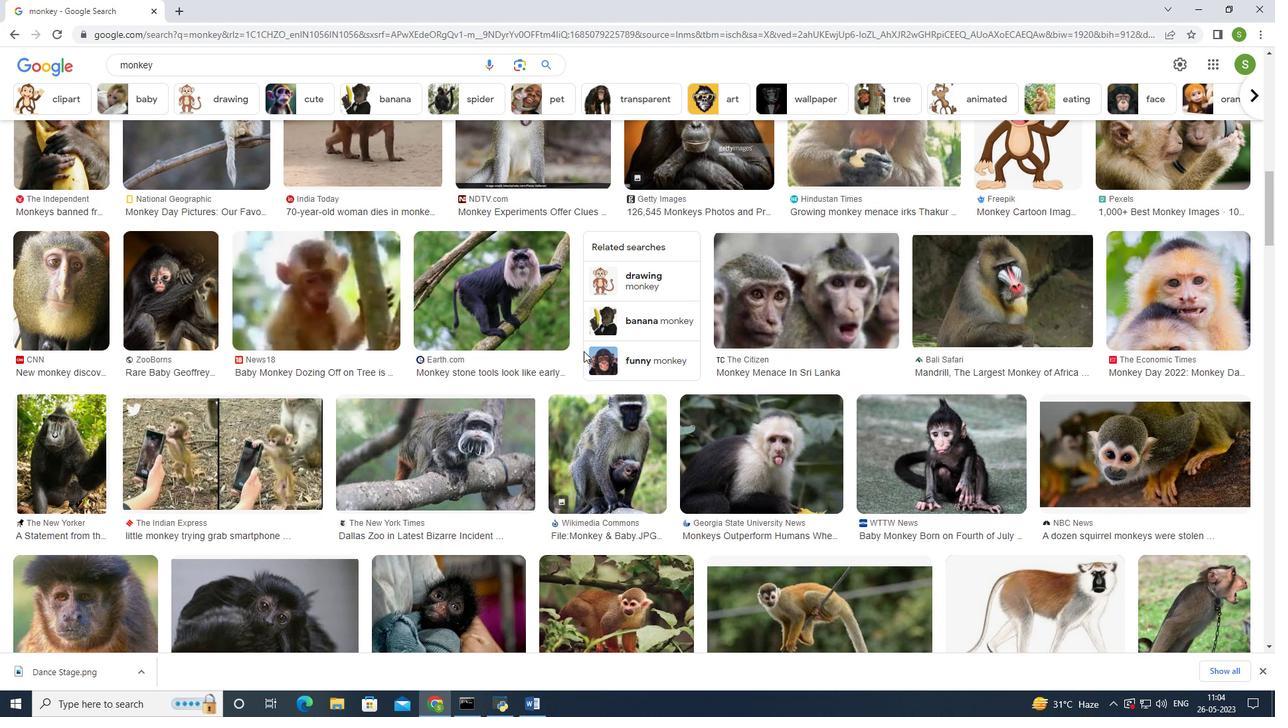 
Action: Mouse scrolled (583, 352) with delta (0, 0)
Screenshot: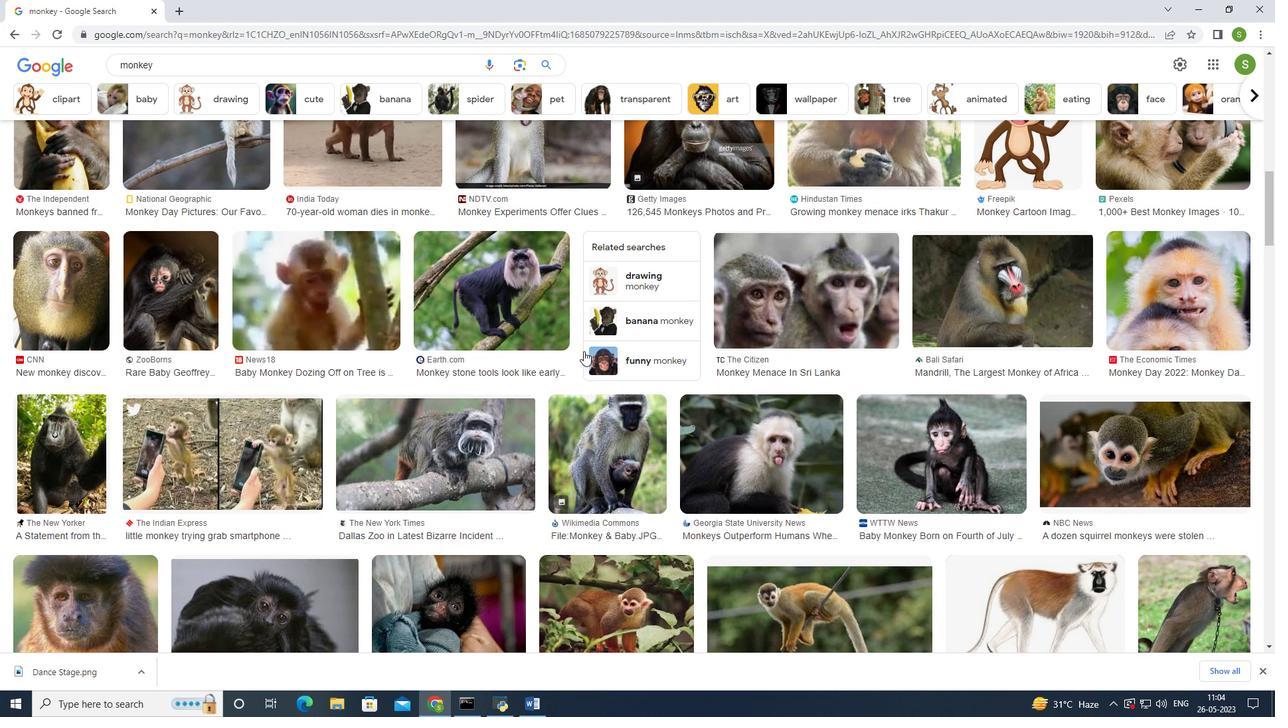 
Action: Mouse scrolled (583, 352) with delta (0, 0)
Screenshot: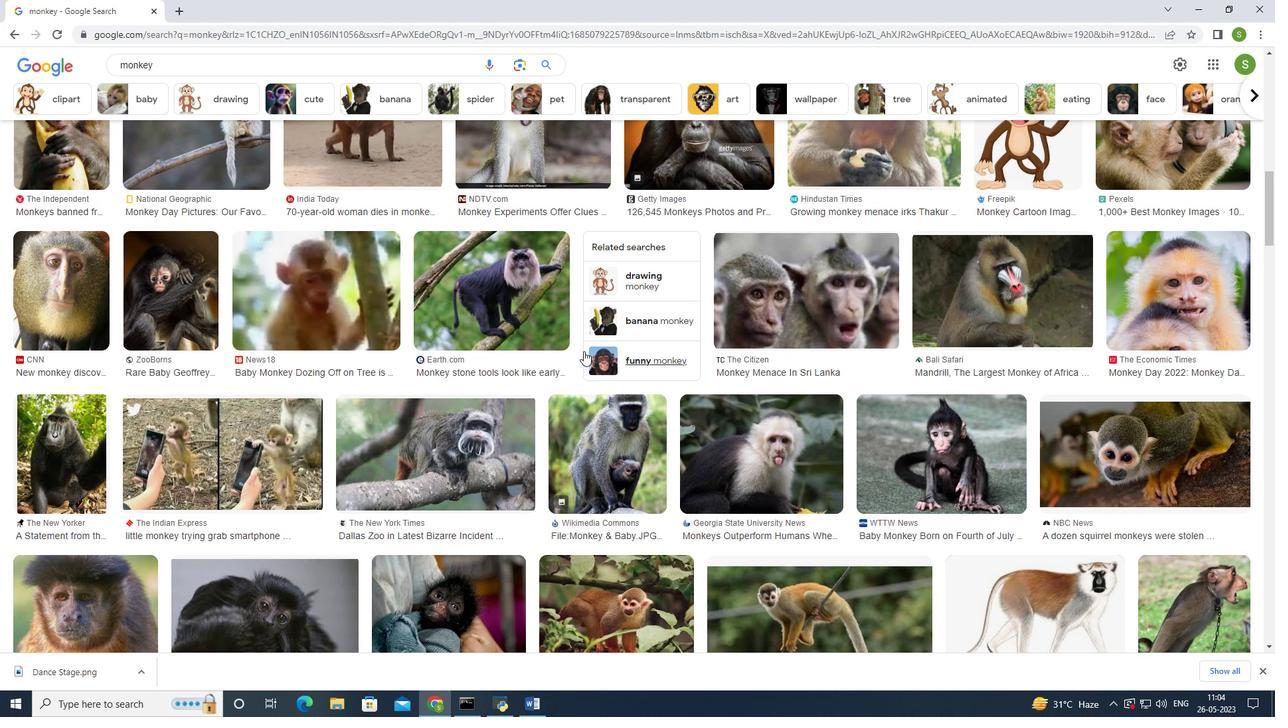 
Action: Mouse moved to (583, 351)
Screenshot: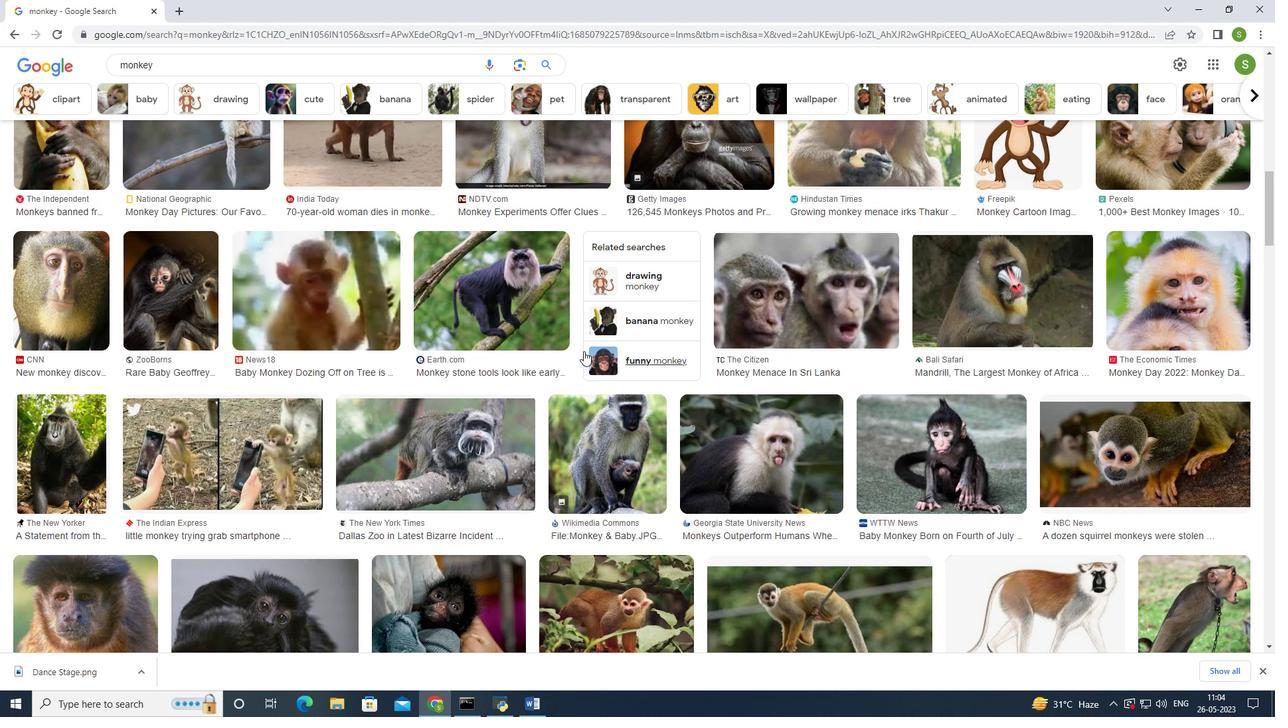 
Action: Mouse scrolled (583, 352) with delta (0, 0)
Screenshot: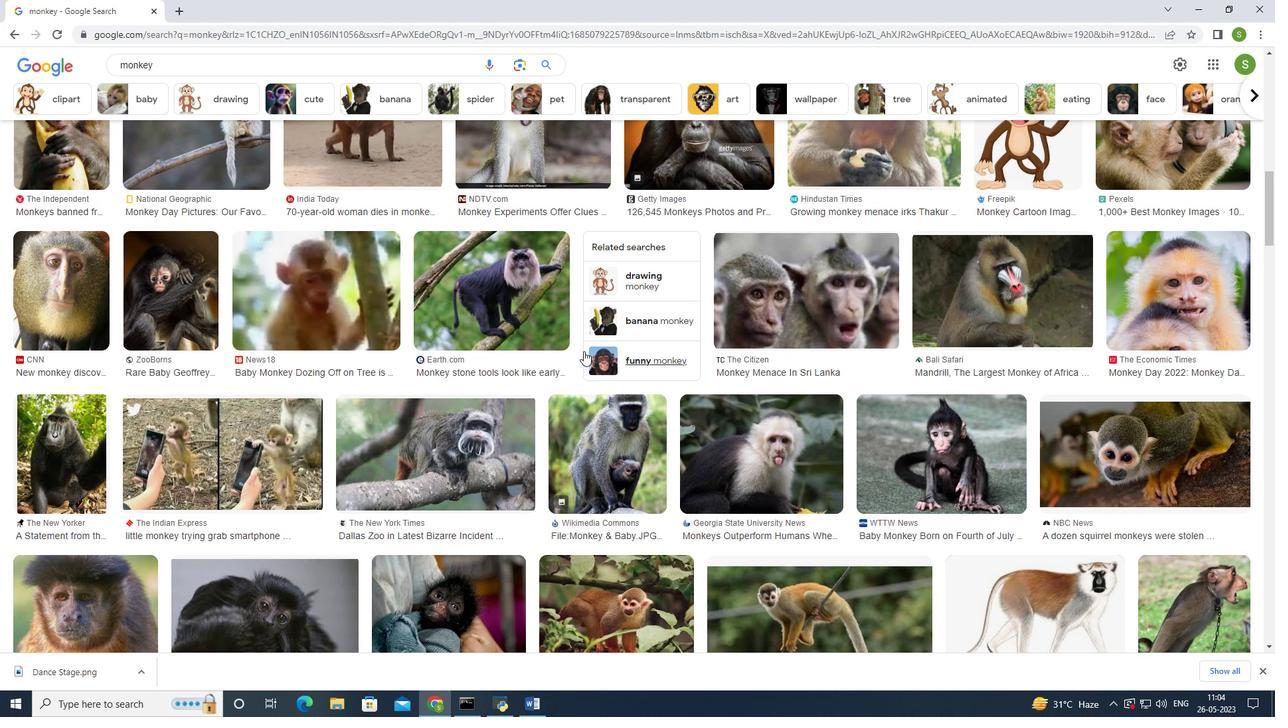 
Action: Mouse scrolled (583, 352) with delta (0, 0)
Screenshot: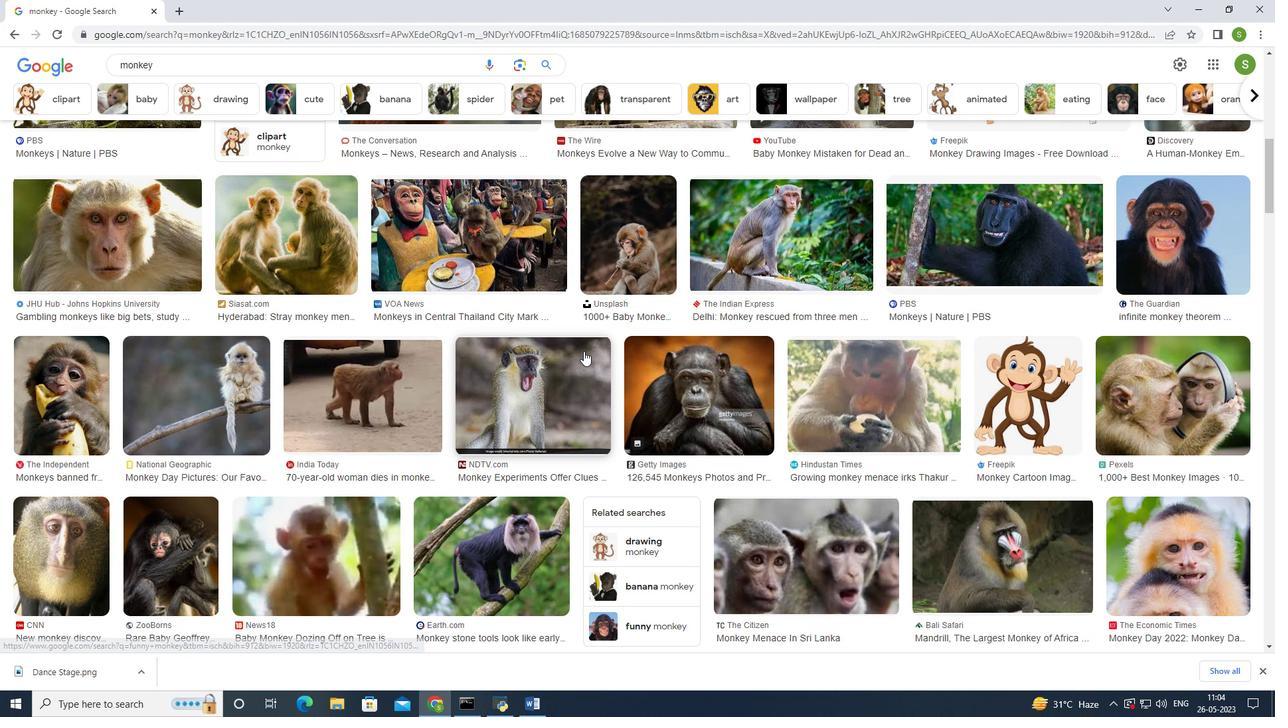 
Action: Mouse scrolled (583, 352) with delta (0, 0)
Screenshot: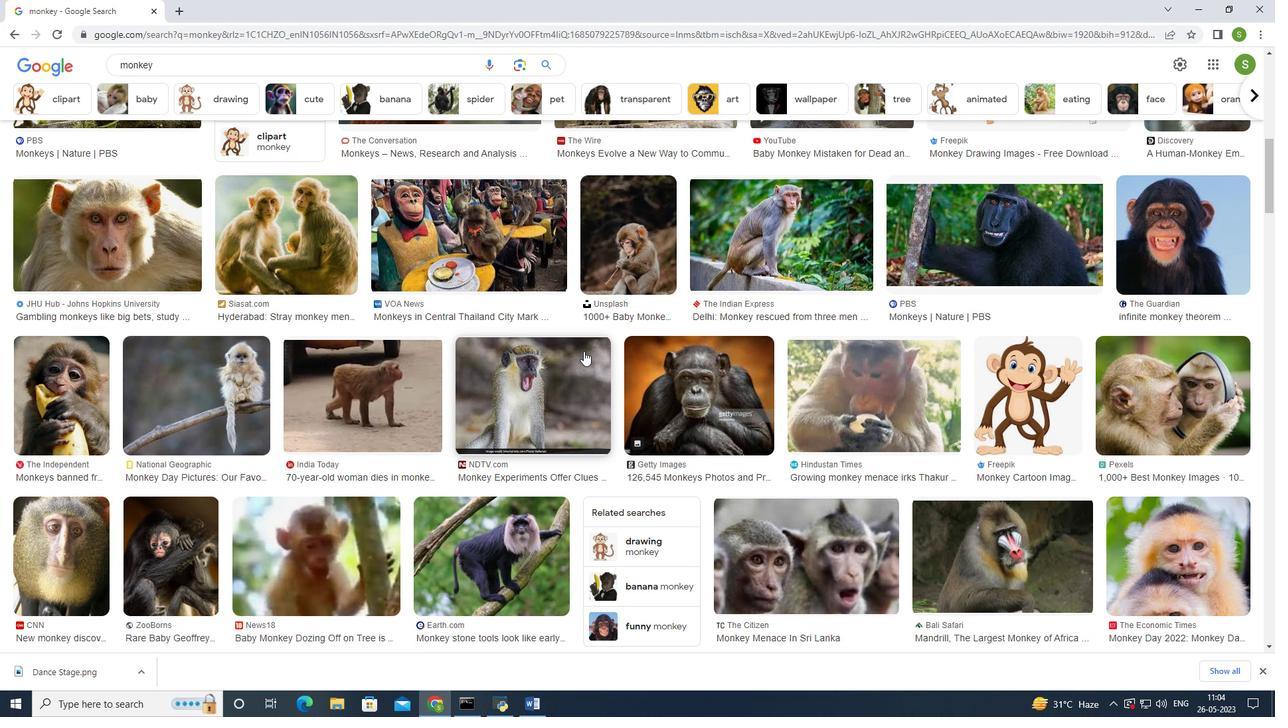 
Action: Mouse scrolled (583, 352) with delta (0, 0)
Screenshot: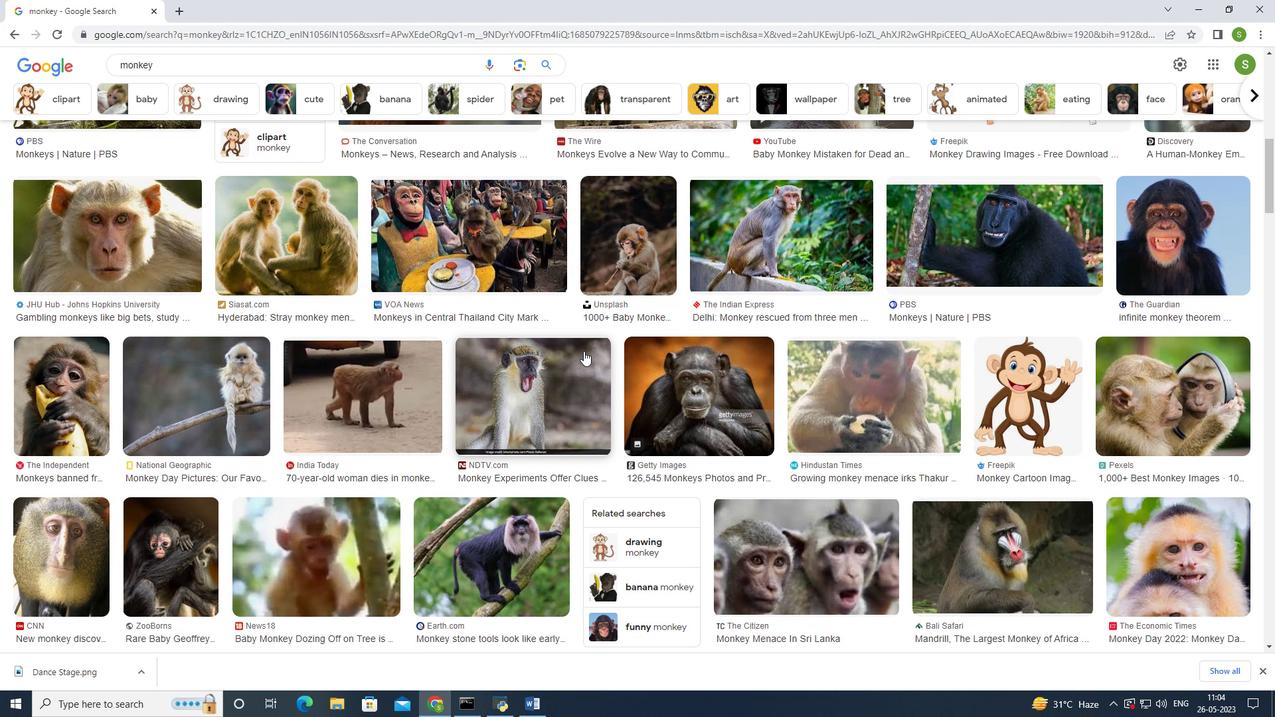 
Action: Mouse scrolled (583, 352) with delta (0, 0)
Screenshot: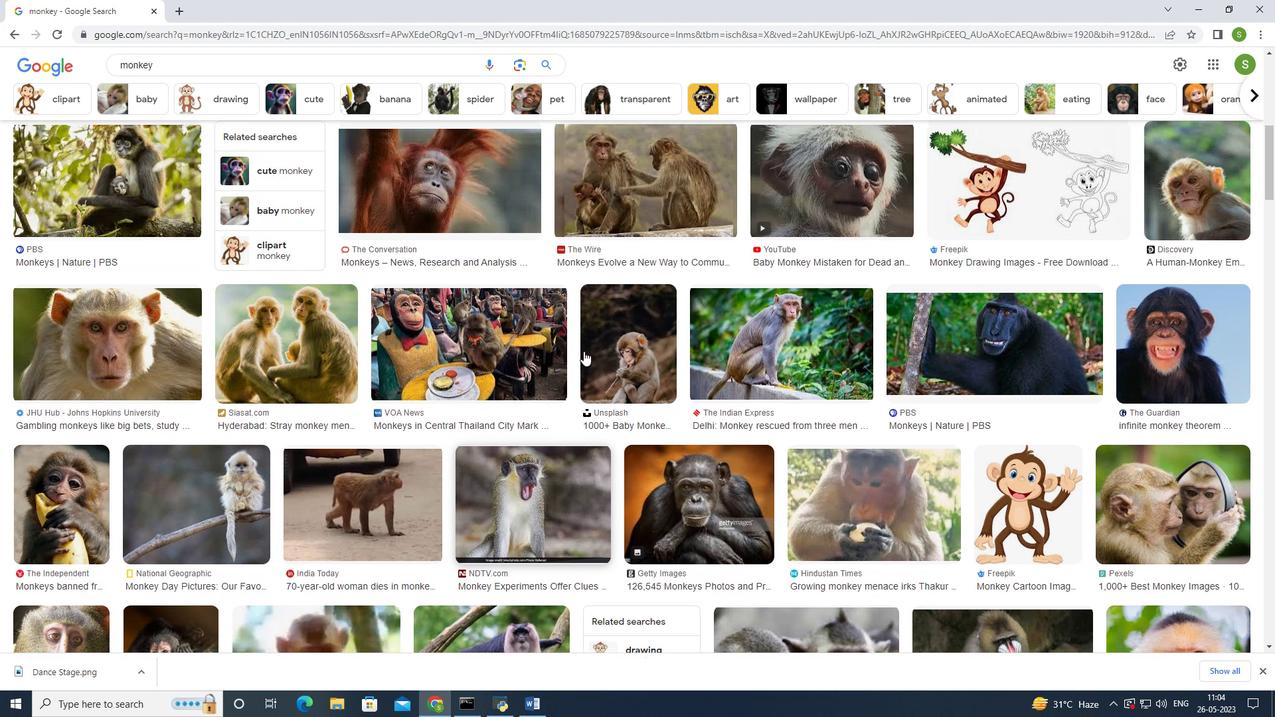 
Action: Mouse scrolled (583, 352) with delta (0, 0)
Screenshot: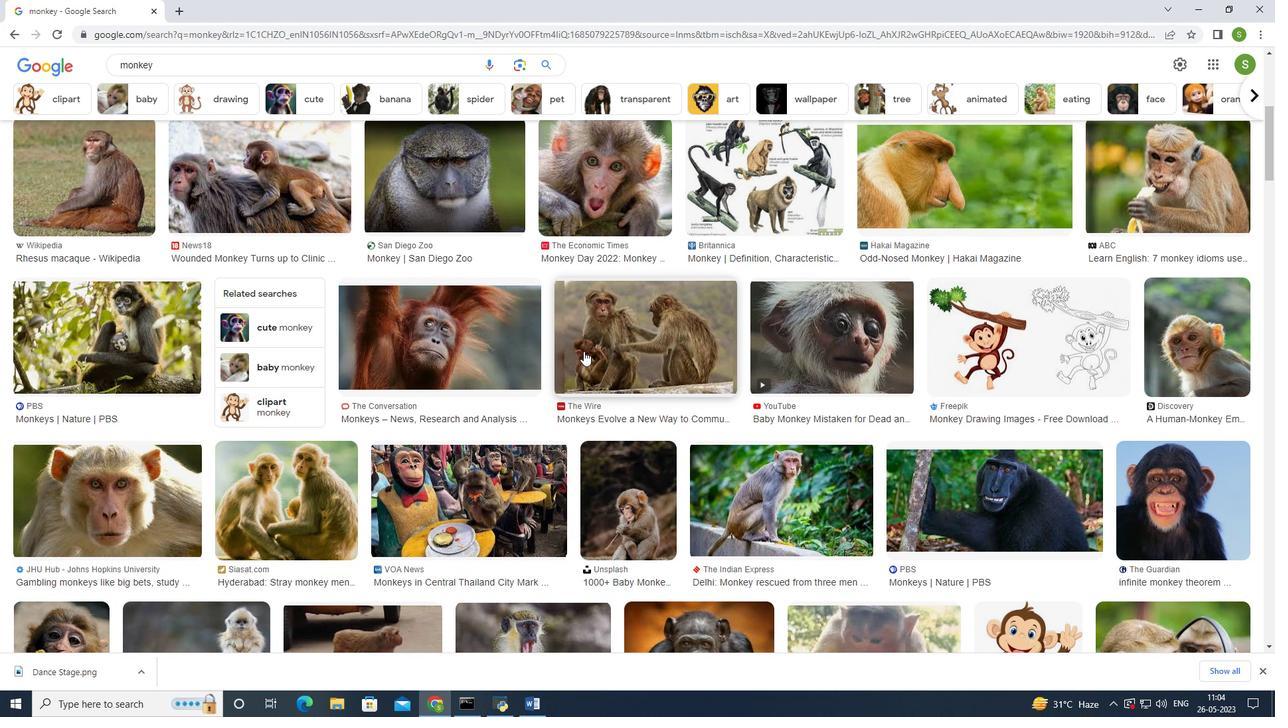 
Action: Mouse scrolled (583, 352) with delta (0, 0)
Screenshot: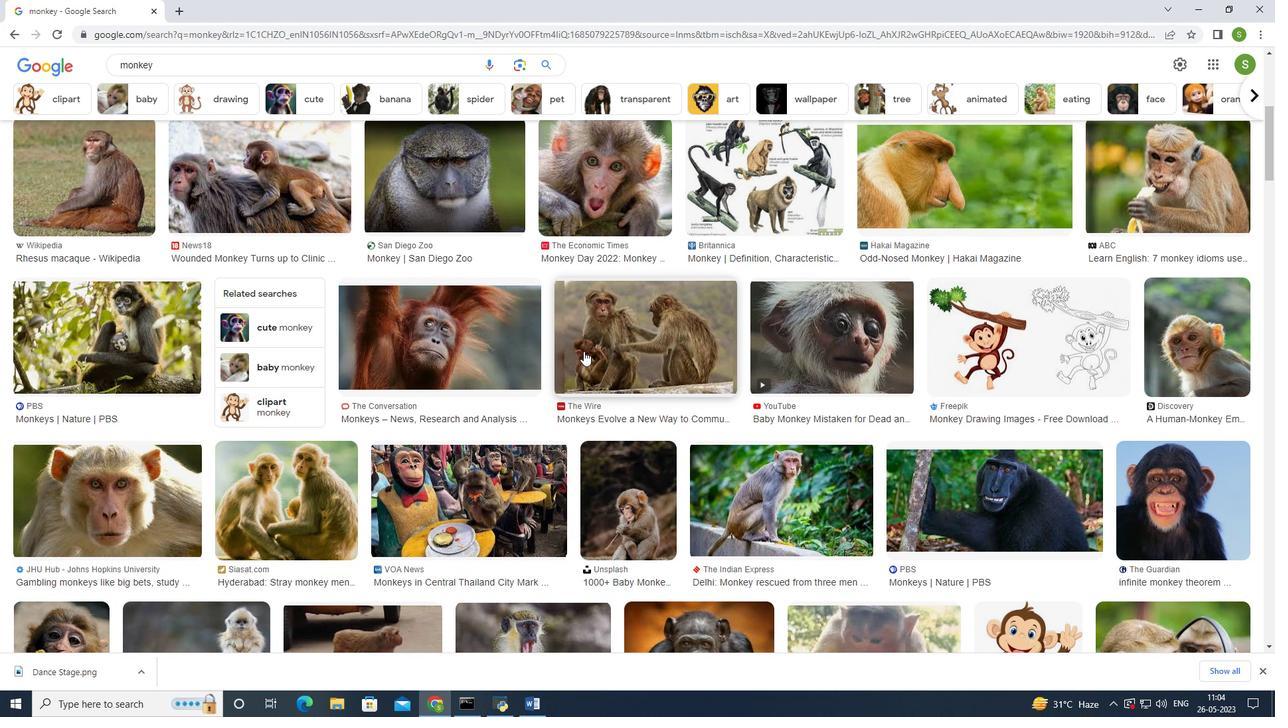 
Action: Mouse scrolled (583, 352) with delta (0, 0)
Screenshot: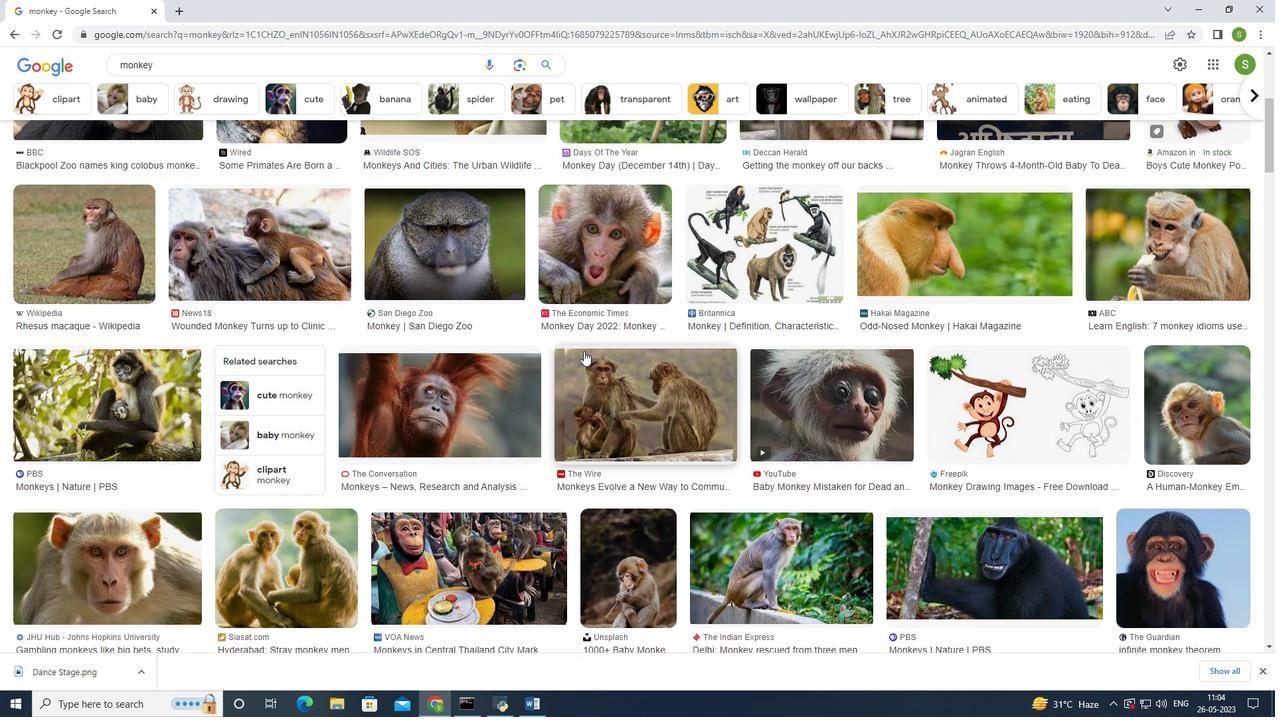 
Action: Mouse scrolled (583, 352) with delta (0, 0)
Screenshot: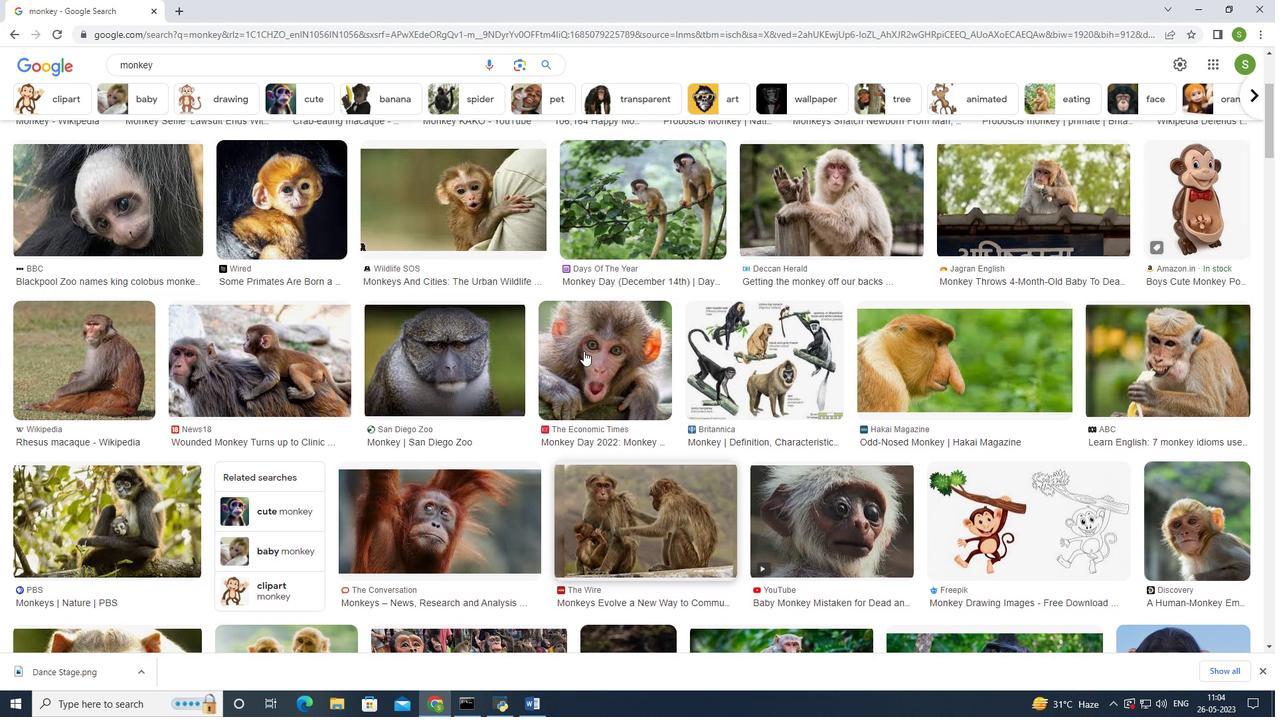 
Action: Mouse moved to (583, 350)
Screenshot: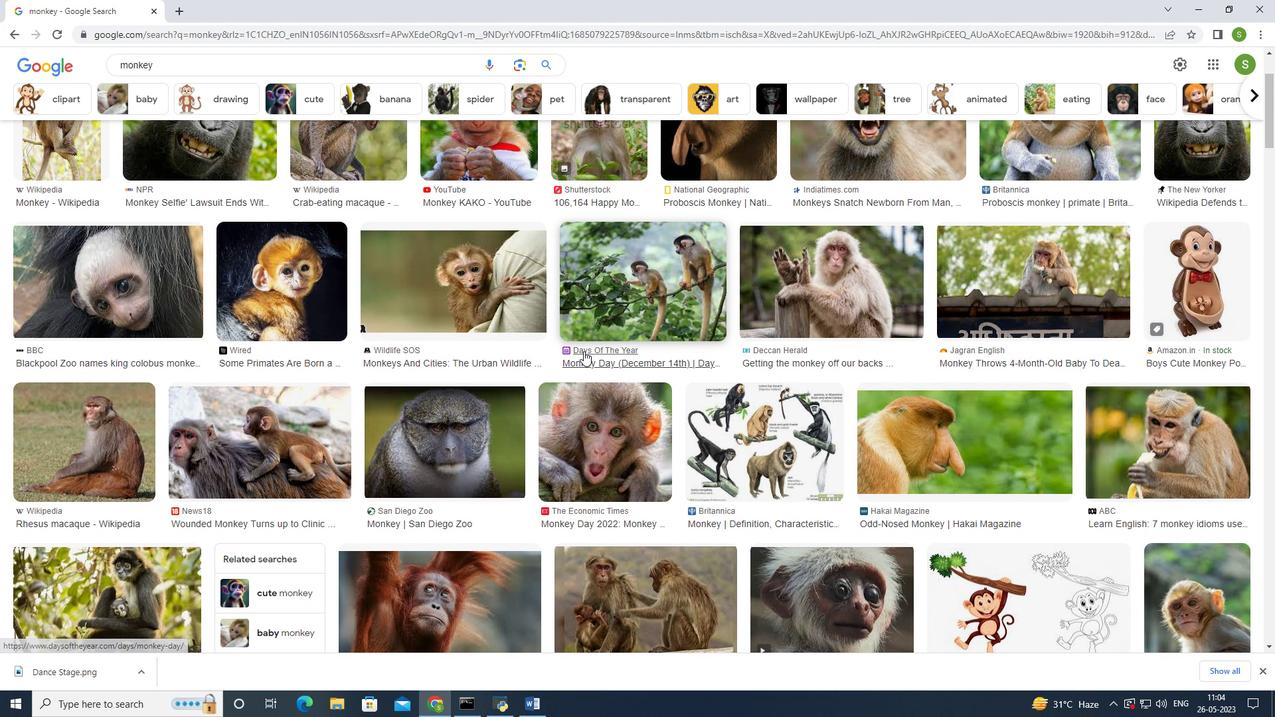 
Action: Mouse scrolled (583, 351) with delta (0, 0)
Screenshot: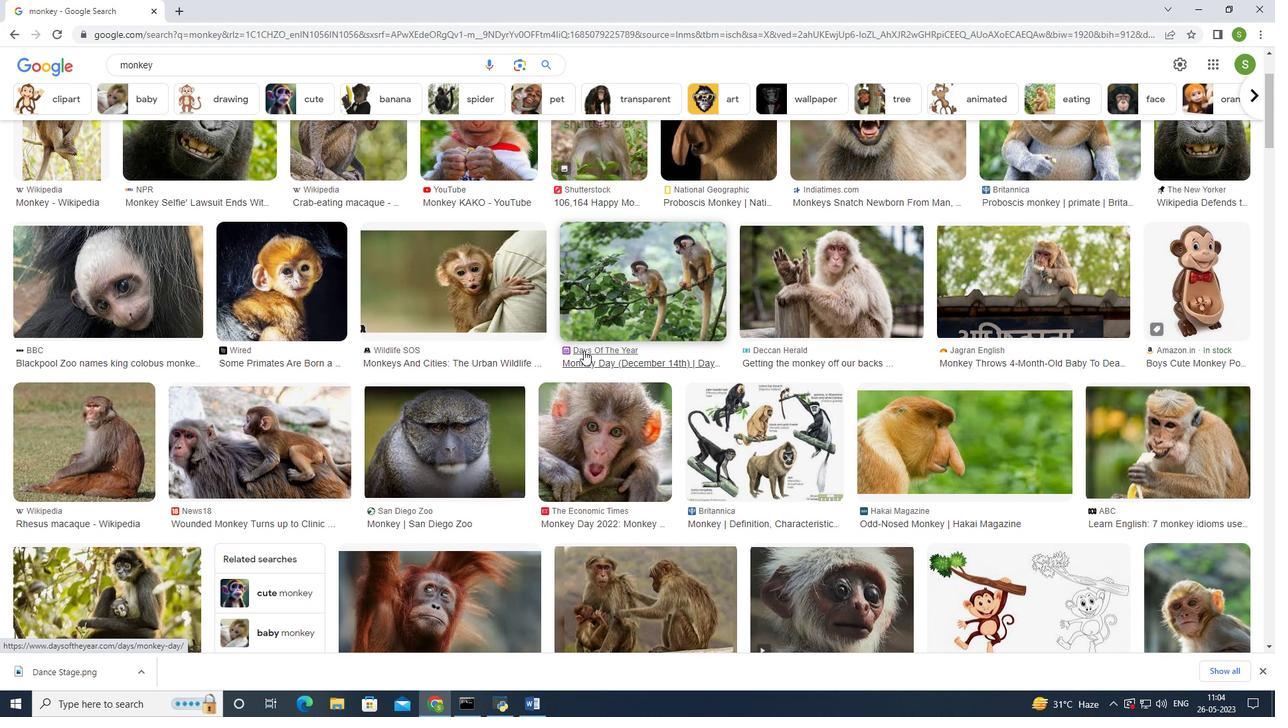 
Action: Mouse scrolled (583, 351) with delta (0, 0)
Screenshot: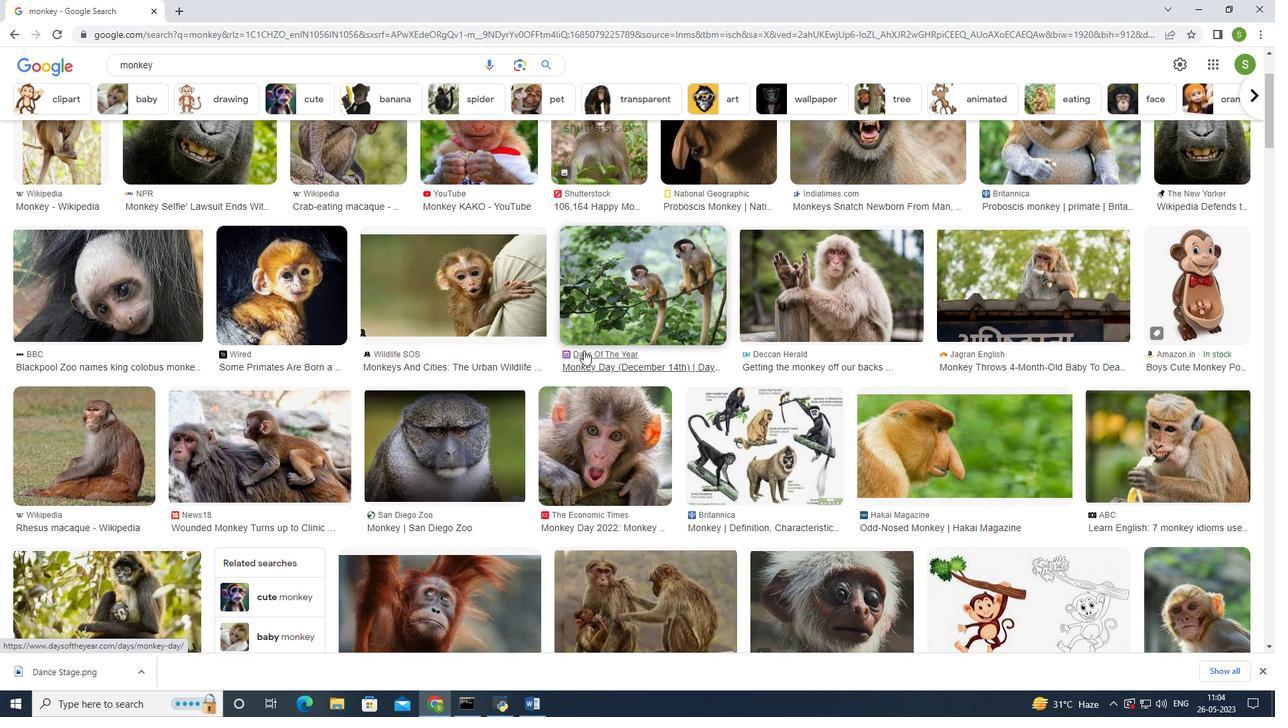 
Action: Mouse scrolled (583, 351) with delta (0, 0)
Screenshot: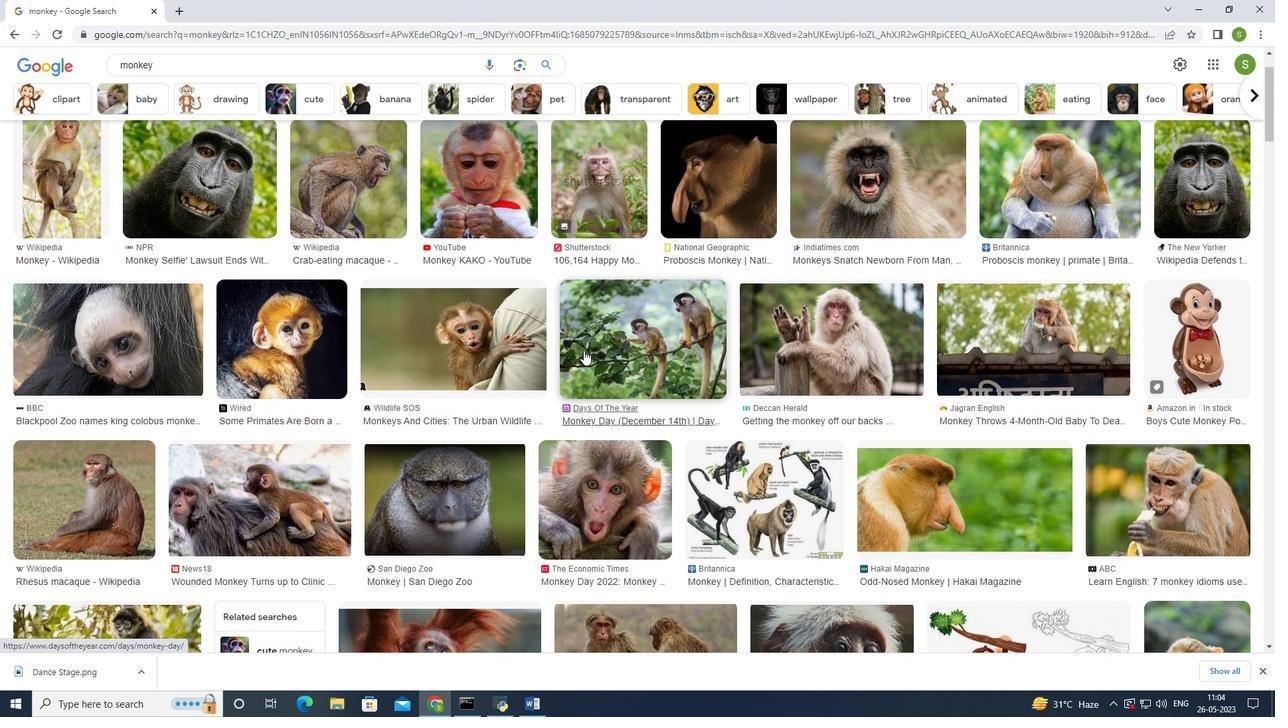 
Action: Mouse moved to (282, 407)
Screenshot: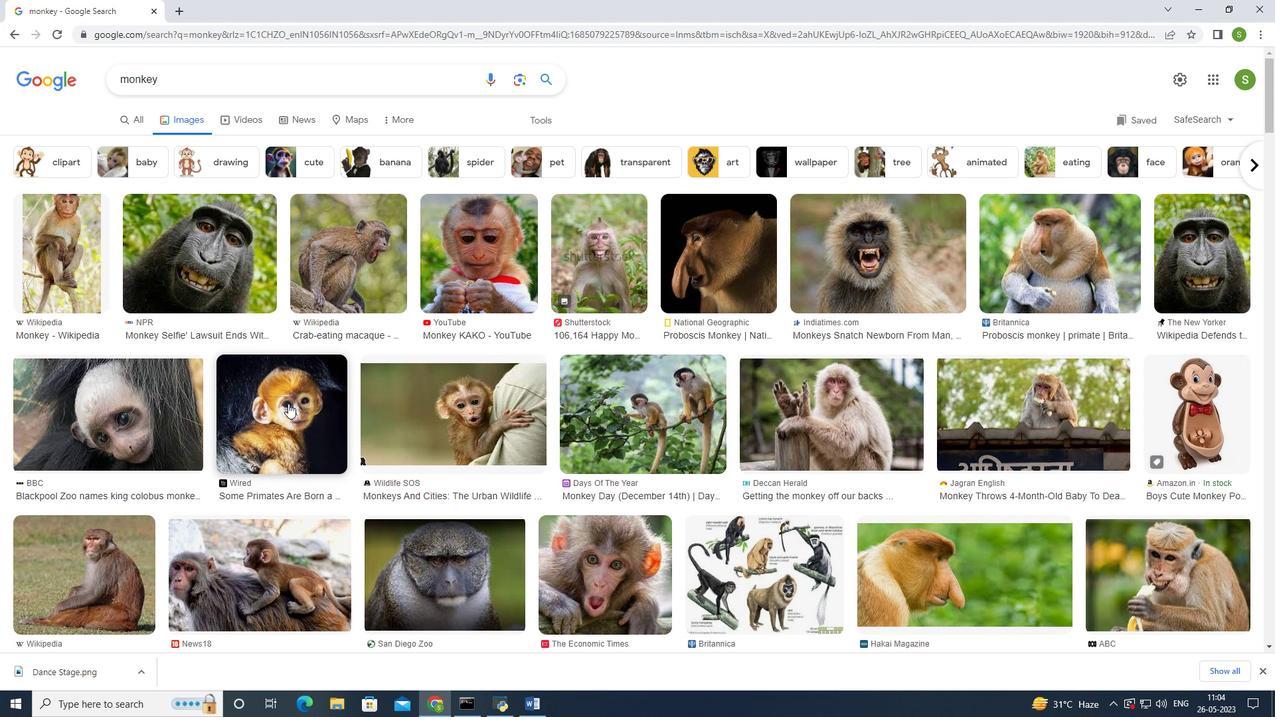 
Action: Mouse pressed left at (282, 407)
Screenshot: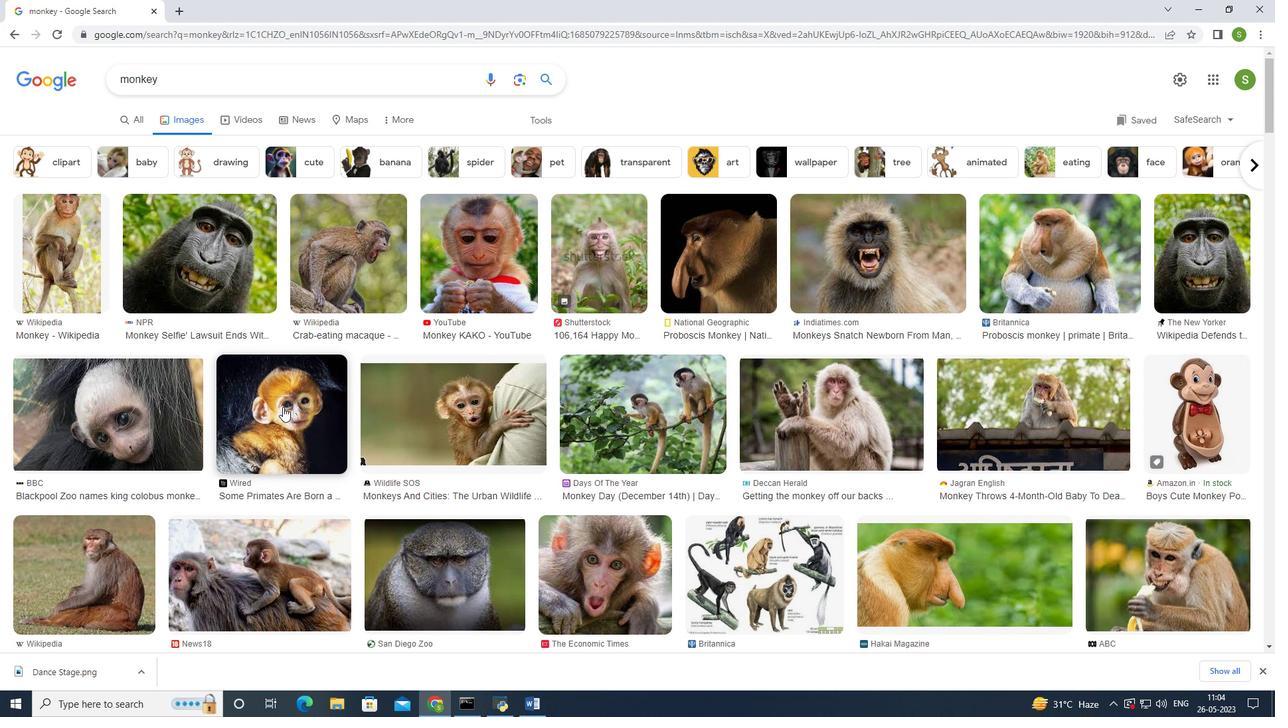 
Action: Mouse moved to (997, 286)
Screenshot: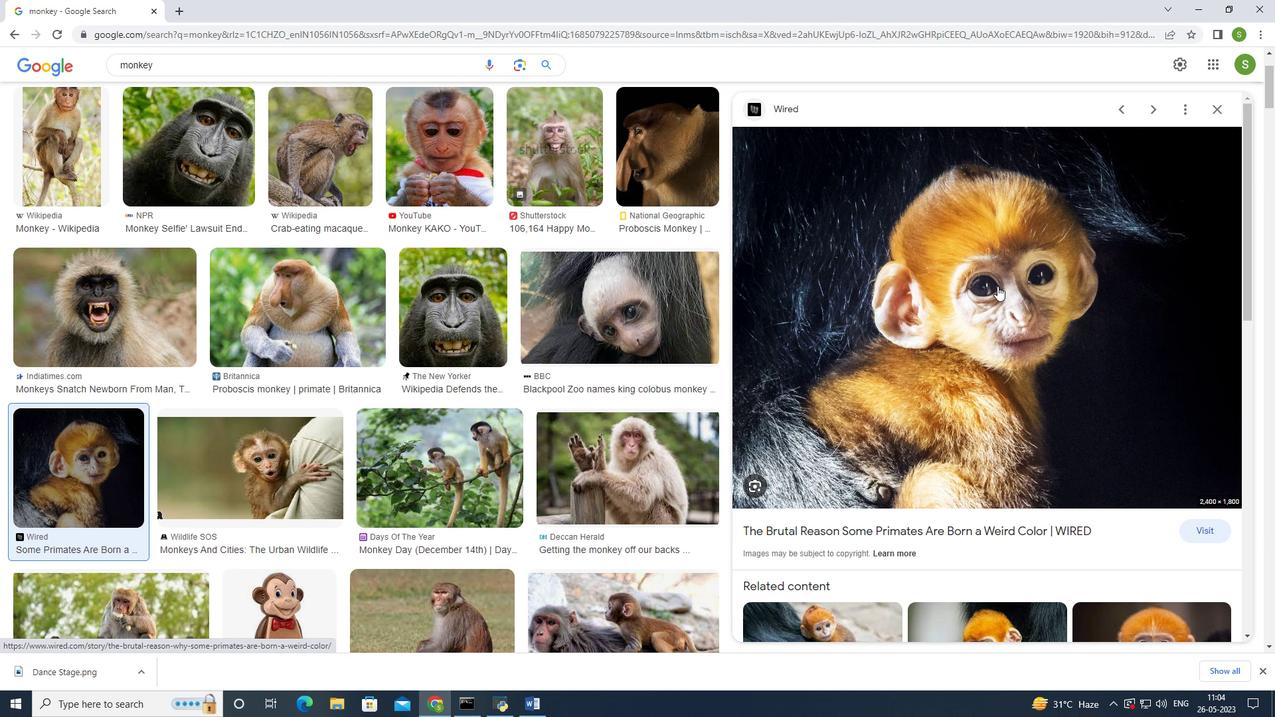 
Action: Mouse pressed right at (997, 286)
Screenshot: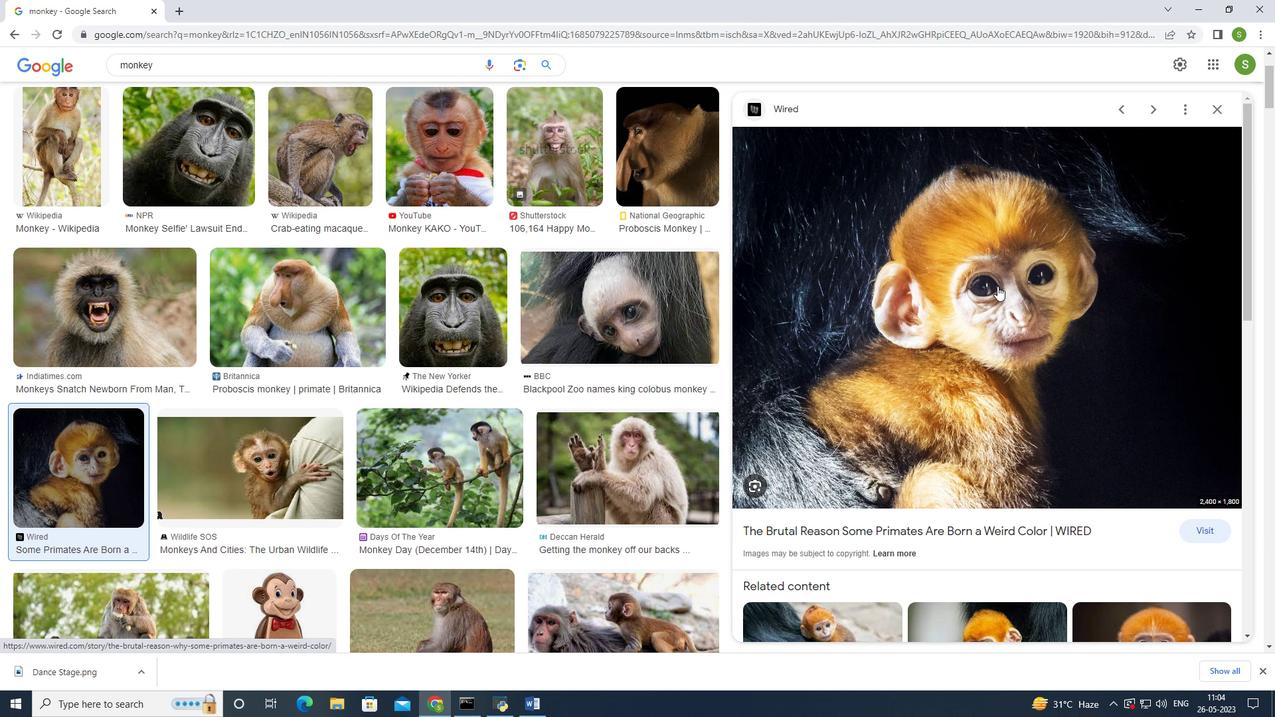 
Action: Mouse moved to (1058, 444)
Screenshot: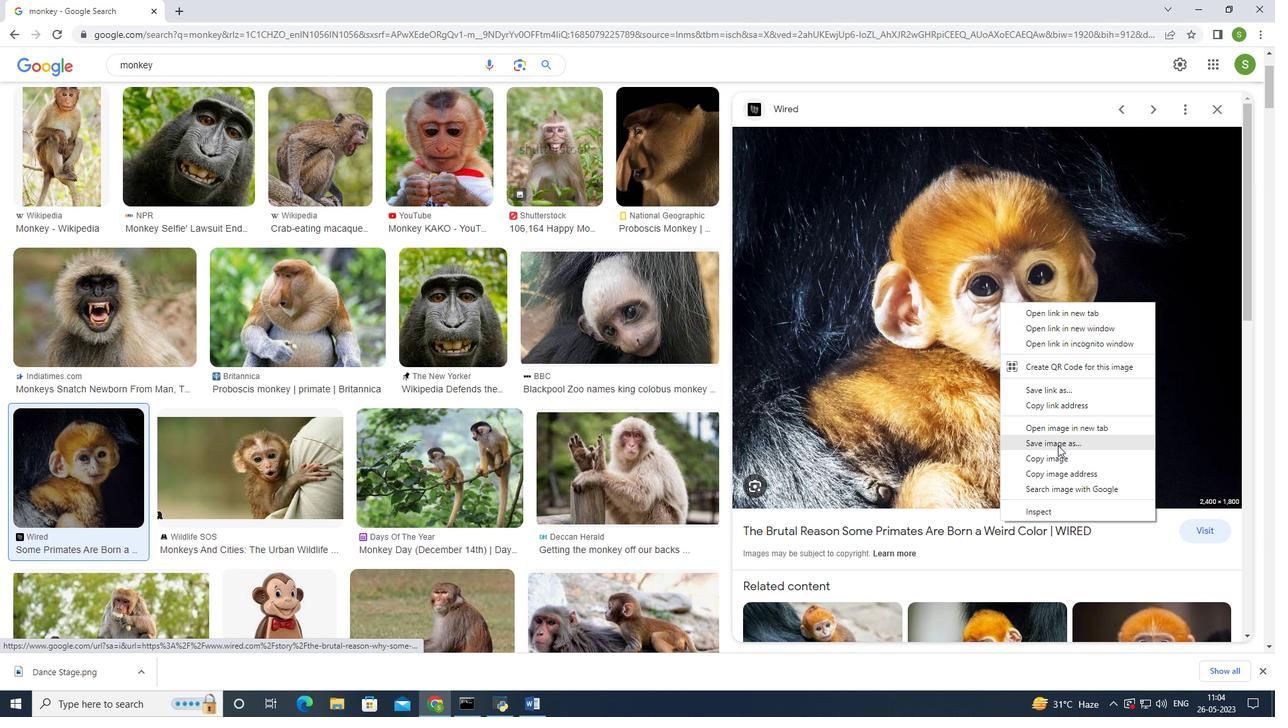 
Action: Mouse pressed left at (1058, 444)
Screenshot: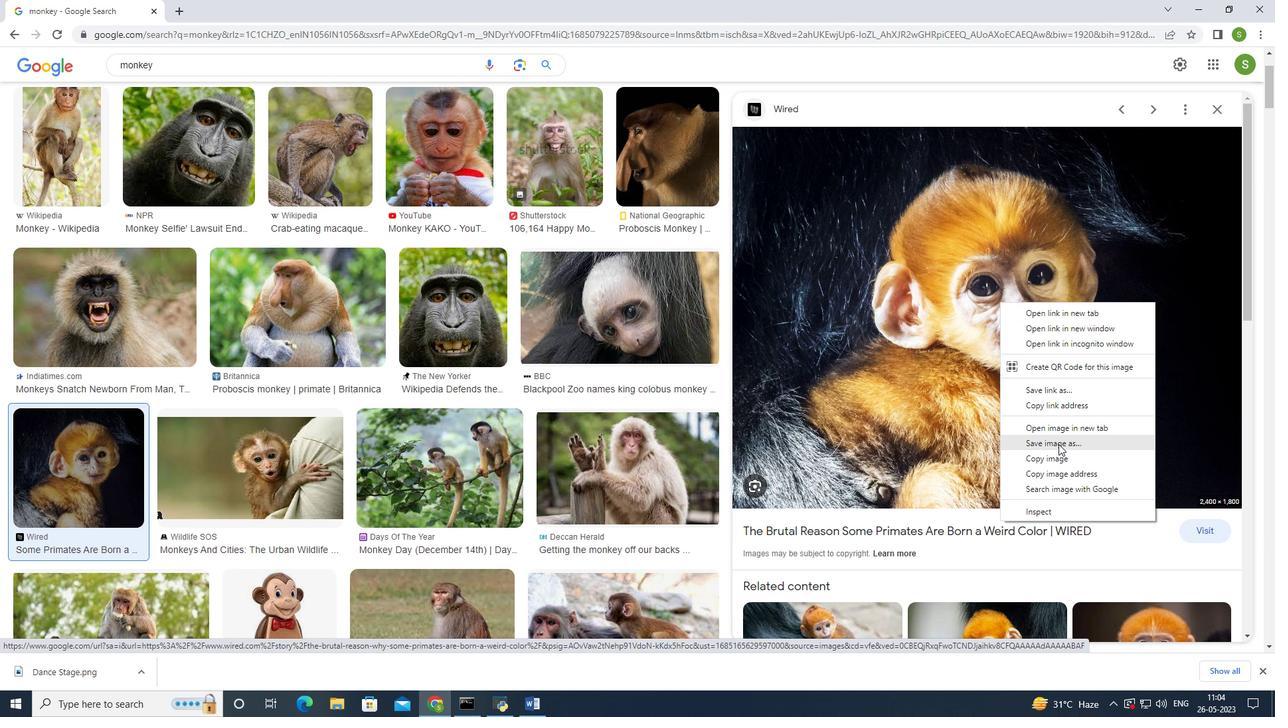 
Action: Mouse moved to (900, 402)
Screenshot: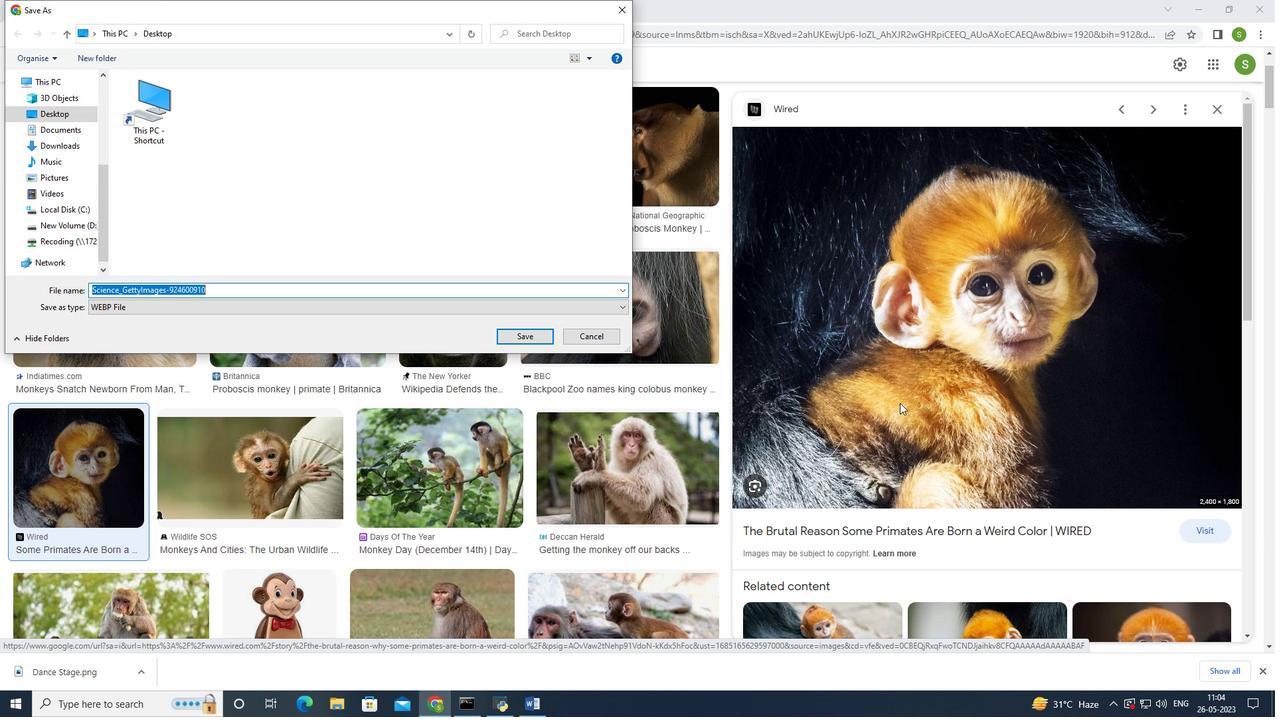 
Action: Key pressed <Key.caps_lock>
Screenshot: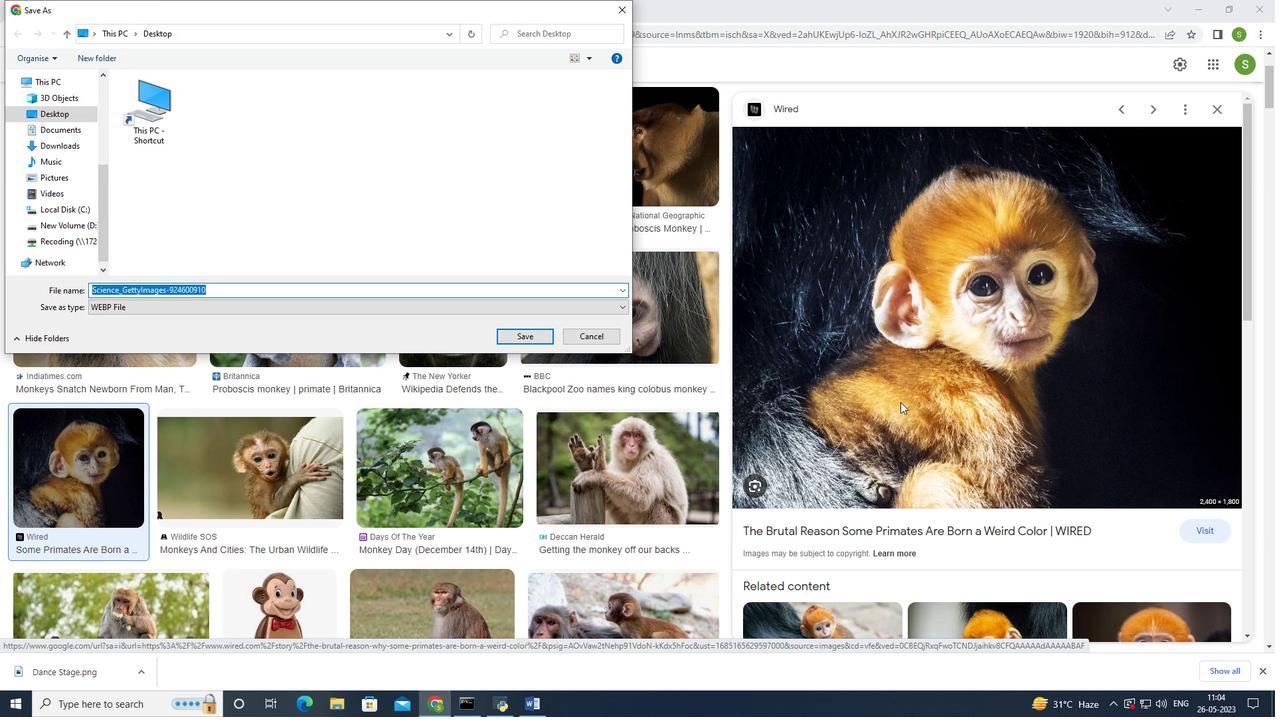 
Action: Mouse moved to (901, 401)
Screenshot: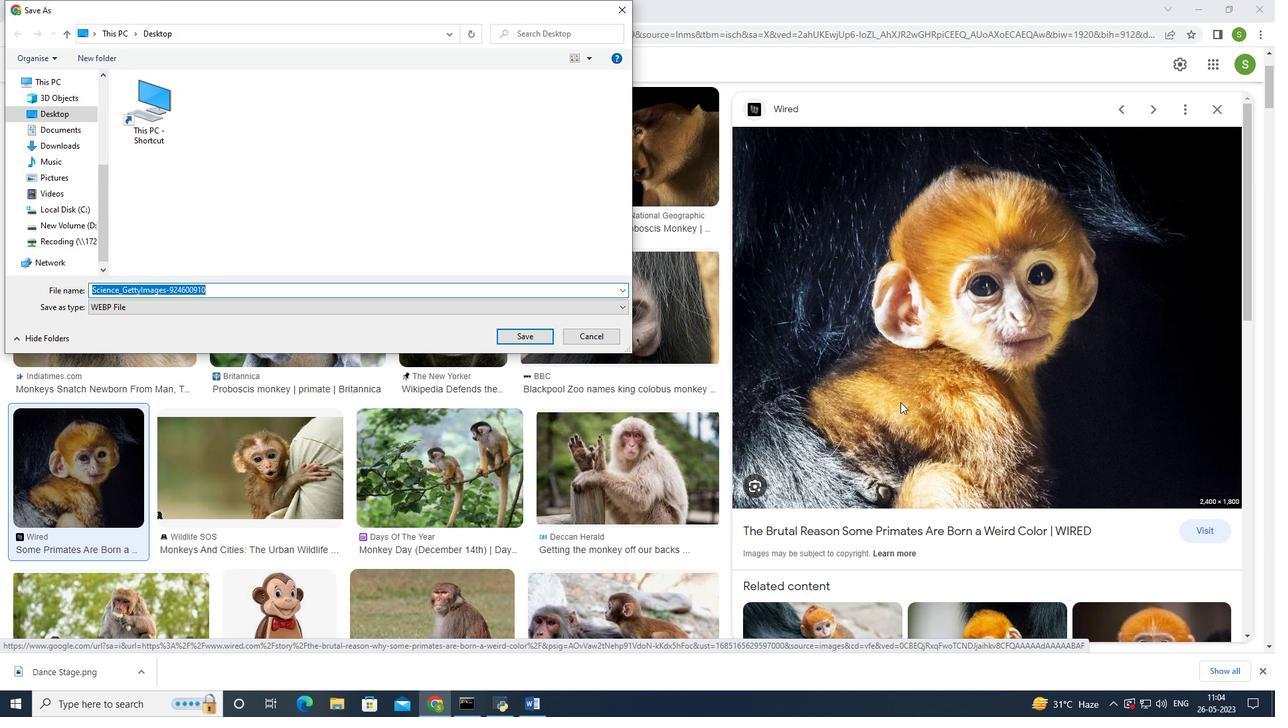 
Action: Key pressed M
Screenshot: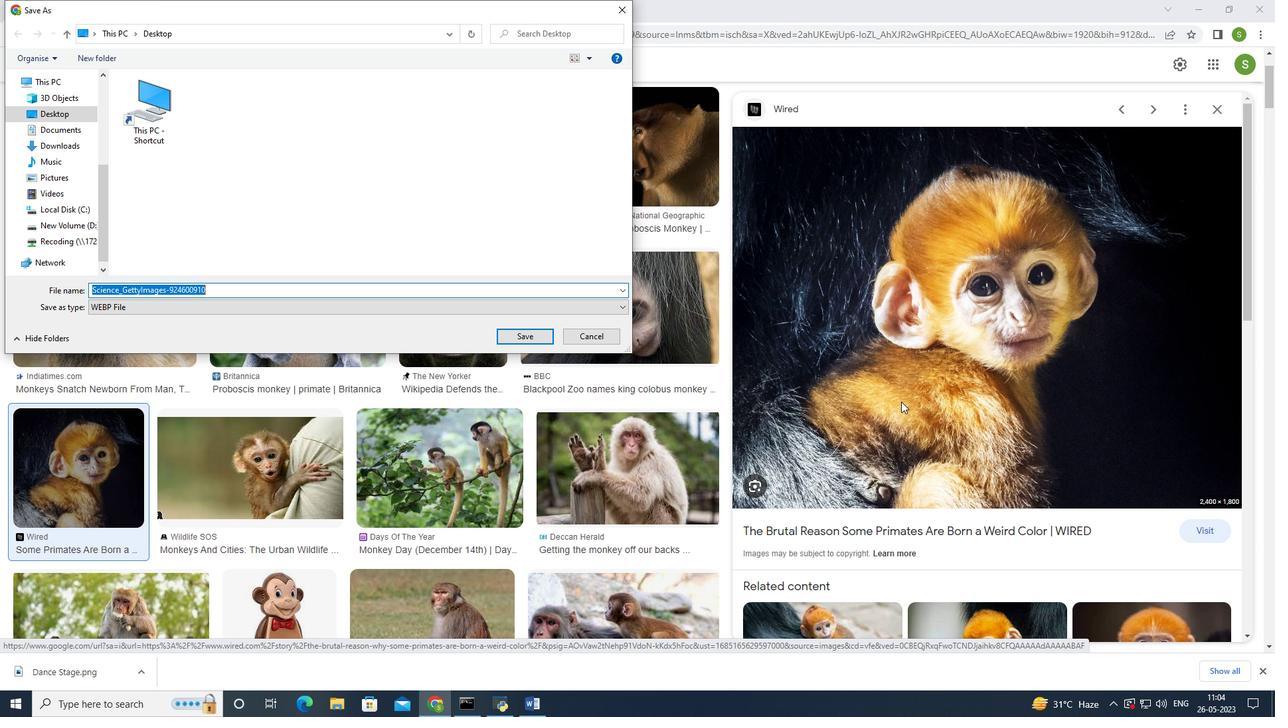
Action: Mouse moved to (901, 401)
Screenshot: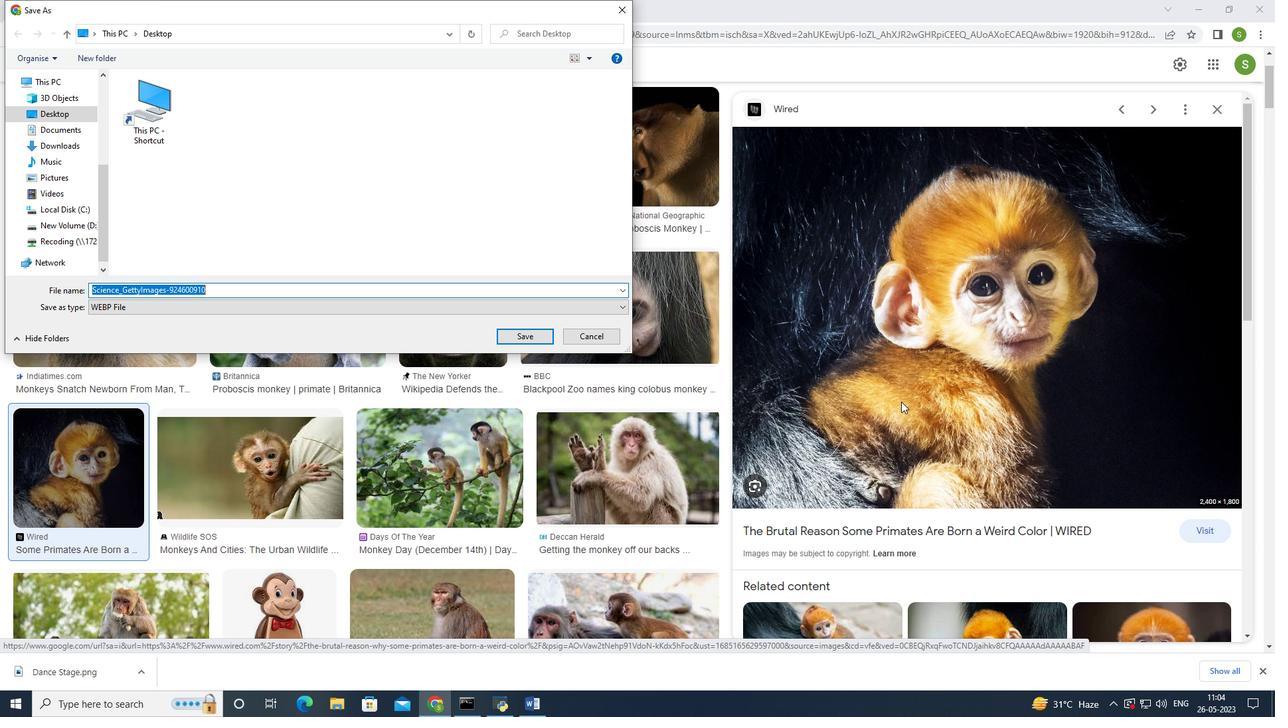 
Action: Key pressed <Key.caps_lock>
Screenshot: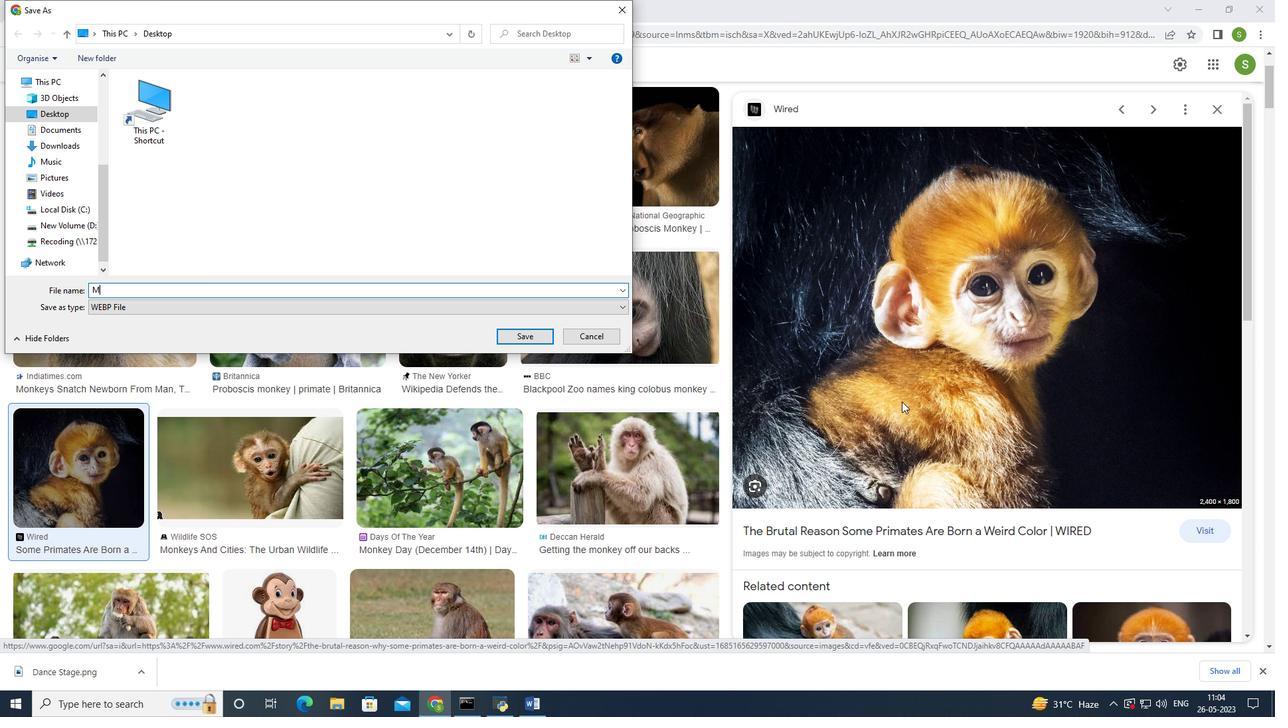 
Action: Mouse moved to (901, 402)
Screenshot: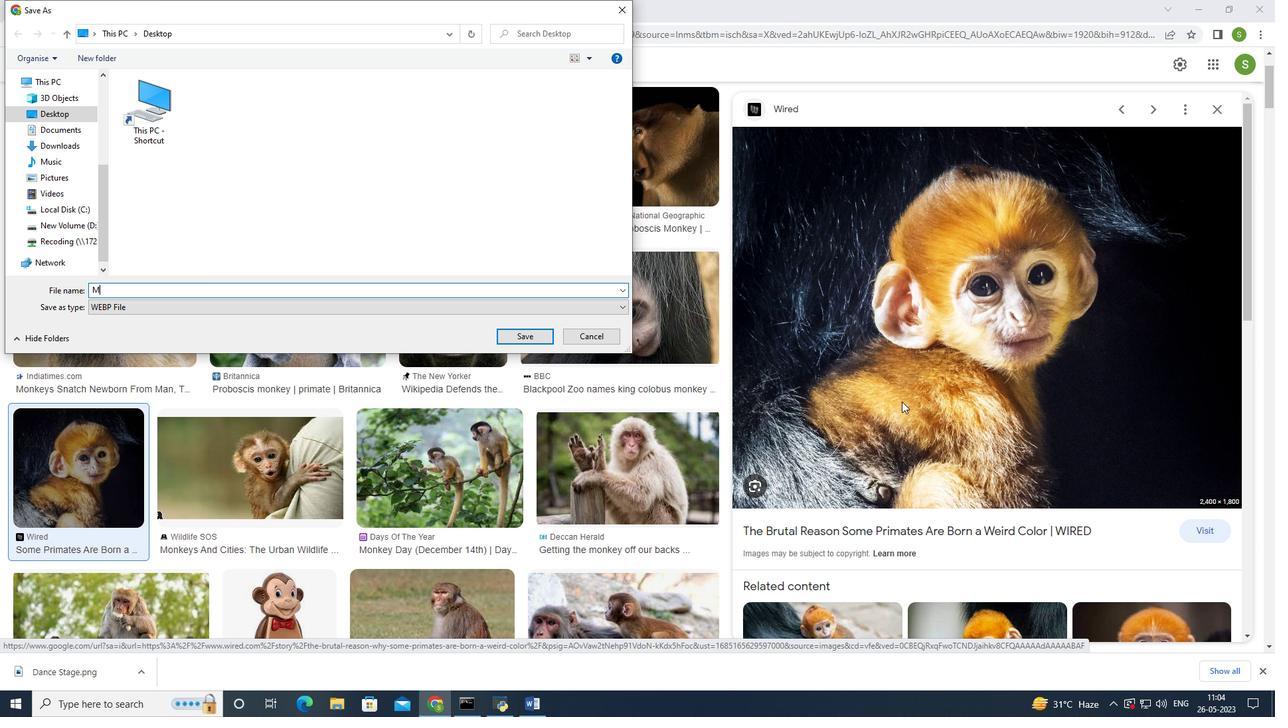 
Action: Key pressed o
Screenshot: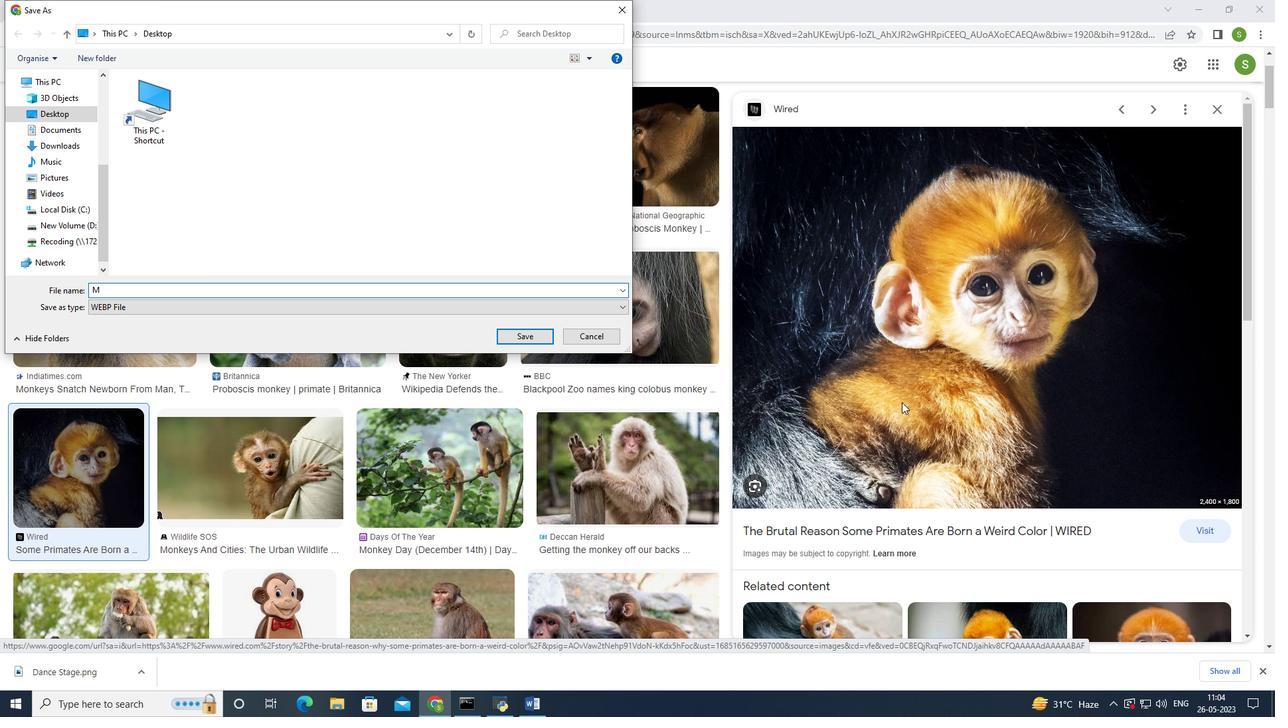 
Action: Mouse moved to (901, 409)
Screenshot: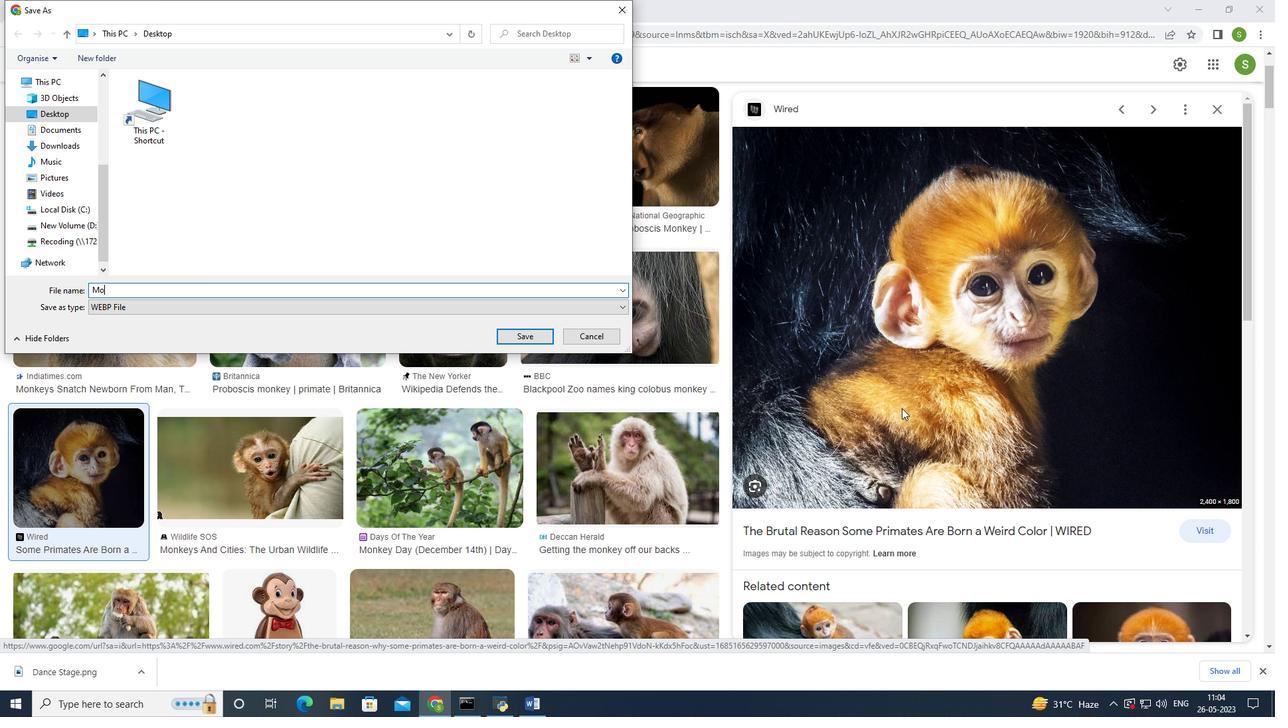 
Action: Key pressed n
Screenshot: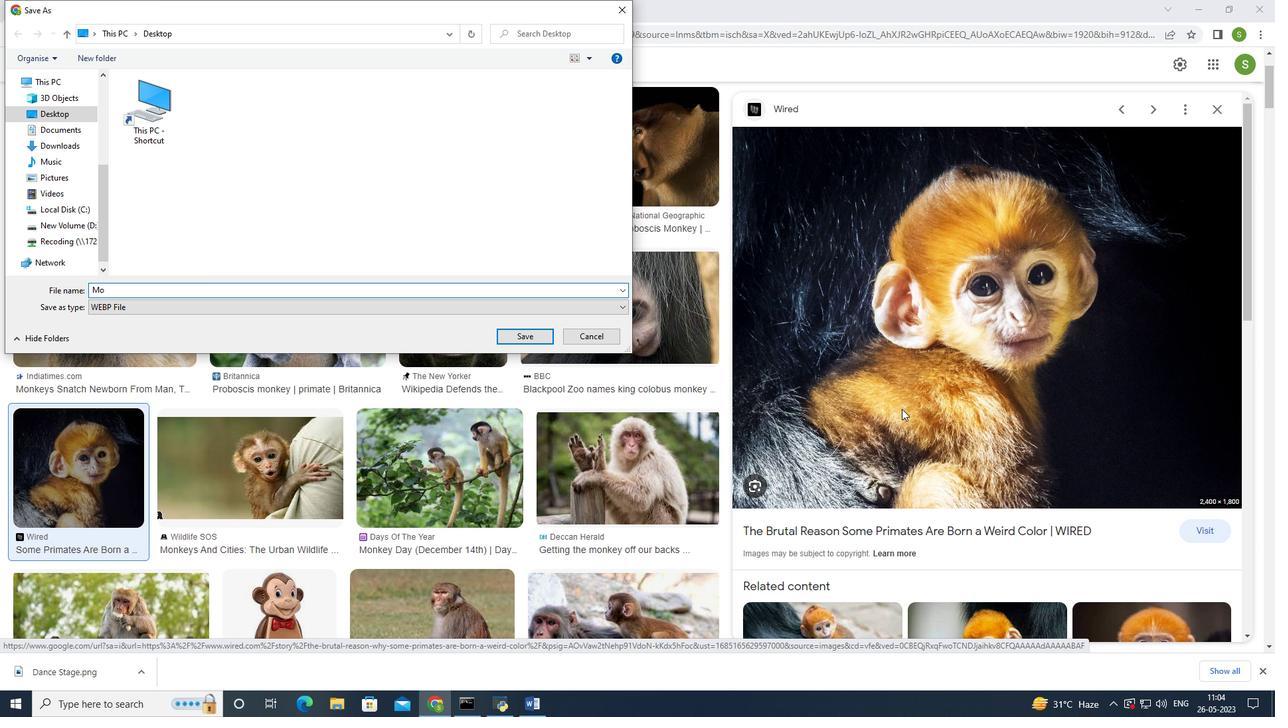 
Action: Mouse moved to (903, 409)
Screenshot: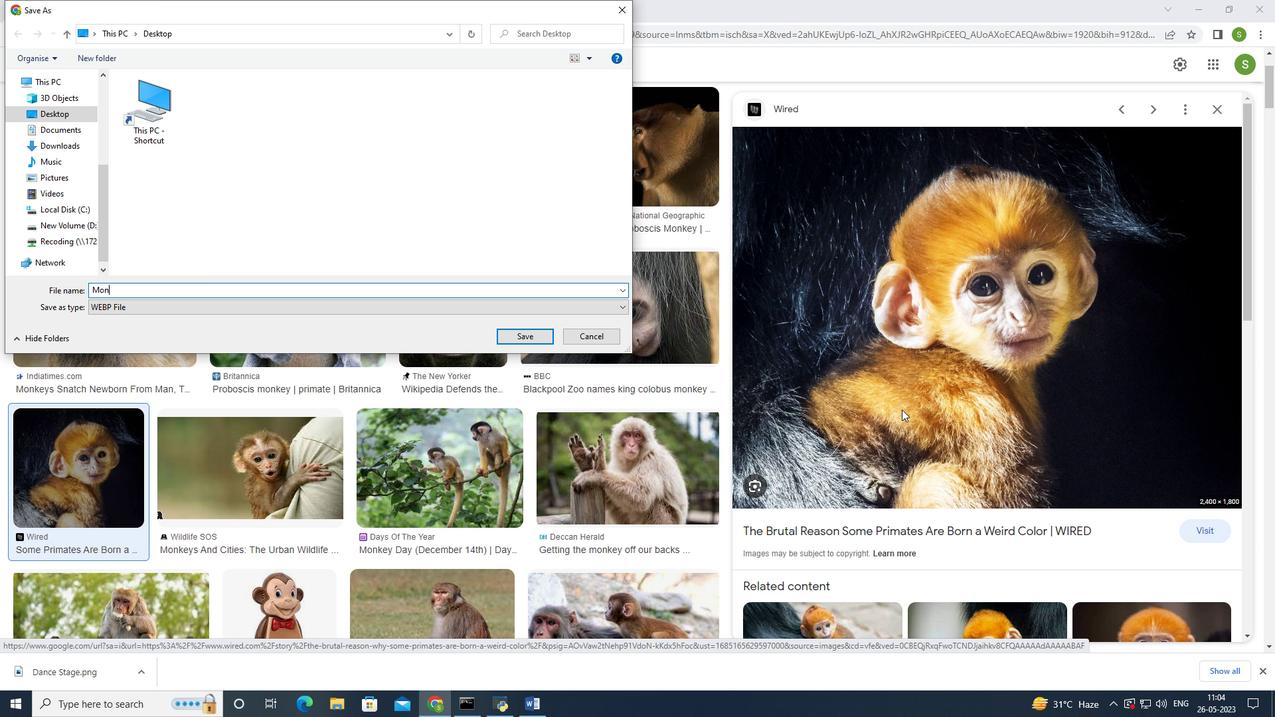 
Action: Key pressed k
Screenshot: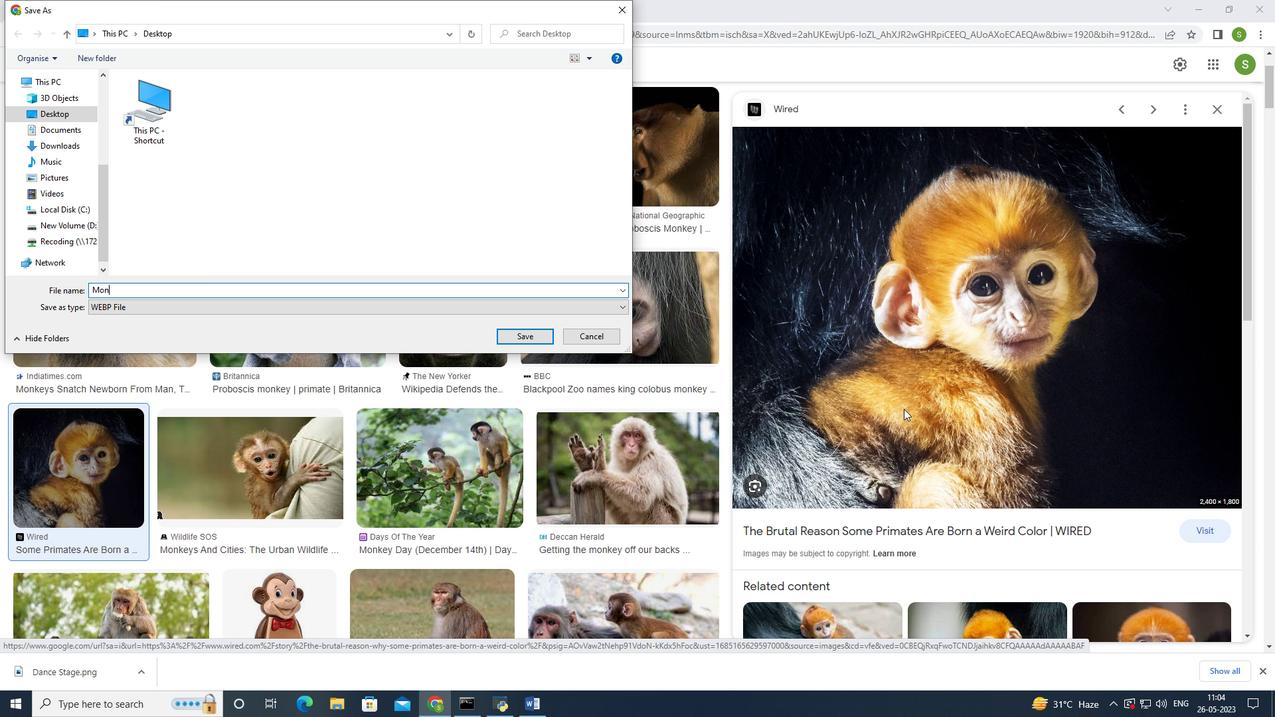 
Action: Mouse moved to (904, 409)
Screenshot: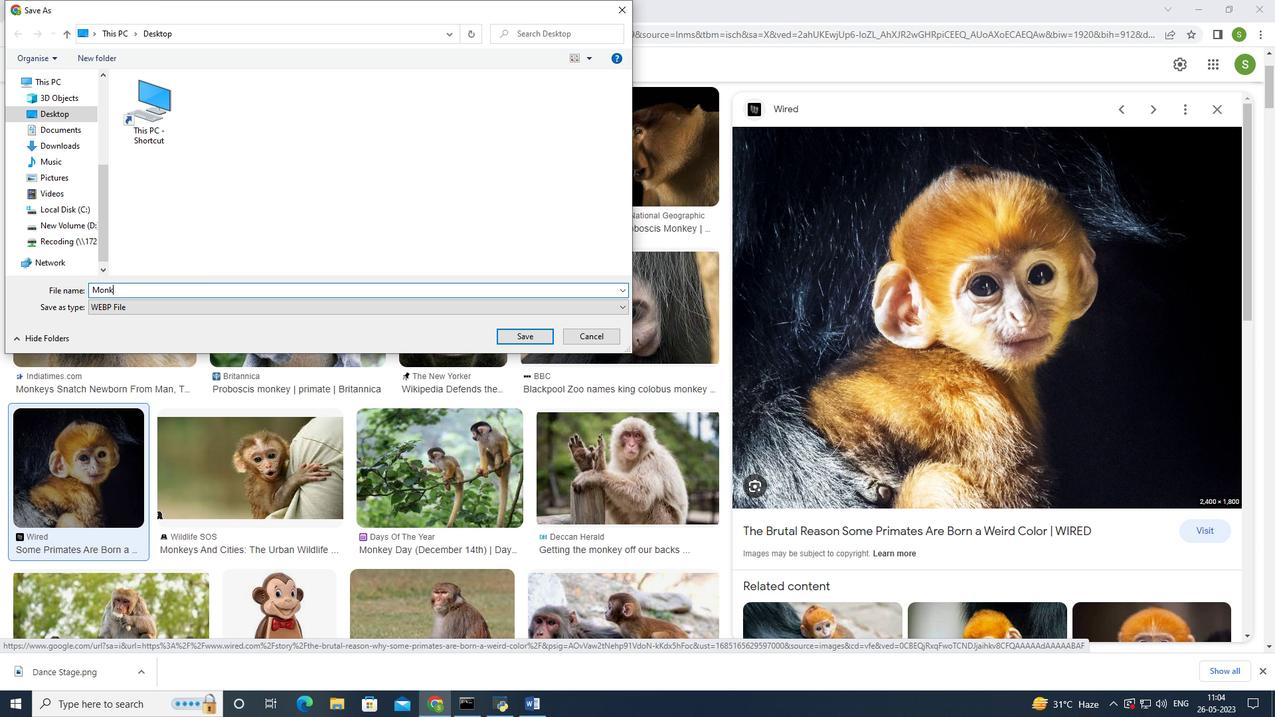 
Action: Key pressed e
Screenshot: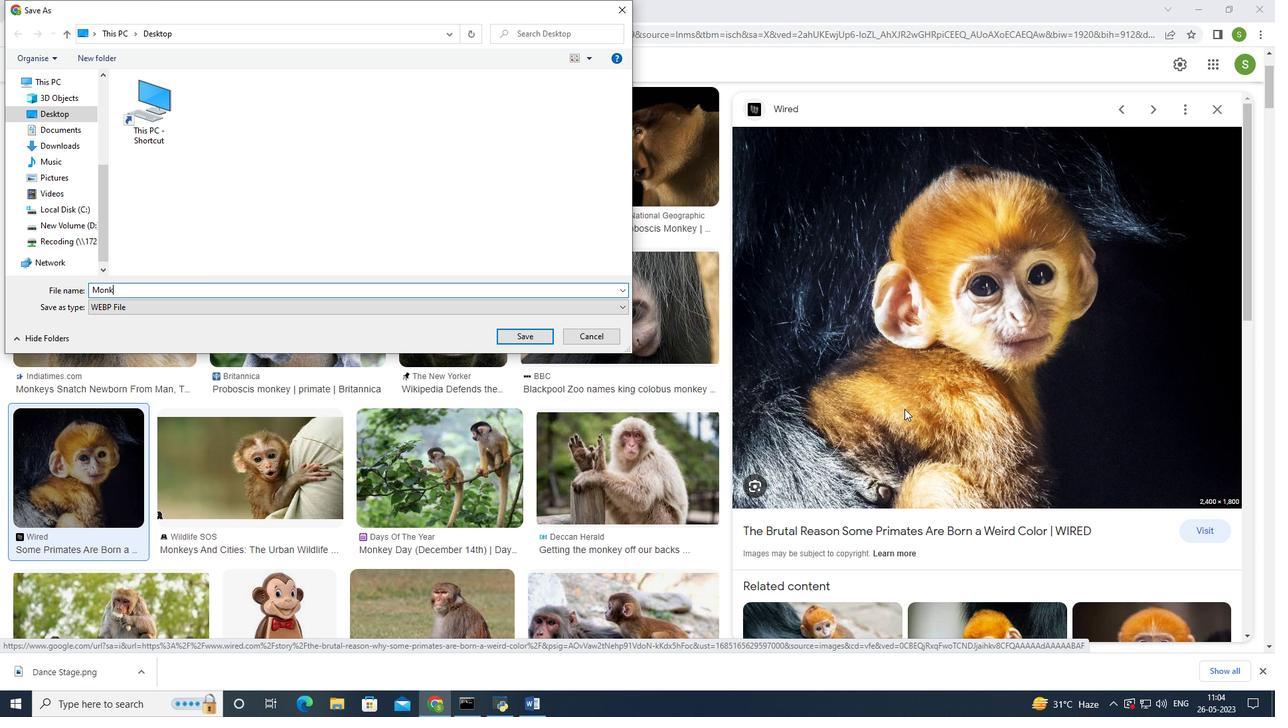 
Action: Mouse moved to (907, 407)
Screenshot: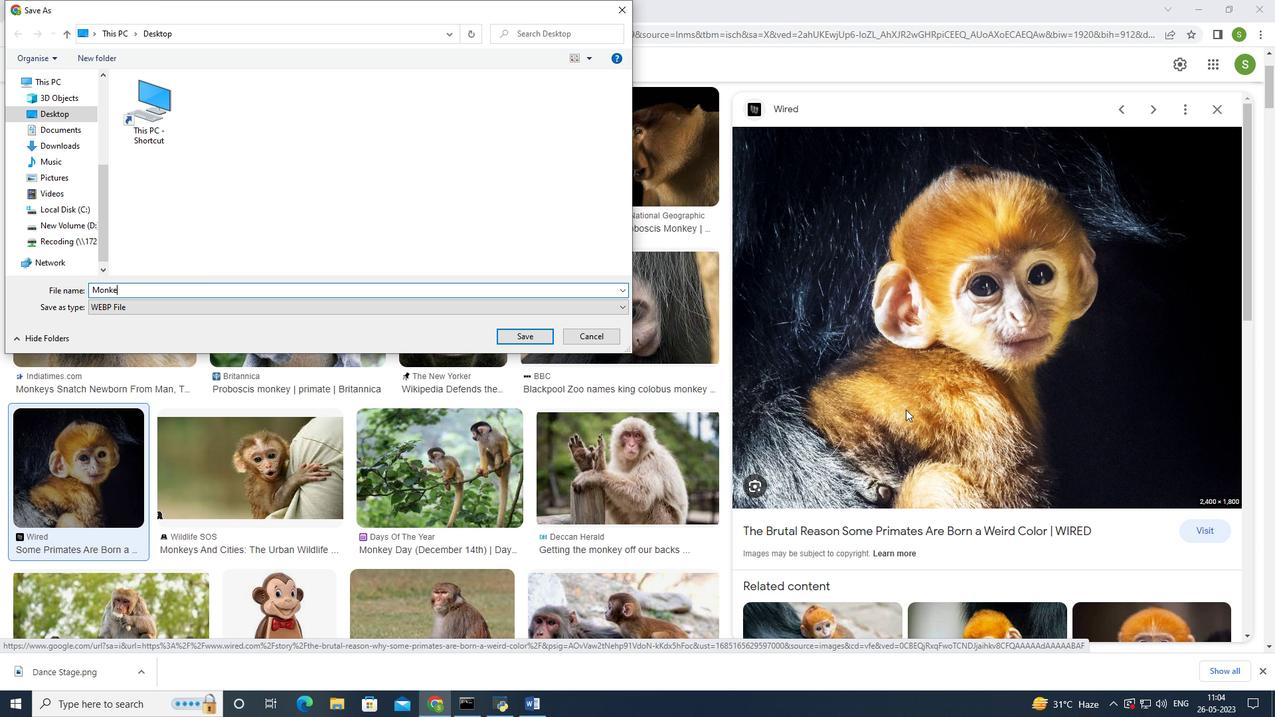 
Action: Key pressed y
Screenshot: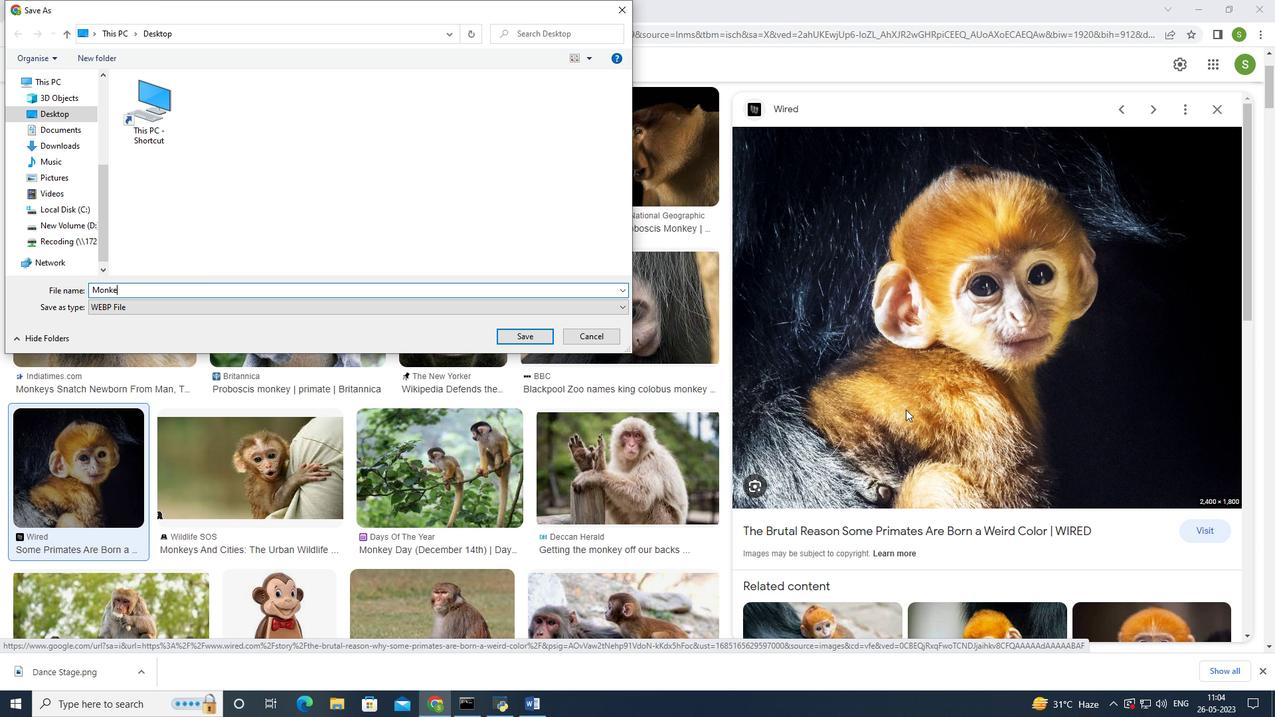 
Action: Mouse moved to (915, 401)
Screenshot: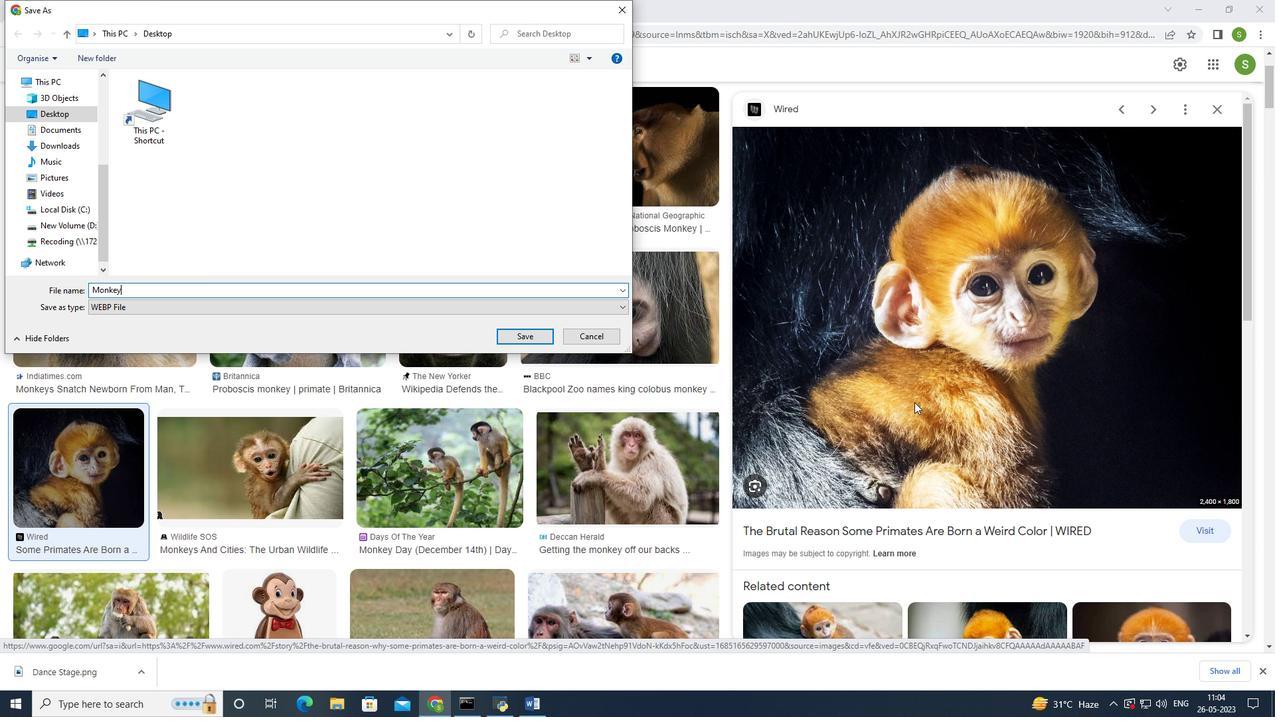 
Action: Key pressed .
Screenshot: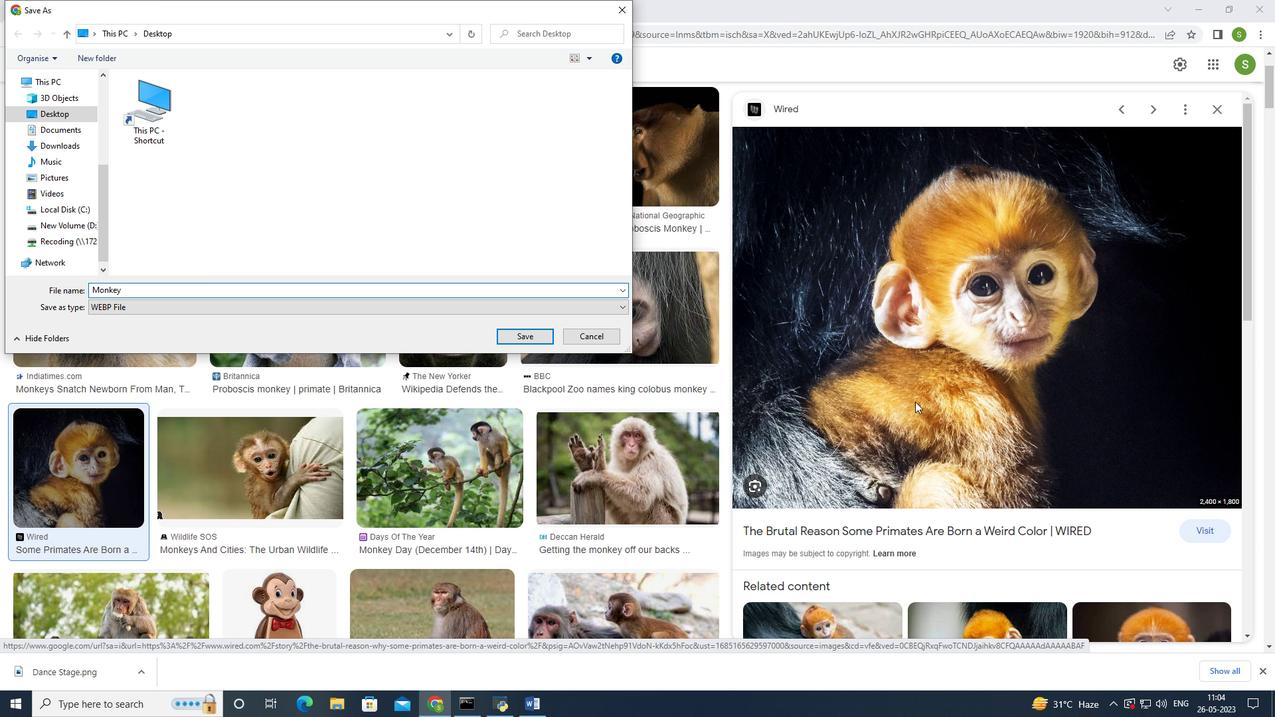 
Action: Mouse moved to (931, 353)
Screenshot: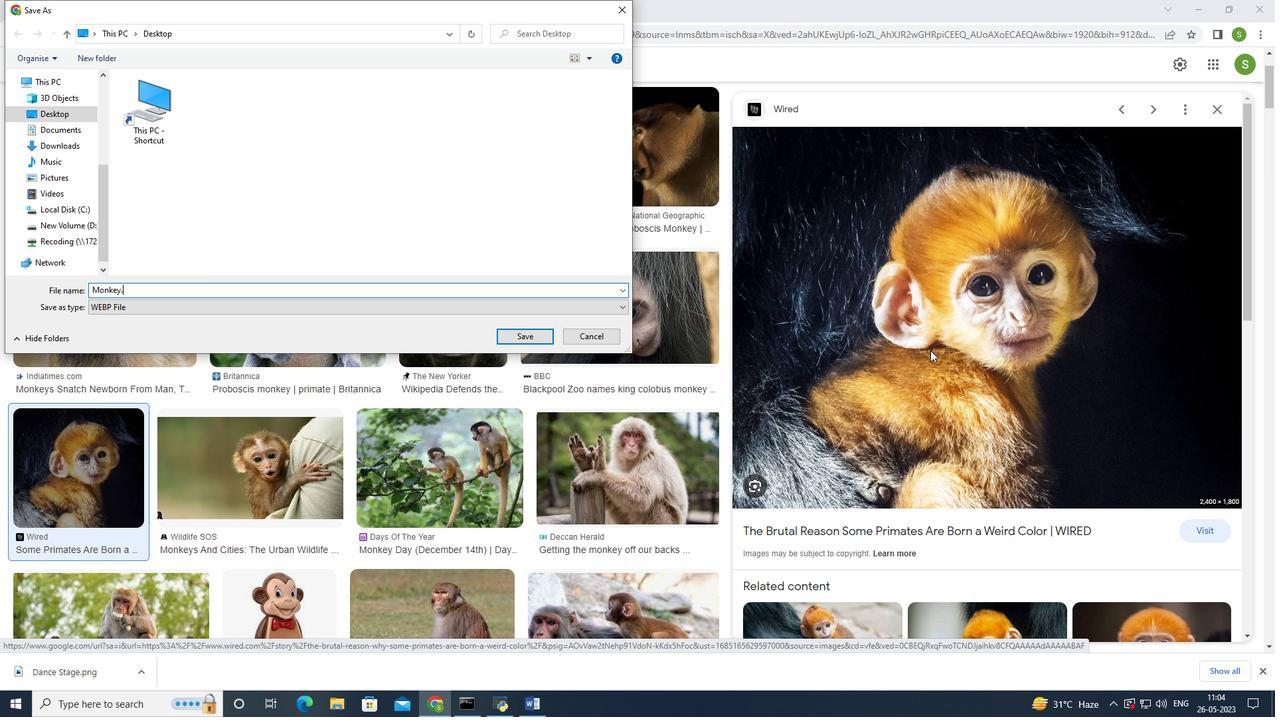 
Action: Key pressed p
Screenshot: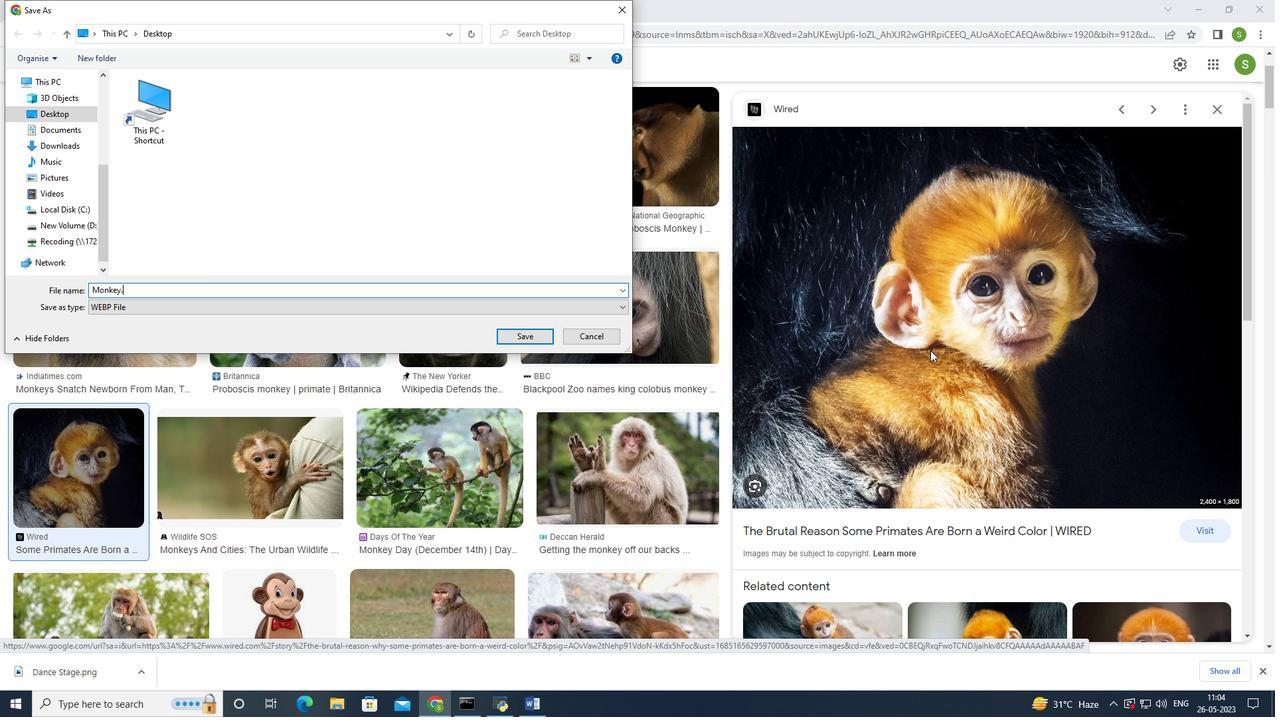 
Action: Mouse moved to (933, 356)
Screenshot: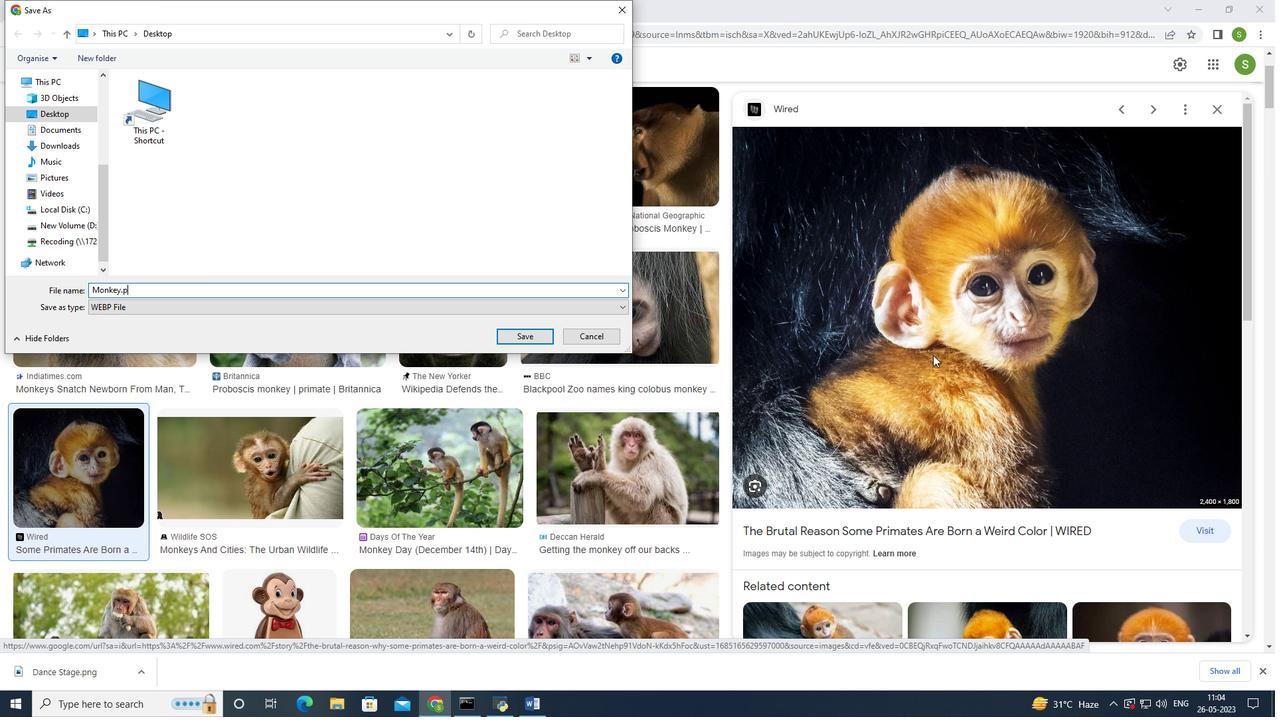 
Action: Key pressed n
Screenshot: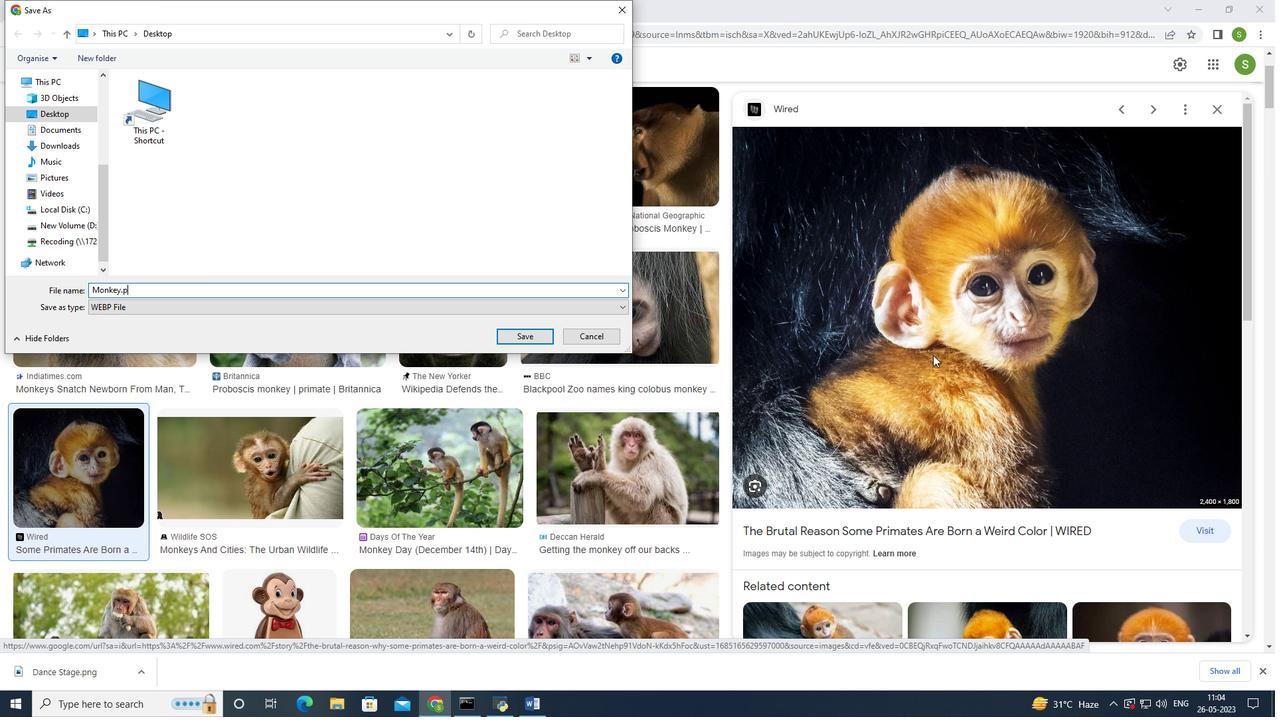 
Action: Mouse moved to (932, 359)
Screenshot: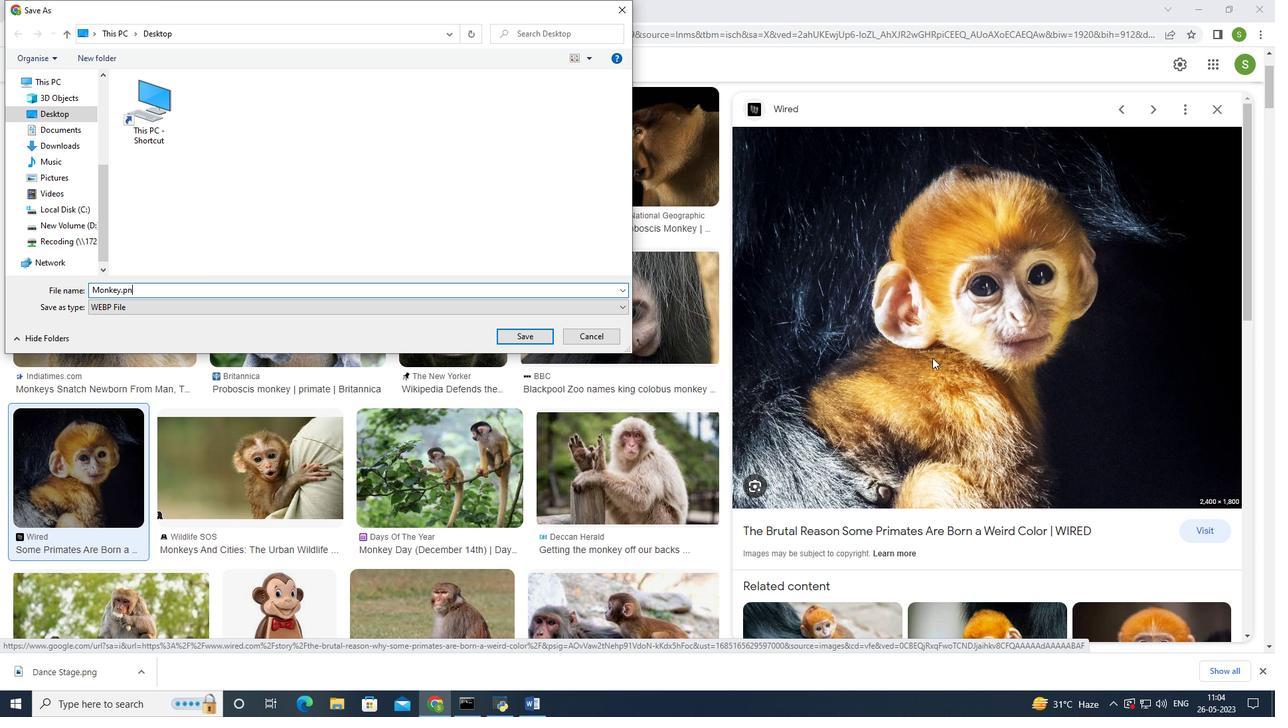 
Action: Key pressed g
Screenshot: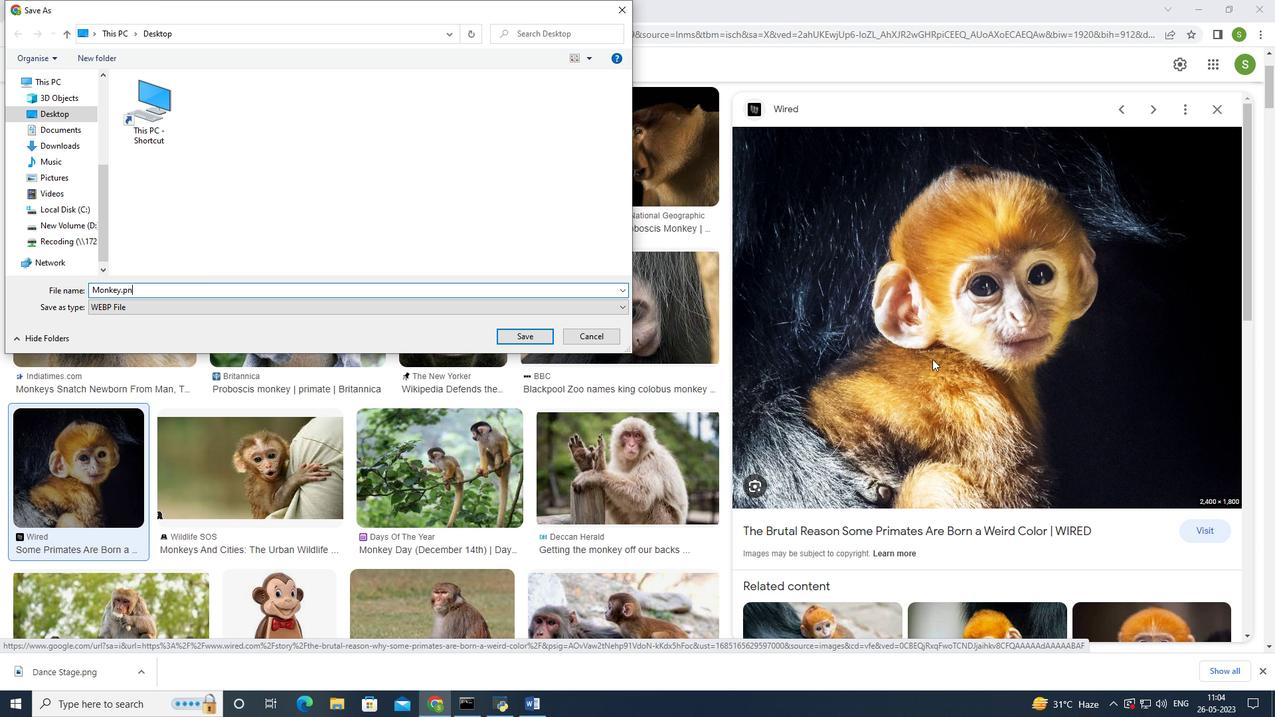 
Action: Mouse moved to (513, 339)
Screenshot: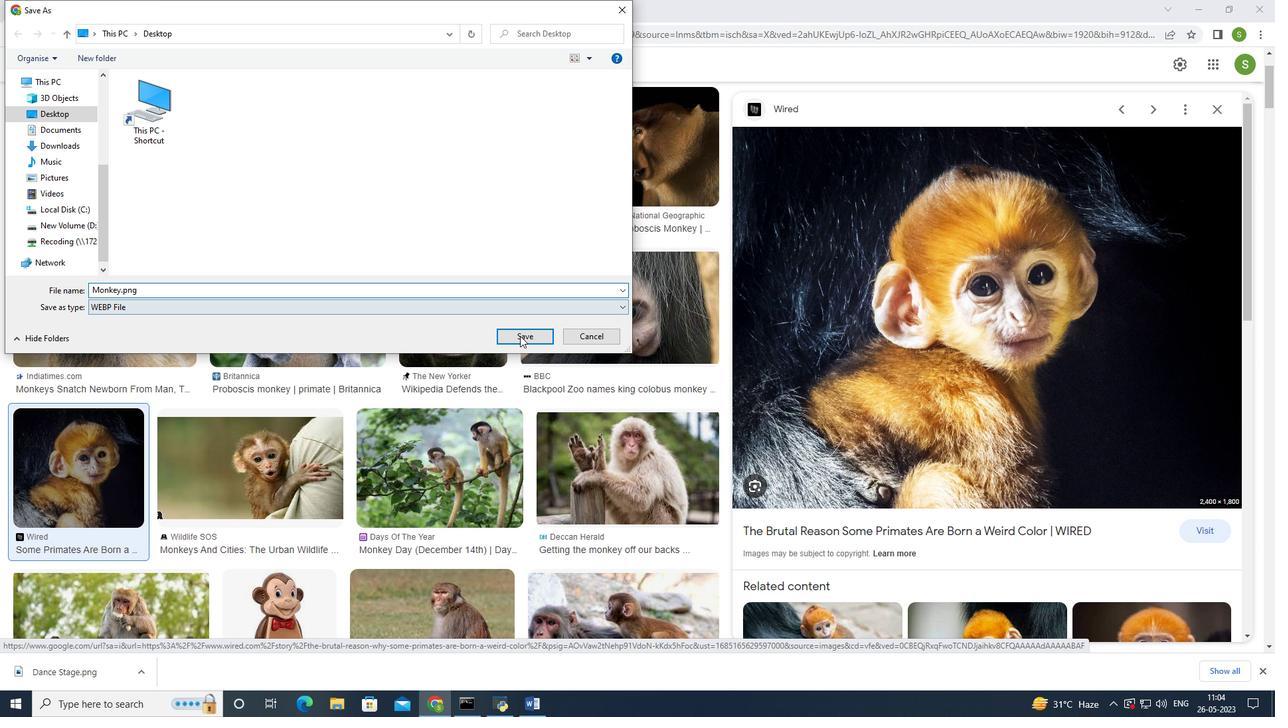 
Action: Mouse pressed left at (513, 339)
Screenshot: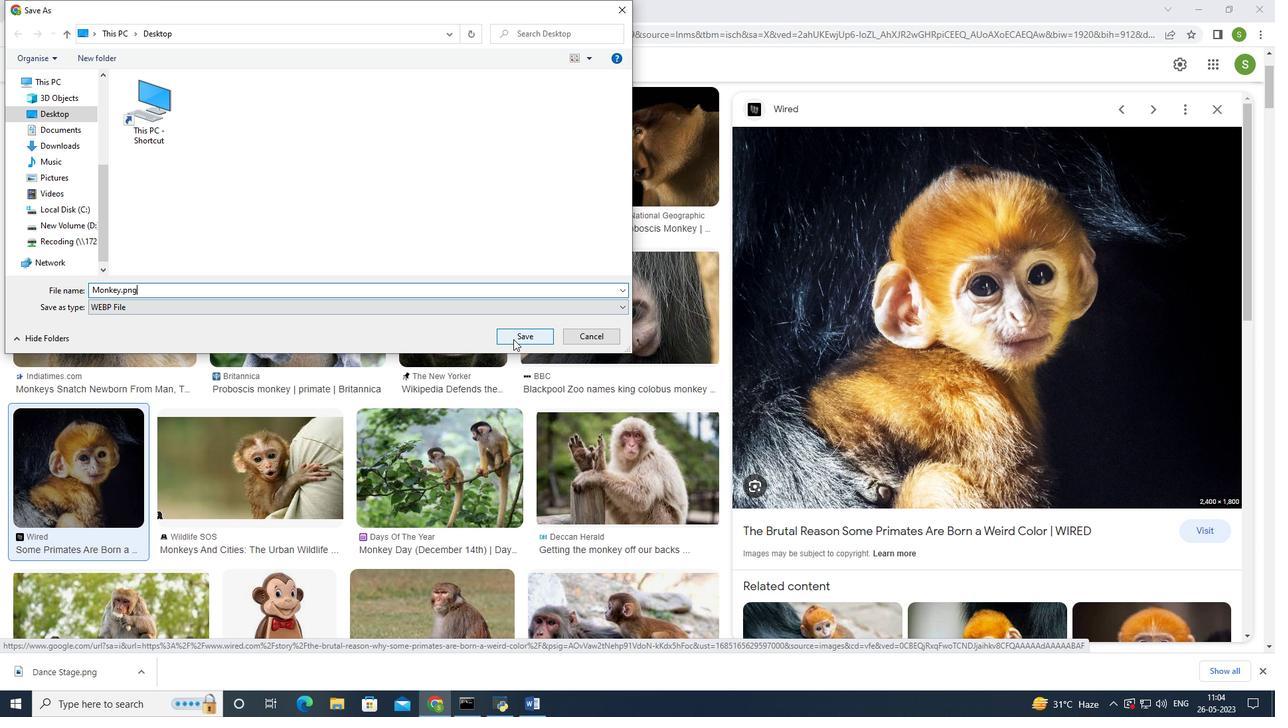 
Action: Mouse moved to (1187, 13)
Screenshot: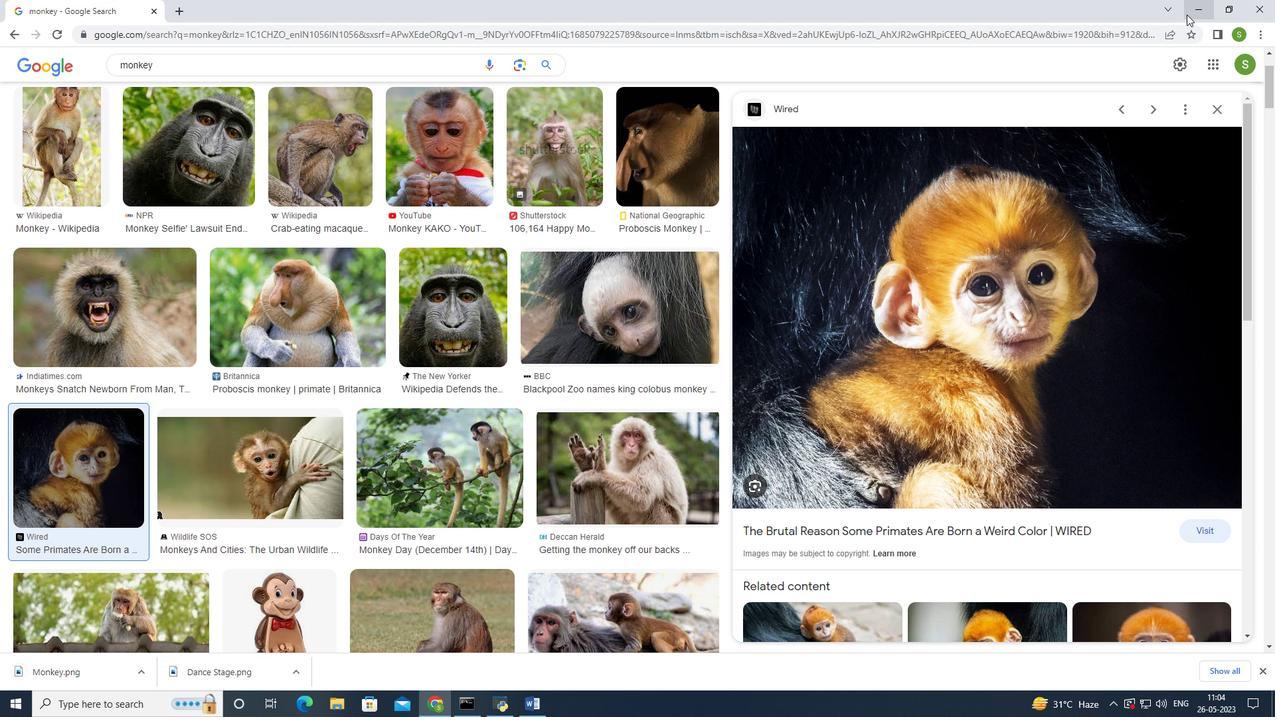 
Action: Mouse pressed left at (1187, 13)
Screenshot: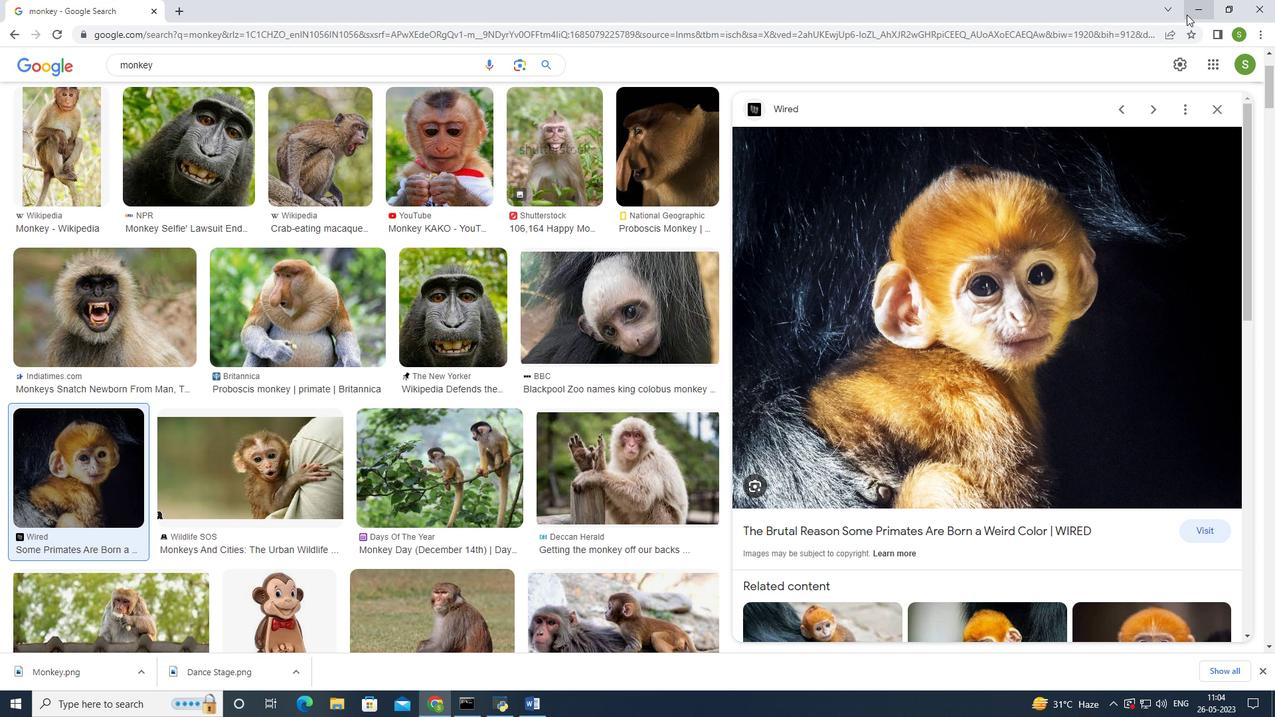 
Action: Mouse moved to (520, 698)
Screenshot: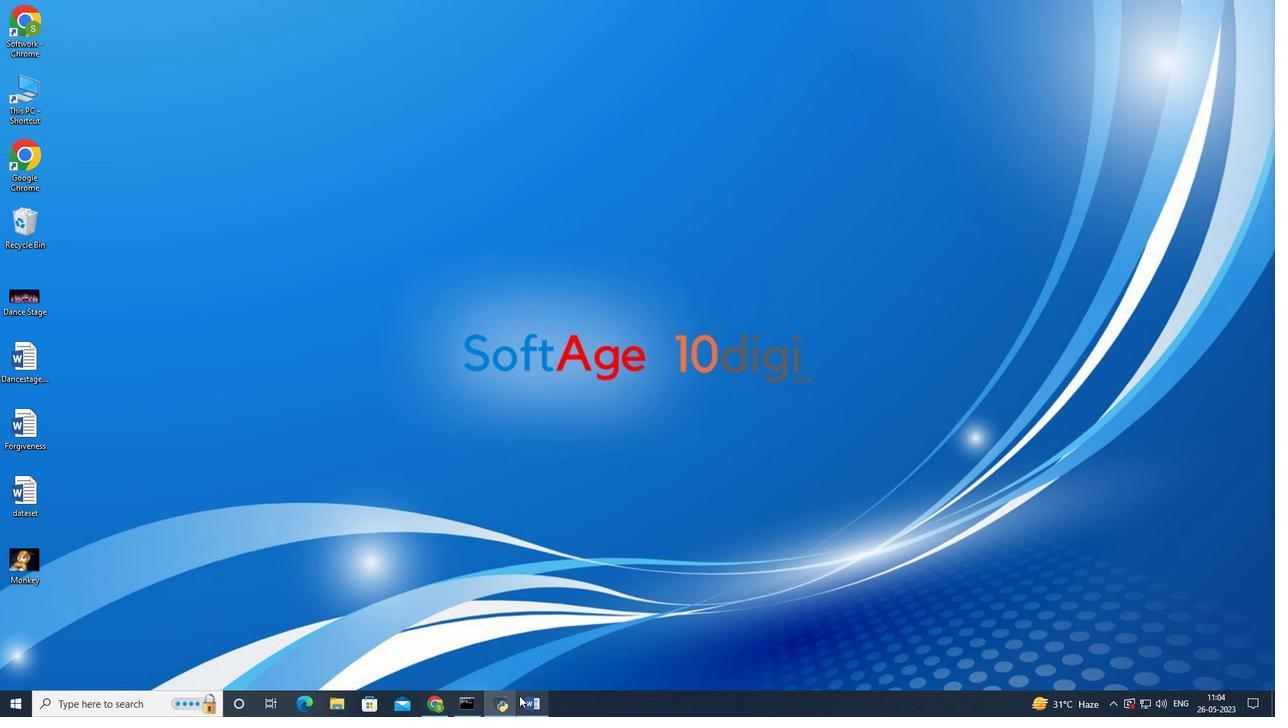
Action: Mouse pressed left at (520, 698)
Screenshot: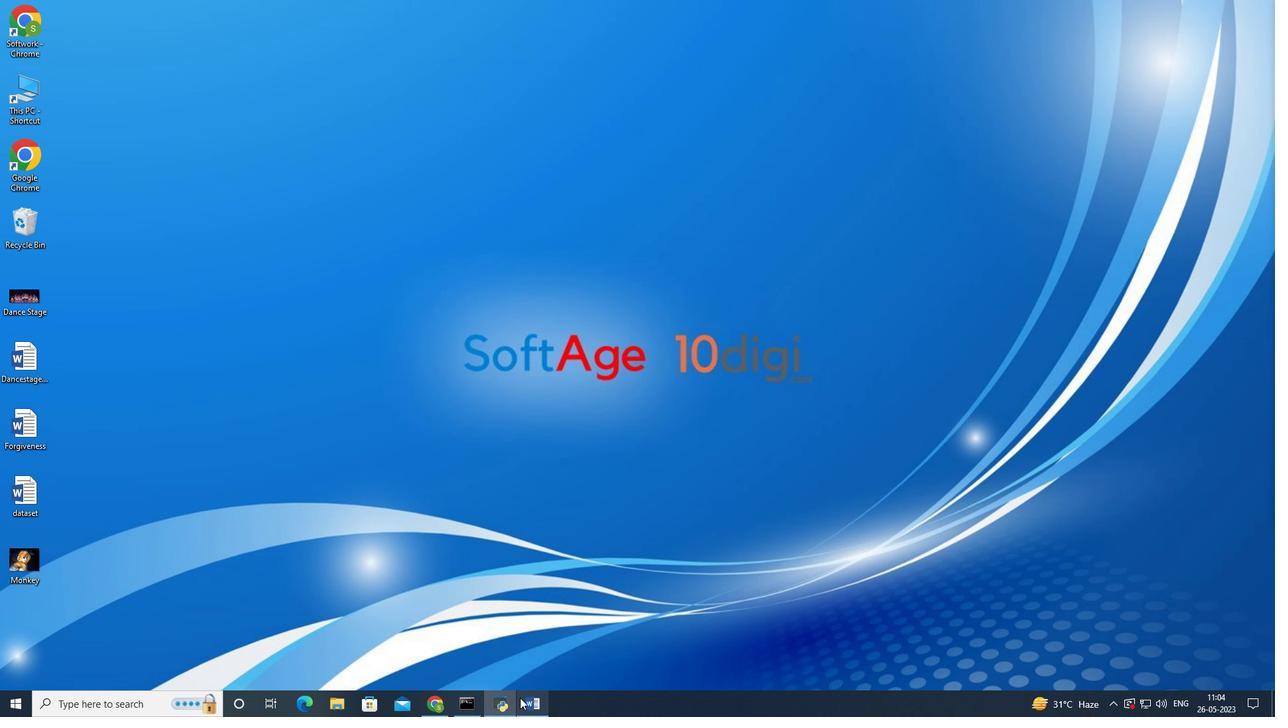 
Action: Mouse moved to (510, 246)
Screenshot: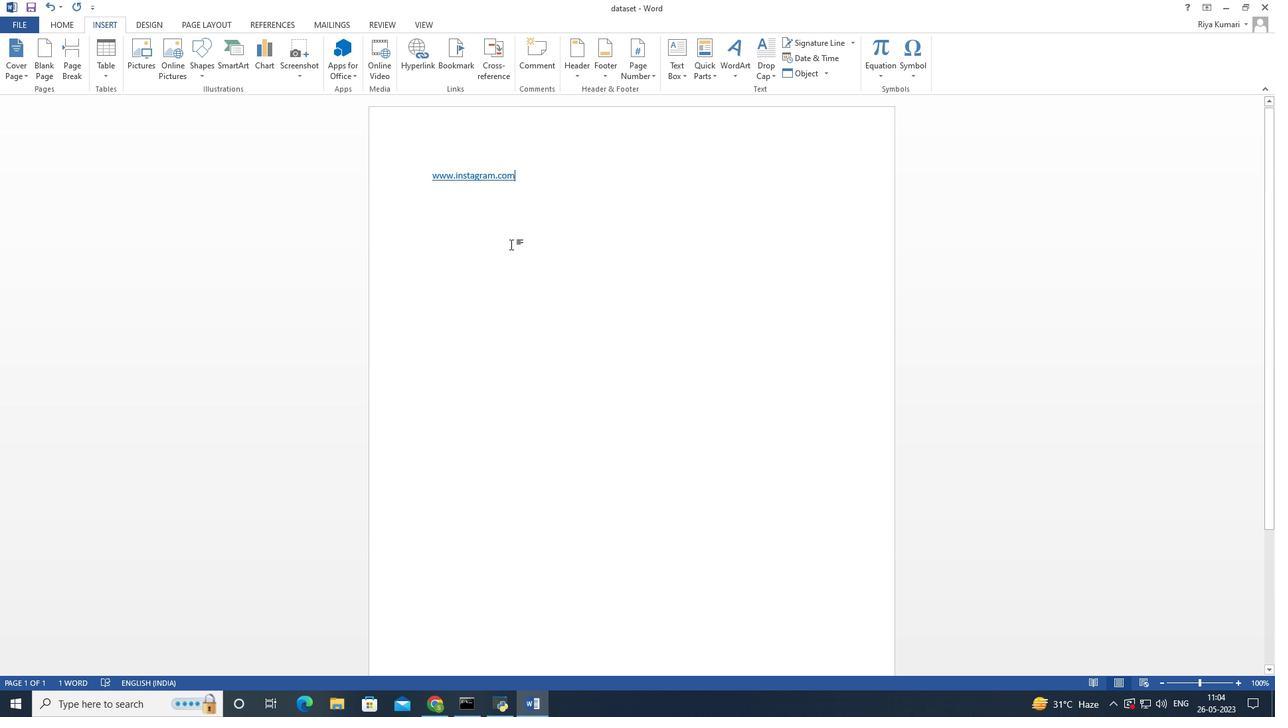 
Action: Mouse pressed left at (510, 246)
Screenshot: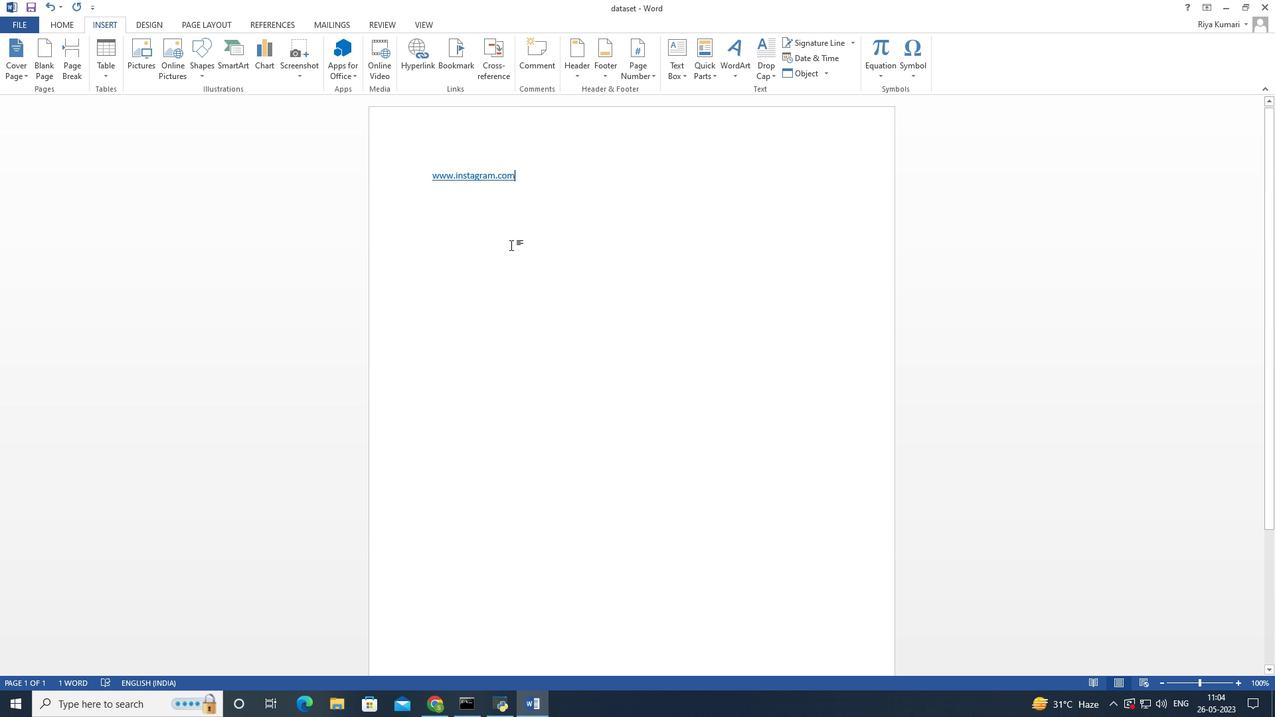 
Action: Mouse moved to (509, 247)
Screenshot: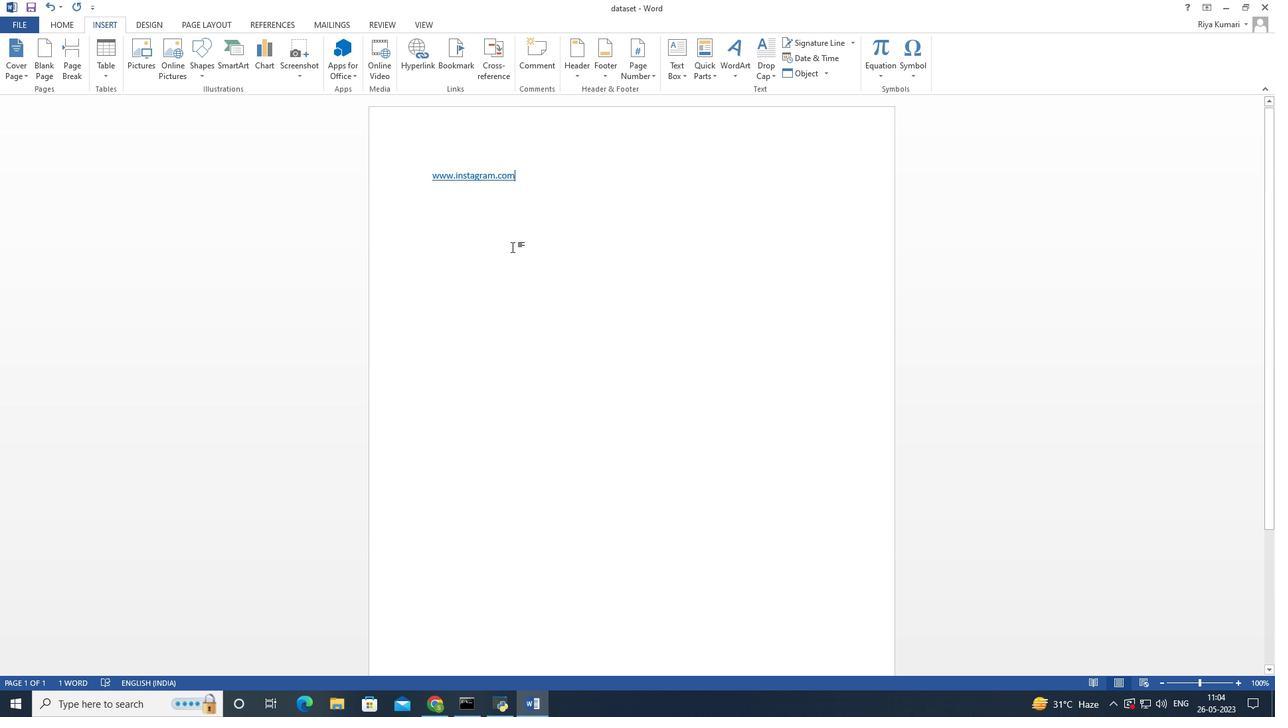 
Action: Mouse pressed left at (509, 247)
Screenshot: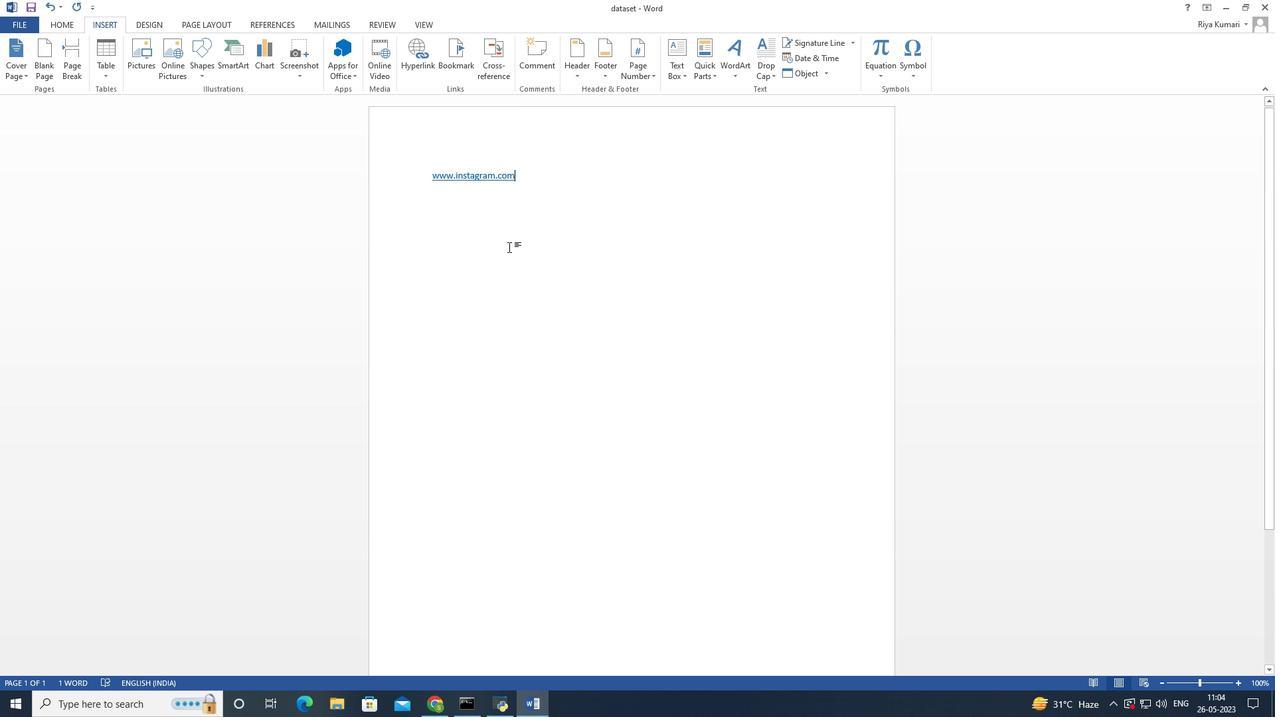 
Action: Mouse moved to (508, 248)
Screenshot: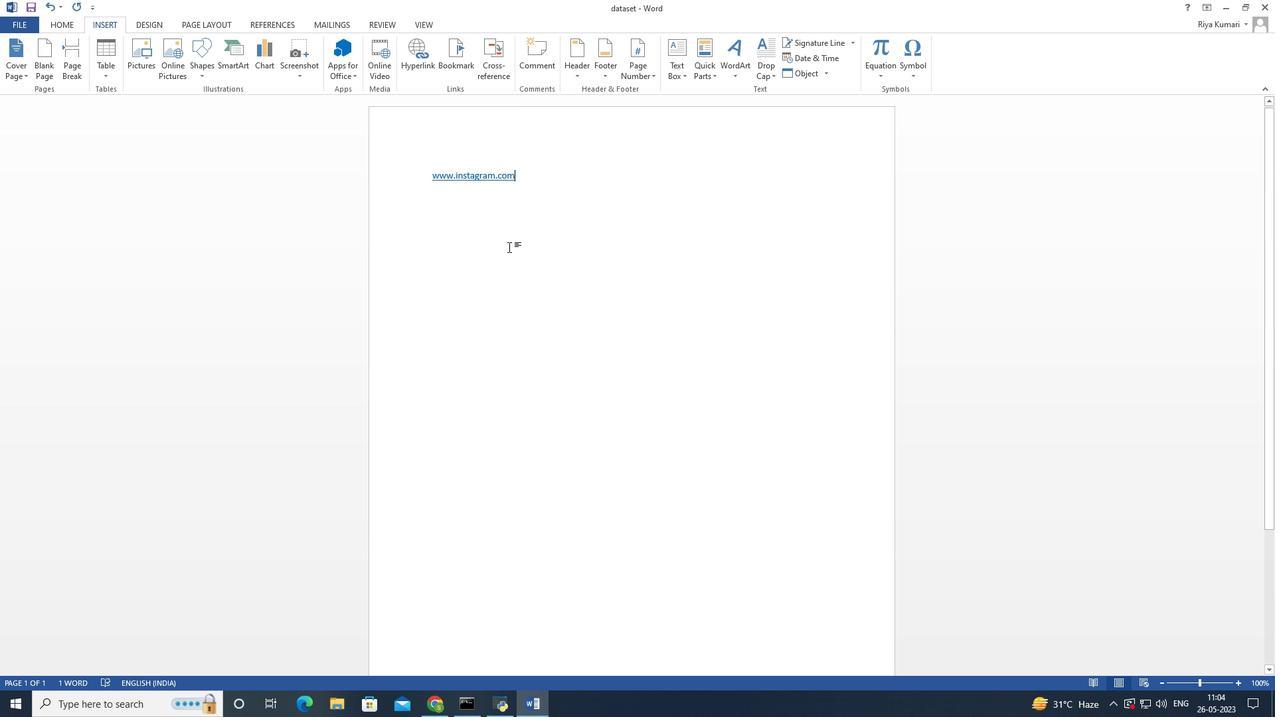 
Action: Mouse pressed left at (508, 248)
Screenshot: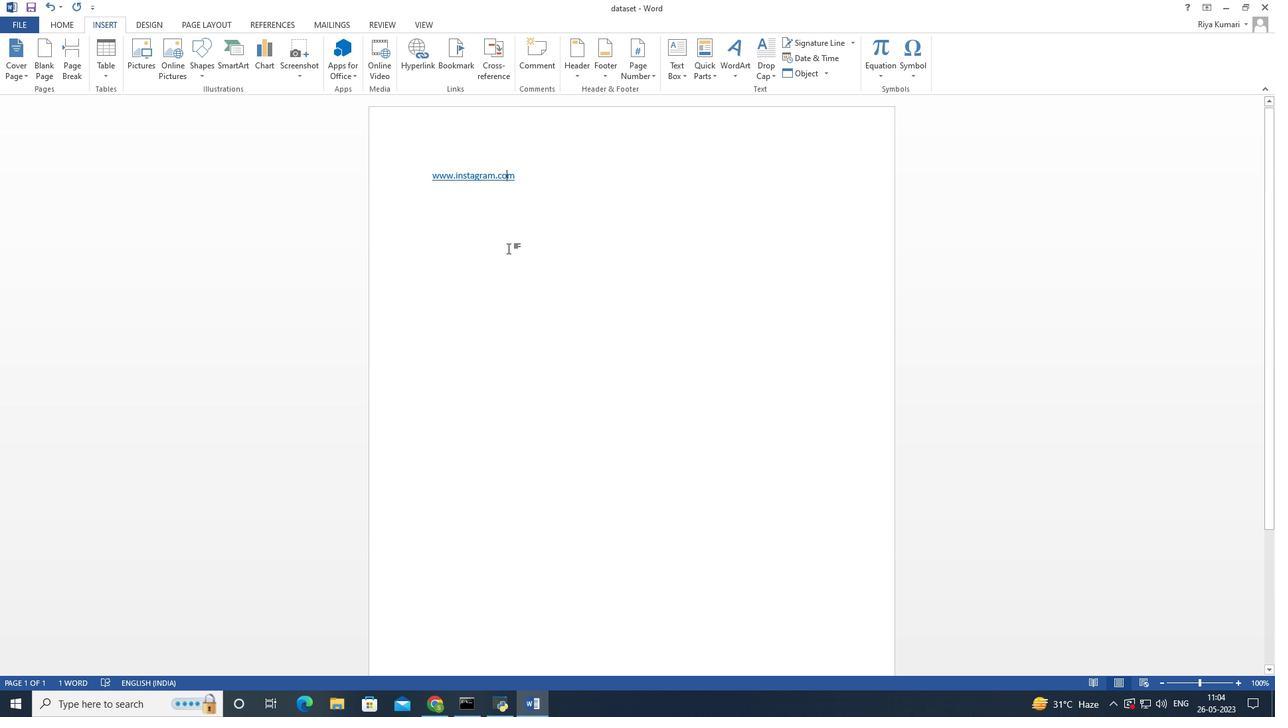 
Action: Mouse moved to (551, 180)
Screenshot: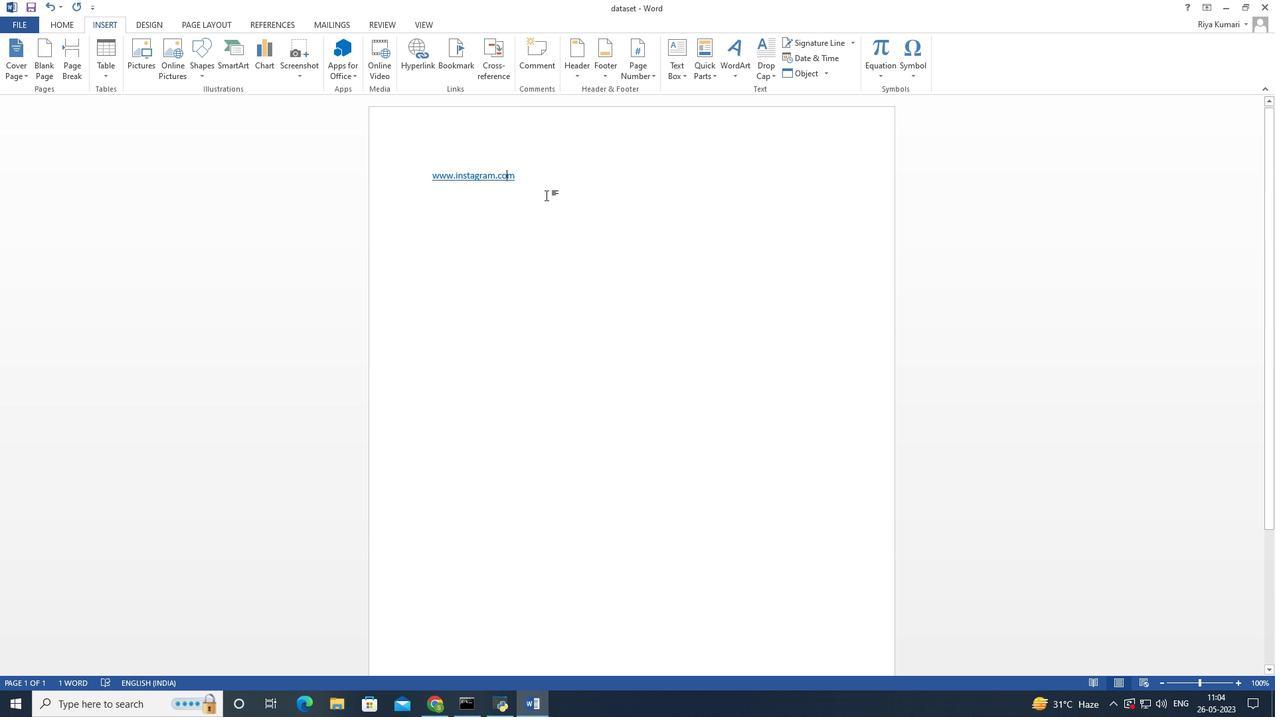 
Action: Mouse pressed left at (551, 180)
Screenshot: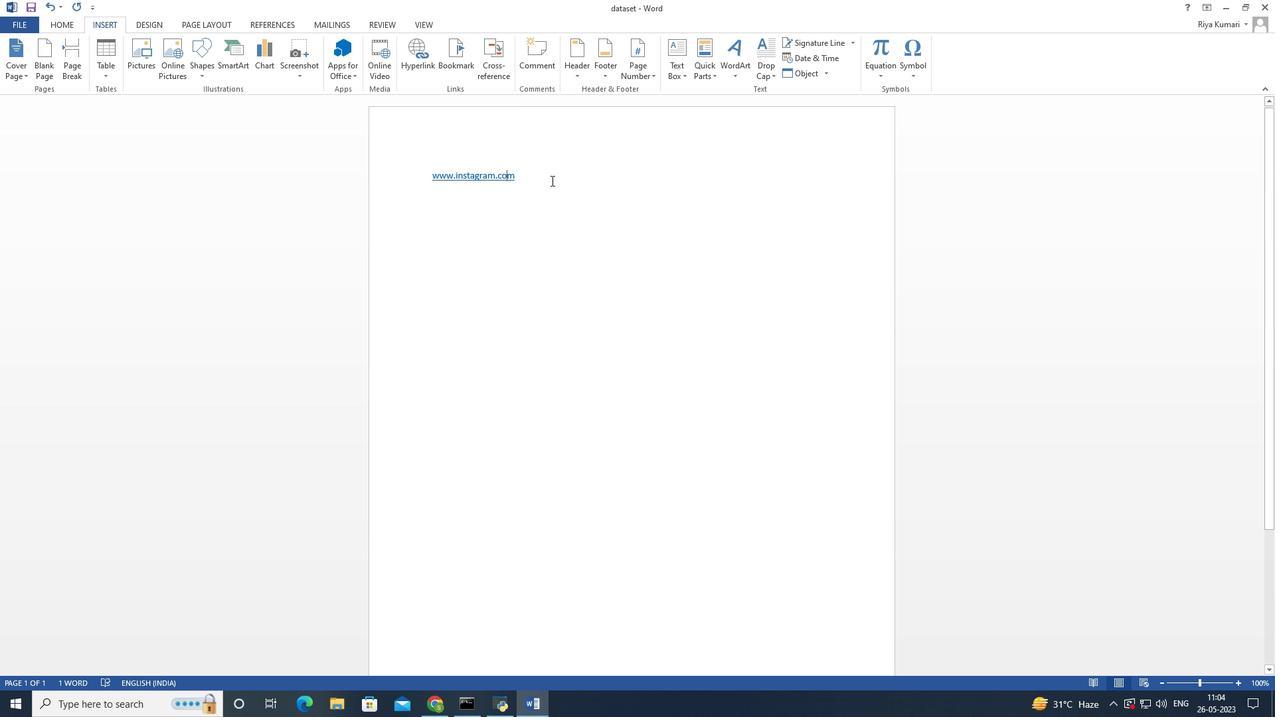 
Action: Mouse moved to (599, 168)
Screenshot: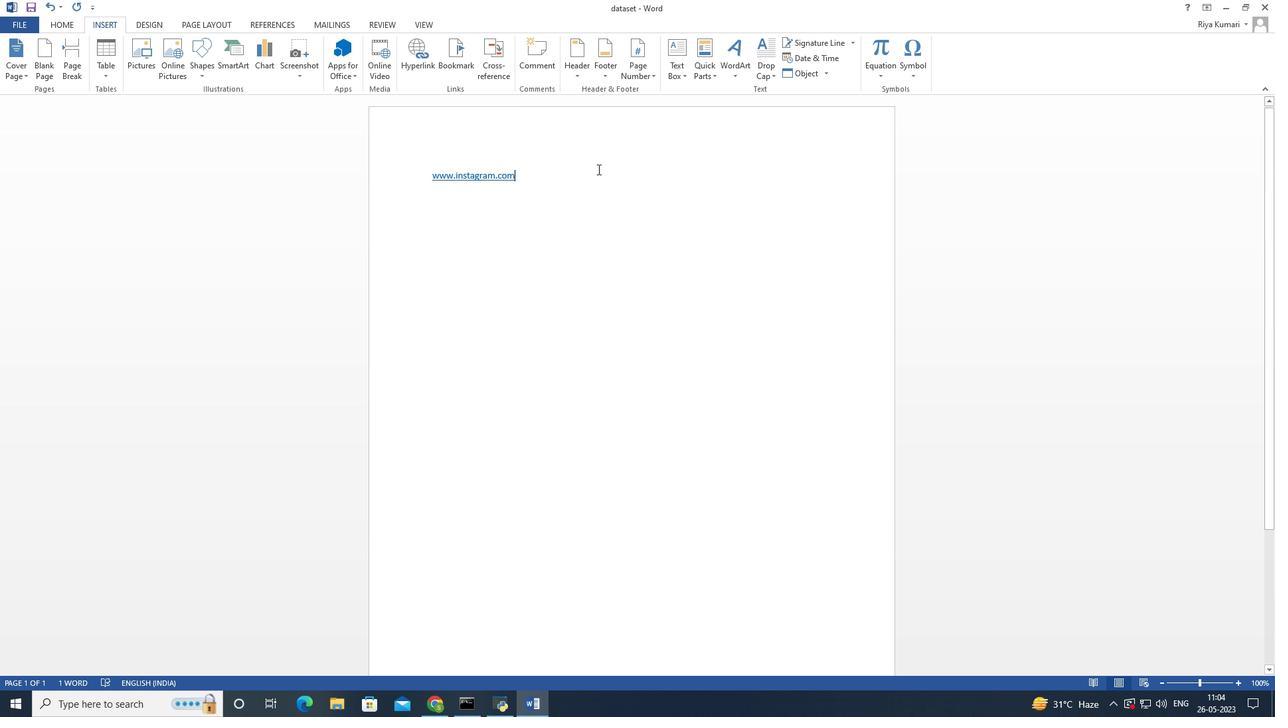 
Action: Key pressed <Key.enter>
Screenshot: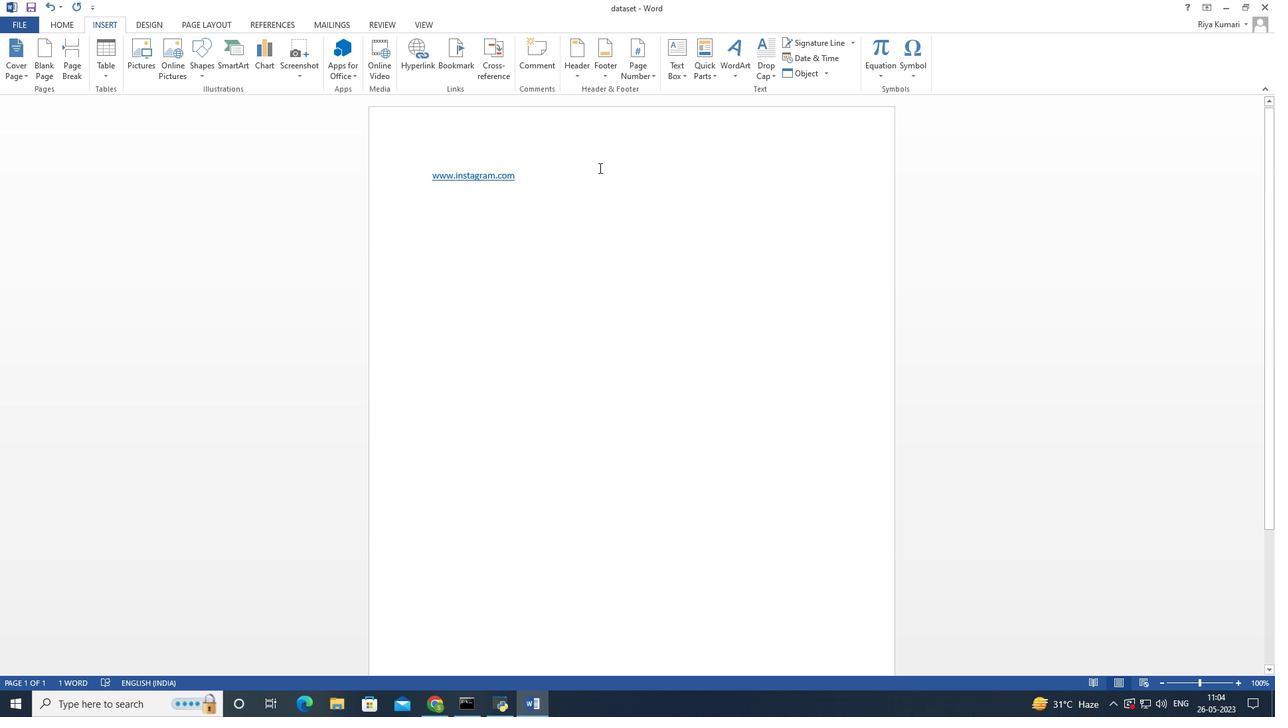 
Action: Mouse moved to (600, 164)
Screenshot: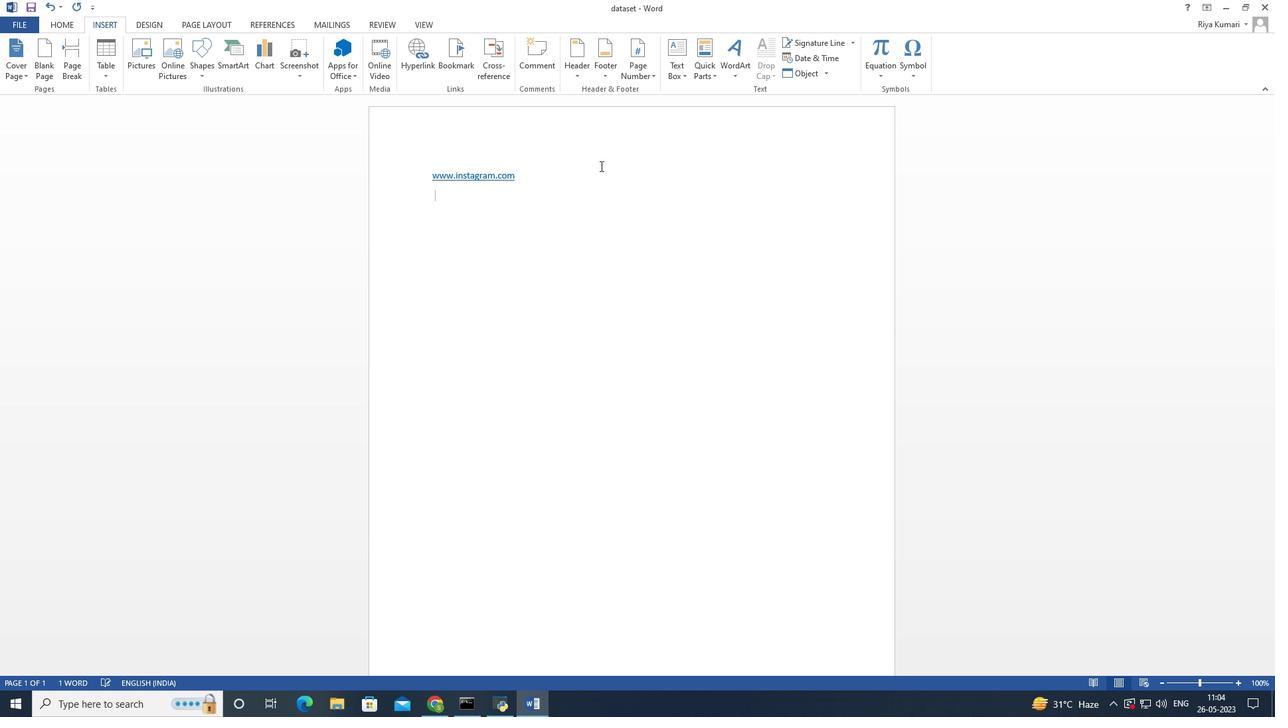 
Action: Key pressed <Key.enter><Key.enter><Key.enter><Key.enter>
Screenshot: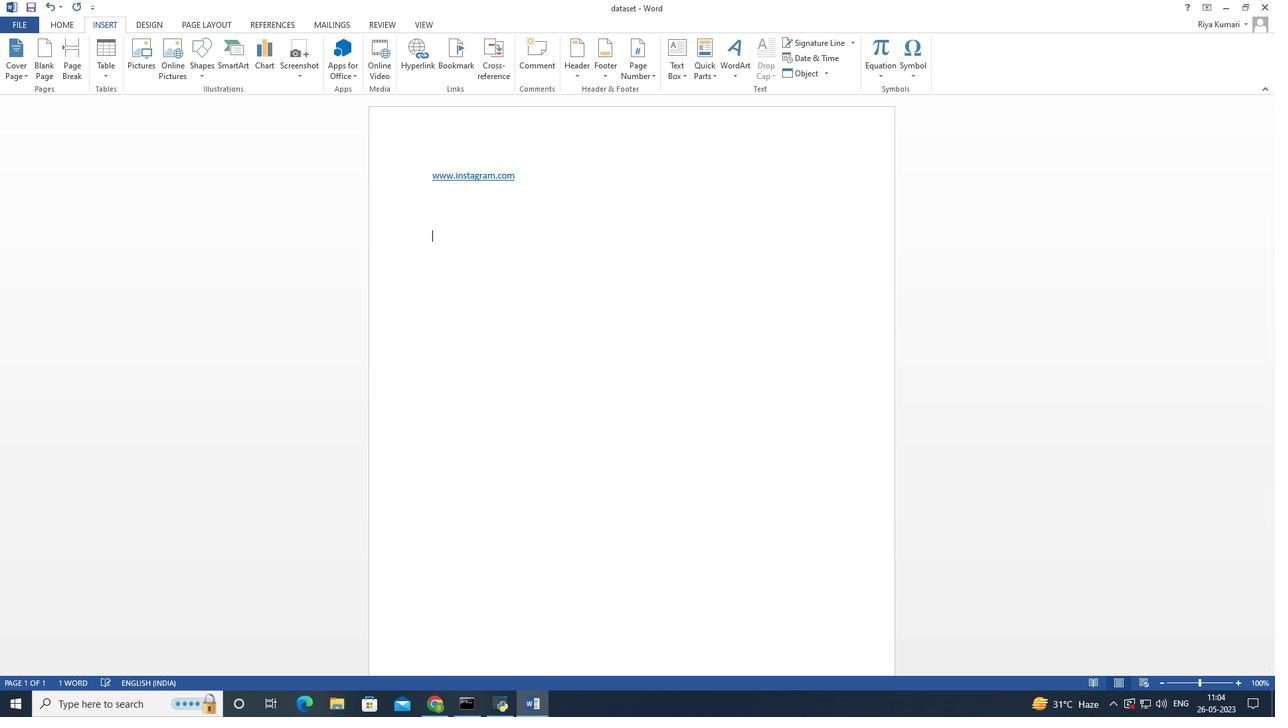 
Action: Mouse moved to (138, 48)
Screenshot: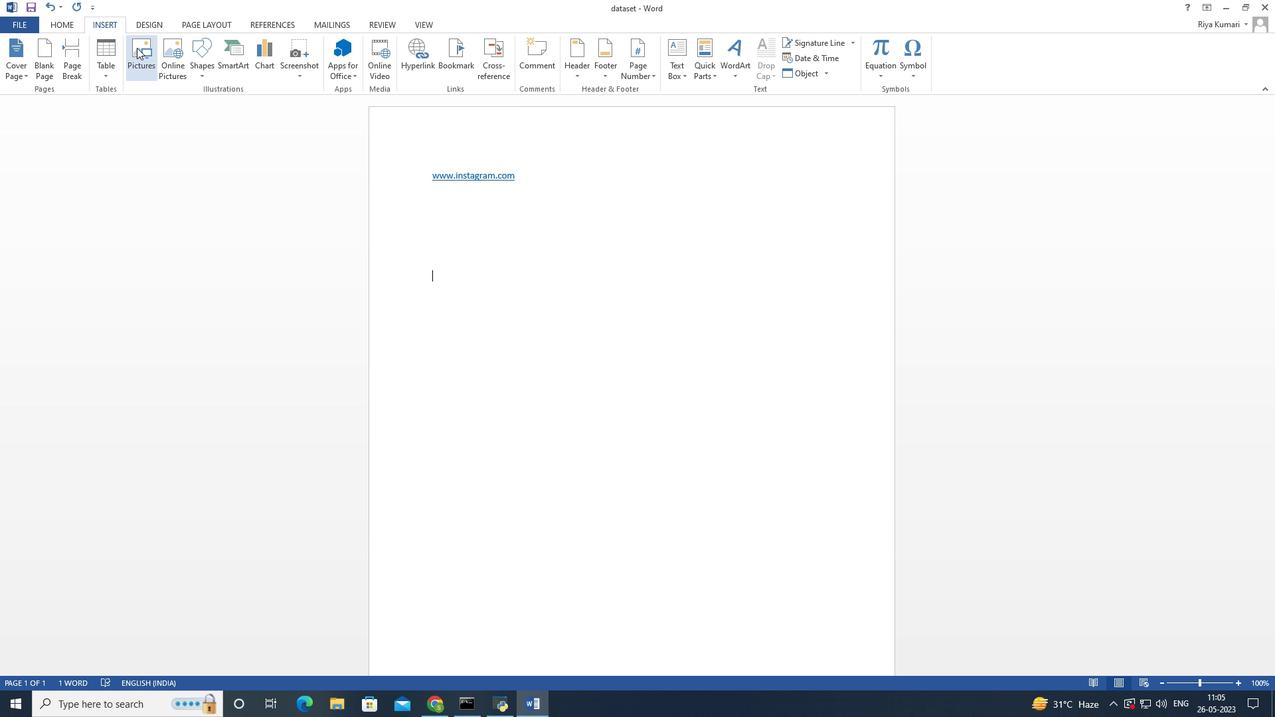 
Action: Mouse pressed left at (138, 48)
Screenshot: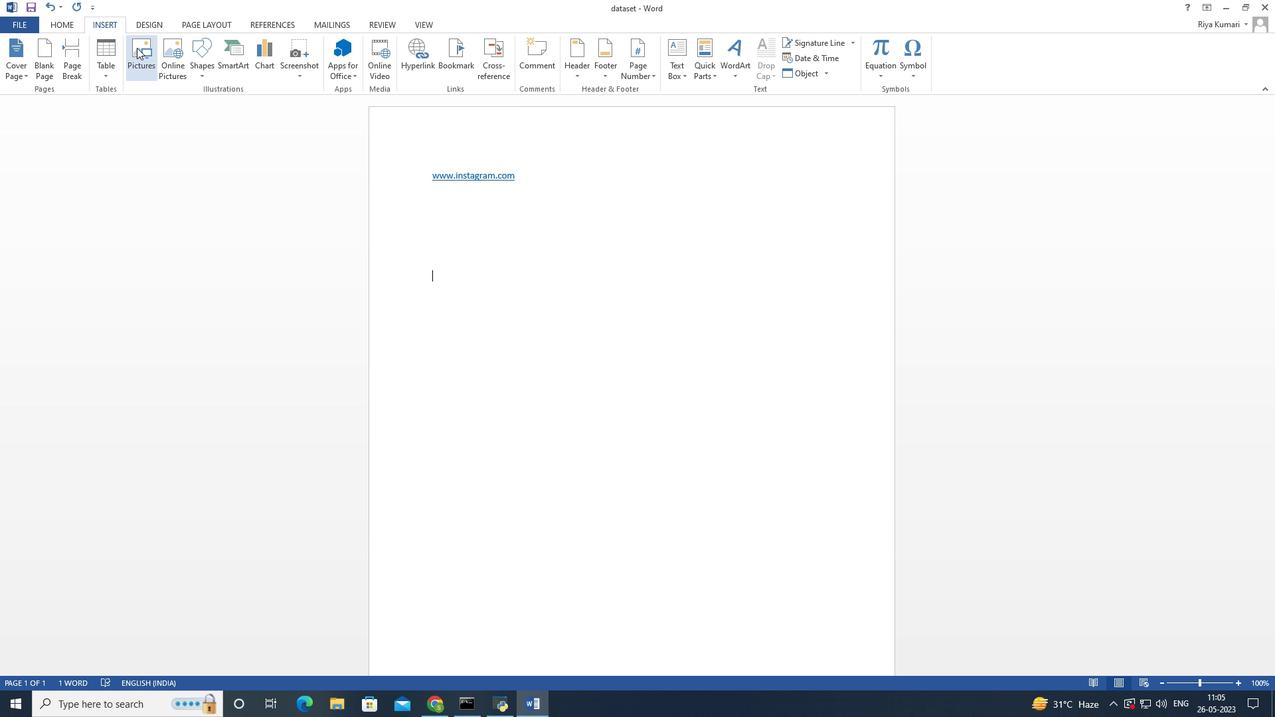 
Action: Mouse moved to (107, 171)
Screenshot: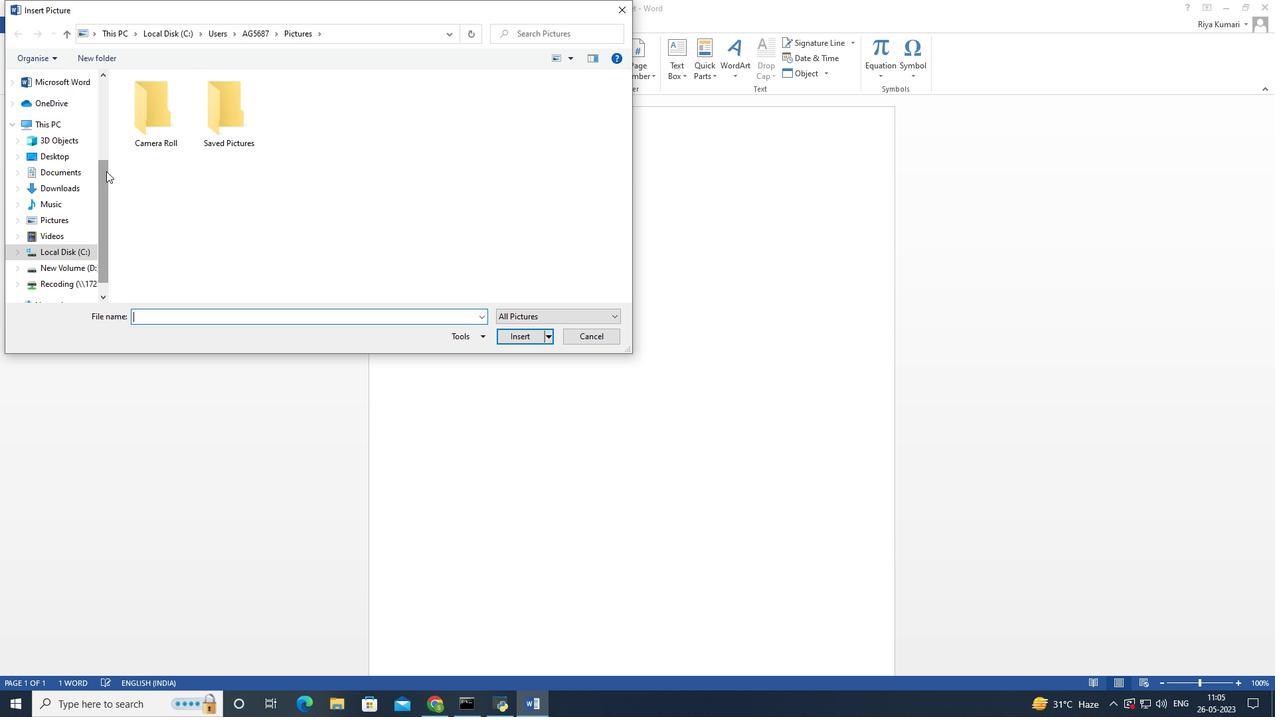 
Action: Mouse pressed left at (107, 171)
Screenshot: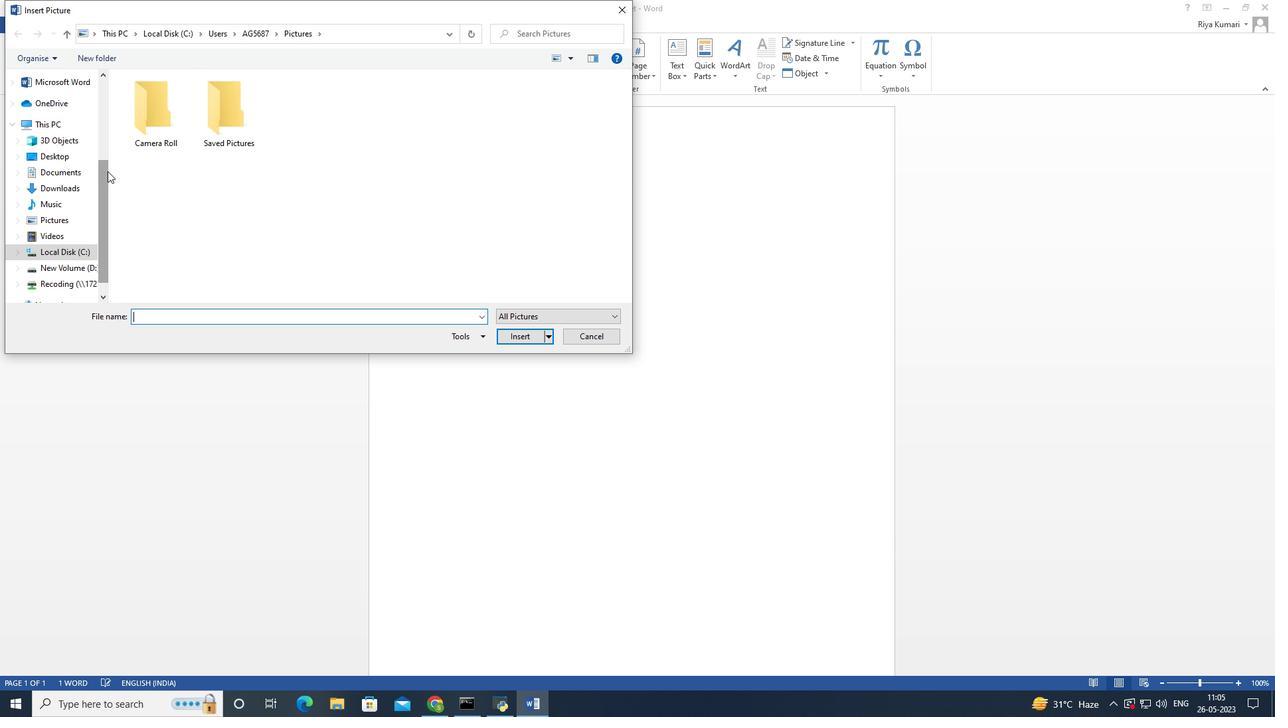 
Action: Mouse moved to (47, 186)
Screenshot: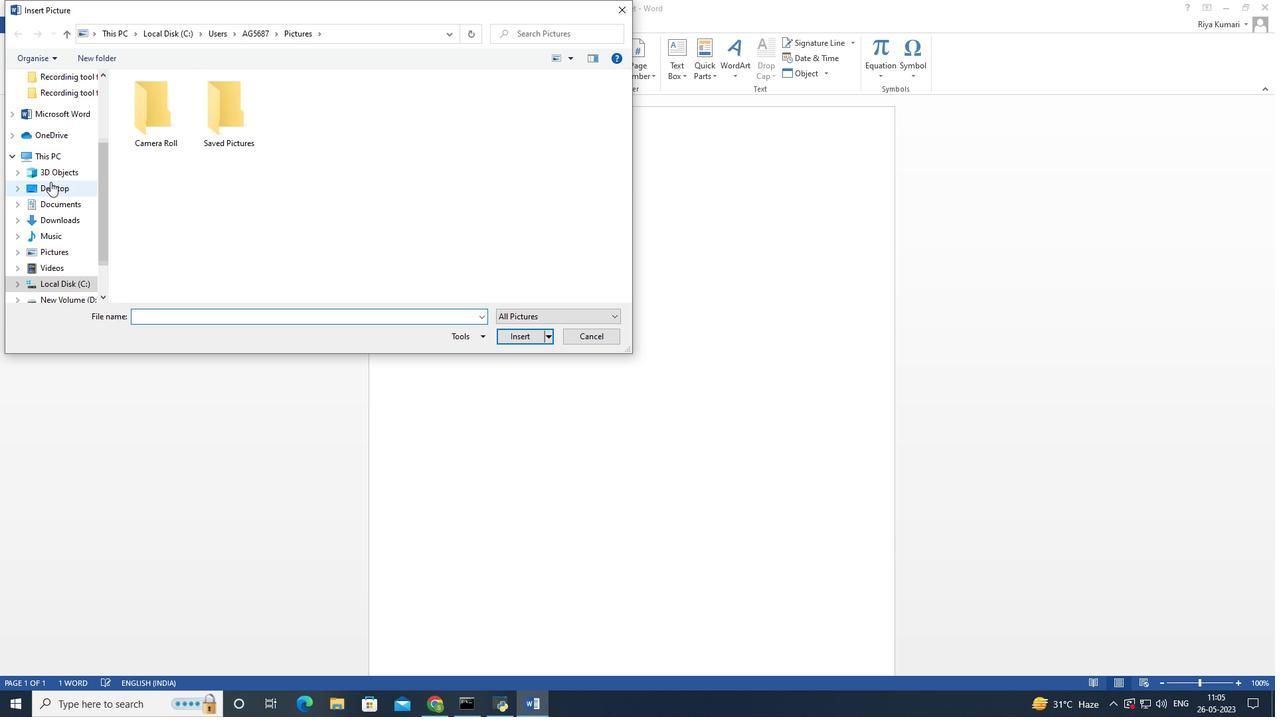 
Action: Mouse pressed left at (47, 186)
Screenshot: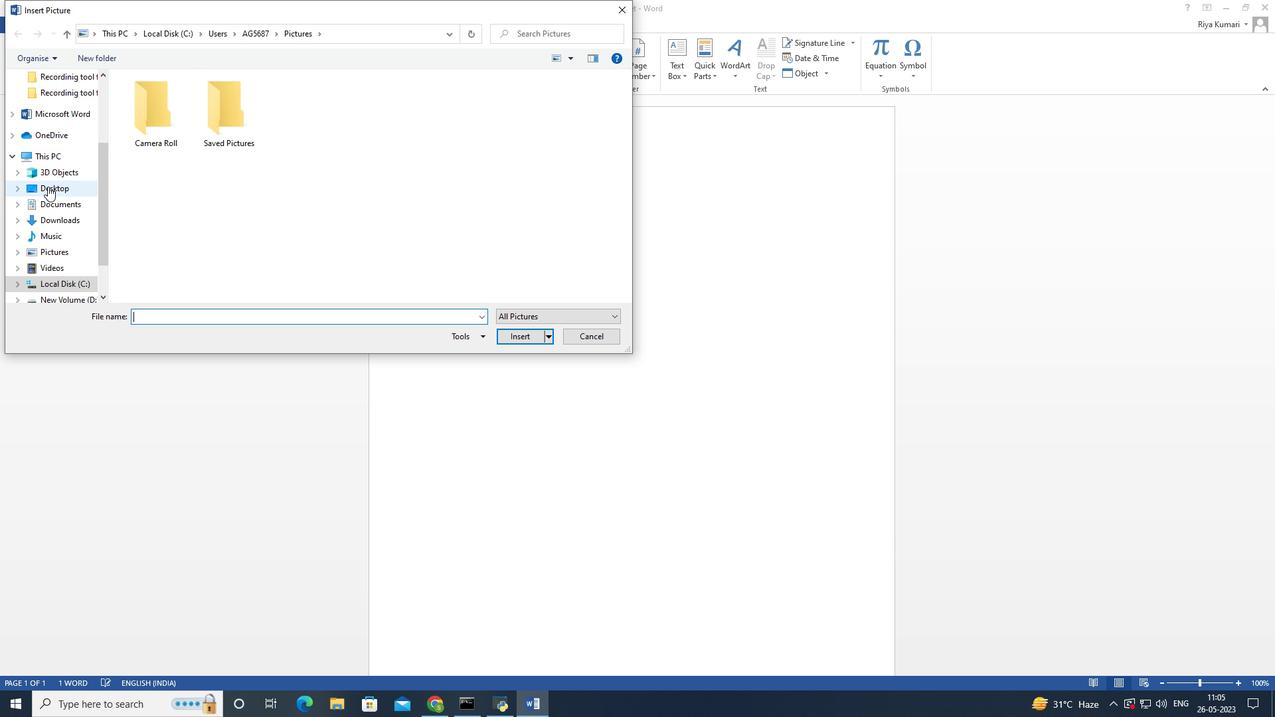 
Action: Mouse moved to (201, 104)
Screenshot: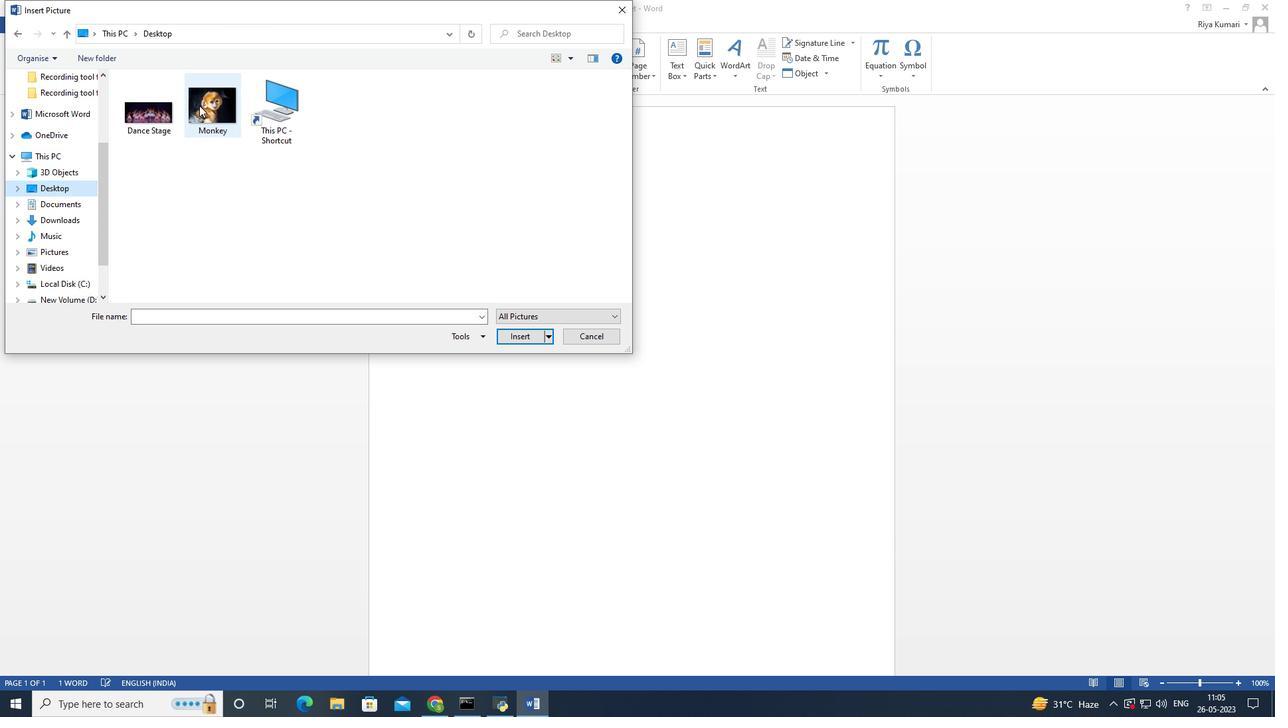 
Action: Mouse pressed left at (201, 104)
Screenshot: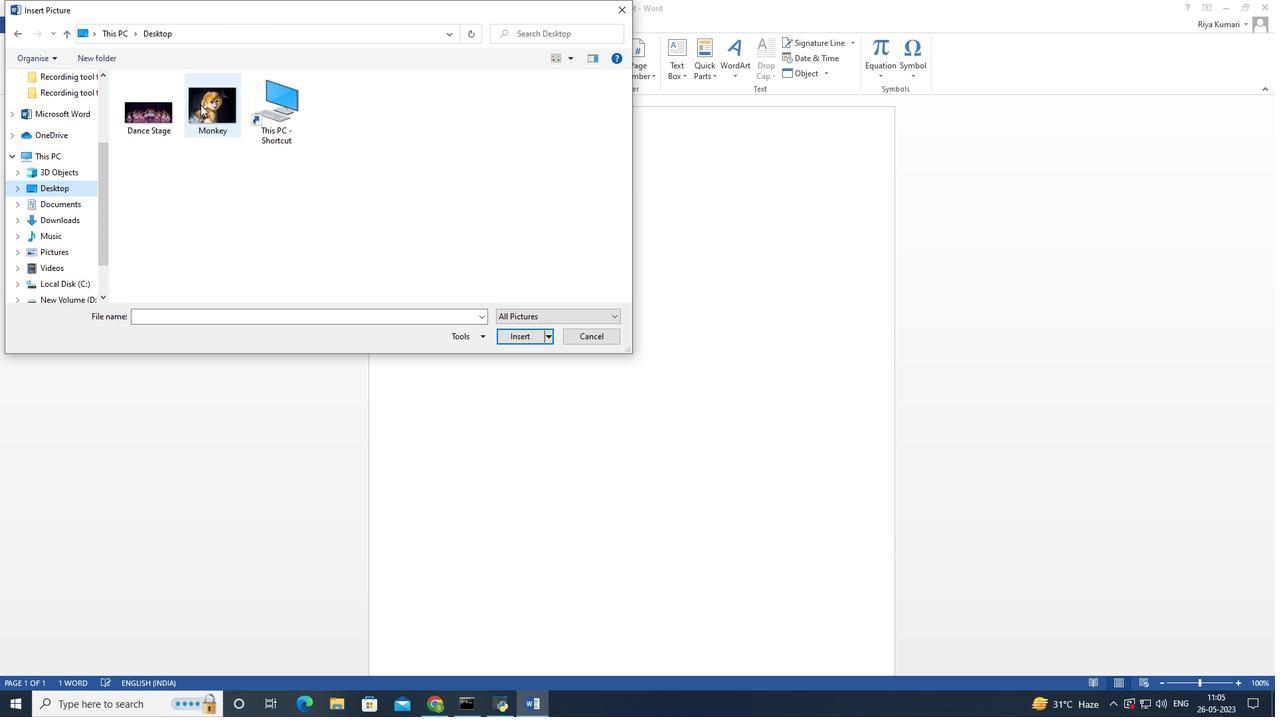 
Action: Mouse moved to (517, 334)
Screenshot: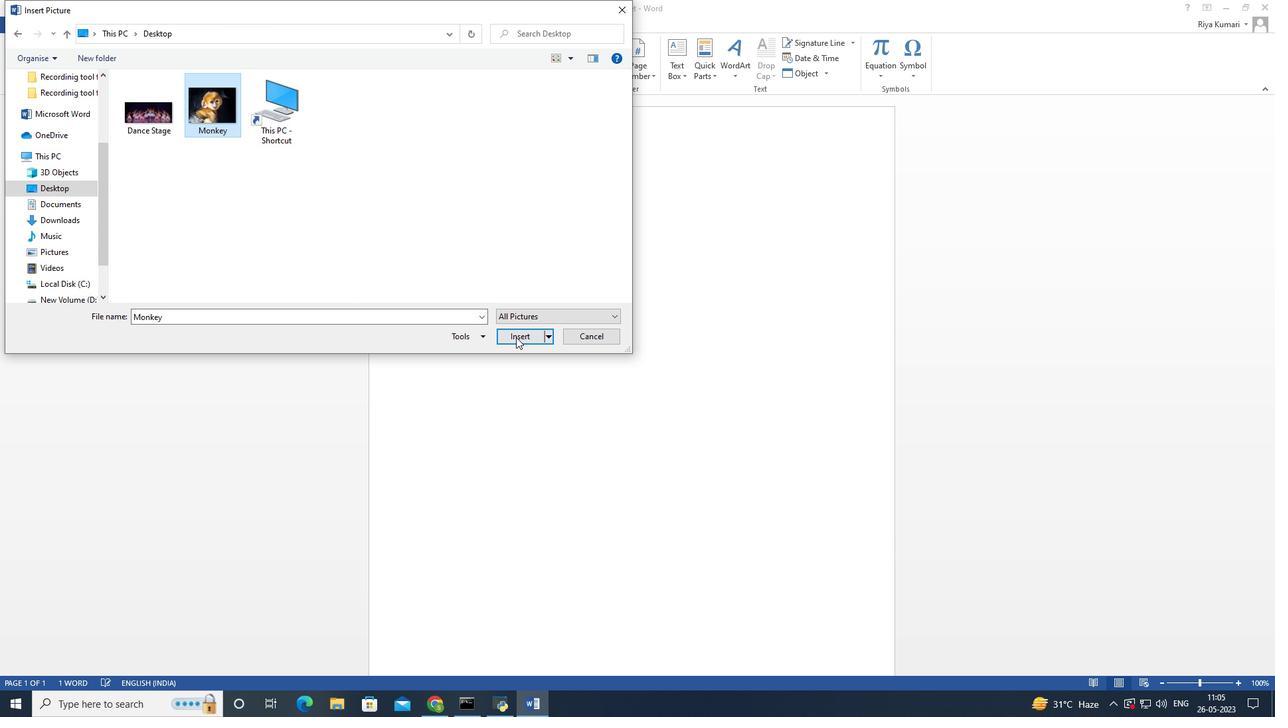 
Action: Mouse pressed left at (517, 334)
Screenshot: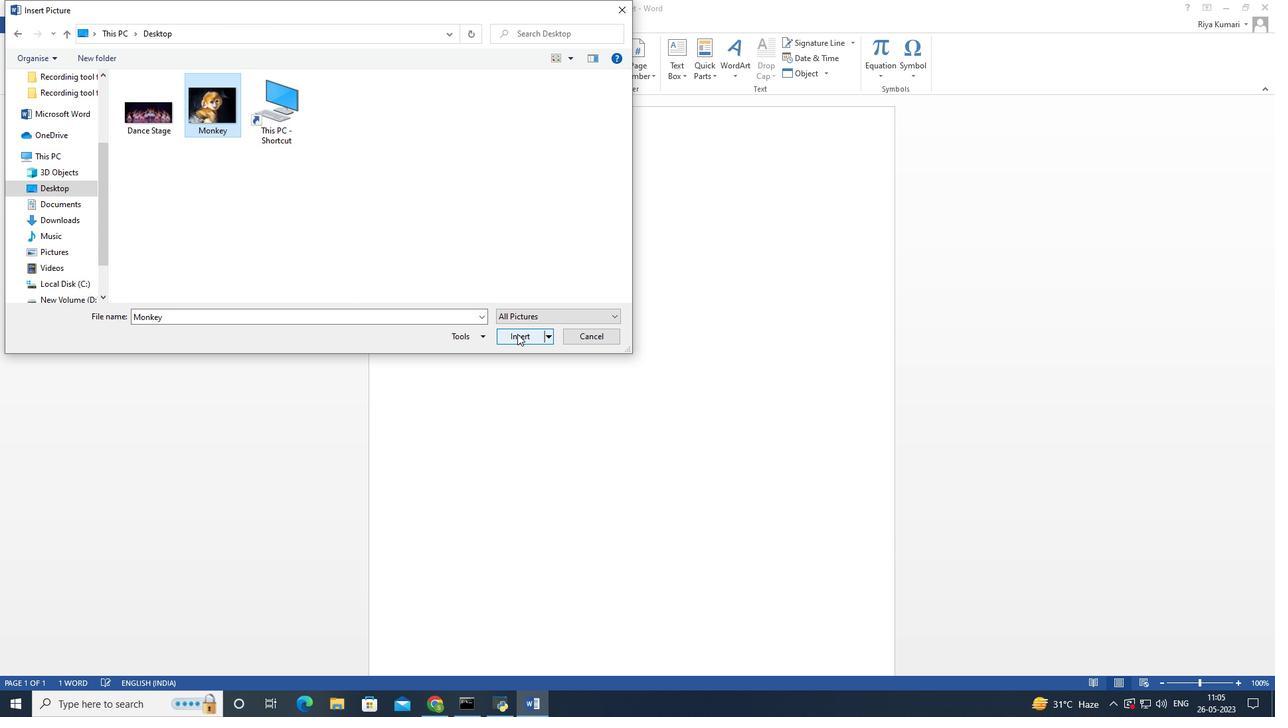 
Action: Mouse moved to (1209, 53)
Screenshot: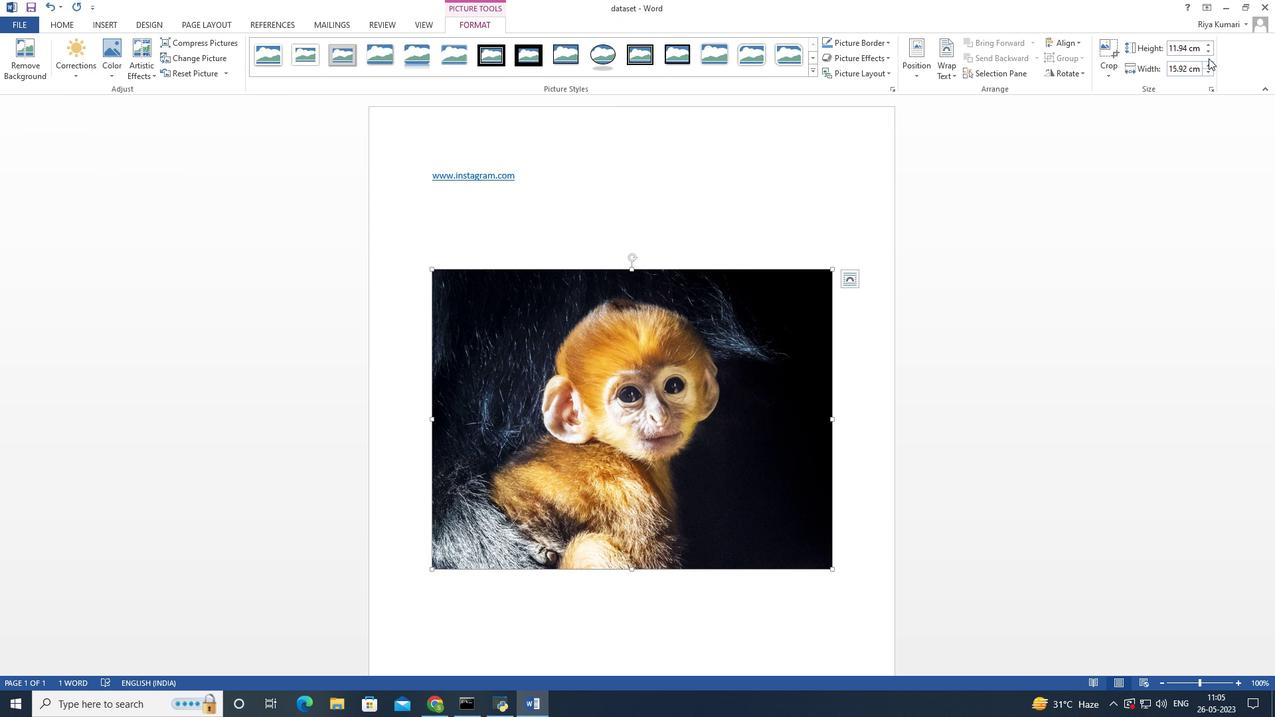 
Action: Mouse pressed left at (1209, 53)
Screenshot: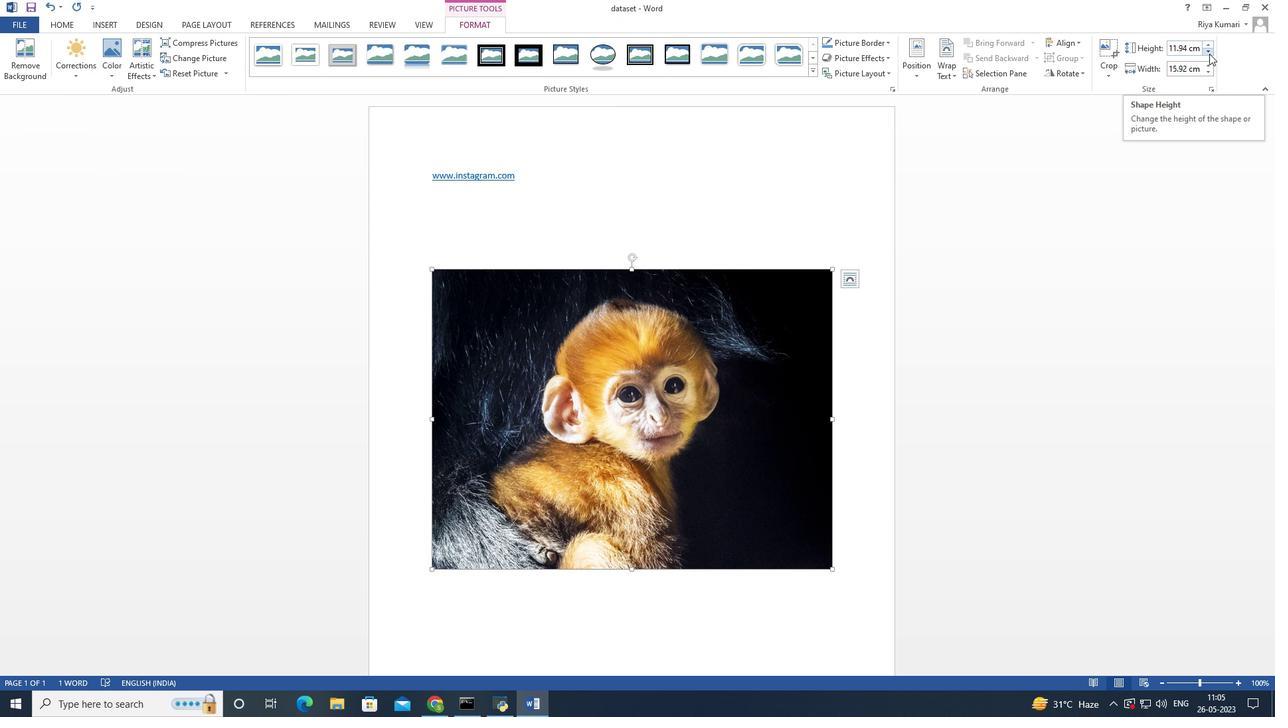 
Action: Mouse pressed left at (1209, 53)
Screenshot: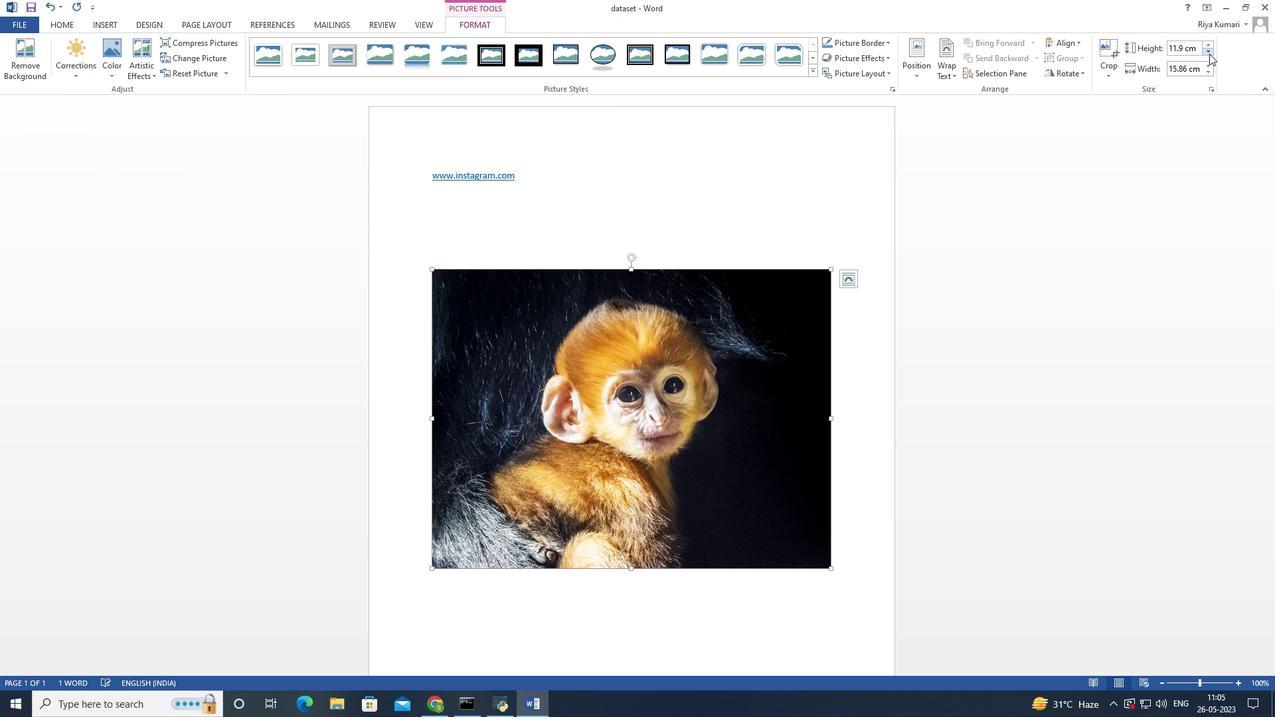 
Action: Mouse pressed left at (1209, 53)
Screenshot: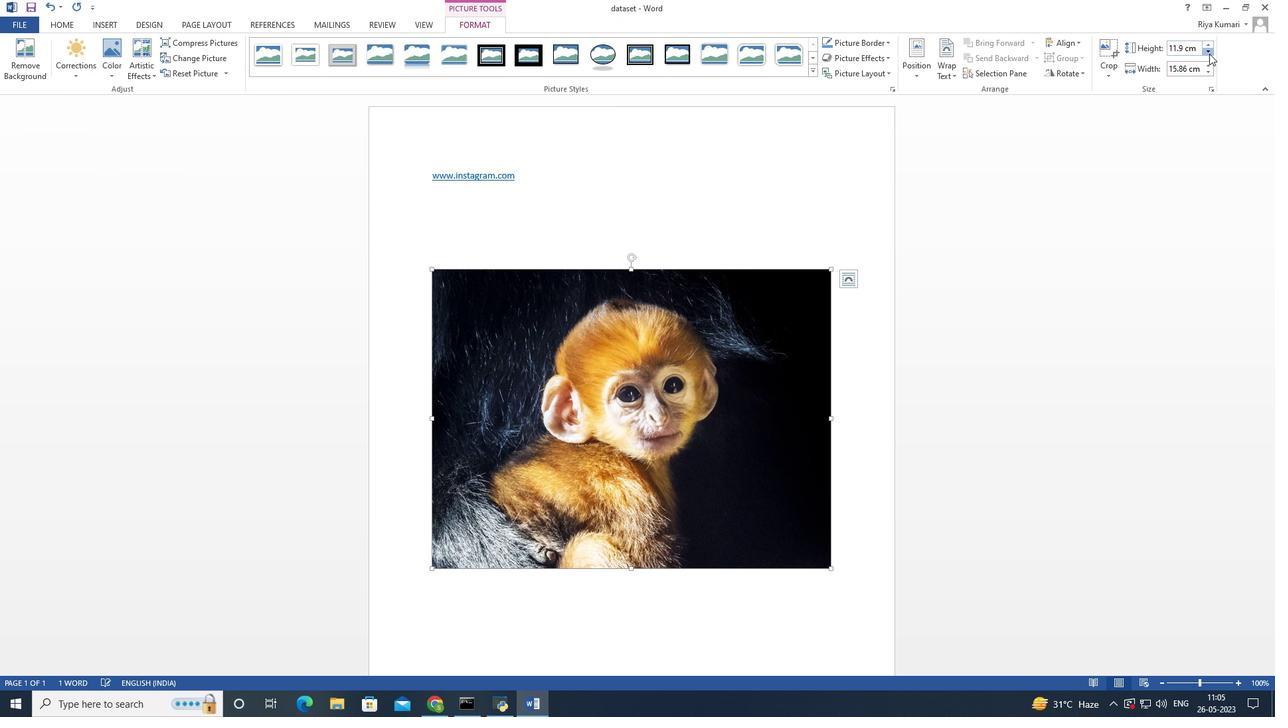 
Action: Mouse pressed left at (1209, 53)
Screenshot: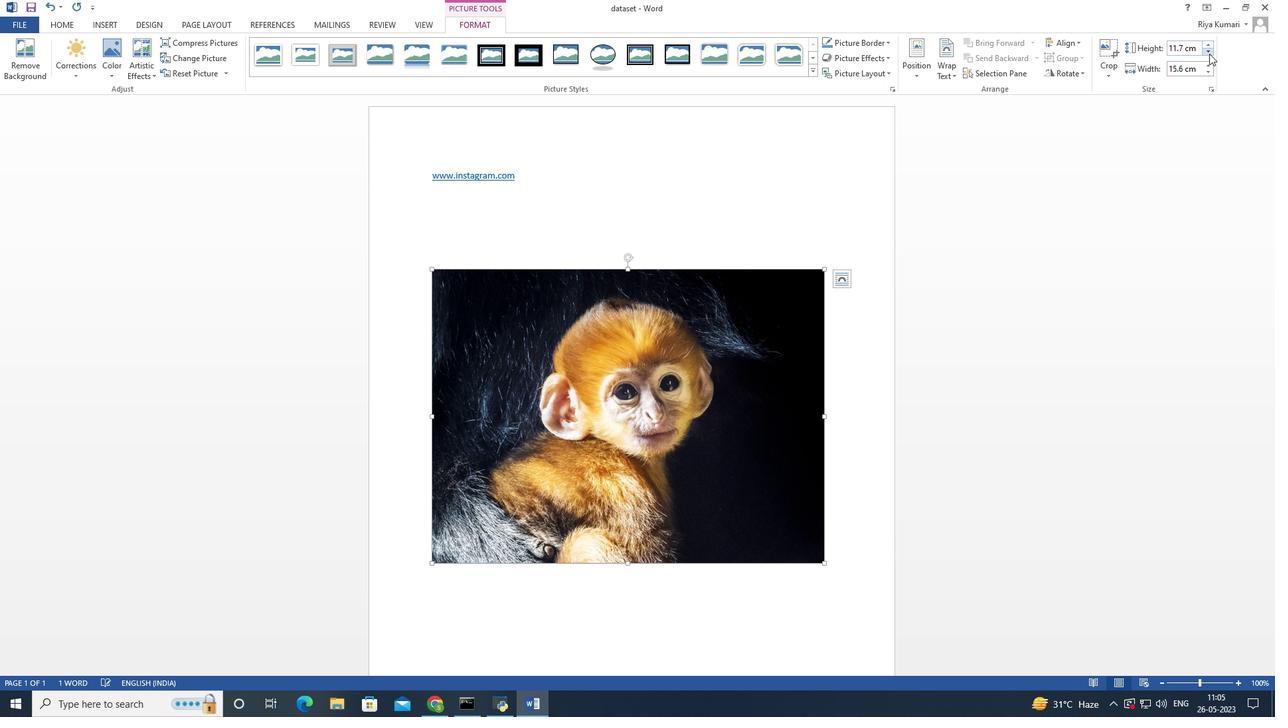 
Action: Mouse pressed left at (1209, 53)
Screenshot: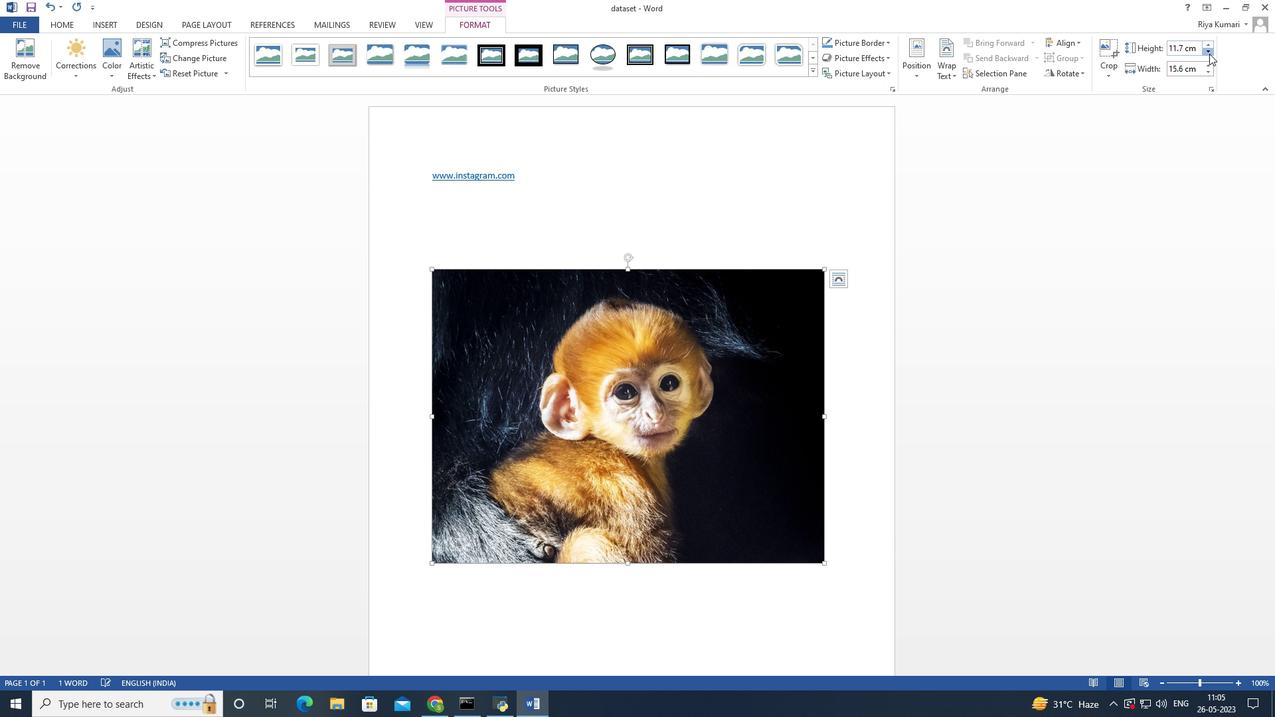 
Action: Mouse pressed left at (1209, 53)
Screenshot: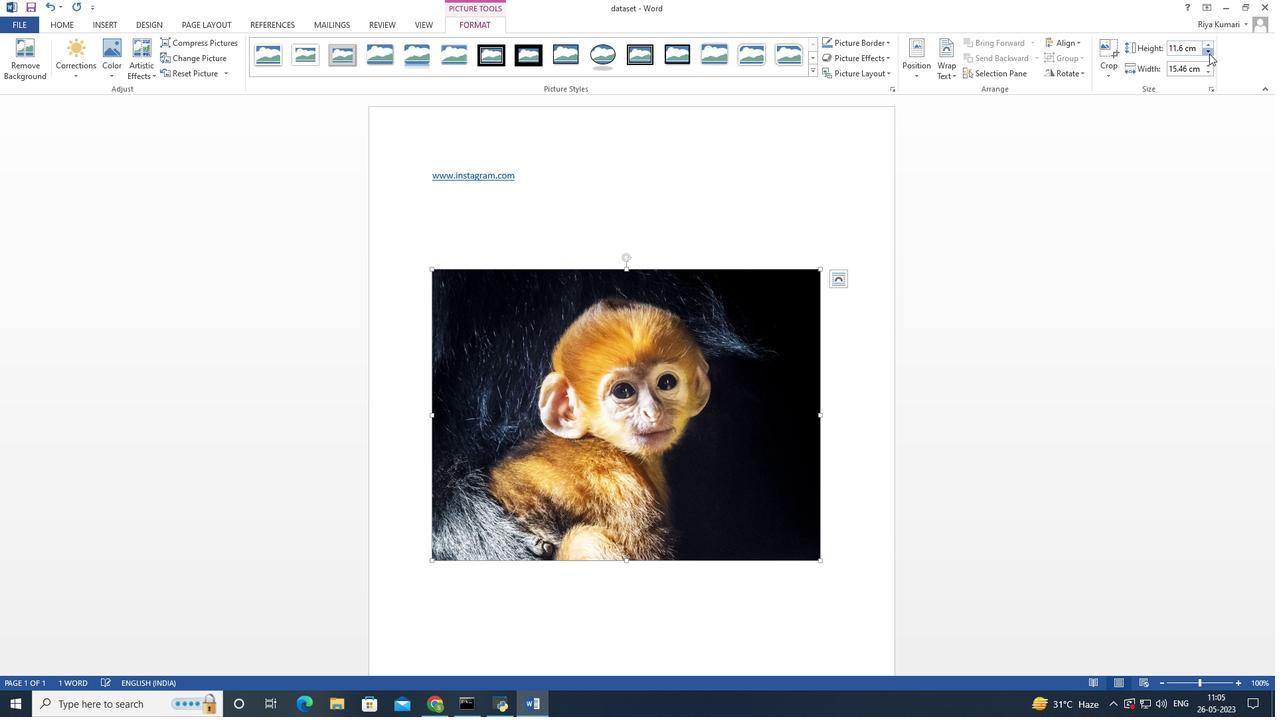 
Action: Mouse pressed left at (1209, 53)
Screenshot: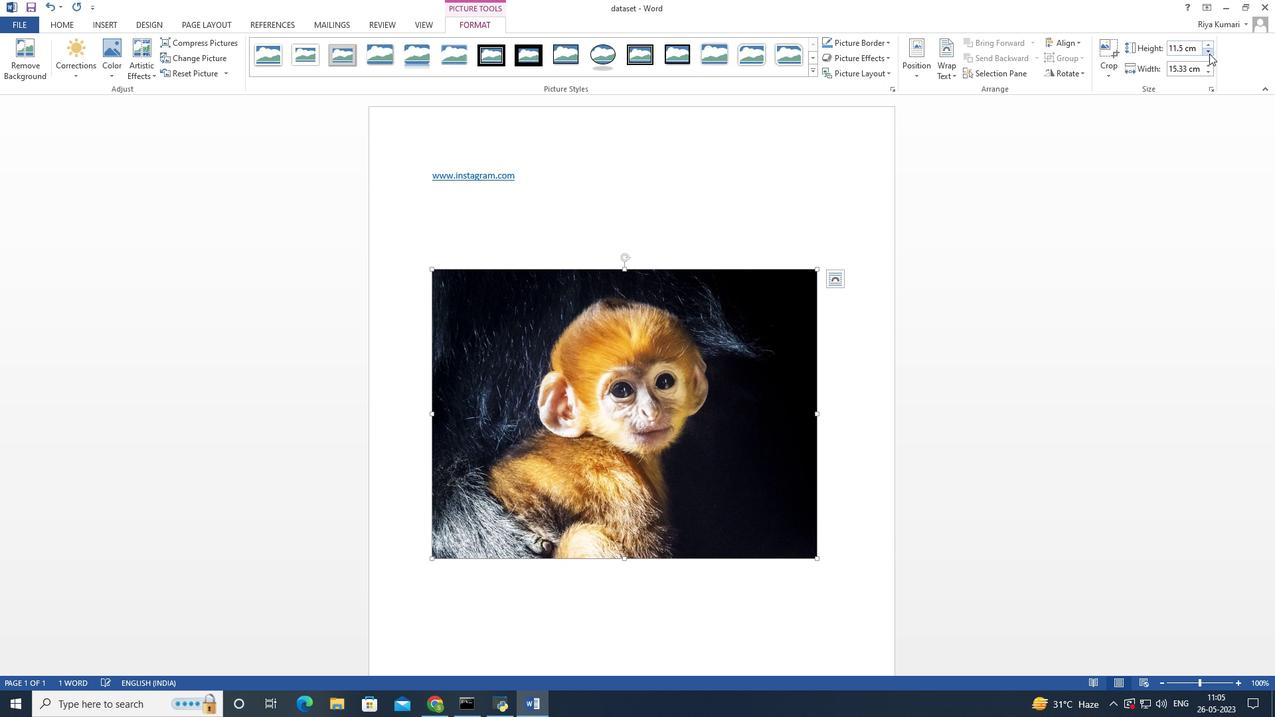 
Action: Mouse pressed left at (1209, 53)
Screenshot: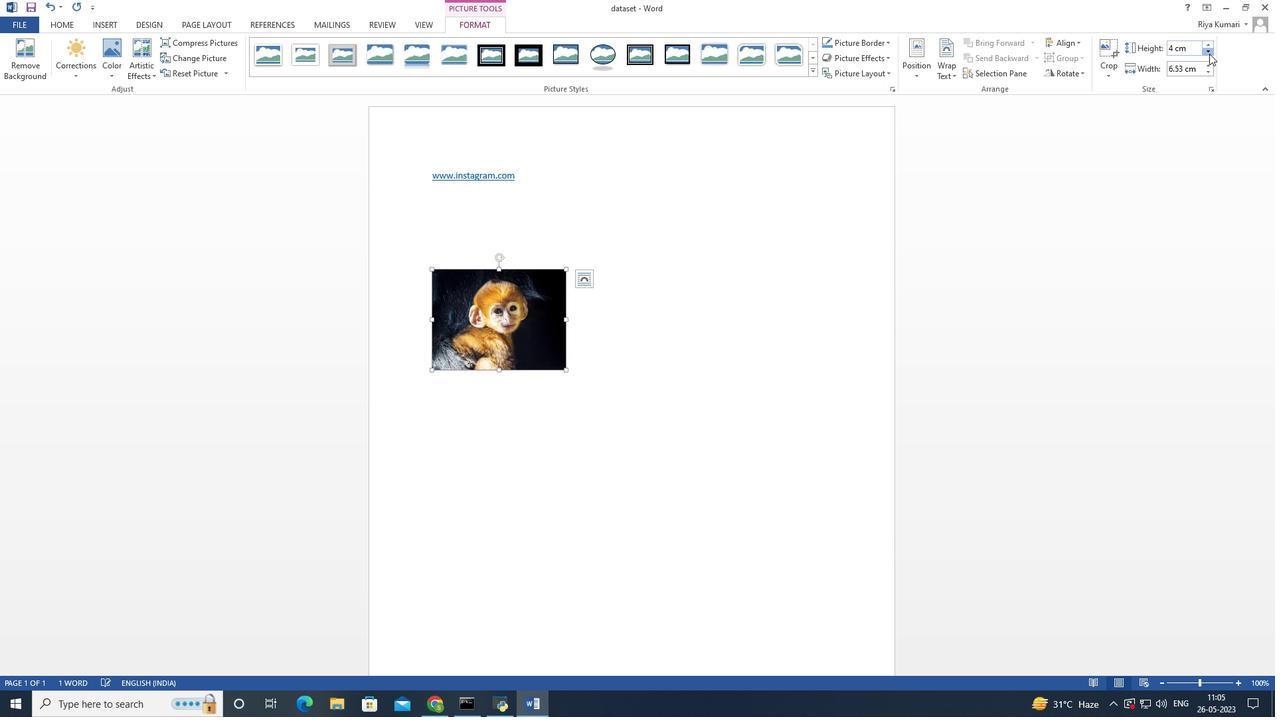 
Action: Mouse pressed left at (1209, 53)
Screenshot: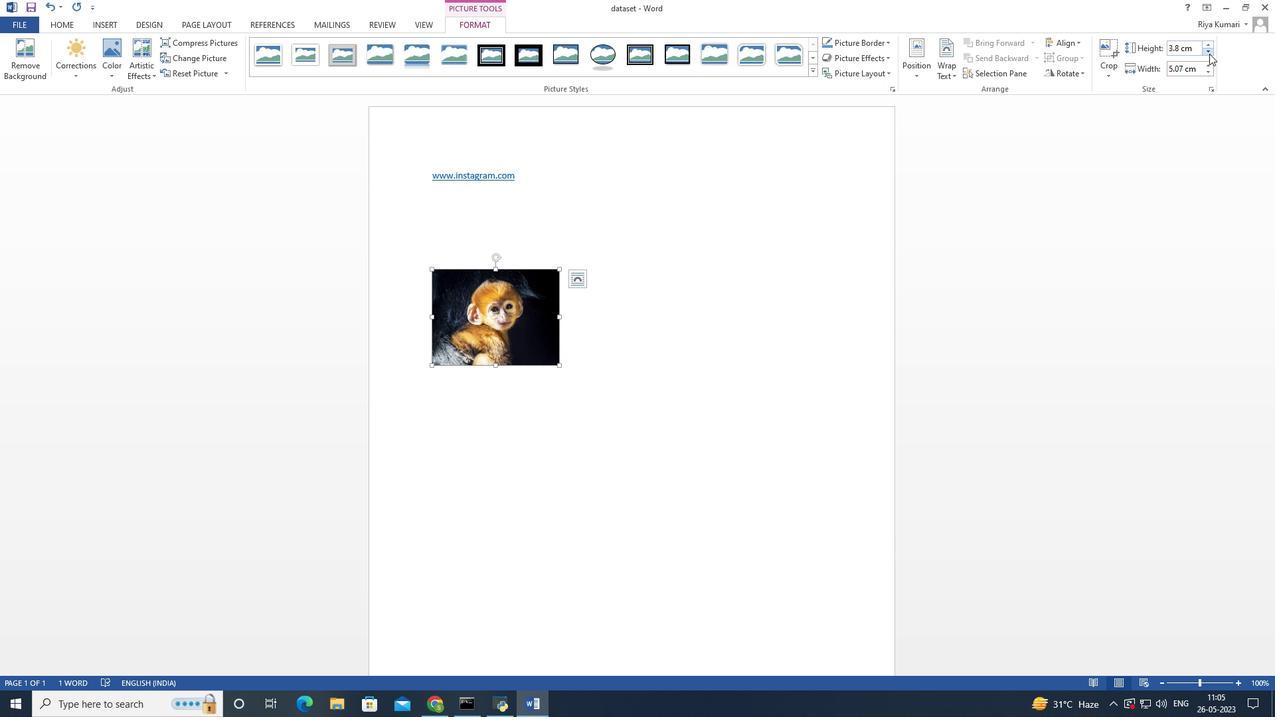 
Action: Mouse pressed left at (1209, 53)
Screenshot: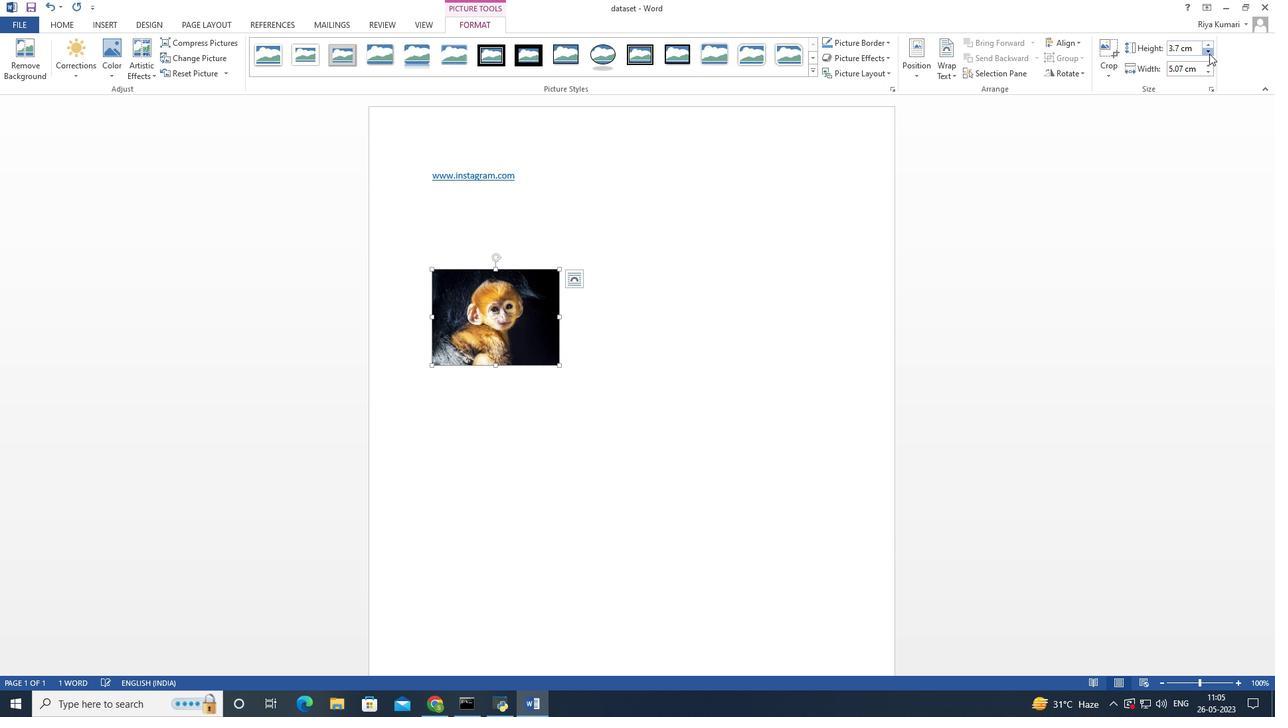
Action: Mouse pressed left at (1209, 53)
Screenshot: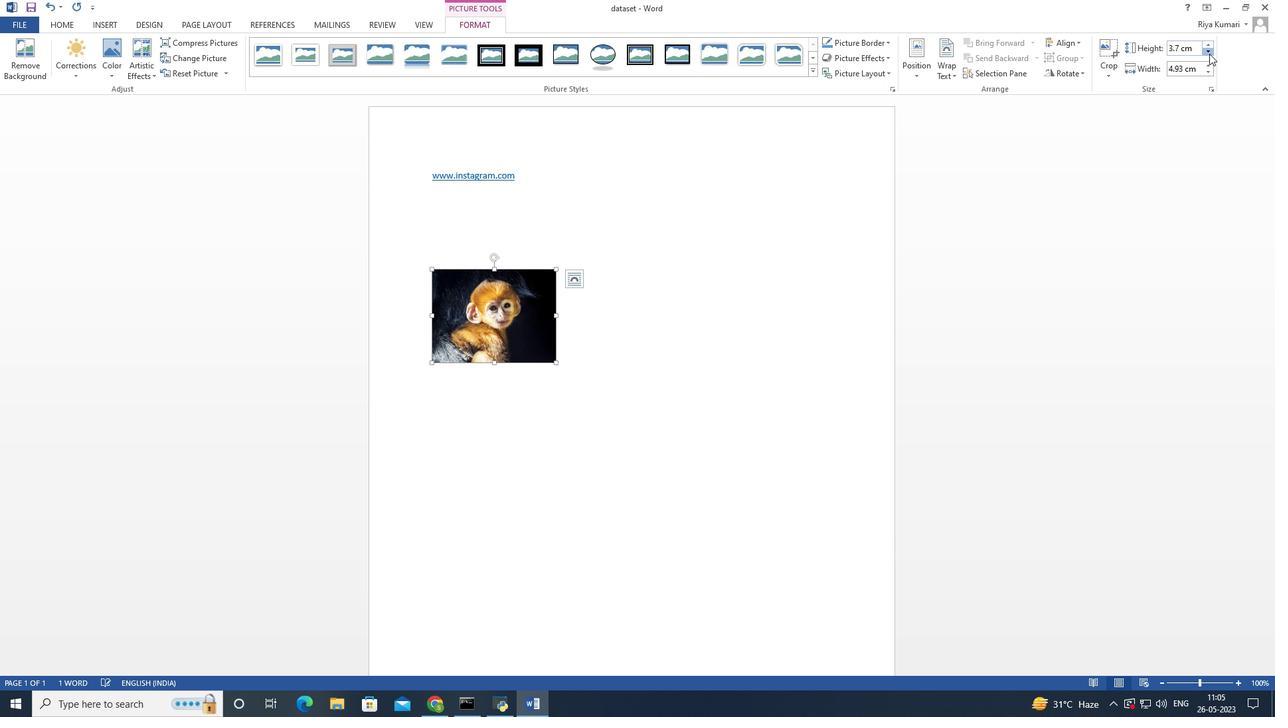 
Action: Mouse pressed left at (1209, 53)
Screenshot: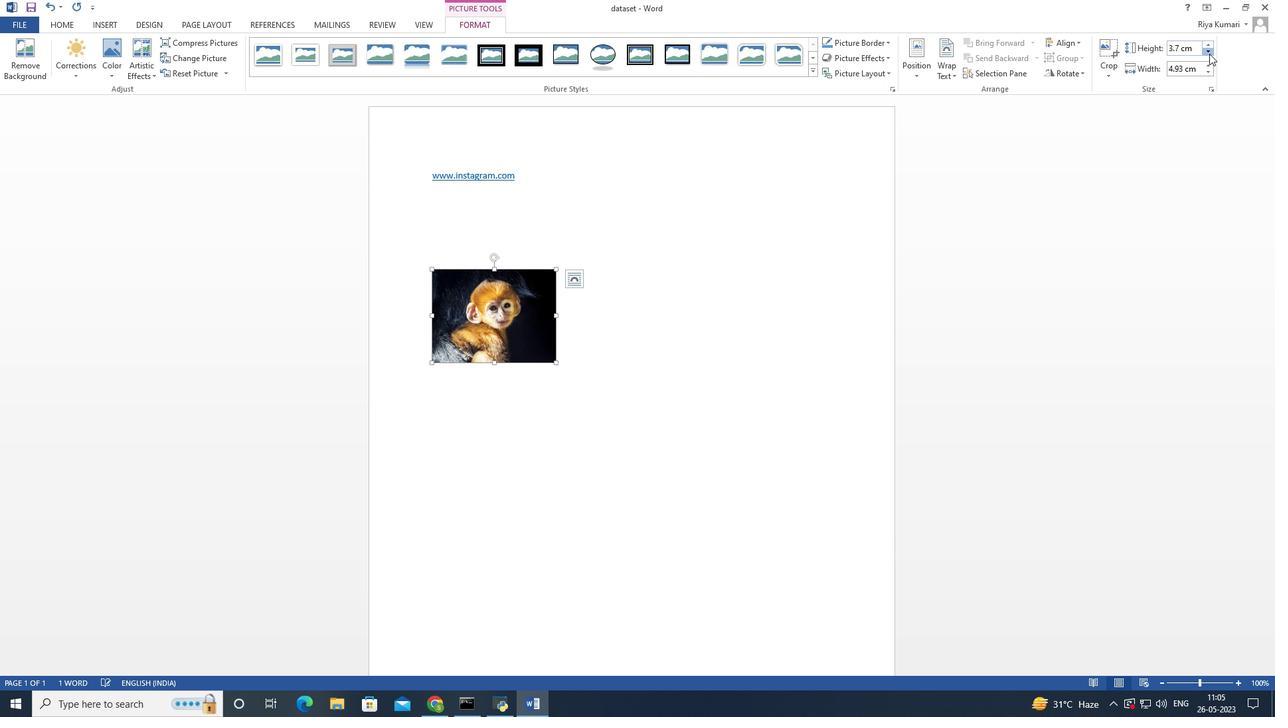 
Action: Mouse pressed left at (1209, 53)
Screenshot: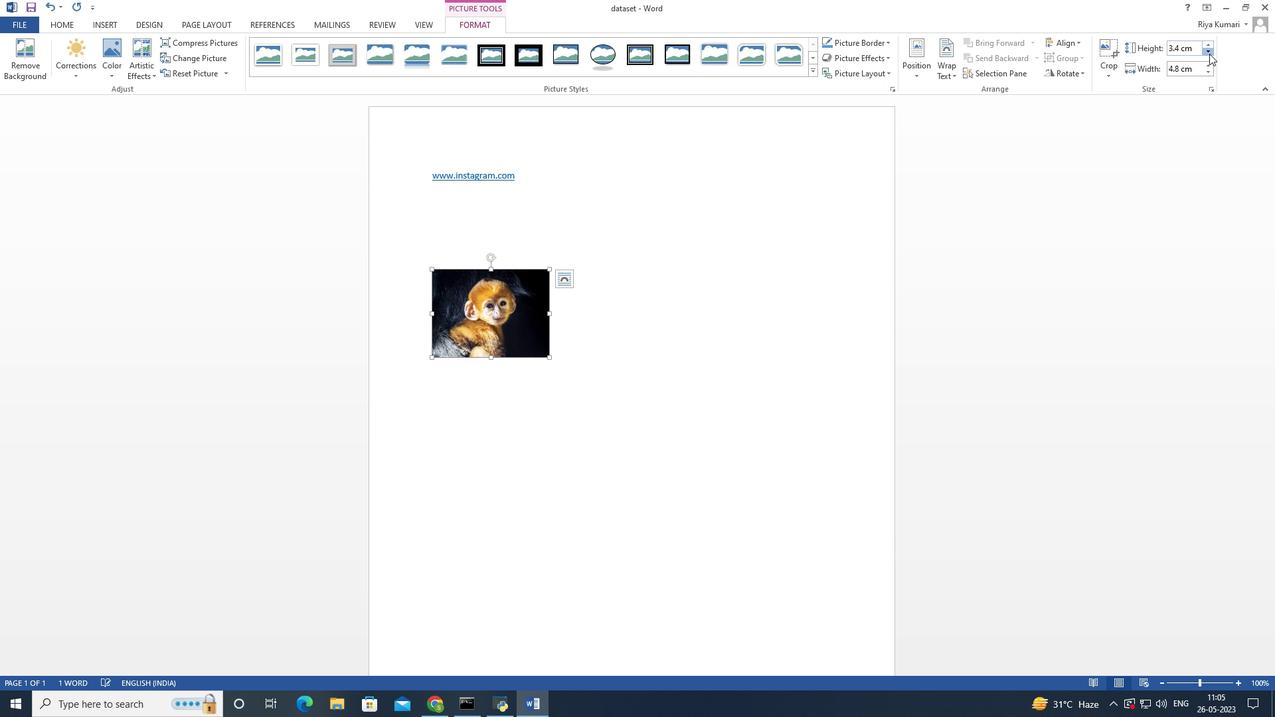 
Action: Mouse moved to (684, 221)
Screenshot: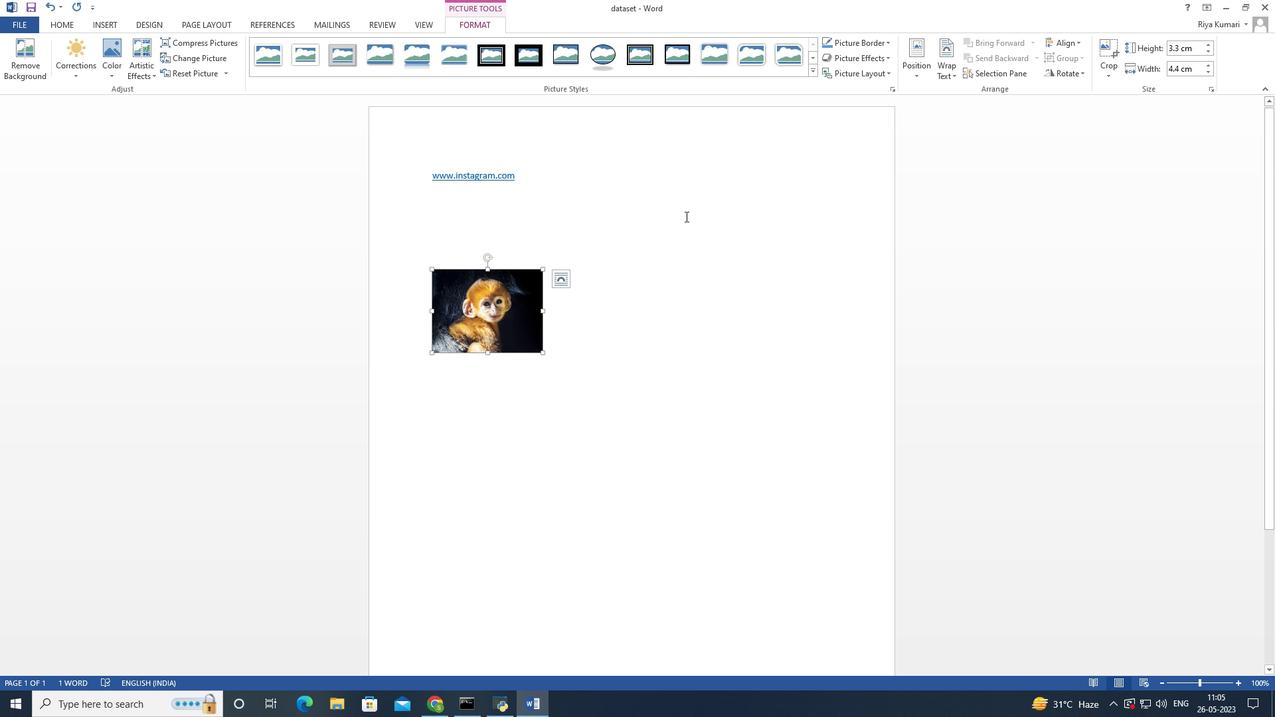 
Action: Mouse pressed left at (684, 221)
Screenshot: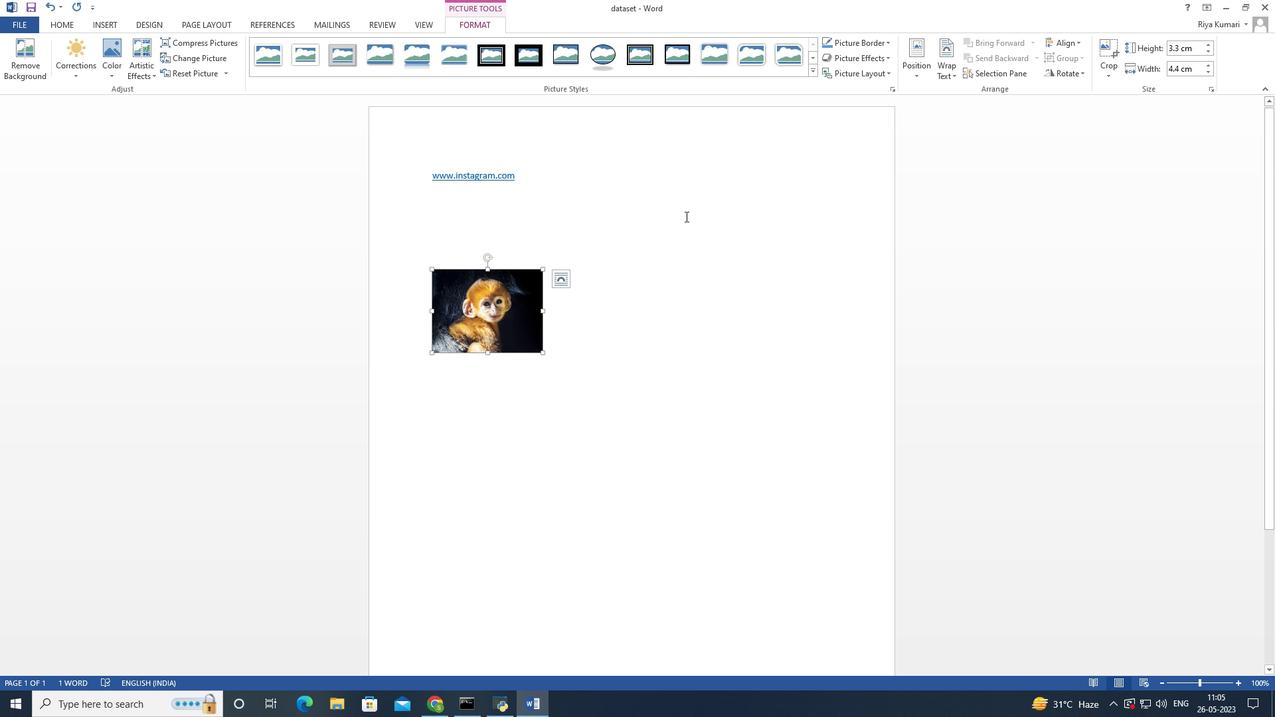 
Action: Mouse moved to (456, 304)
Screenshot: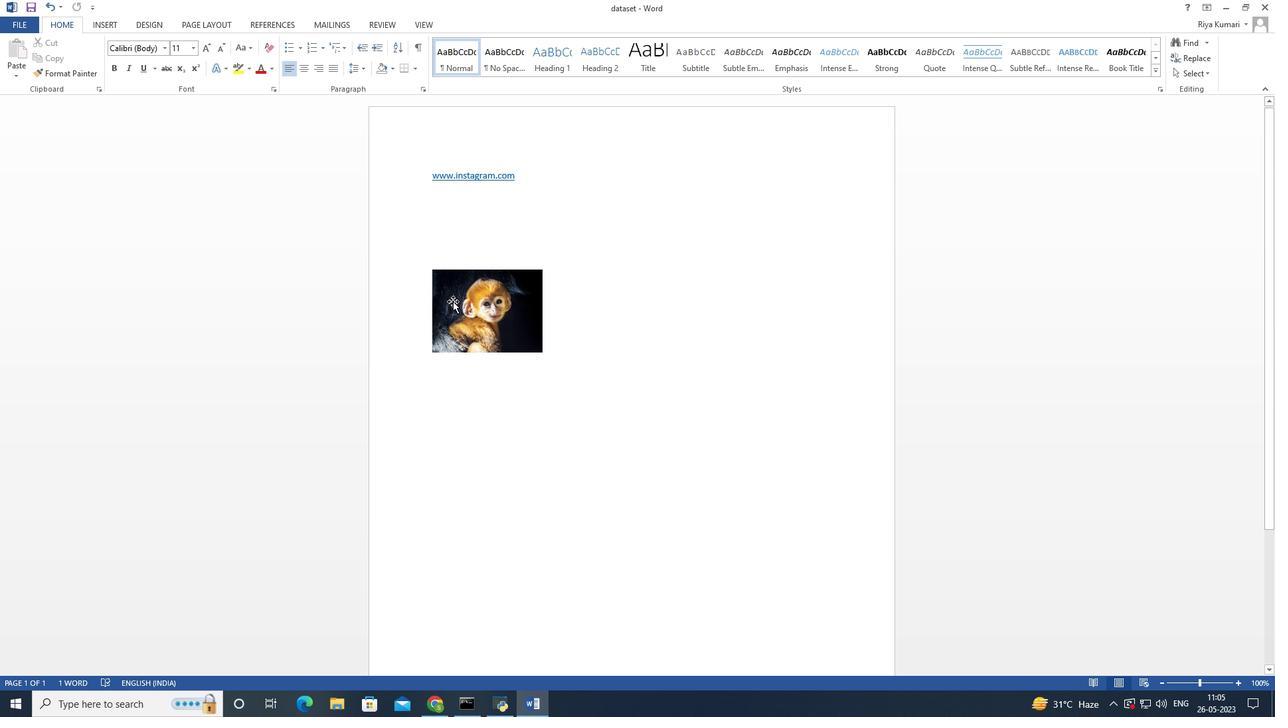 
Action: Mouse pressed left at (456, 304)
Screenshot: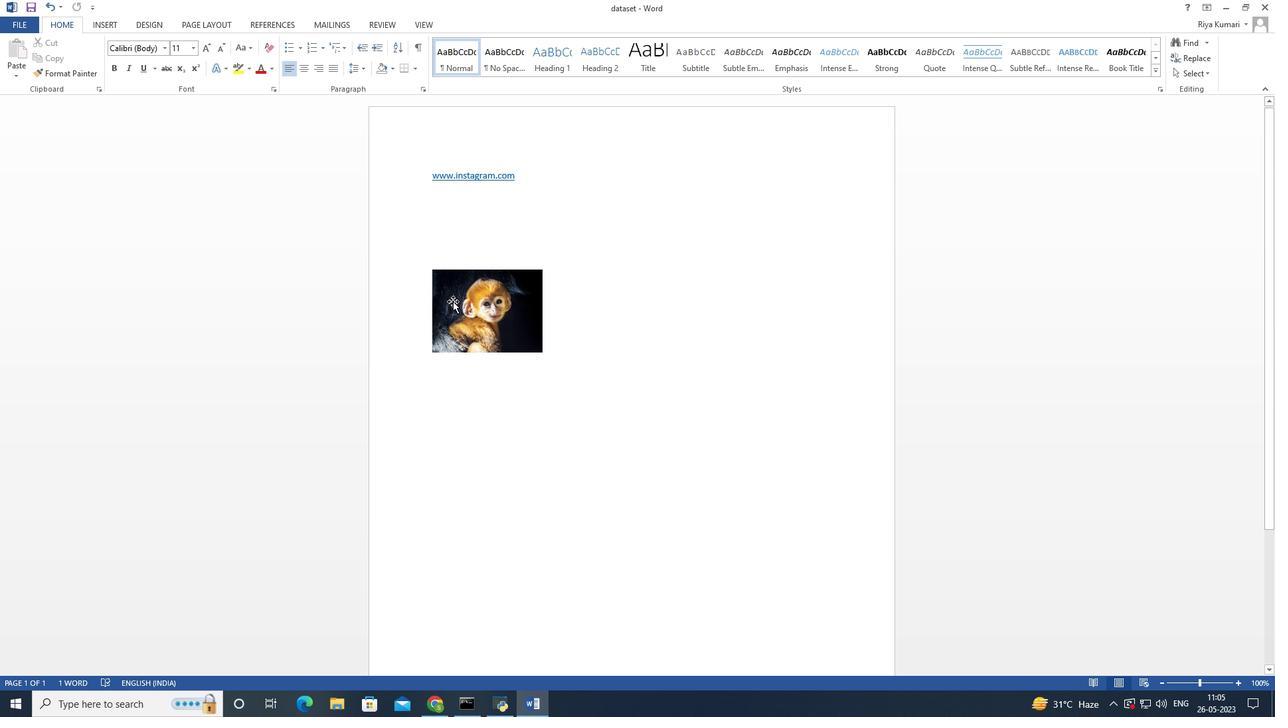 
Action: Mouse moved to (781, 246)
Screenshot: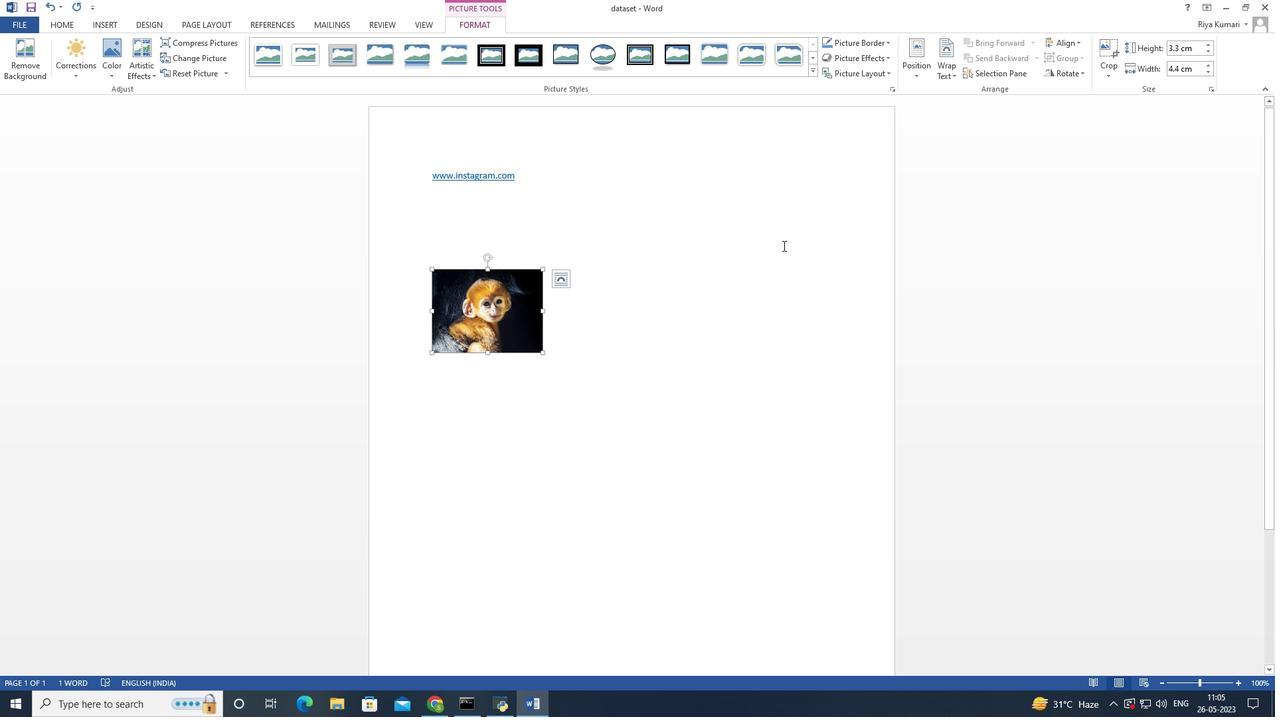 
Action: Key pressed ctrl+S
Screenshot: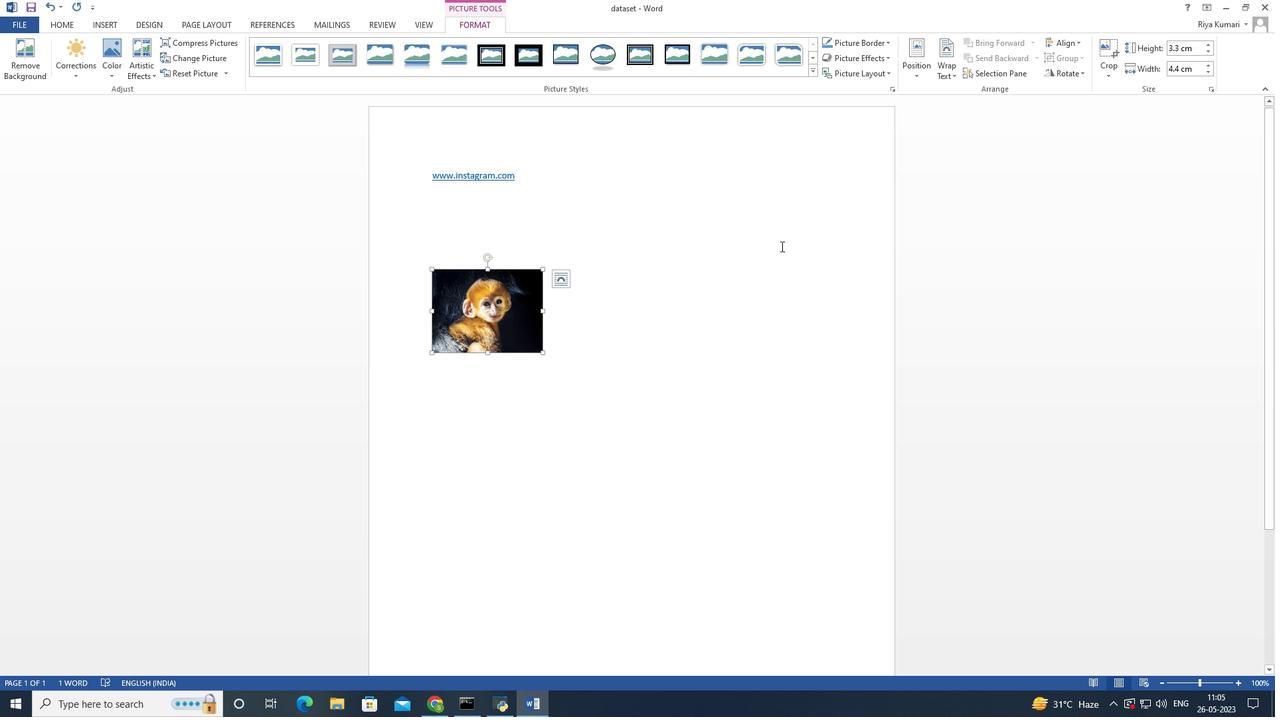 
Action: Mouse moved to (781, 245)
Screenshot: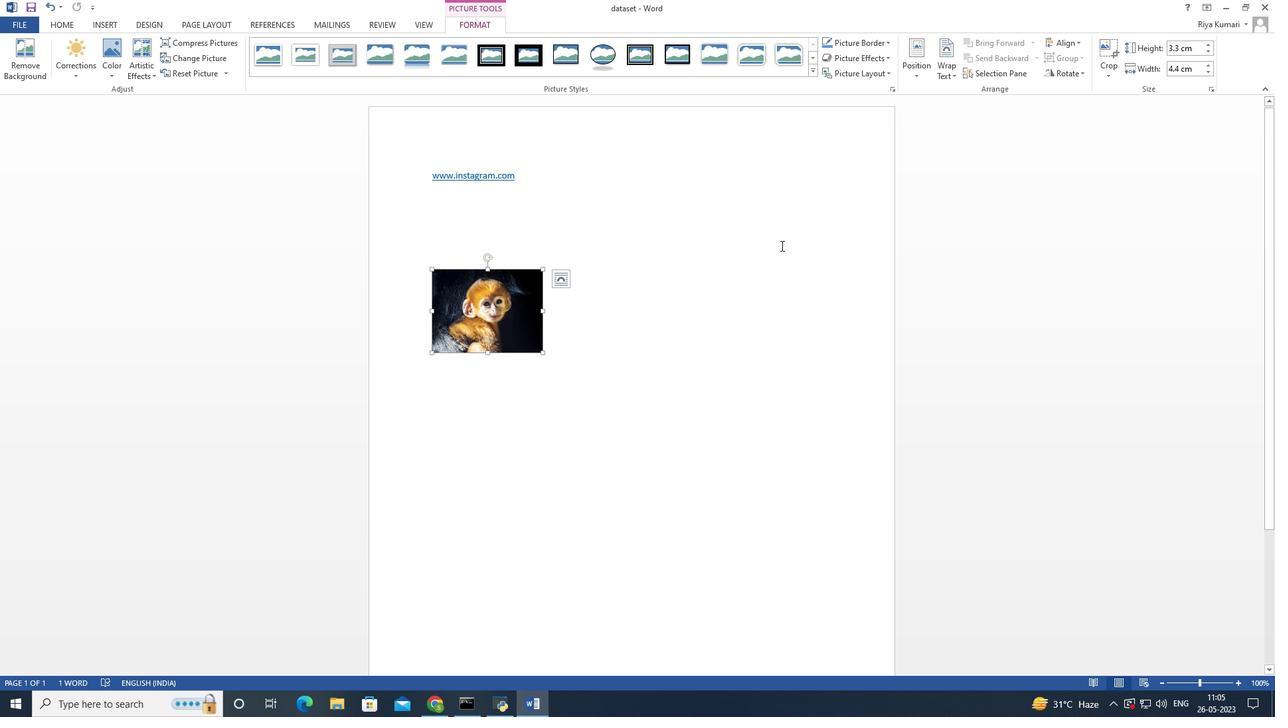 
